 Task: Create new lead using Flow
Action: Mouse moved to (556, 780)
Screenshot: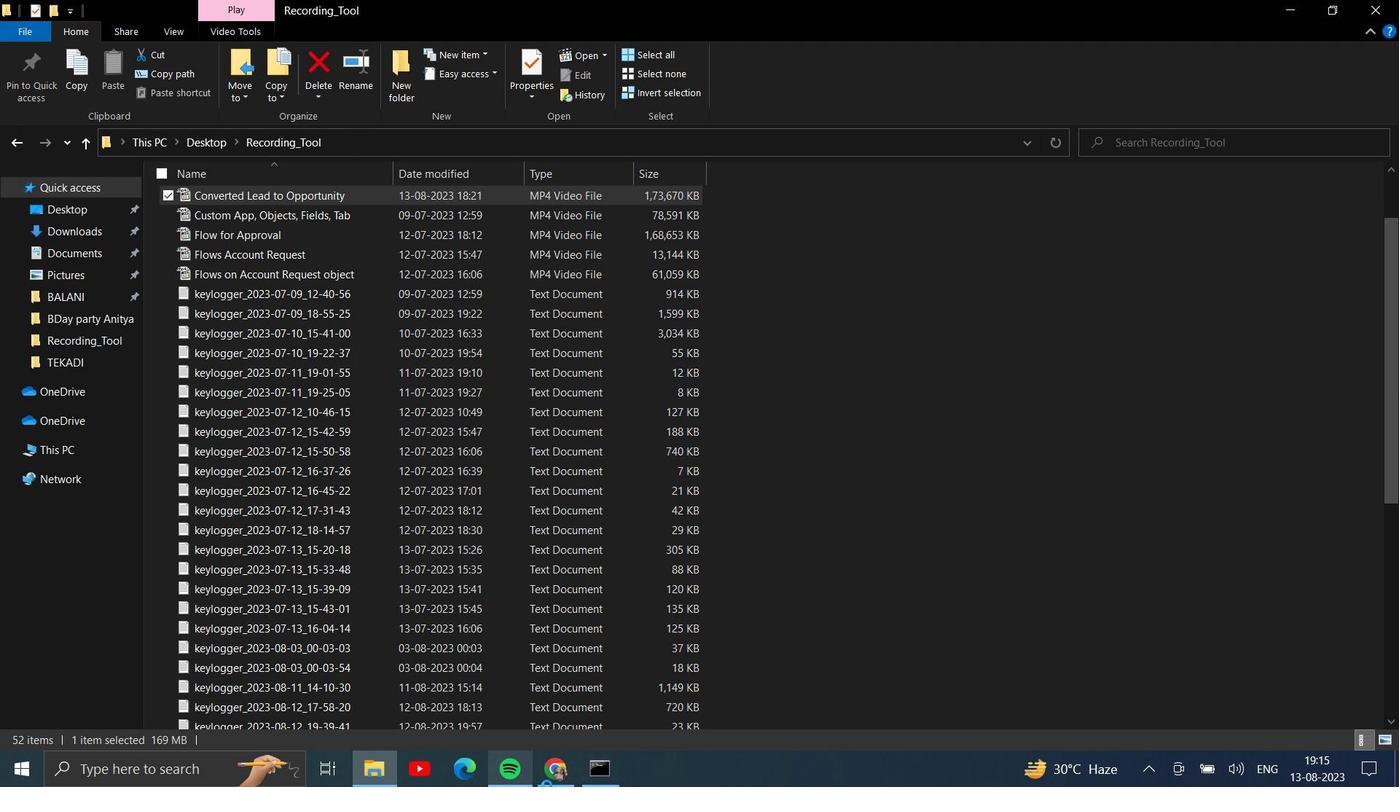 
Action: Mouse pressed left at (556, 780)
Screenshot: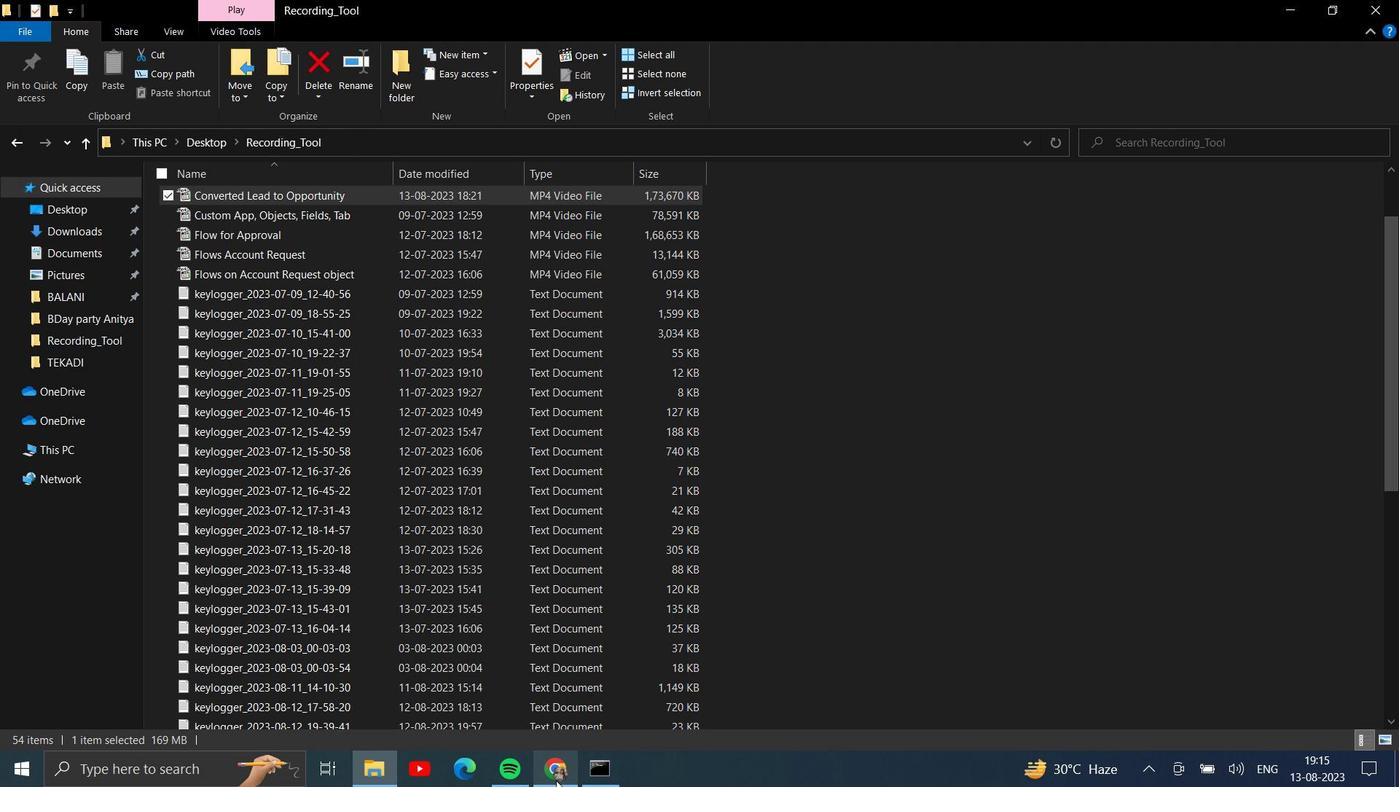 
Action: Mouse moved to (1352, 336)
Screenshot: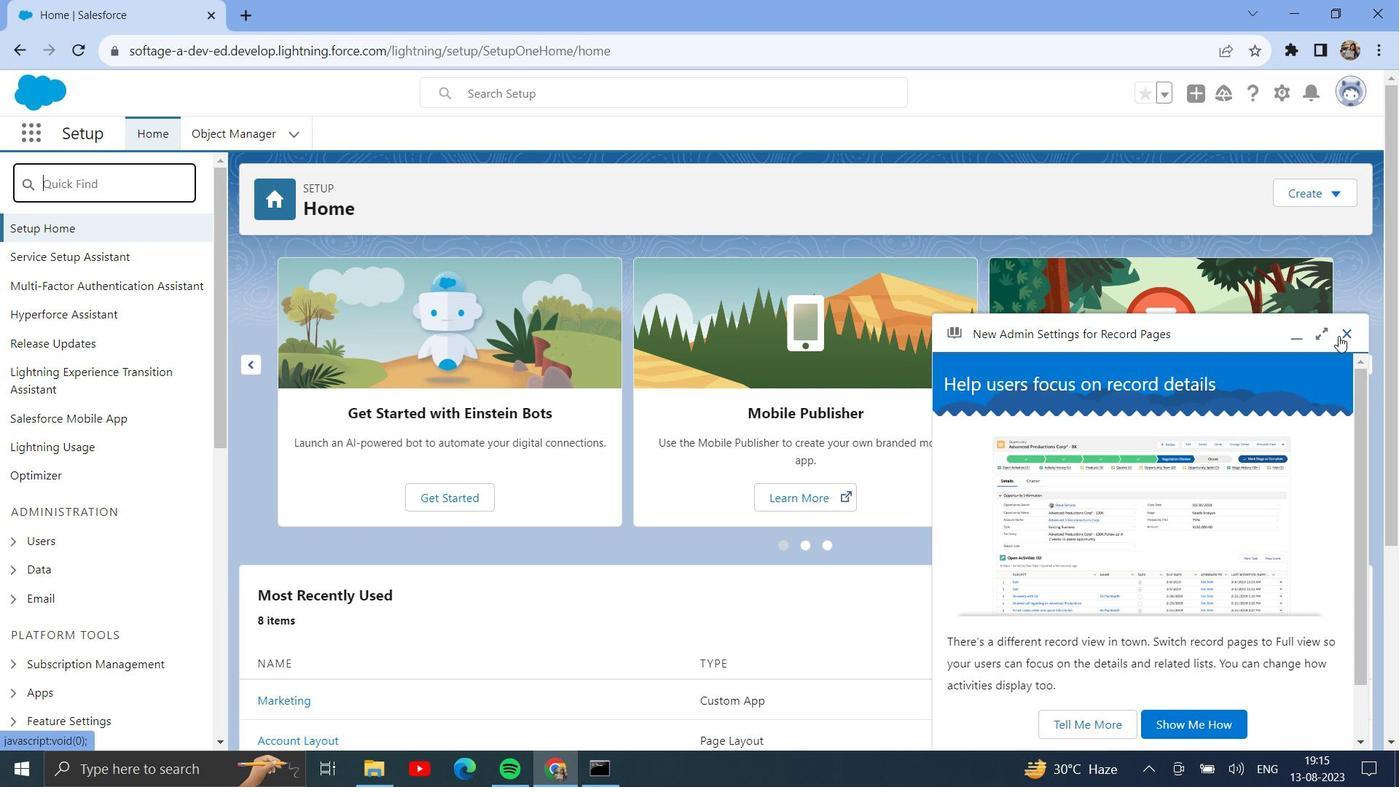 
Action: Mouse pressed left at (1352, 336)
Screenshot: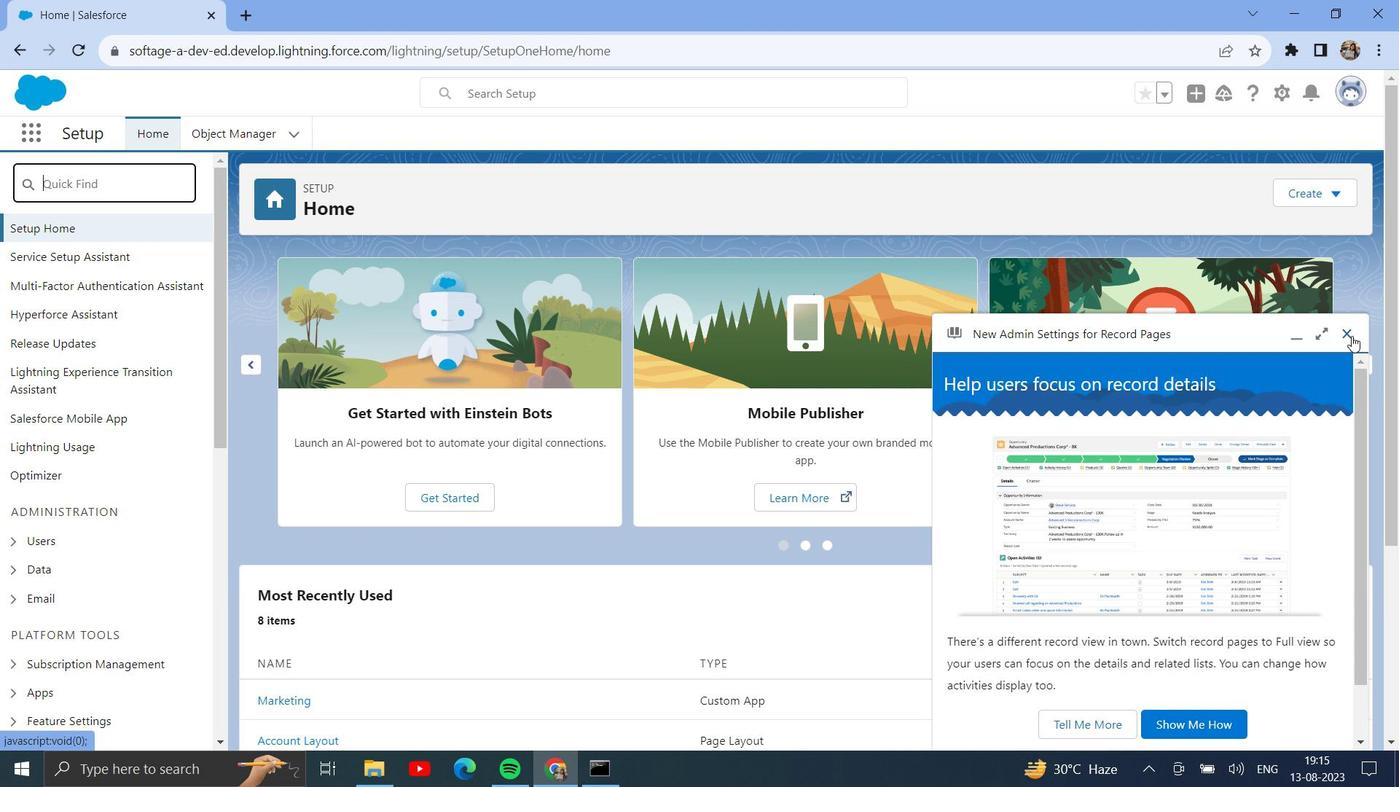 
Action: Mouse moved to (112, 181)
Screenshot: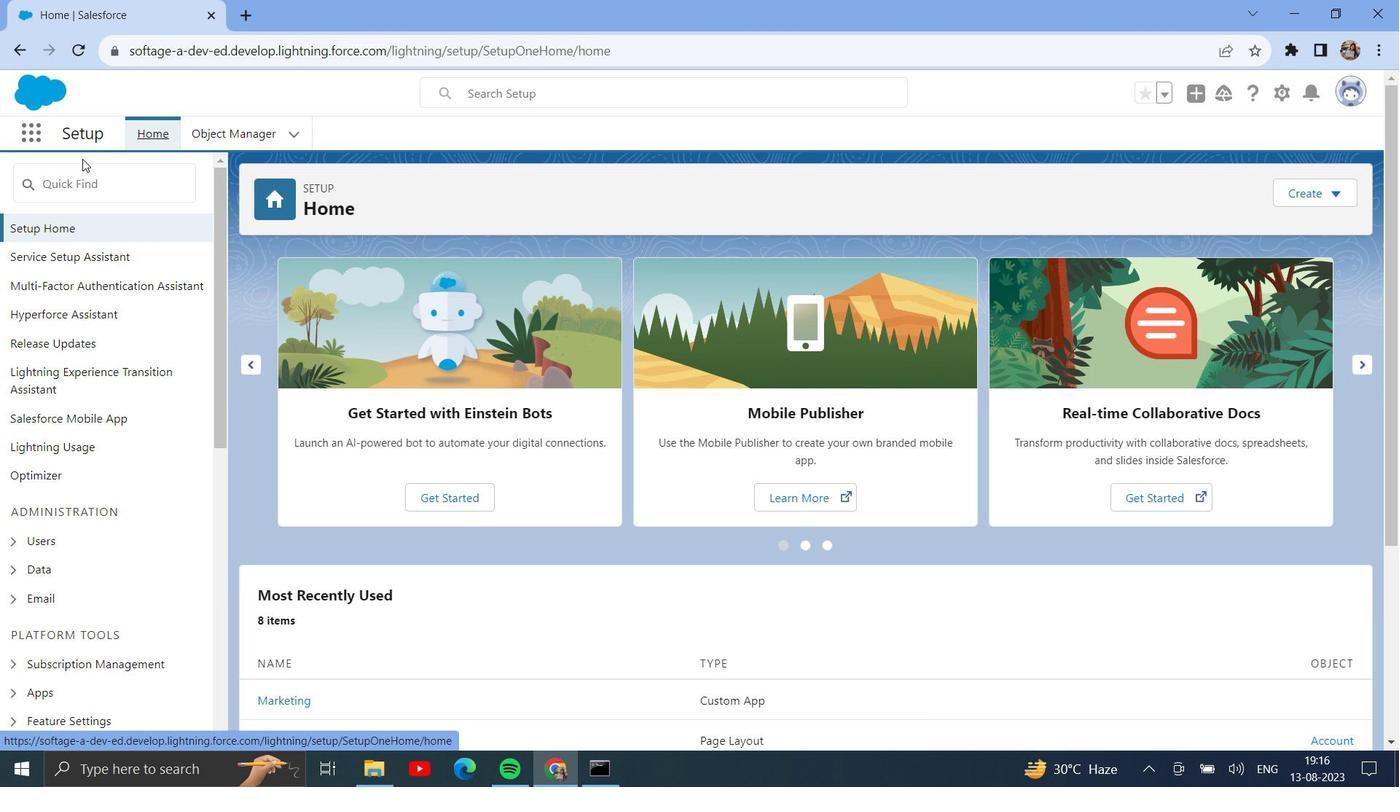 
Action: Mouse pressed left at (112, 181)
Screenshot: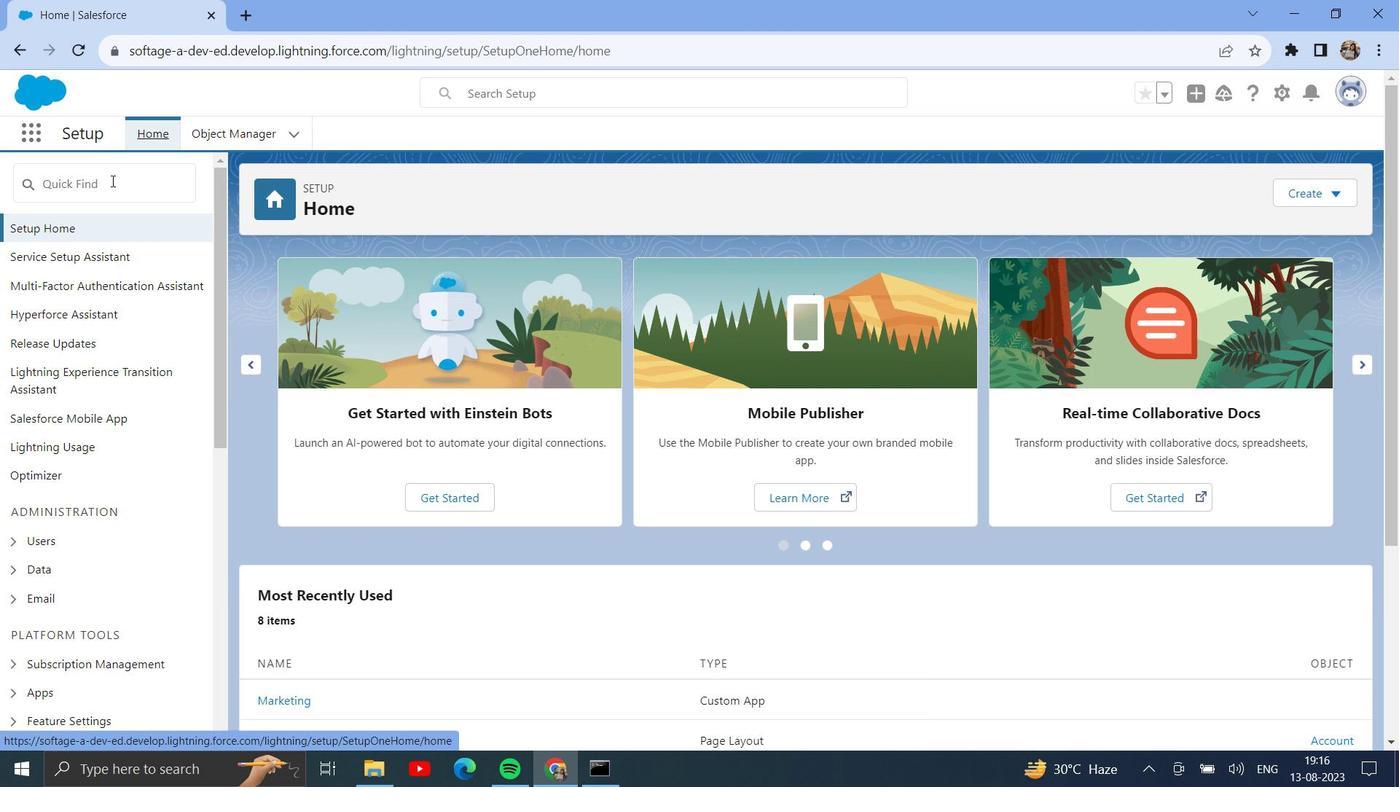 
Action: Mouse moved to (110, 187)
Screenshot: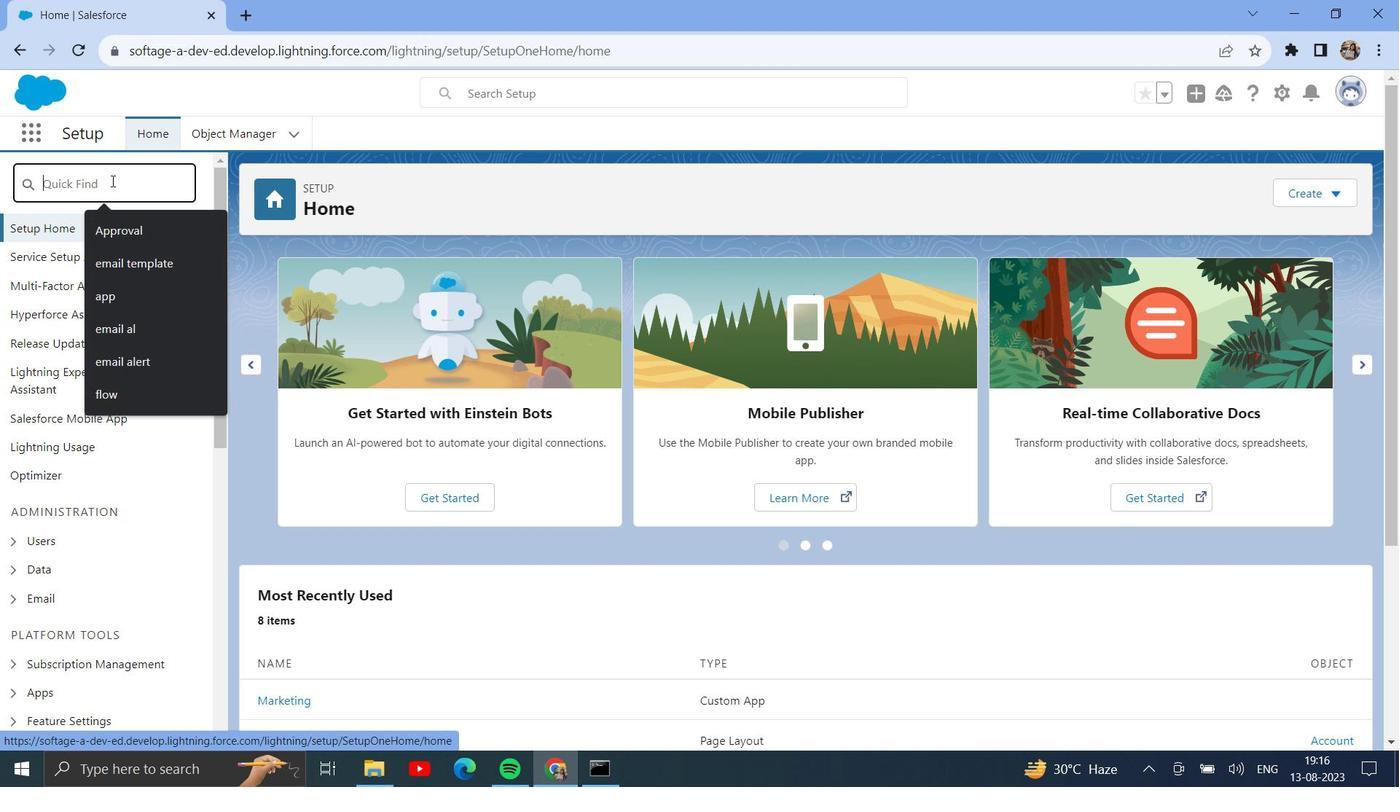 
Action: Key pressed flows
Screenshot: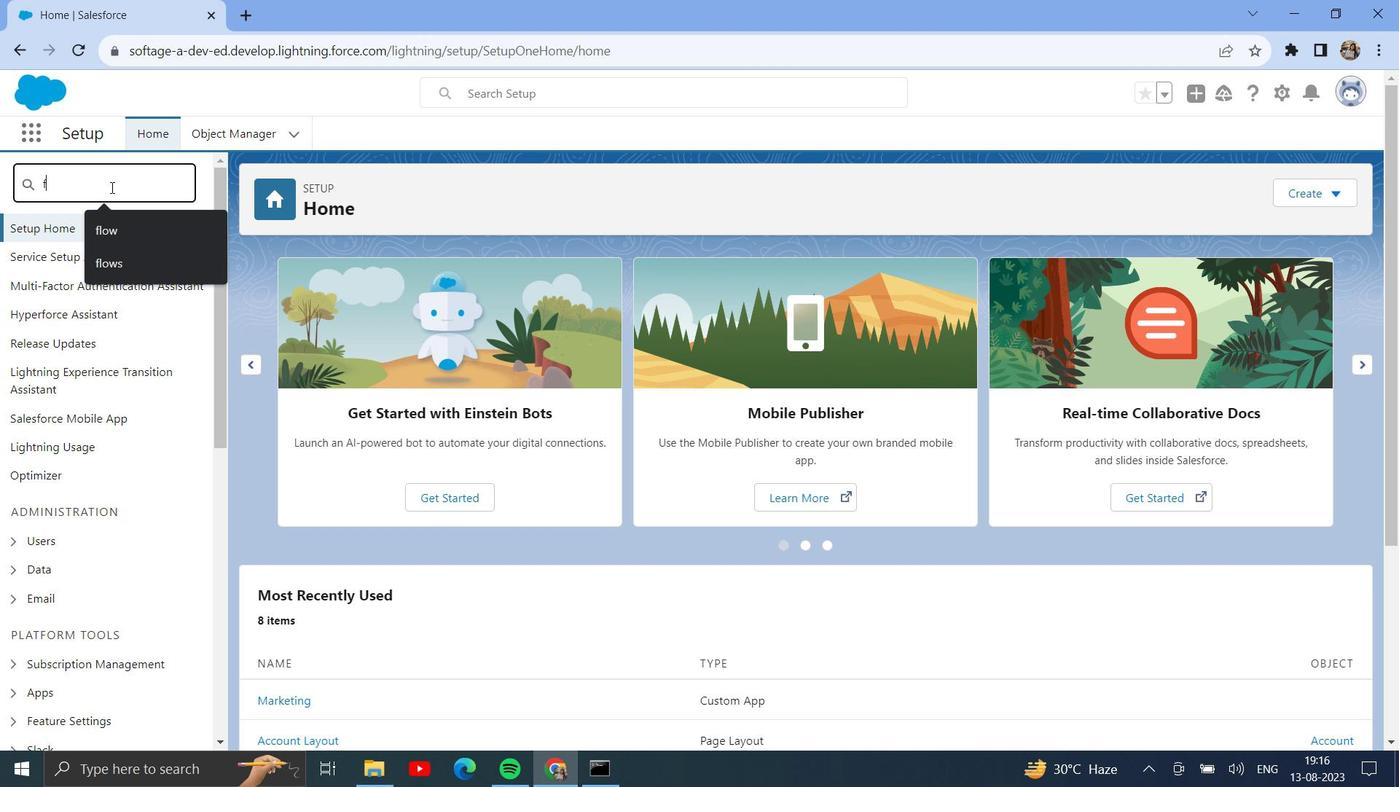 
Action: Mouse moved to (67, 253)
Screenshot: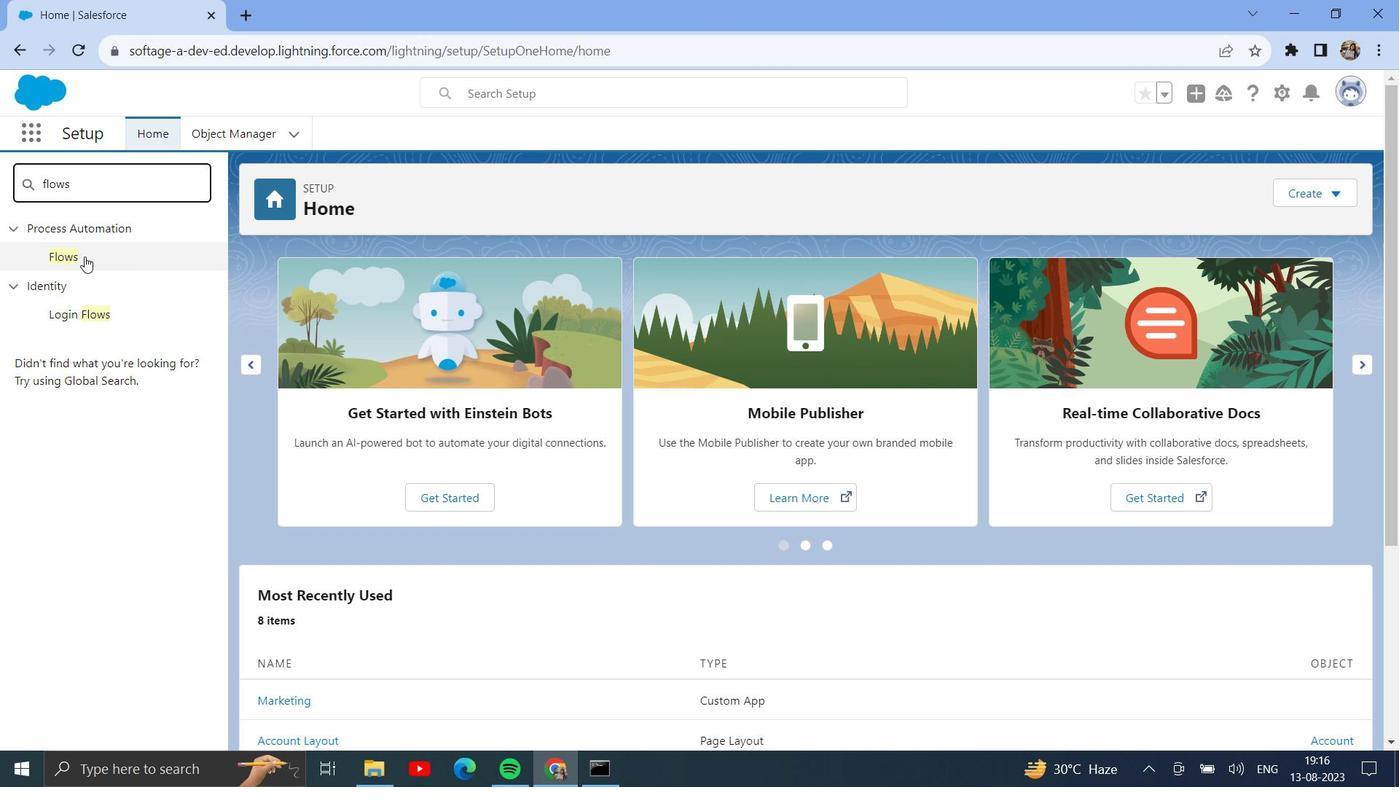 
Action: Mouse pressed left at (67, 253)
Screenshot: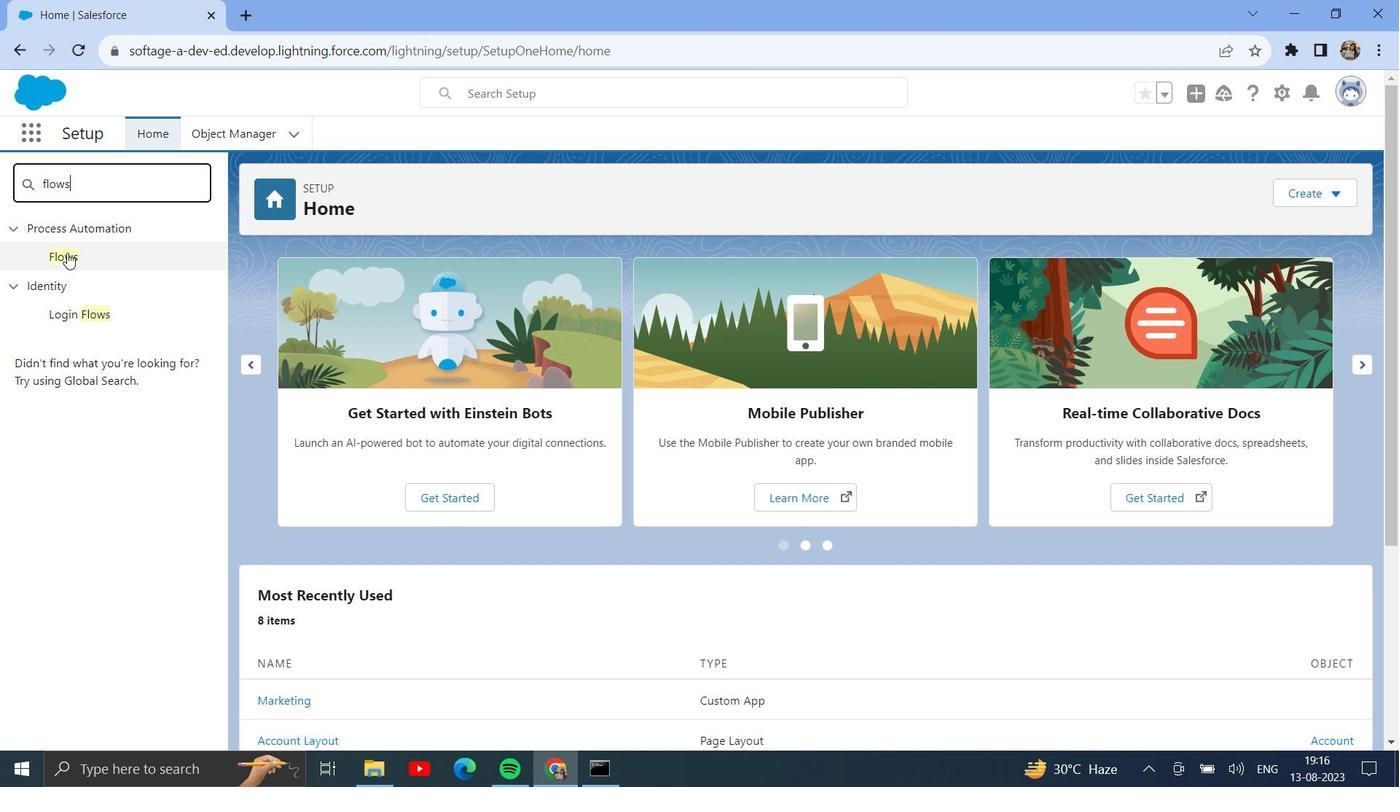 
Action: Mouse moved to (1310, 196)
Screenshot: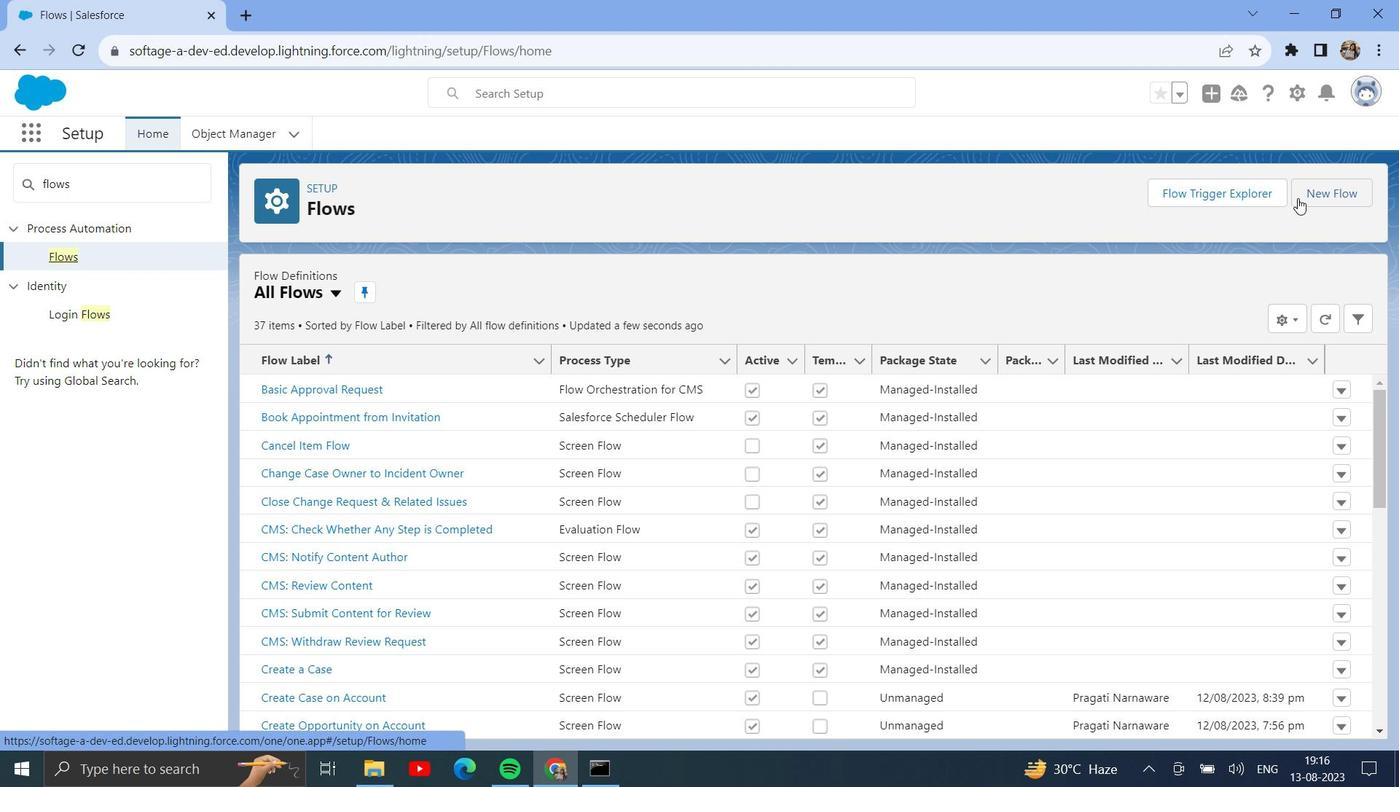 
Action: Mouse pressed left at (1310, 196)
Screenshot: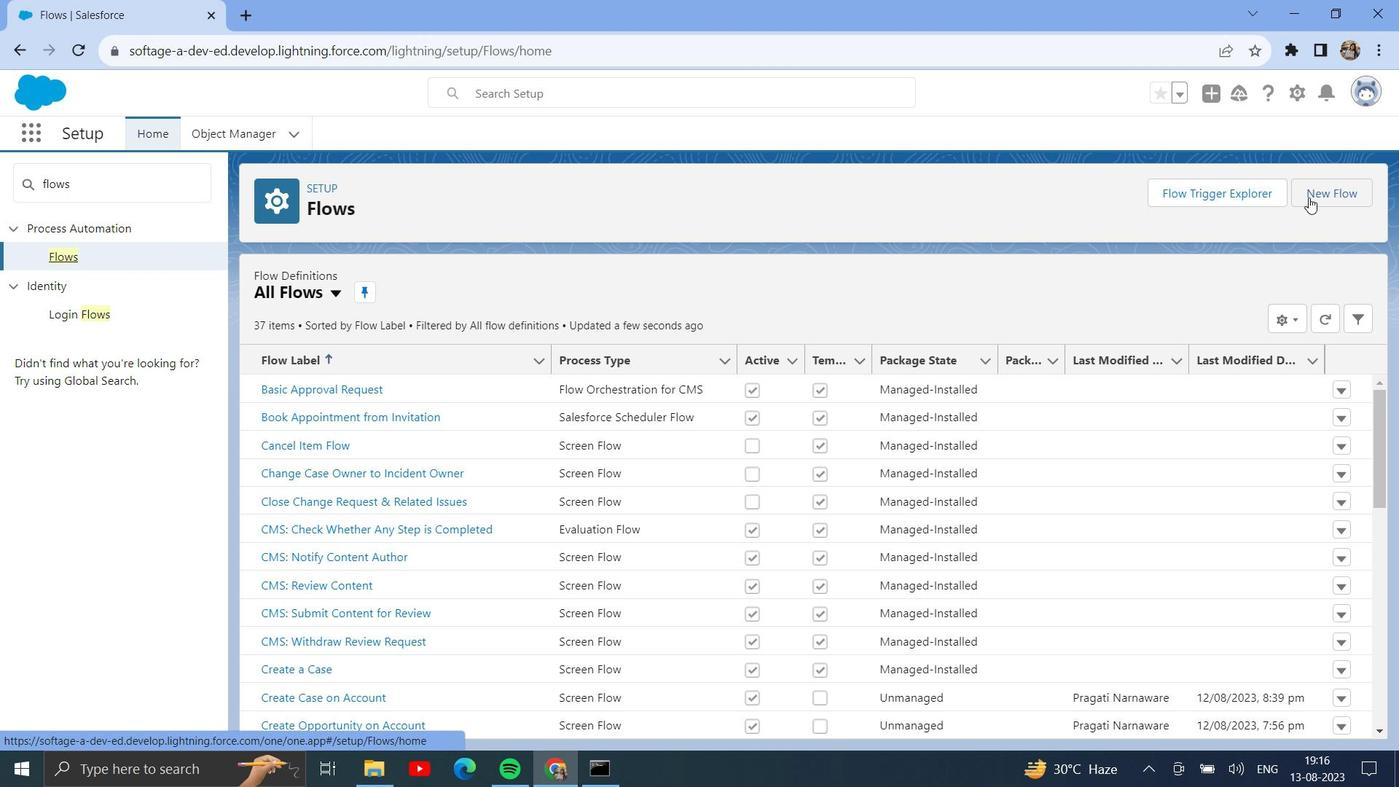 
Action: Mouse moved to (1195, 607)
Screenshot: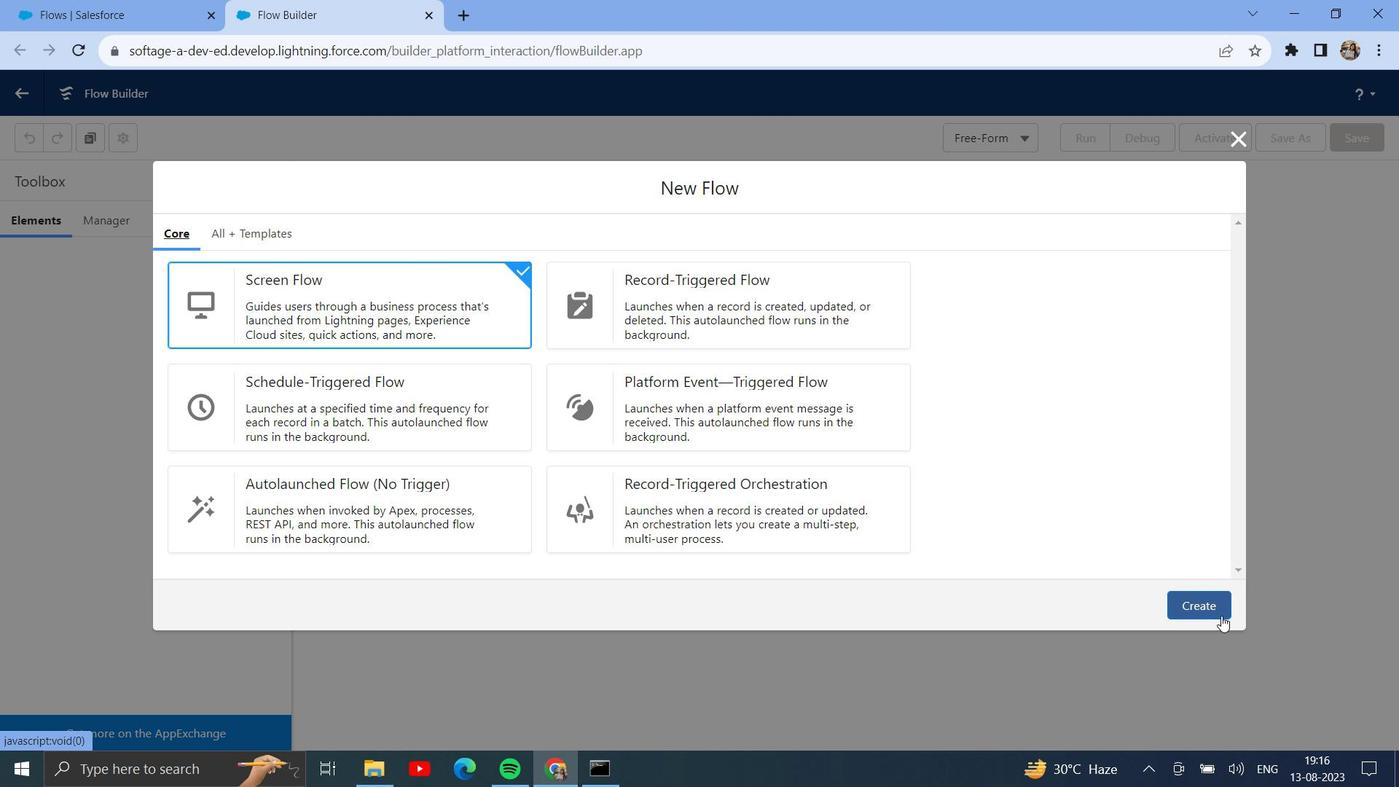 
Action: Mouse pressed left at (1195, 607)
Screenshot: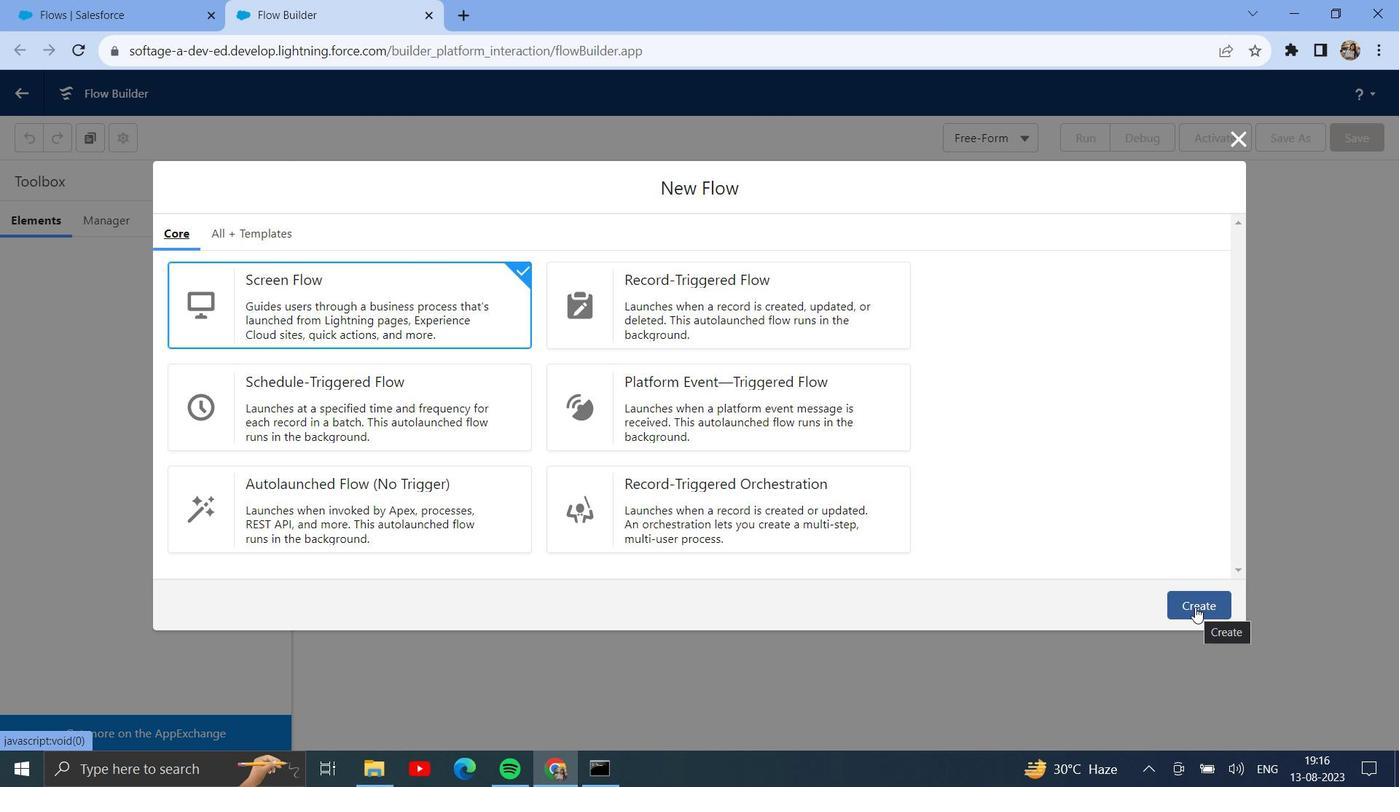 
Action: Mouse moved to (121, 135)
Screenshot: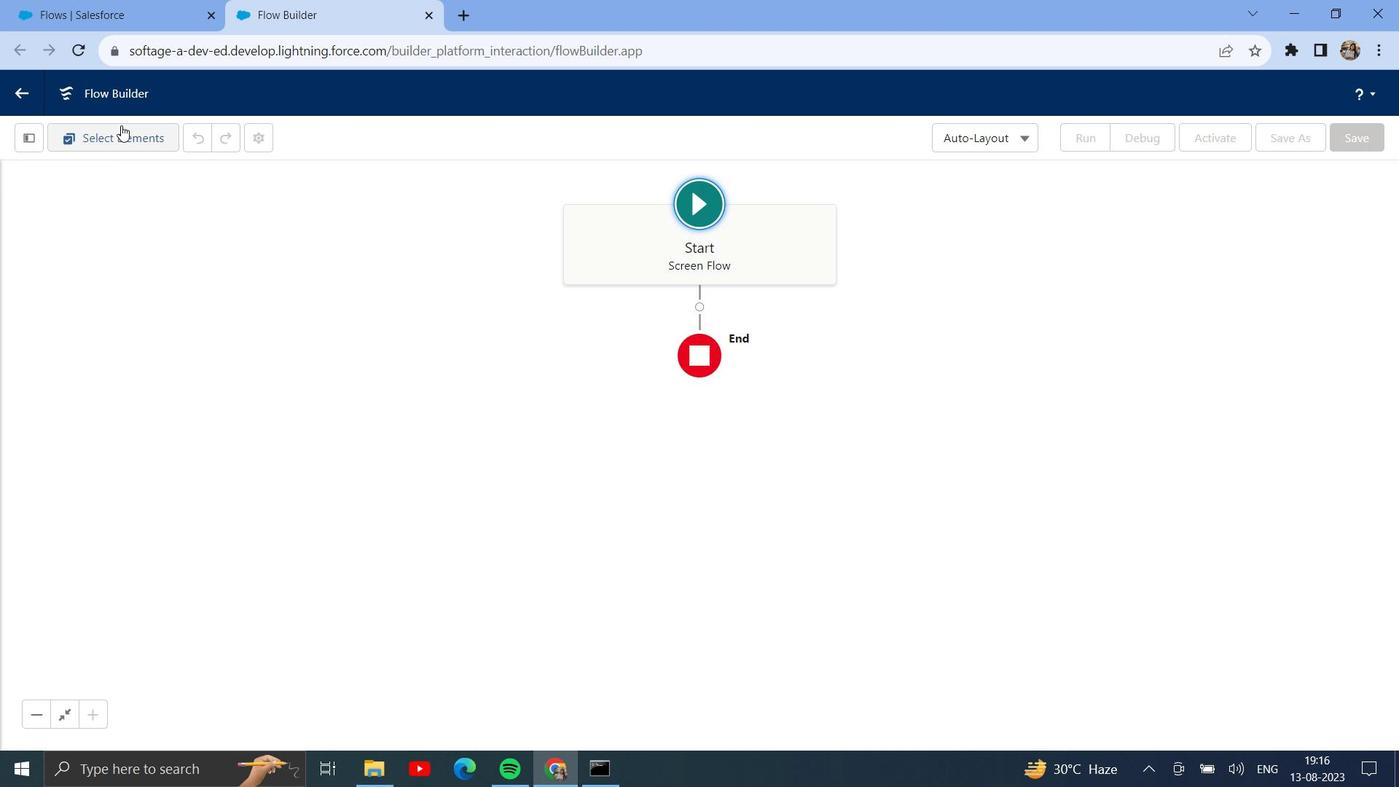 
Action: Mouse pressed left at (121, 135)
Screenshot: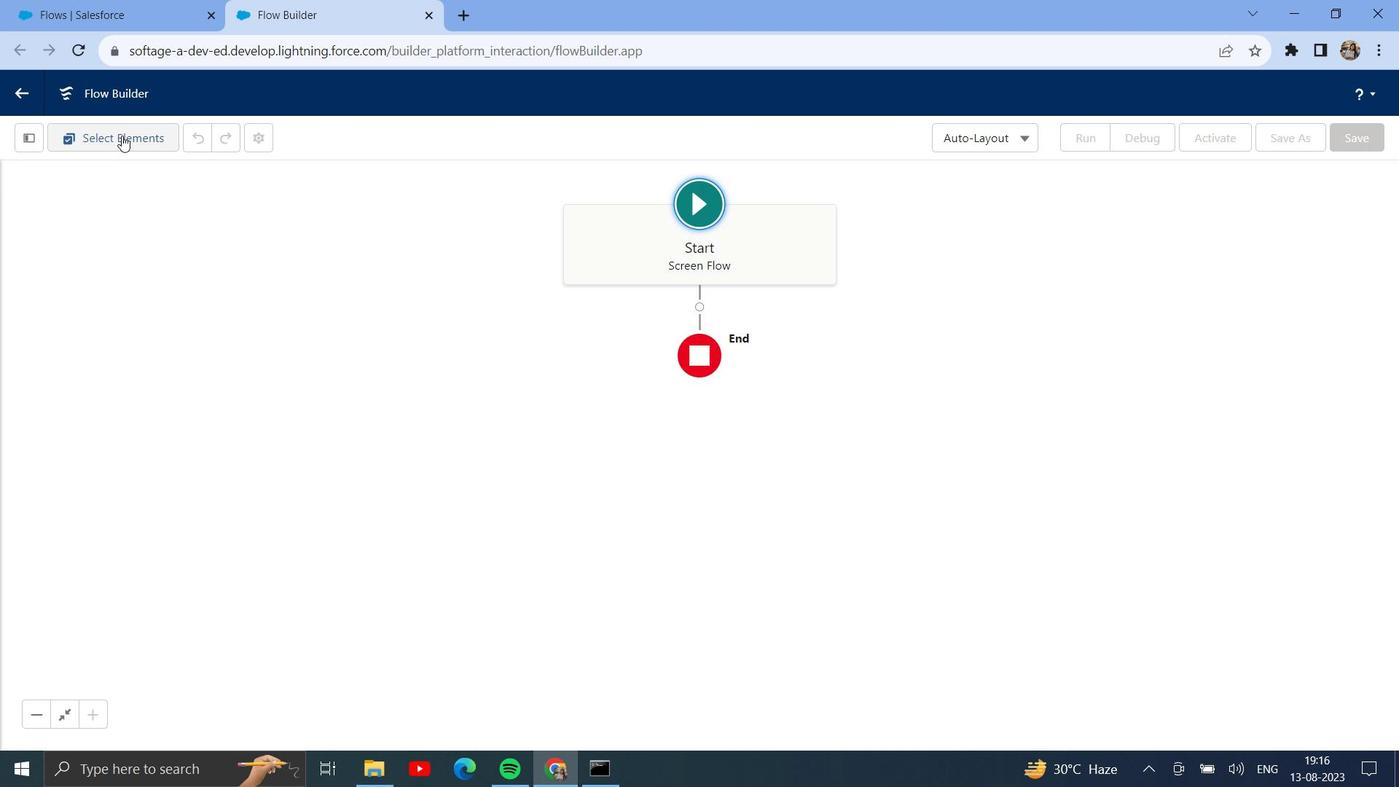 
Action: Mouse pressed left at (121, 135)
Screenshot: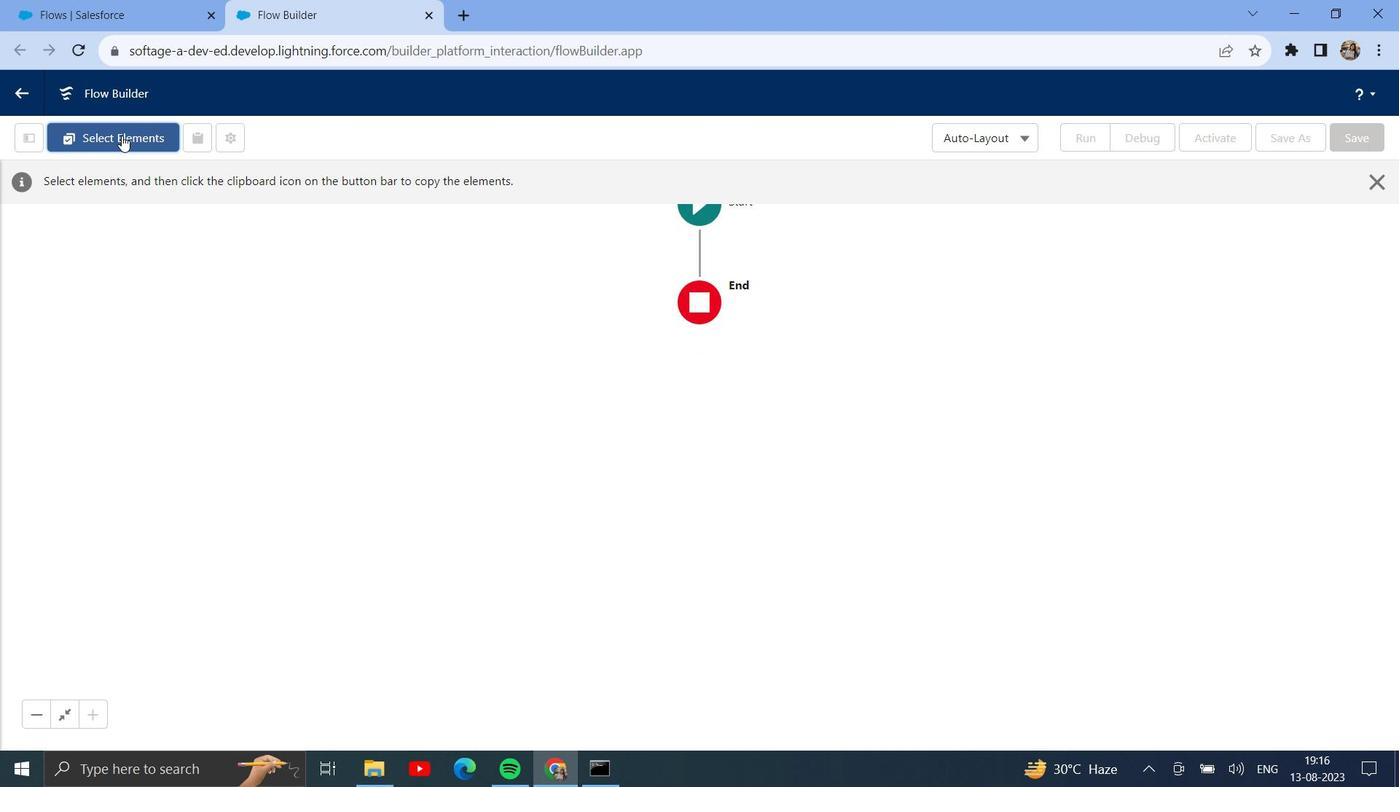 
Action: Mouse moved to (29, 142)
Screenshot: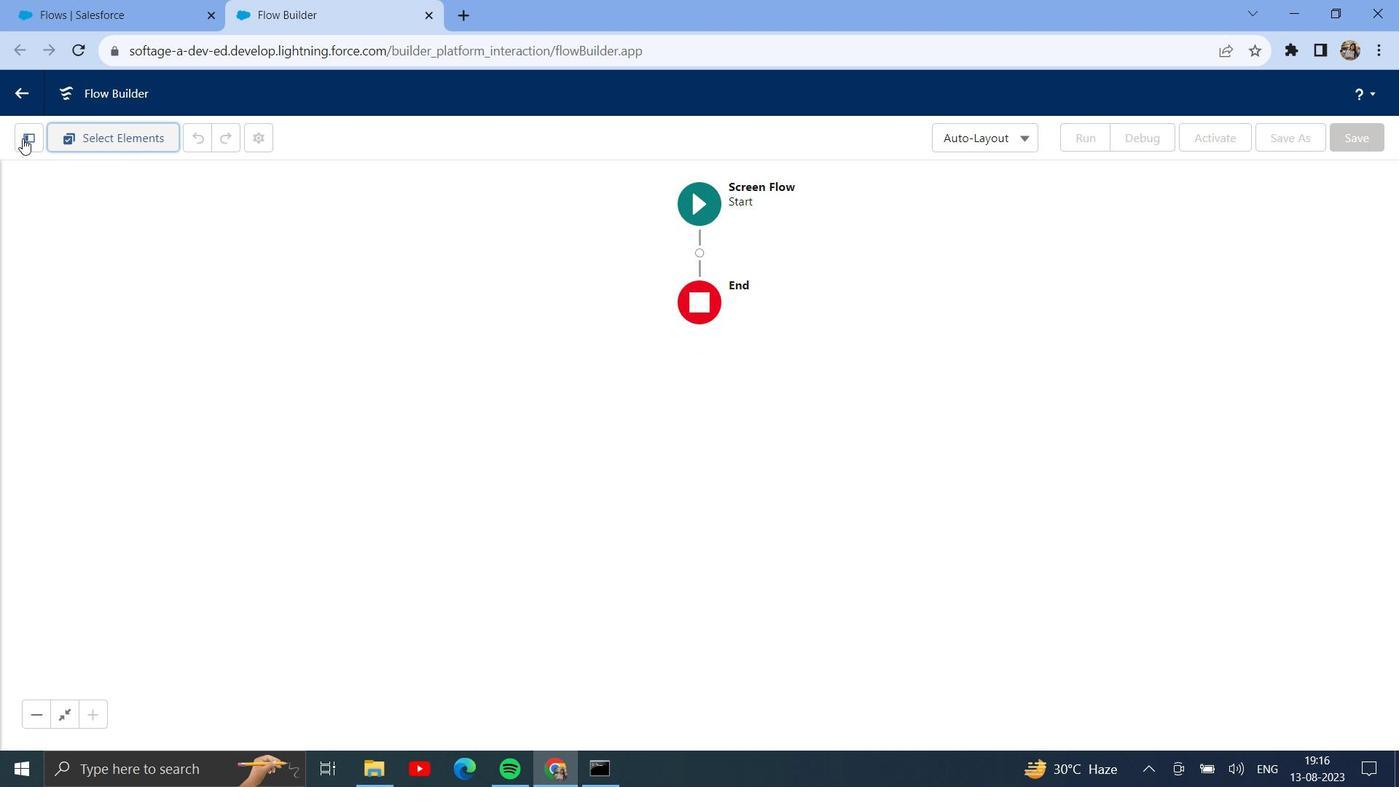 
Action: Mouse pressed left at (29, 142)
Screenshot: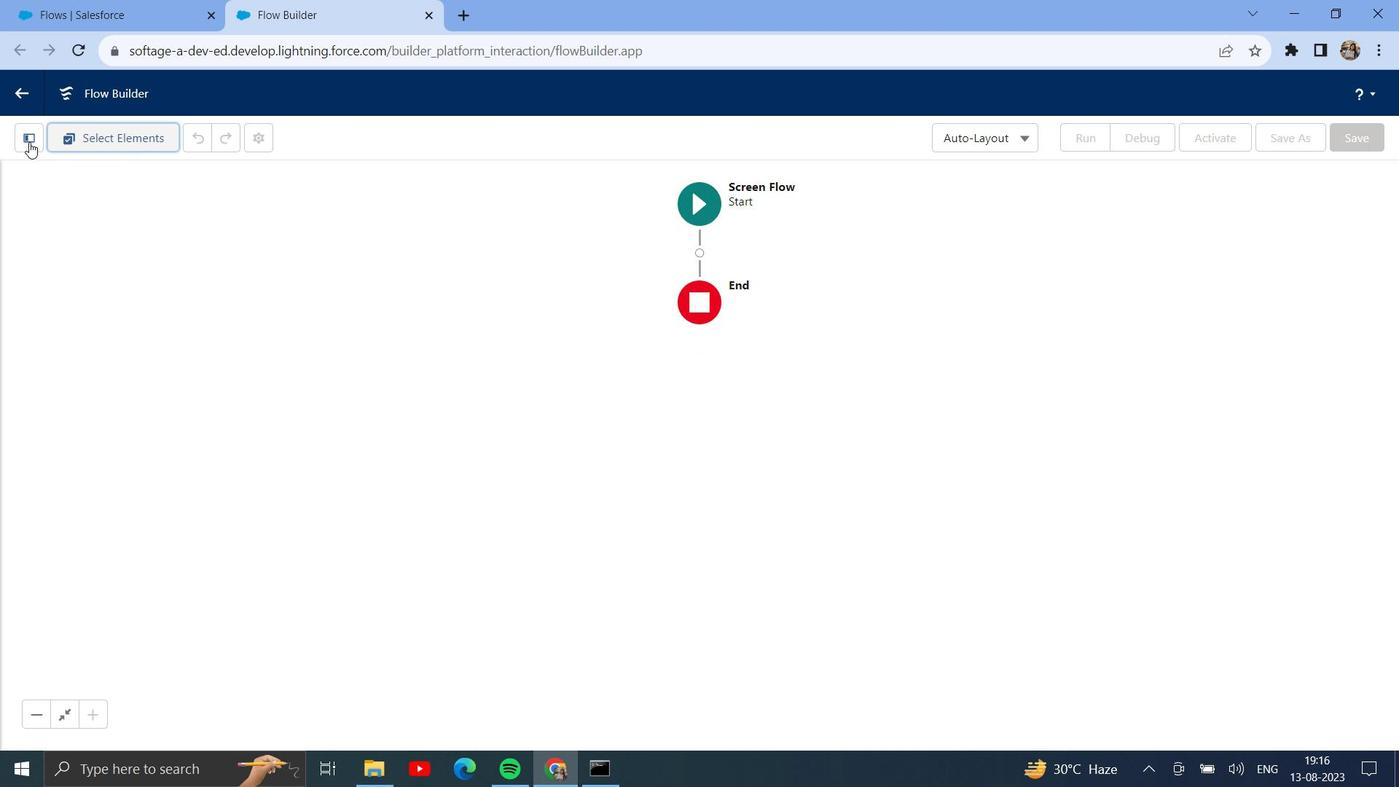 
Action: Mouse moved to (704, 257)
Screenshot: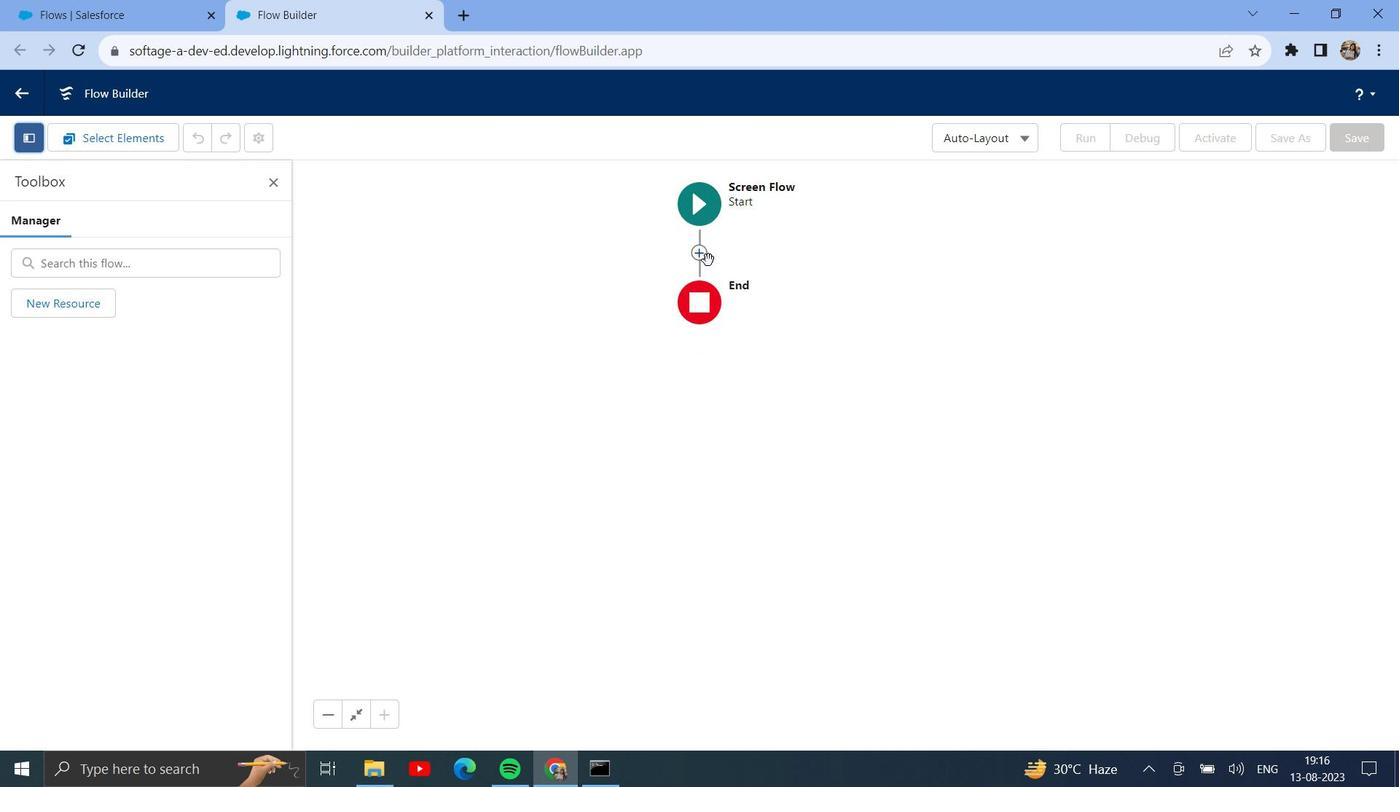 
Action: Mouse pressed left at (704, 257)
Screenshot: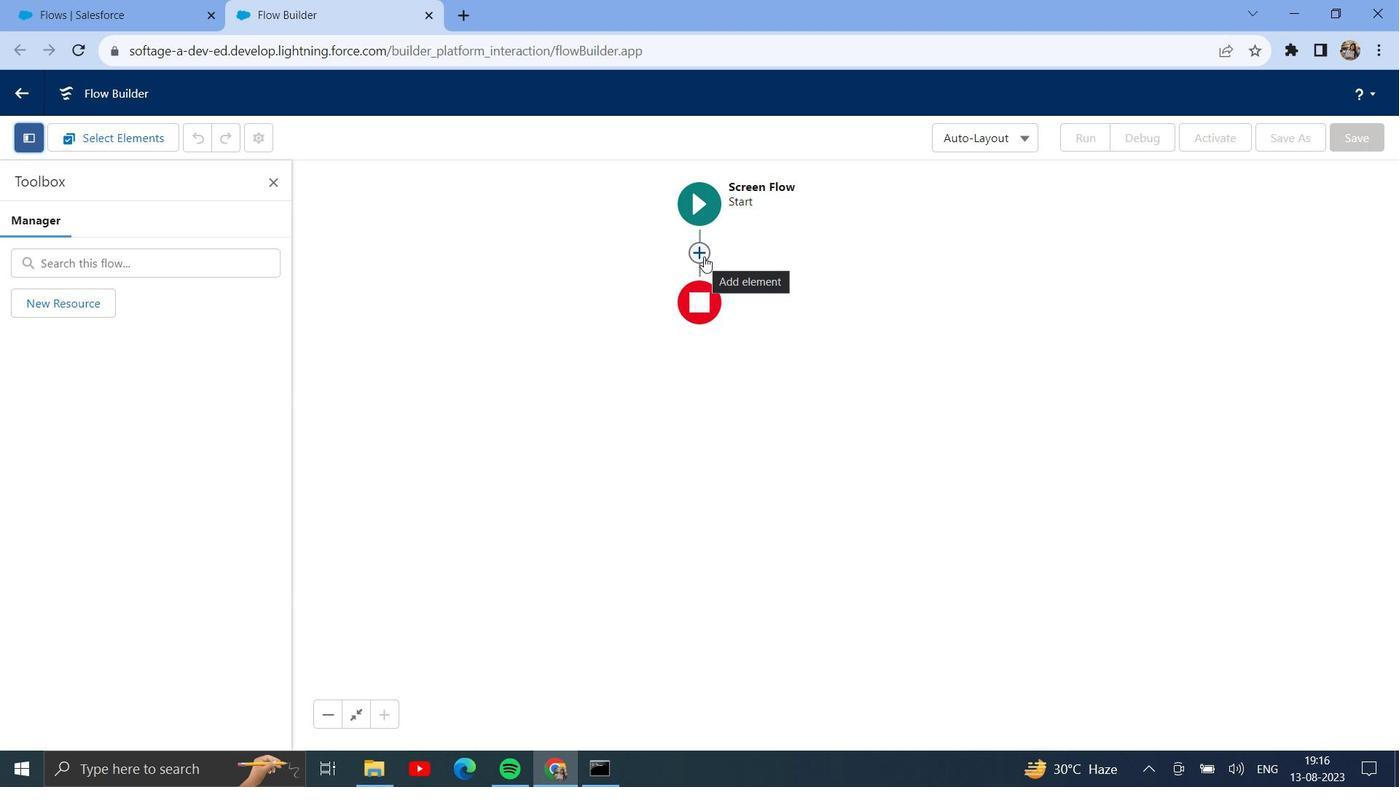 
Action: Mouse moved to (669, 397)
Screenshot: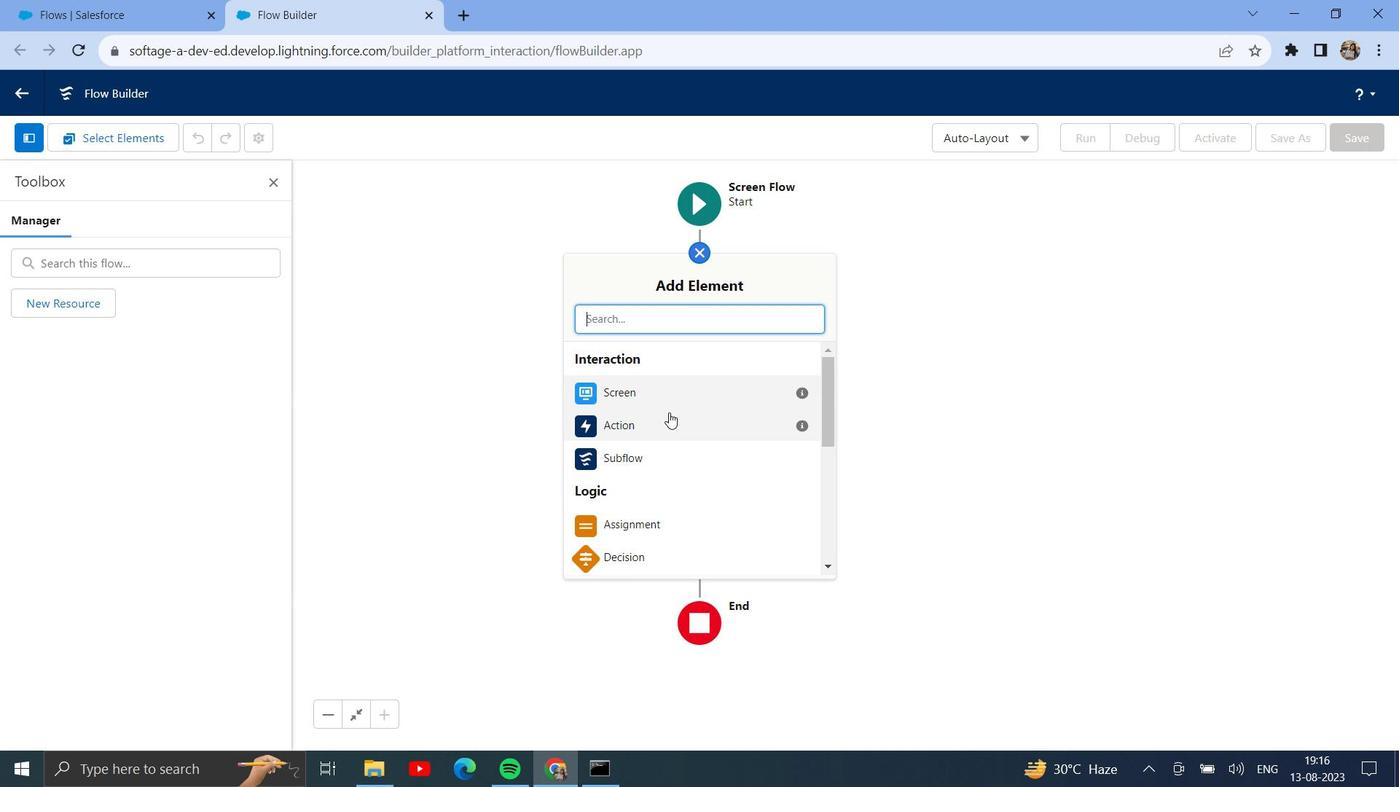 
Action: Mouse pressed left at (669, 397)
Screenshot: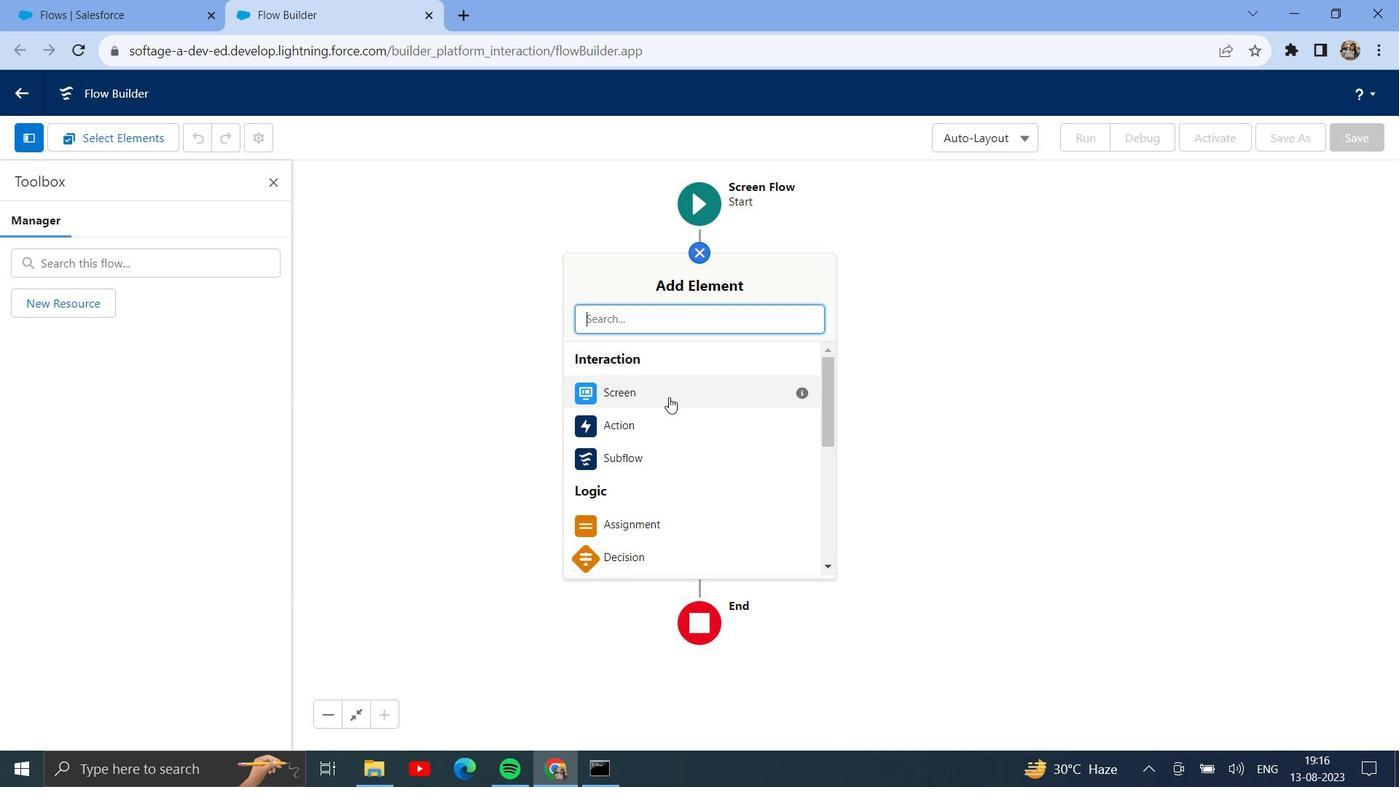 
Action: Mouse moved to (1079, 296)
Screenshot: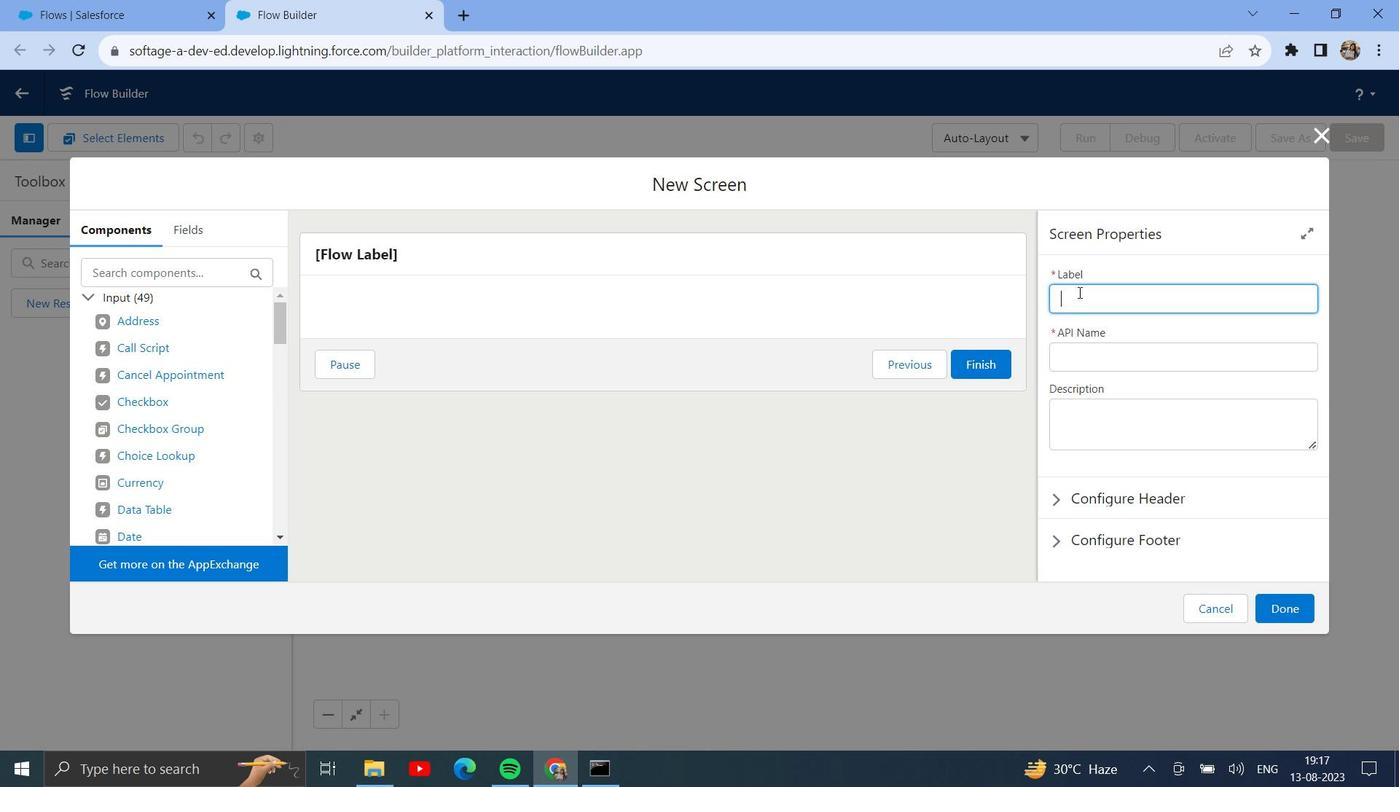 
Action: Mouse pressed left at (1079, 296)
Screenshot: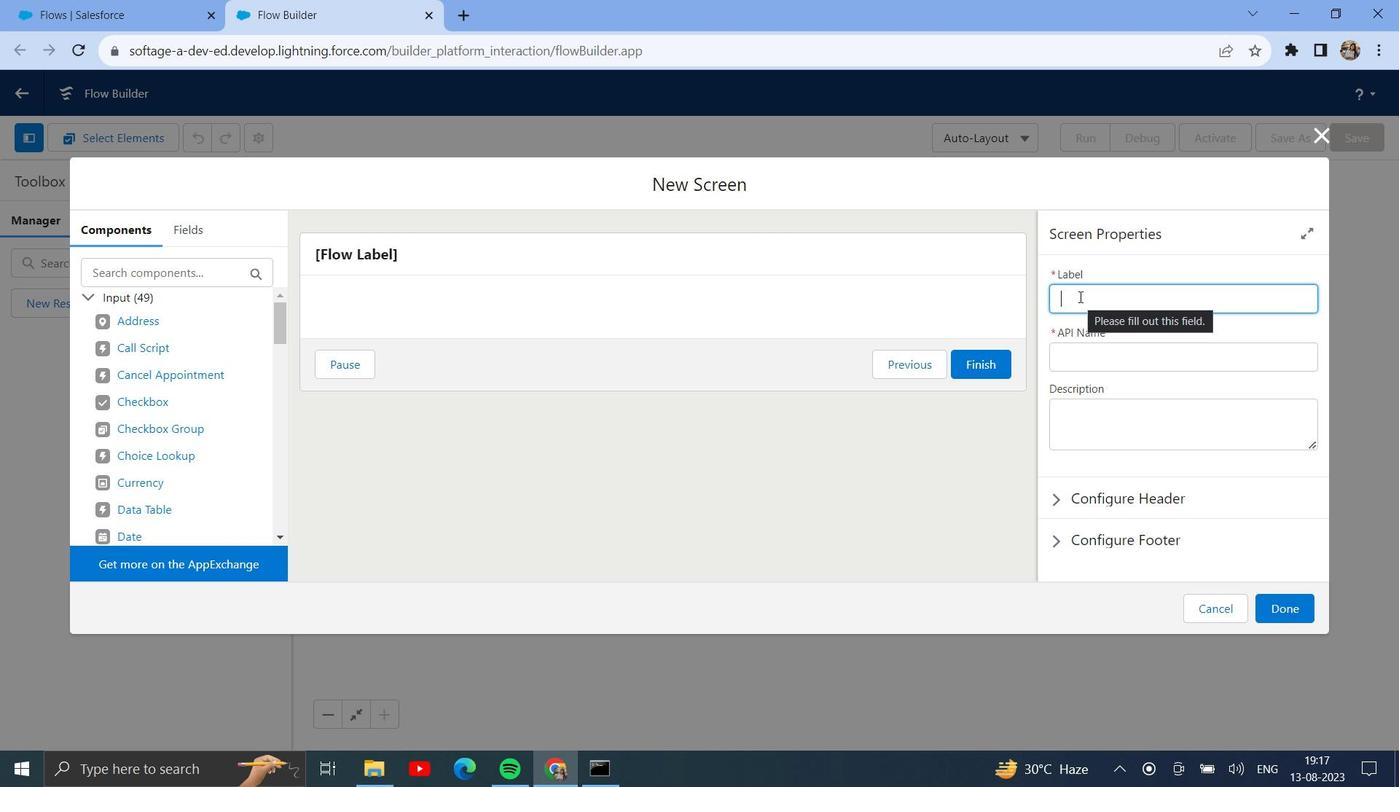 
Action: Key pressed <Key.shift><Key.shift><Key.shift><Key.shift><Key.shift>New<Key.space><Key.shift>Lead
Screenshot: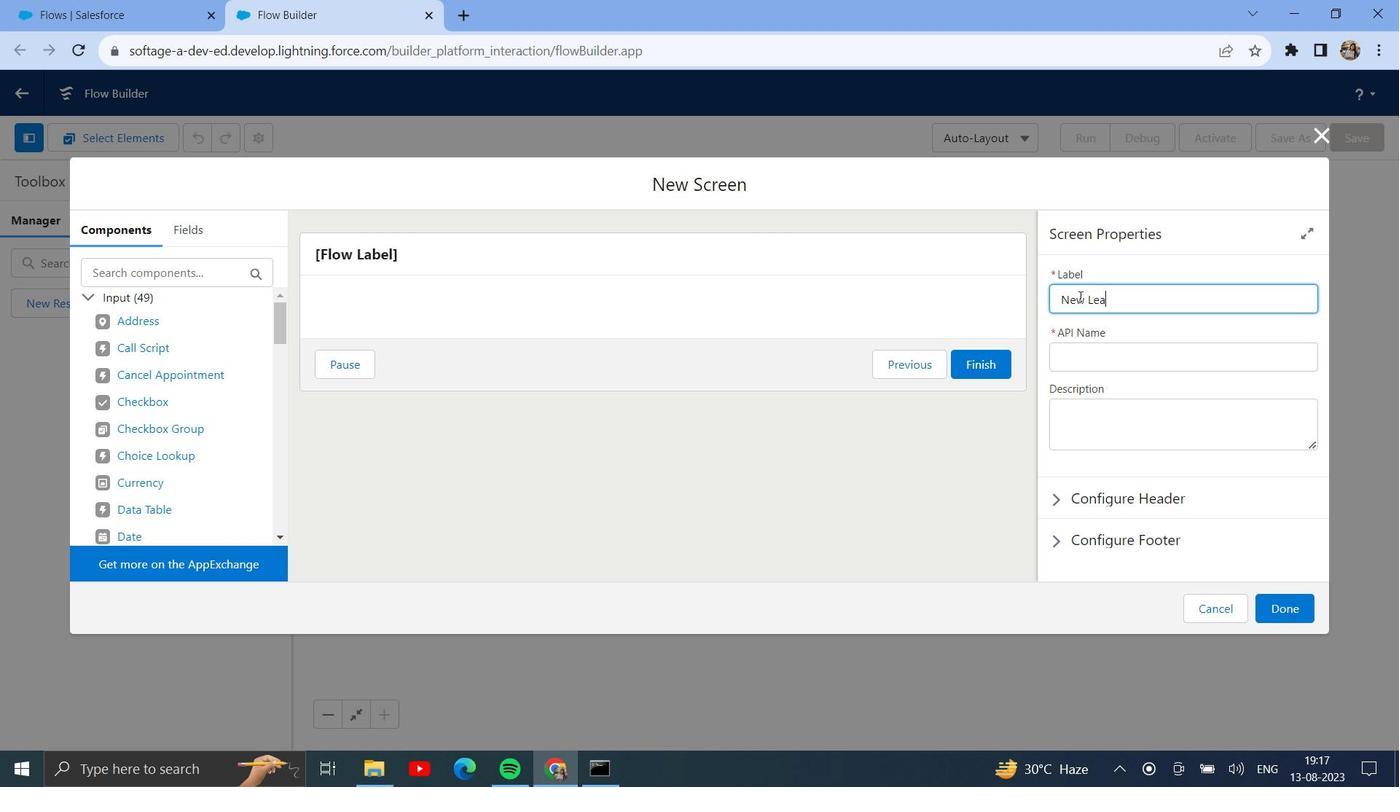 
Action: Mouse moved to (1186, 363)
Screenshot: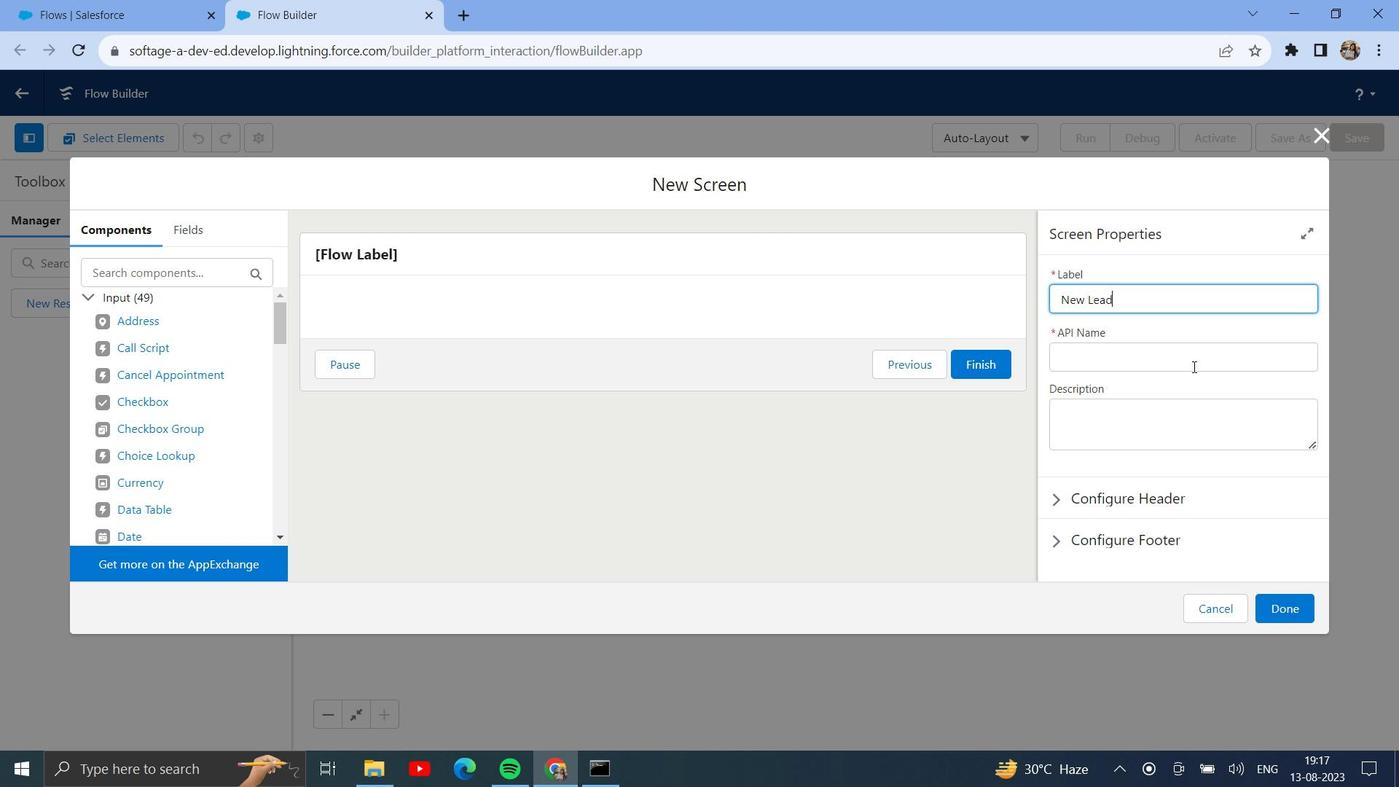 
Action: Mouse pressed left at (1186, 363)
Screenshot: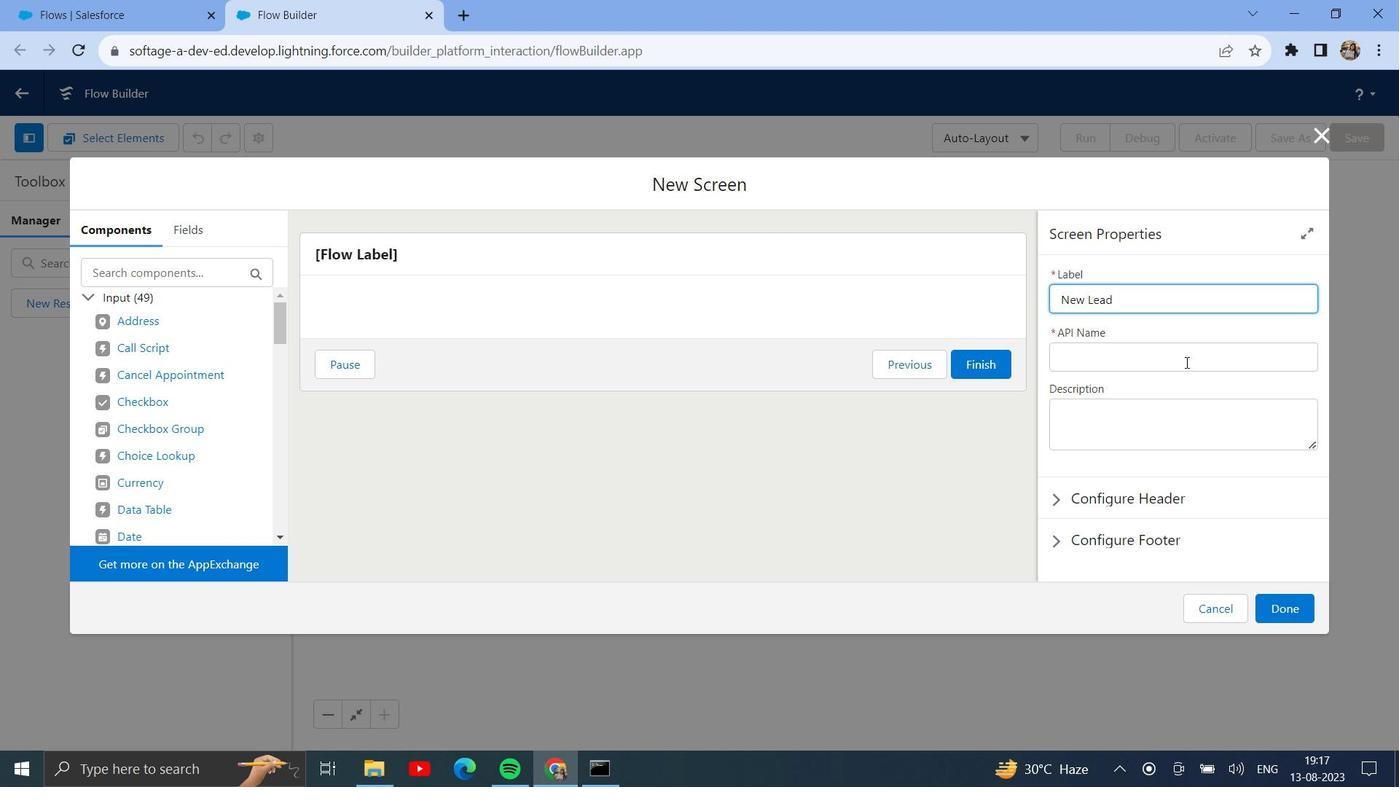 
Action: Mouse moved to (1127, 468)
Screenshot: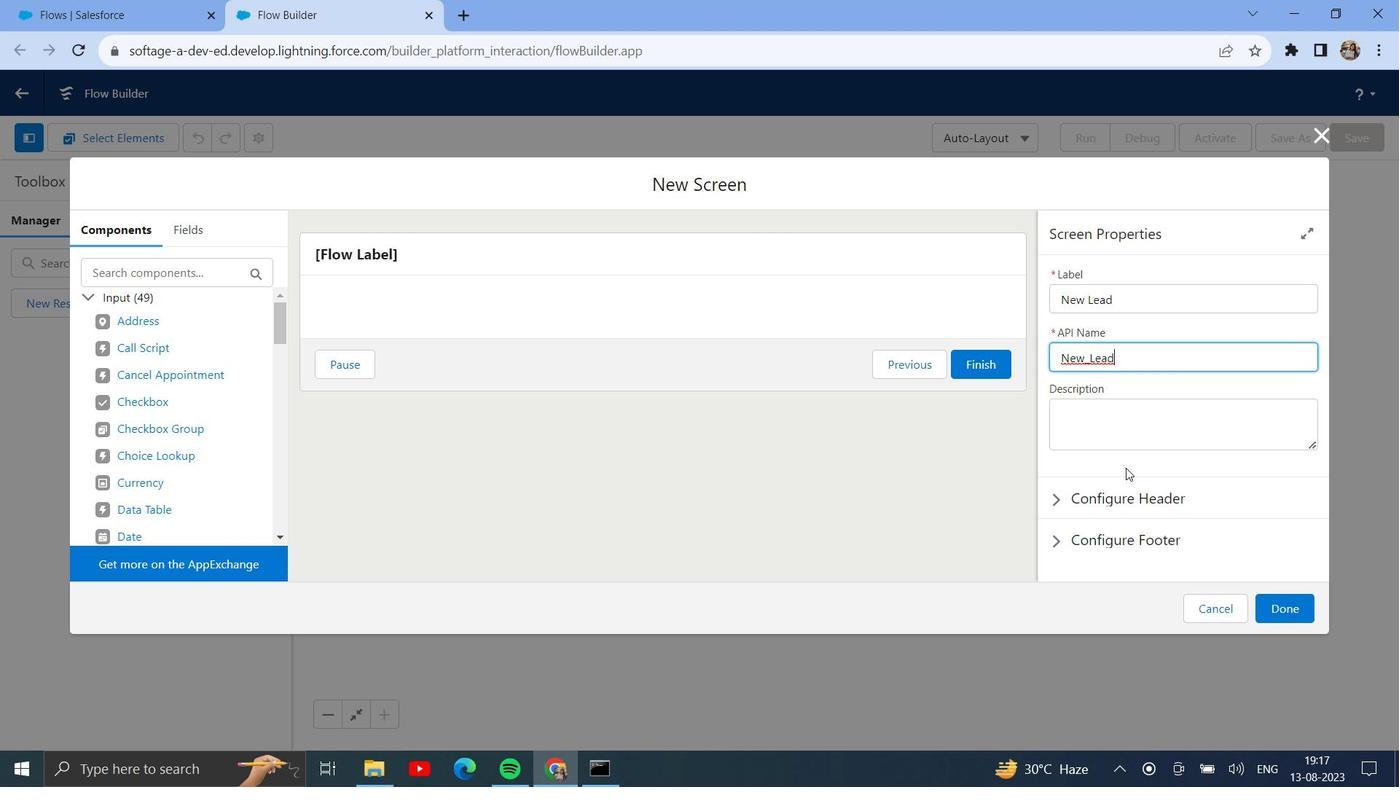 
Action: Mouse scrolled (1127, 467) with delta (0, 0)
Screenshot: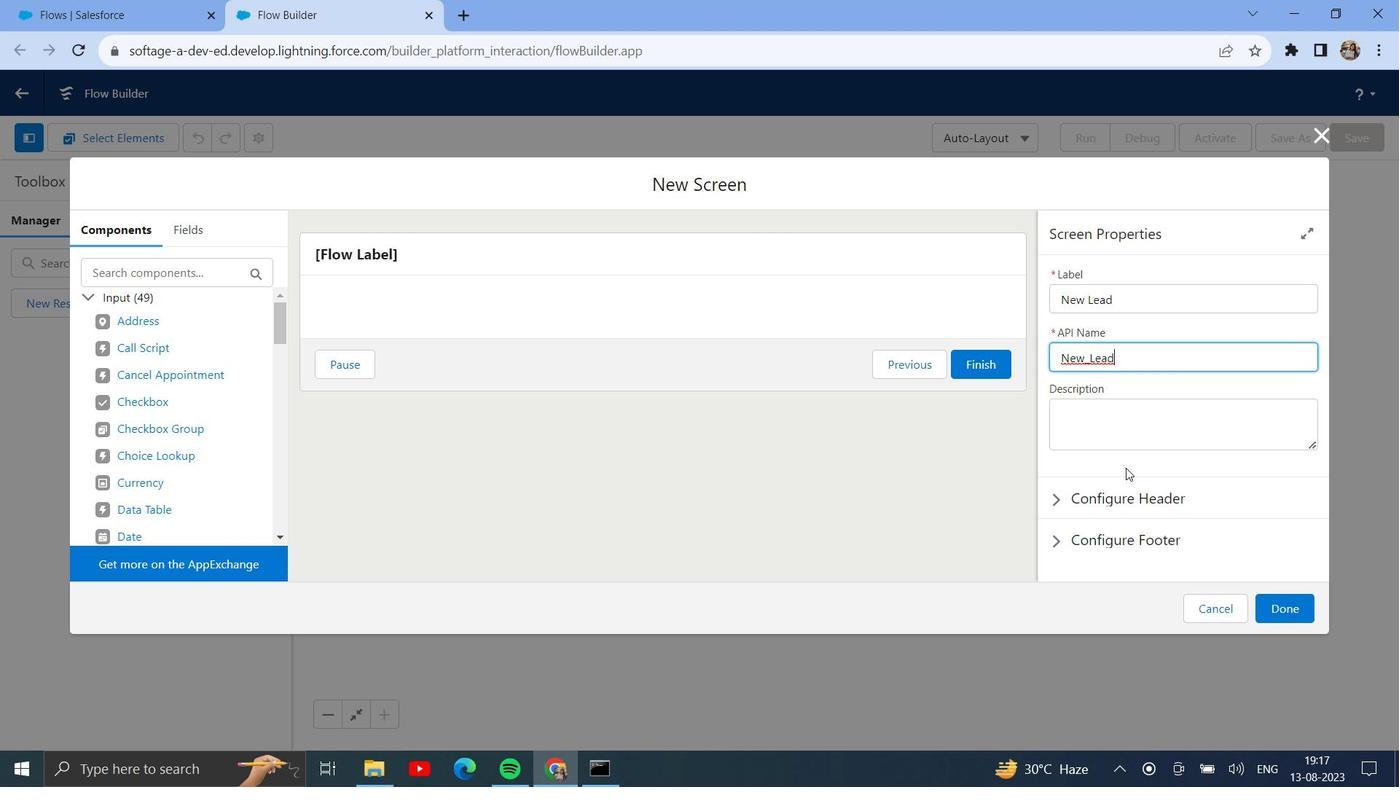
Action: Mouse moved to (1061, 497)
Screenshot: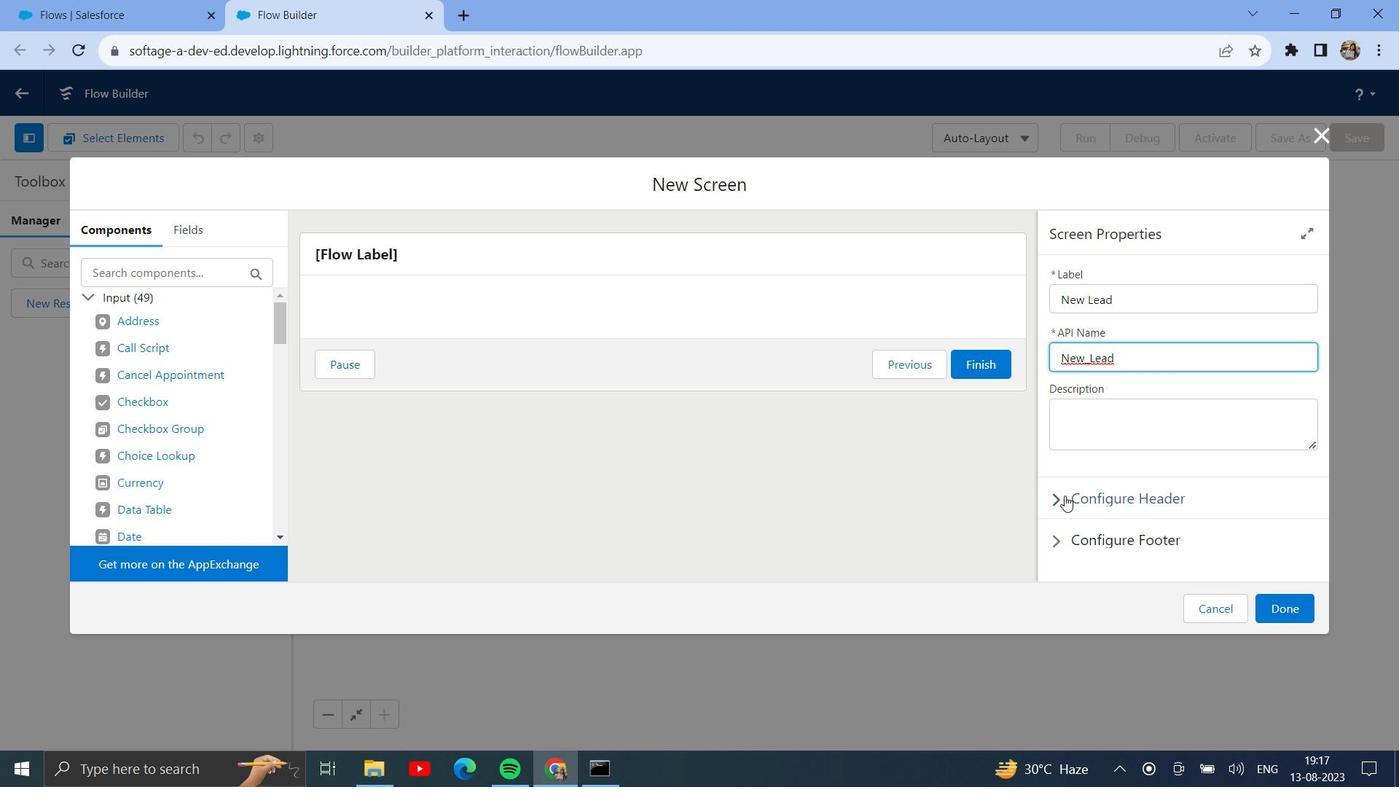 
Action: Mouse pressed left at (1061, 497)
Screenshot: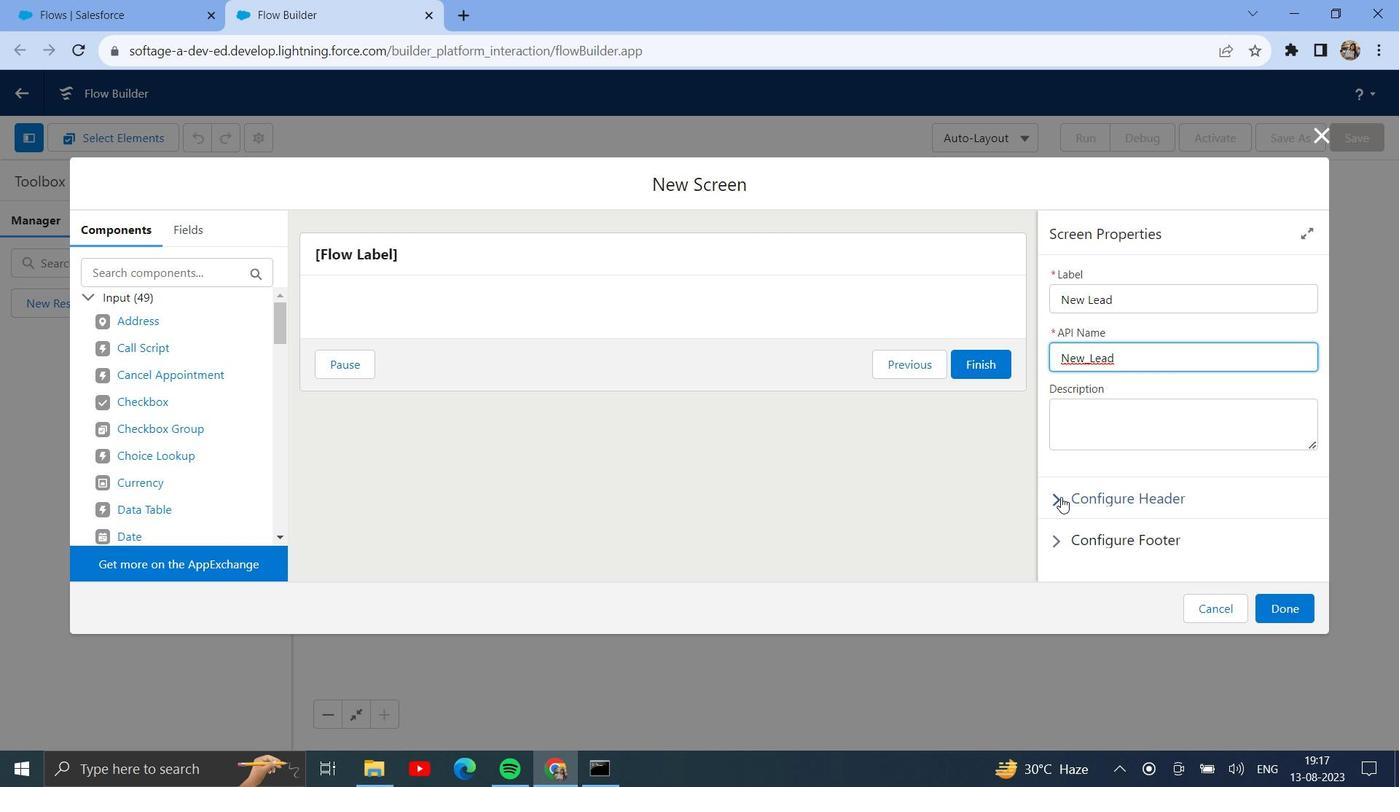 
Action: Mouse moved to (1074, 505)
Screenshot: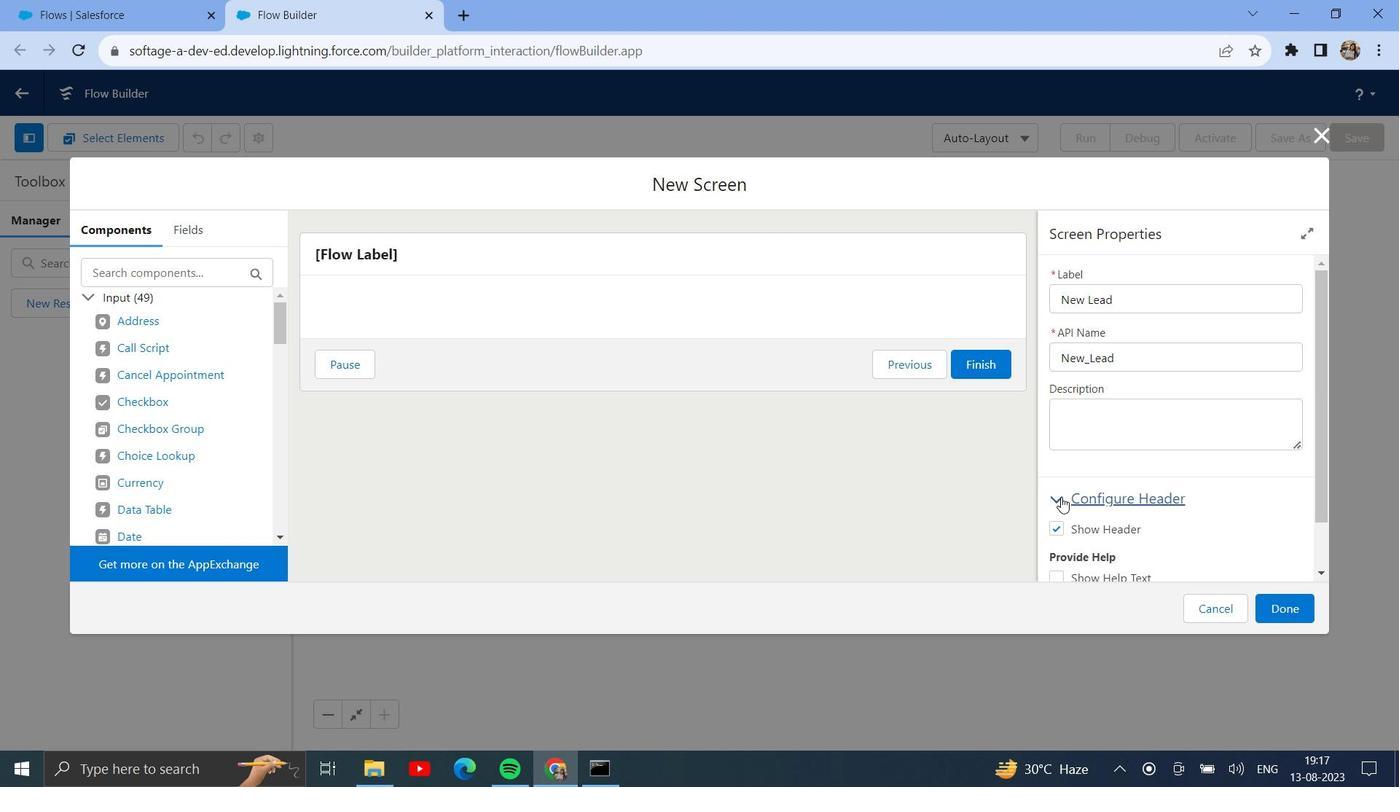 
Action: Mouse scrolled (1074, 505) with delta (0, 0)
Screenshot: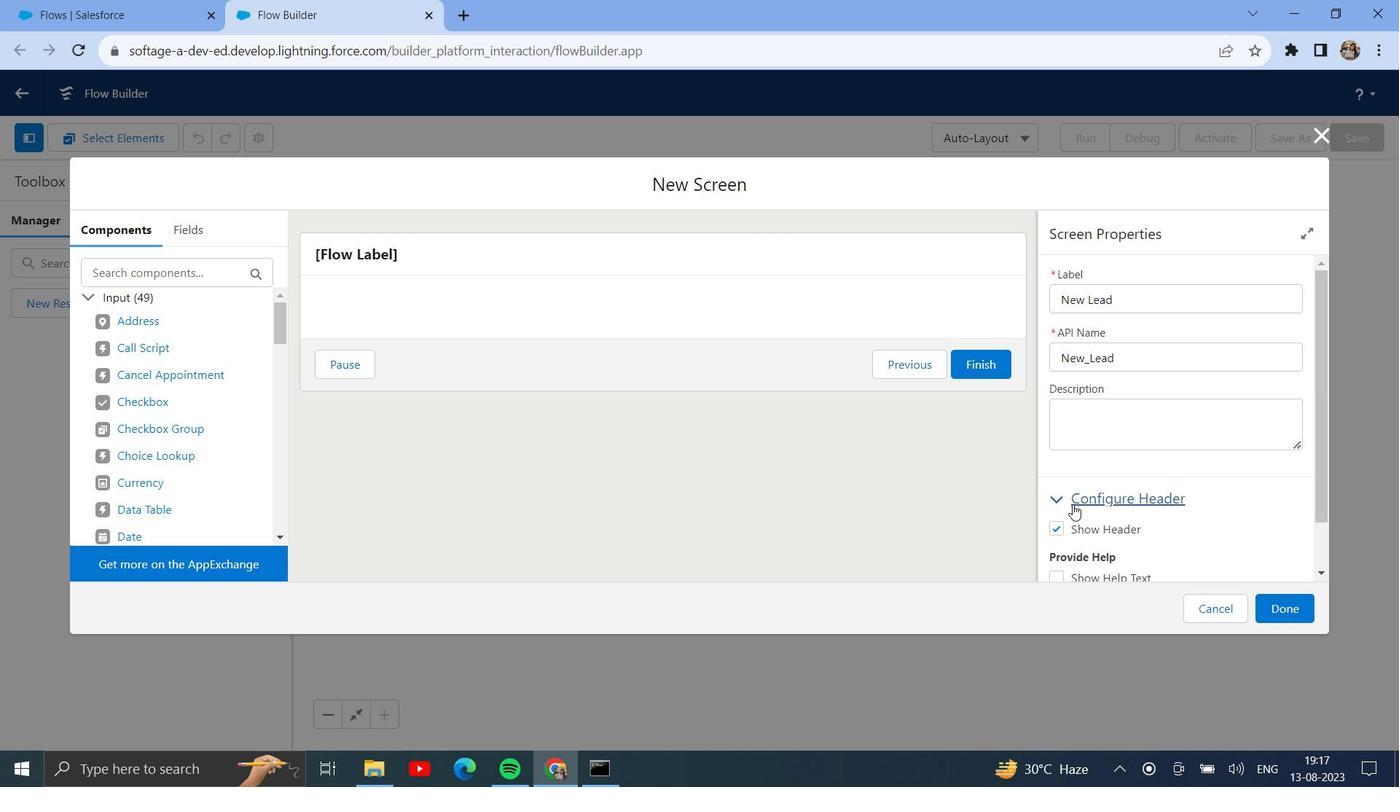 
Action: Mouse scrolled (1074, 505) with delta (0, 0)
Screenshot: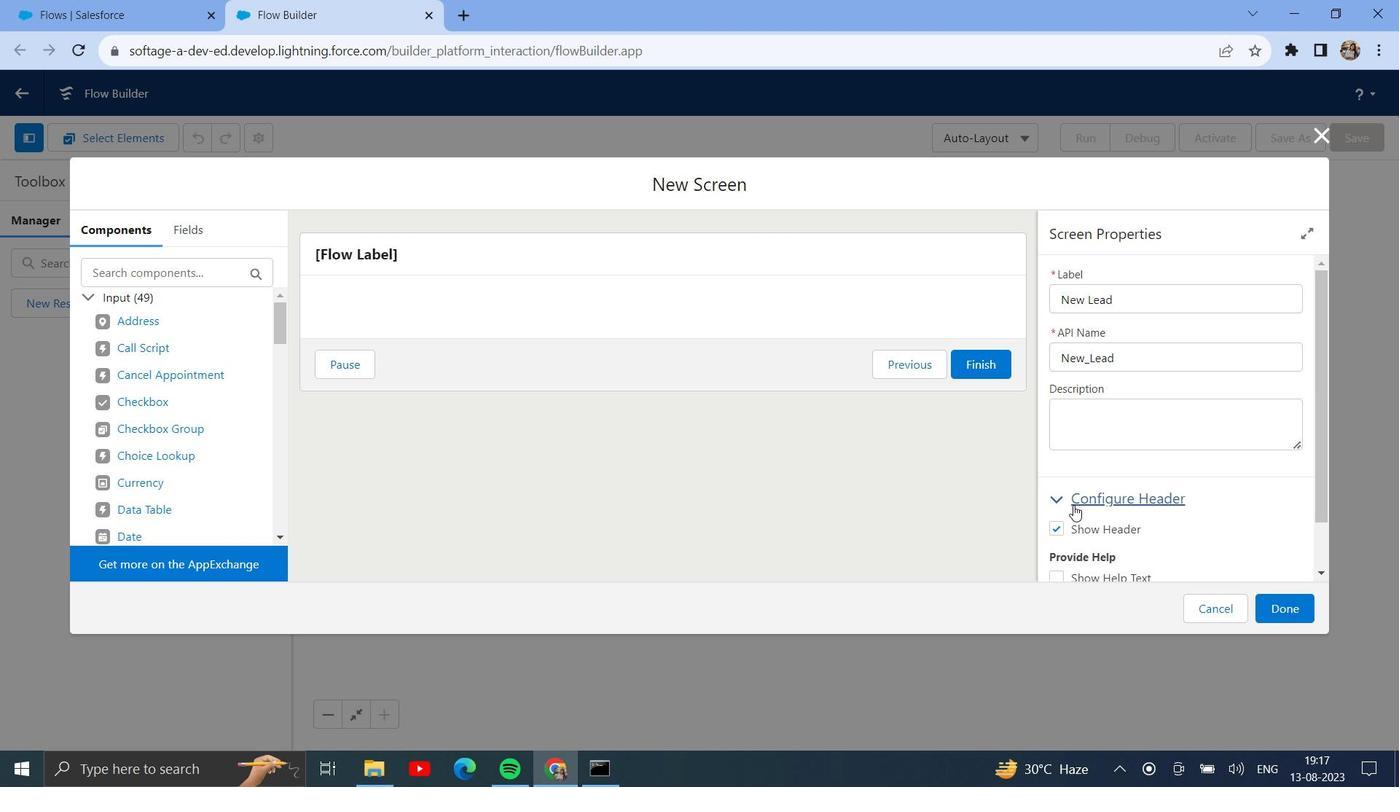 
Action: Mouse scrolled (1074, 505) with delta (0, 0)
Screenshot: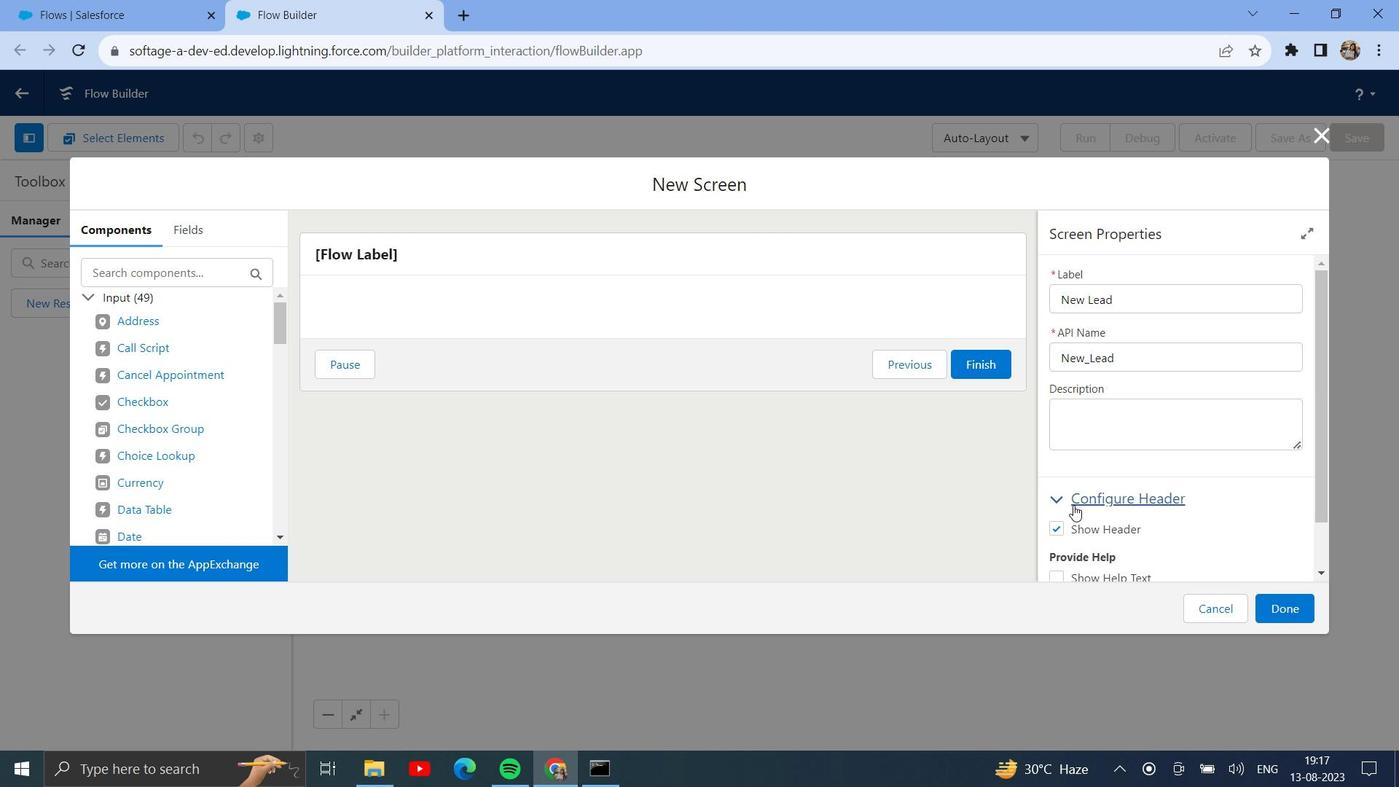 
Action: Mouse moved to (1080, 521)
Screenshot: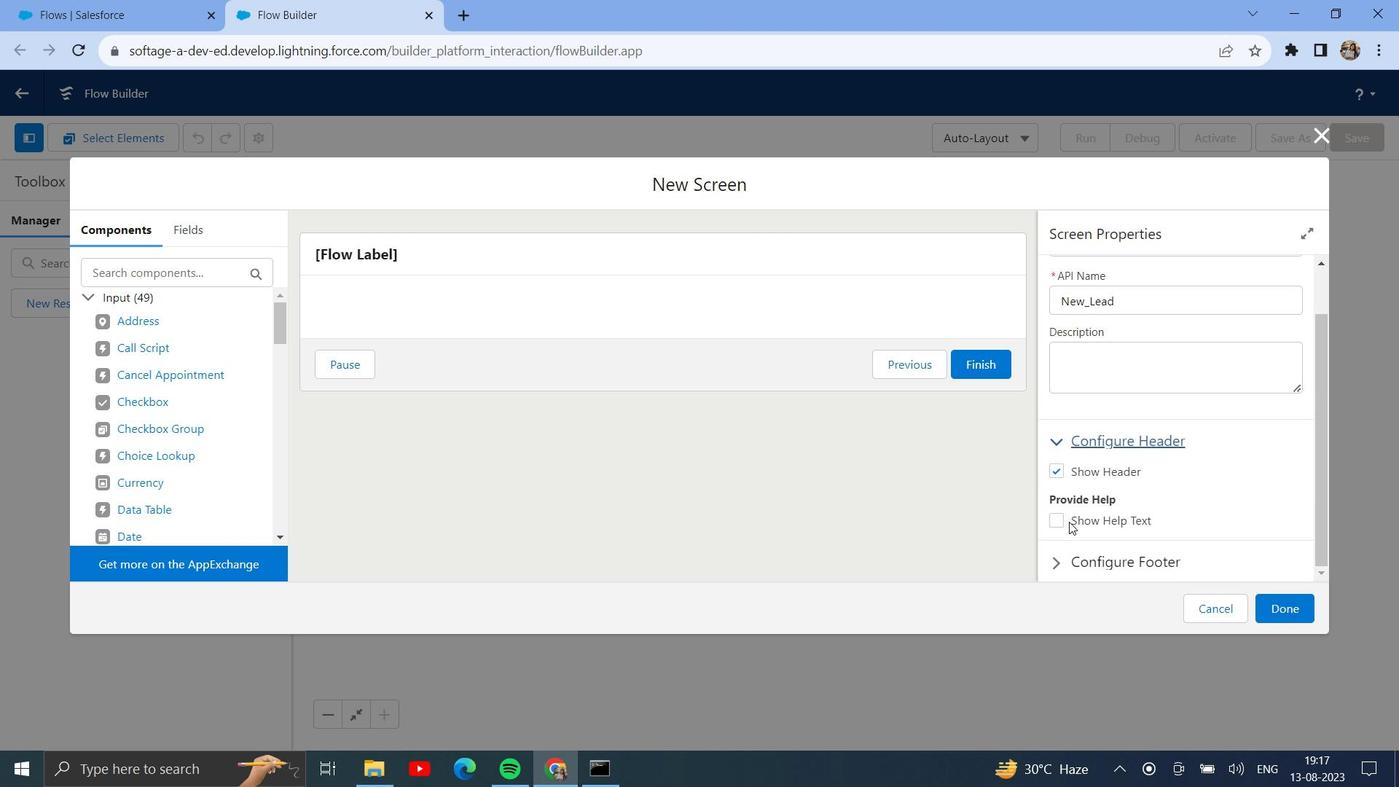 
Action: Mouse scrolled (1080, 521) with delta (0, 0)
Screenshot: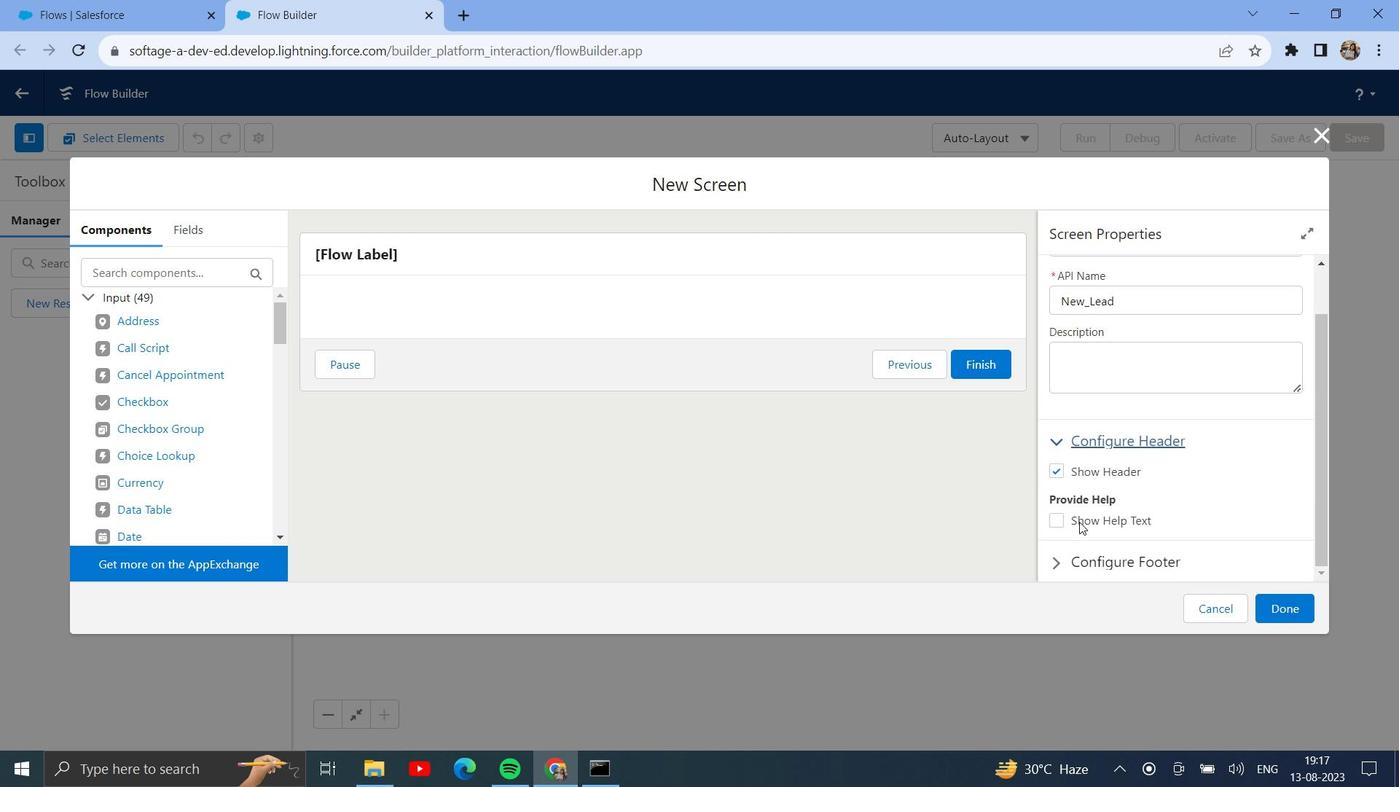 
Action: Mouse moved to (1081, 521)
Screenshot: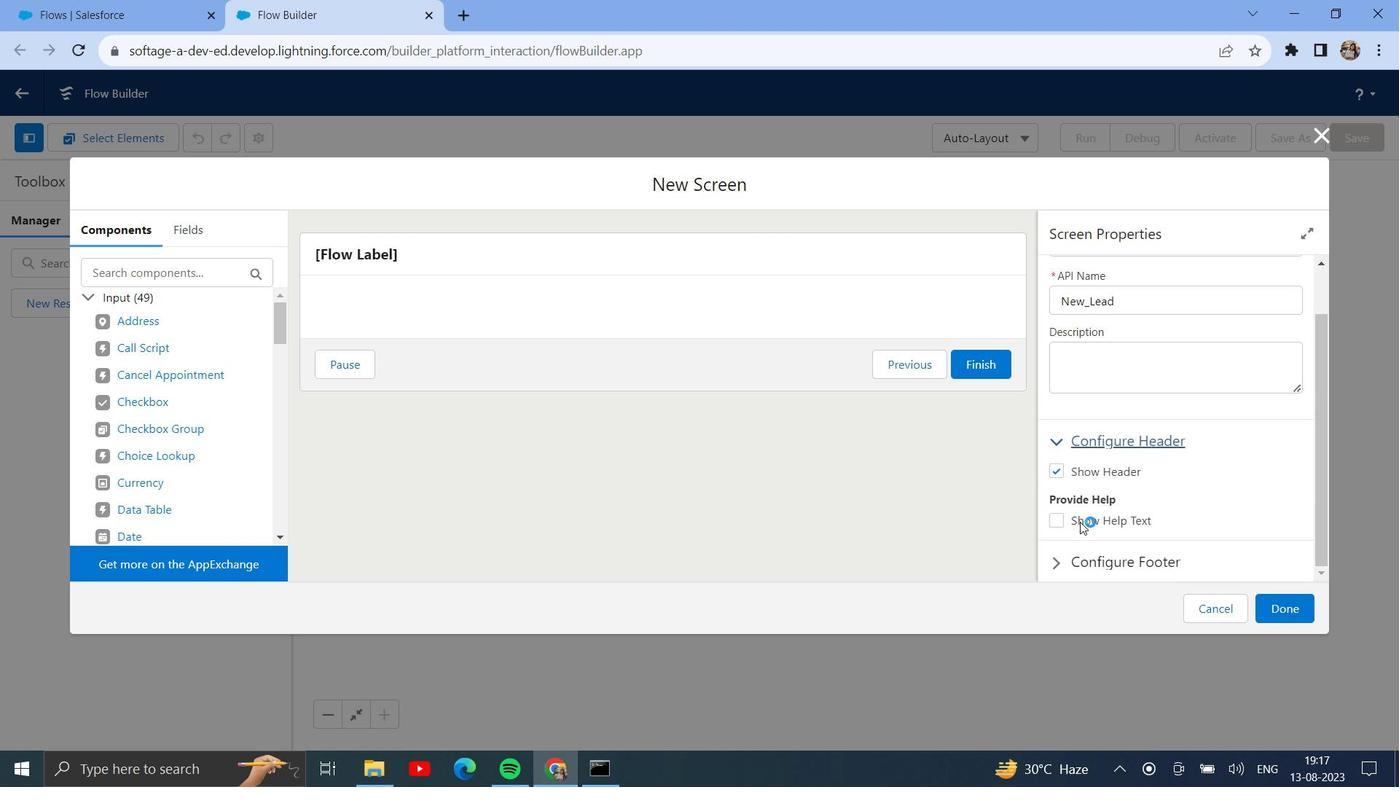 
Action: Mouse scrolled (1081, 521) with delta (0, 0)
Screenshot: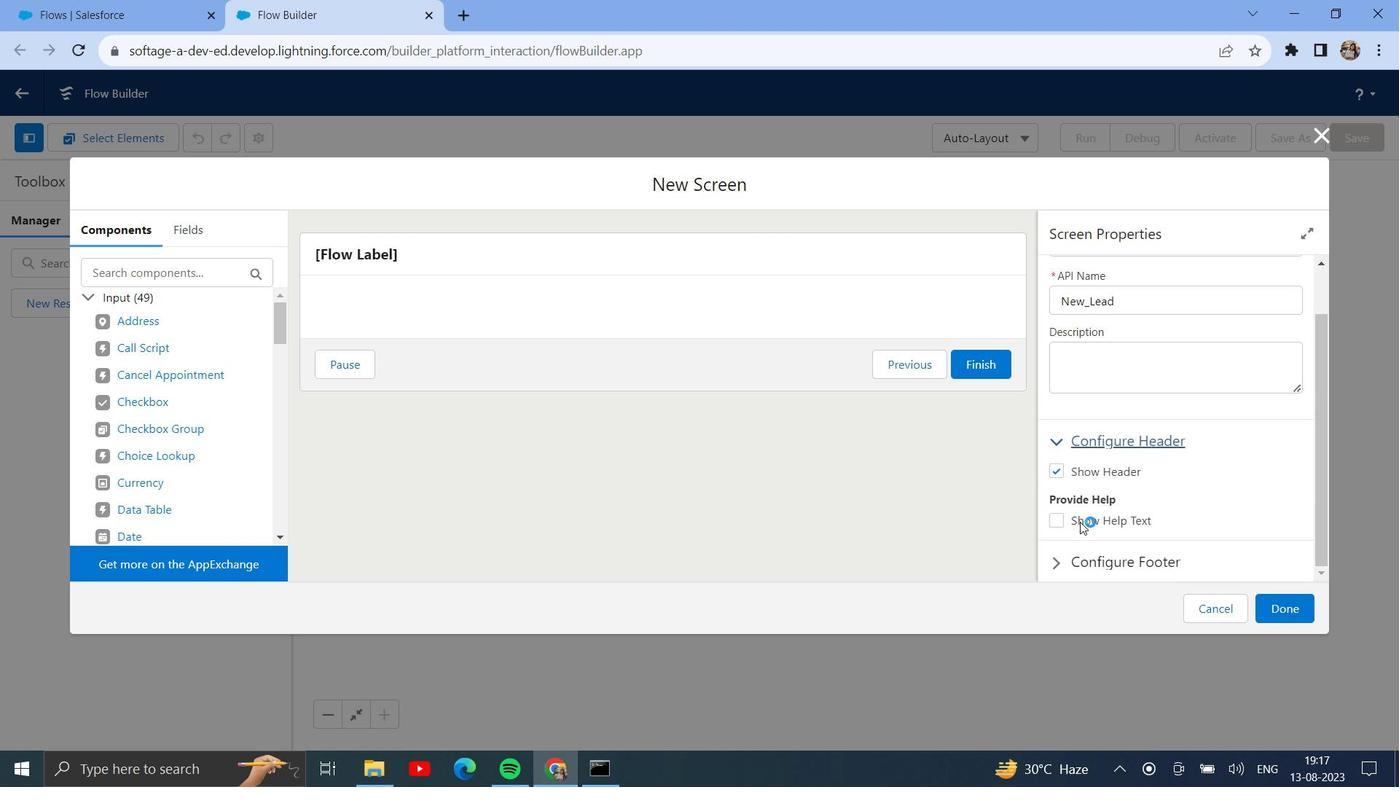 
Action: Mouse moved to (1063, 560)
Screenshot: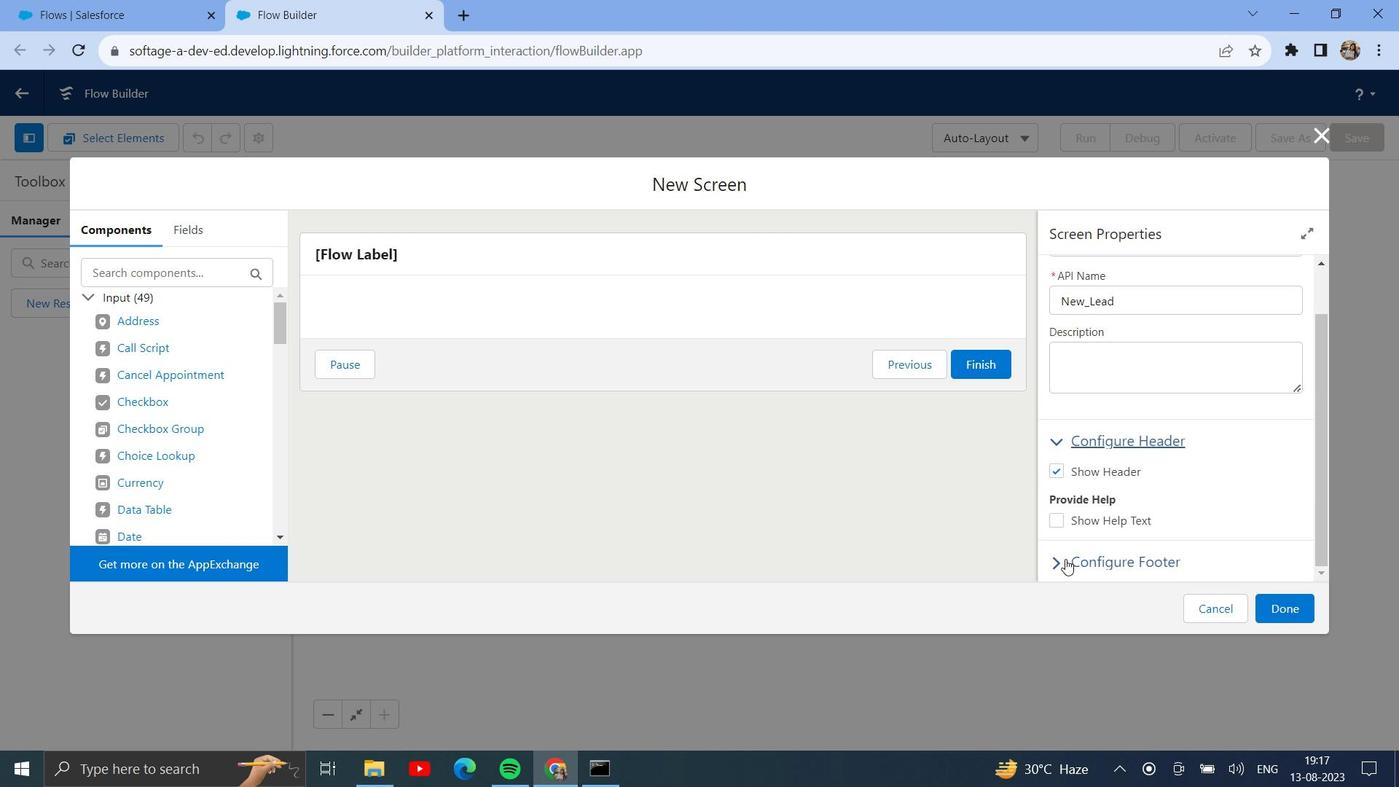 
Action: Mouse pressed left at (1063, 560)
Screenshot: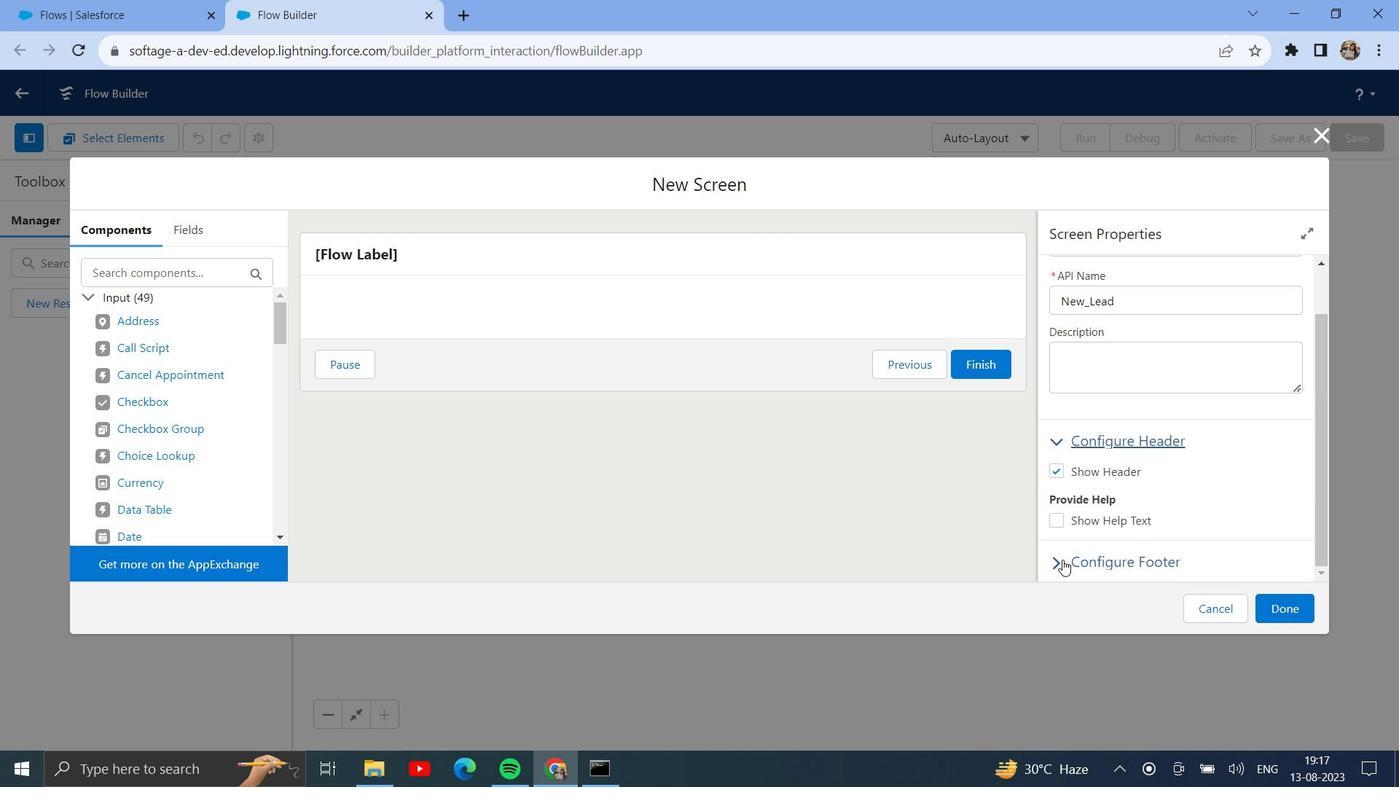 
Action: Mouse moved to (1128, 543)
Screenshot: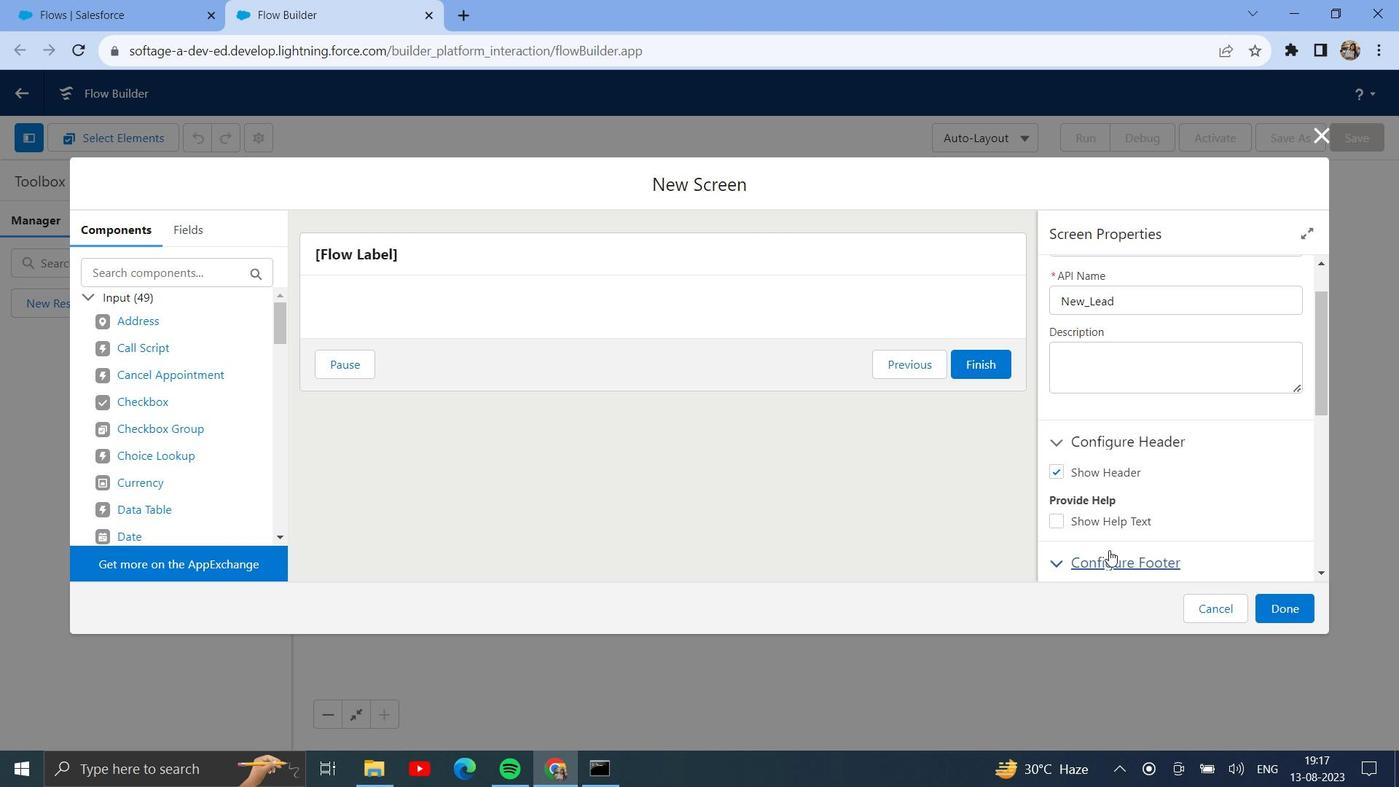 
Action: Mouse scrolled (1128, 543) with delta (0, 0)
Screenshot: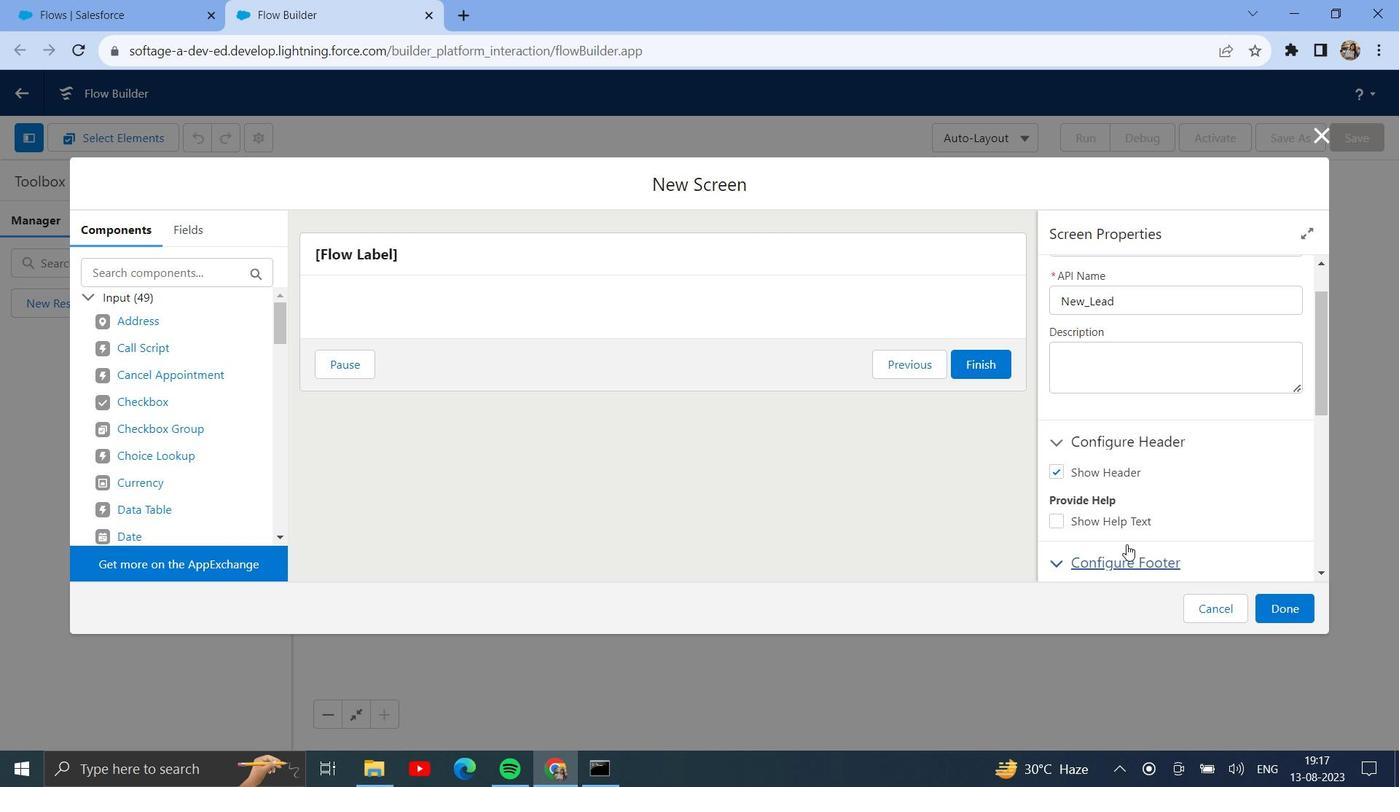 
Action: Mouse scrolled (1128, 543) with delta (0, 0)
Screenshot: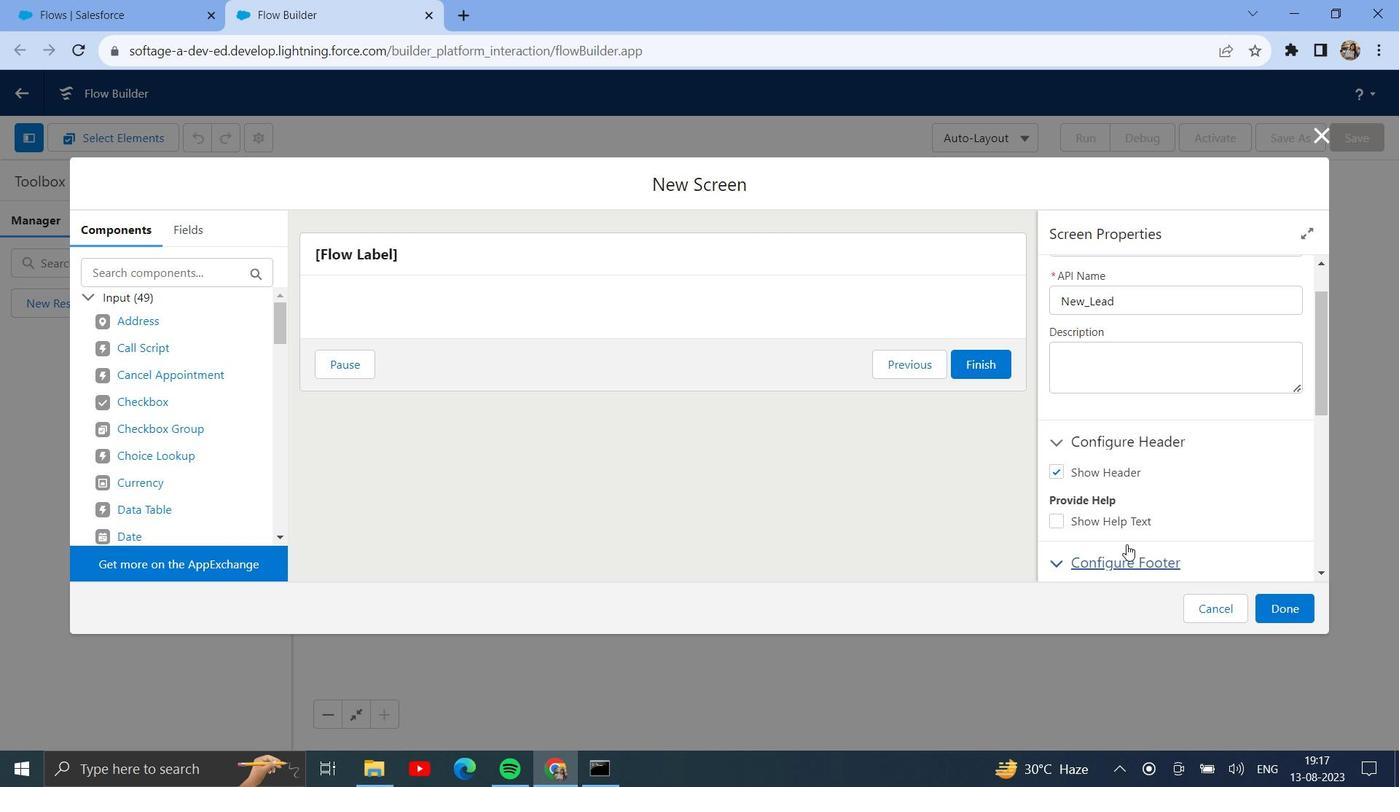 
Action: Mouse scrolled (1128, 543) with delta (0, 0)
Screenshot: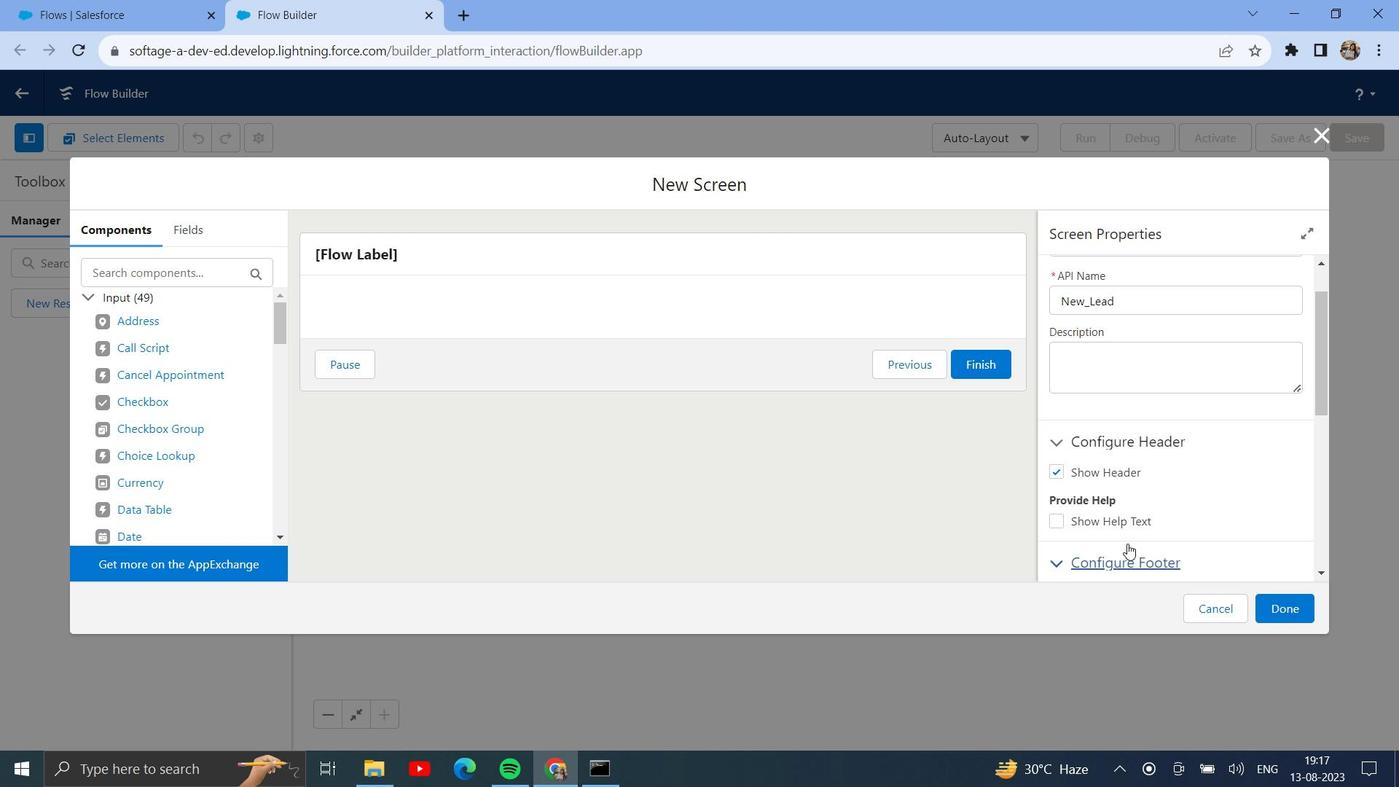 
Action: Mouse scrolled (1128, 543) with delta (0, 0)
Screenshot: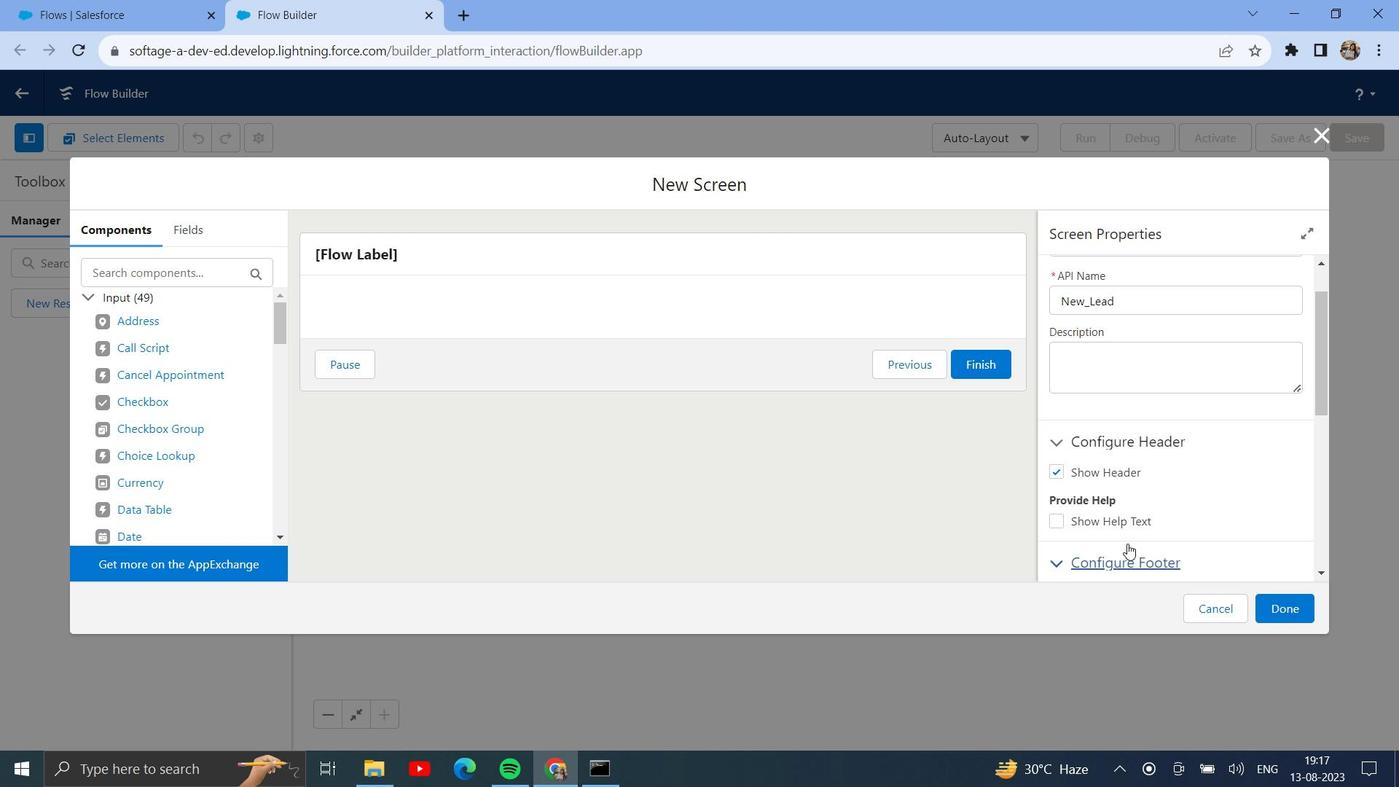 
Action: Mouse moved to (1118, 505)
Screenshot: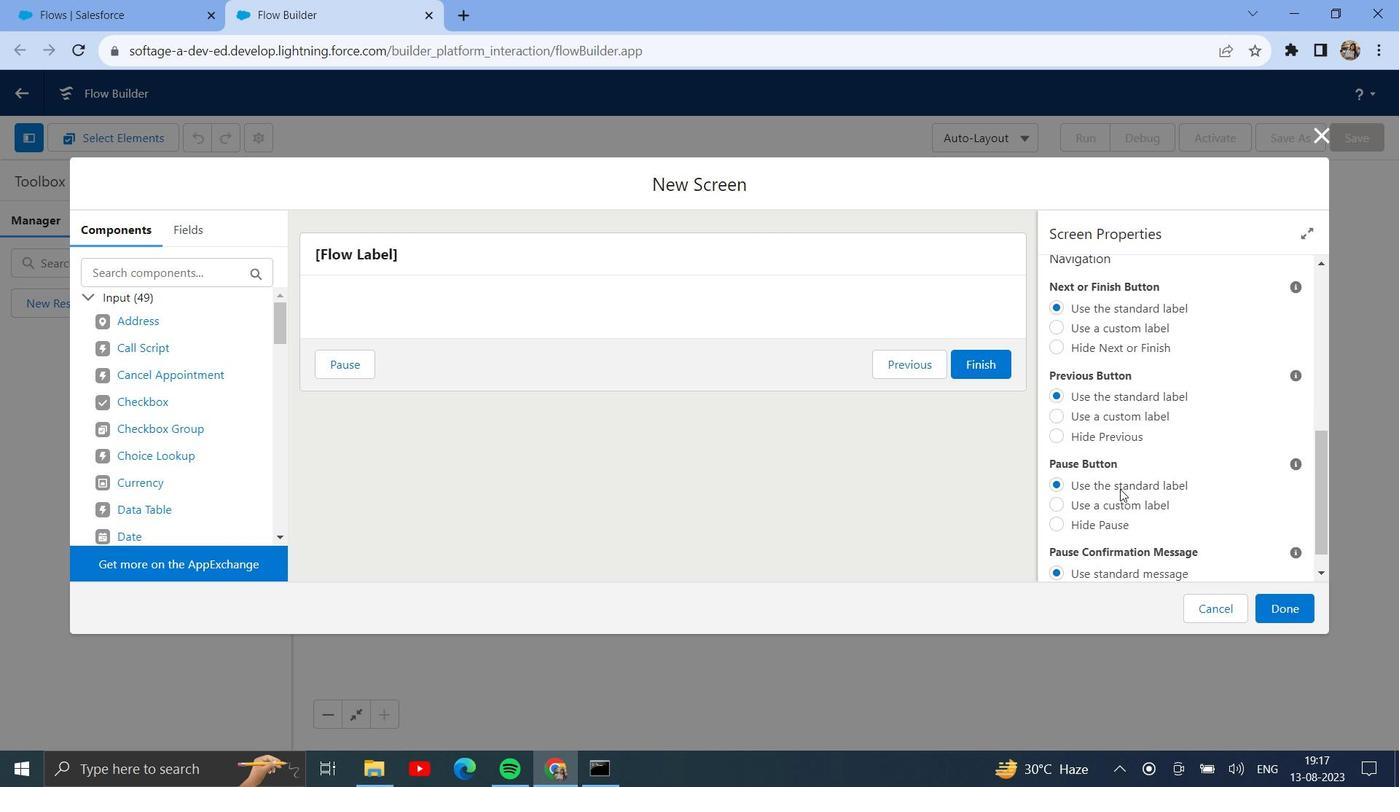 
Action: Mouse scrolled (1118, 506) with delta (0, 0)
Screenshot: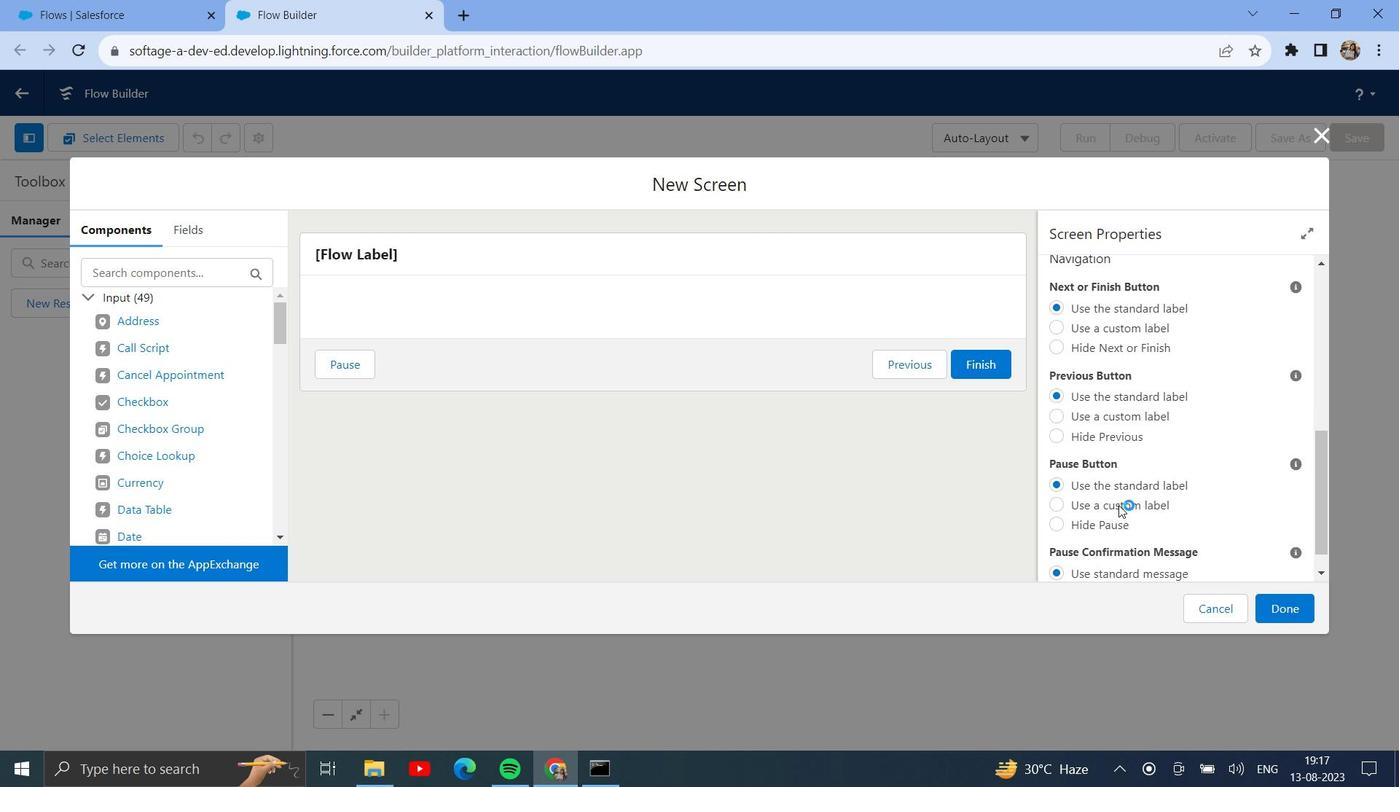 
Action: Mouse scrolled (1118, 505) with delta (0, 0)
Screenshot: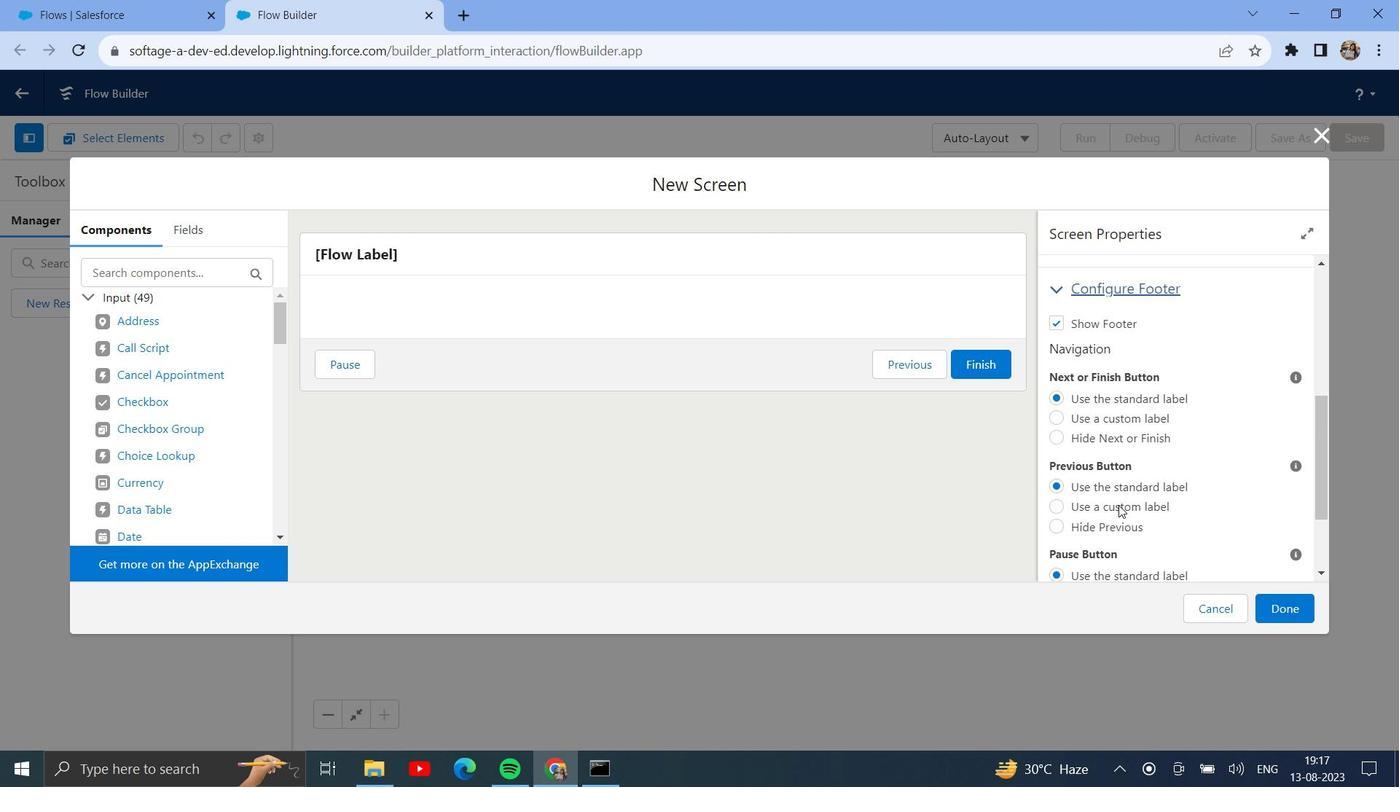
Action: Mouse scrolled (1118, 506) with delta (0, 0)
Screenshot: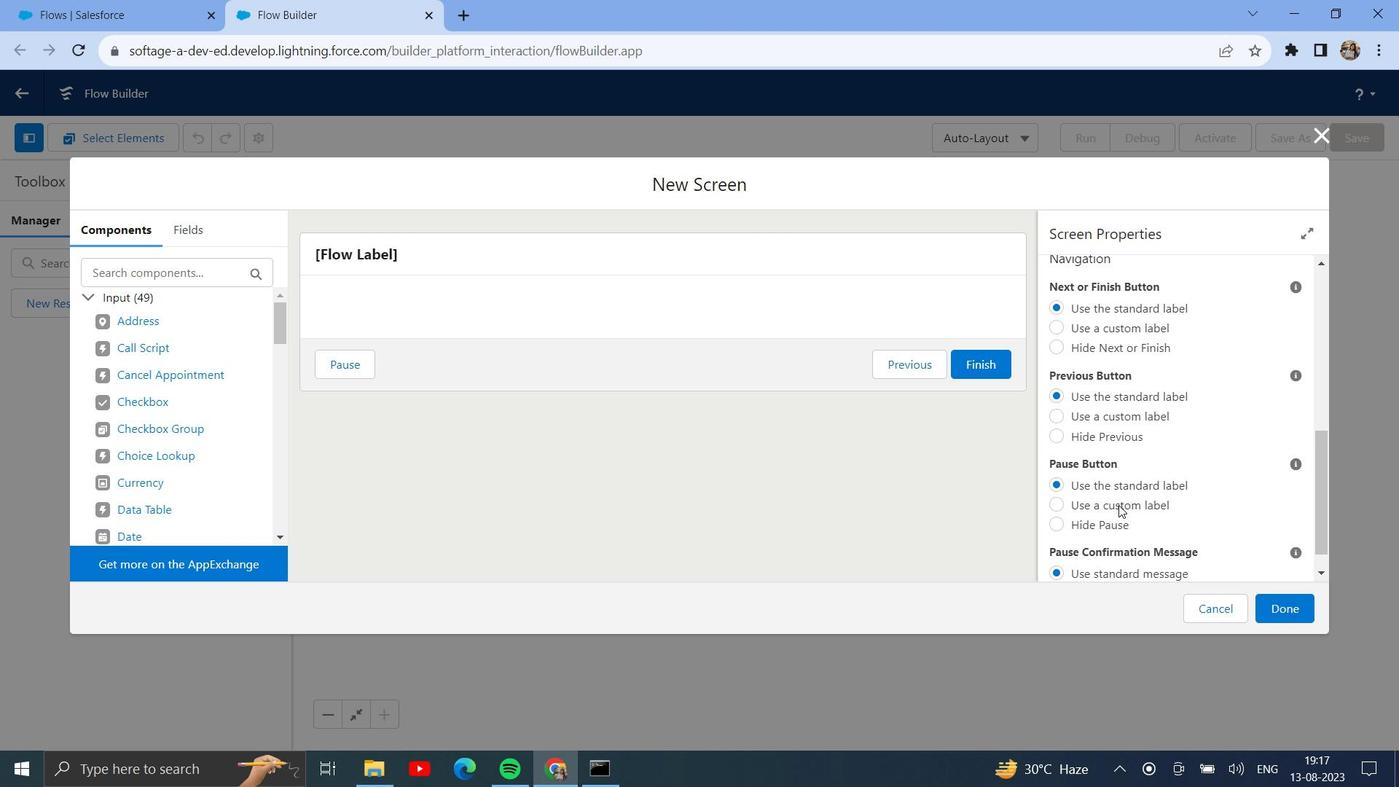 
Action: Mouse scrolled (1118, 506) with delta (0, 0)
Screenshot: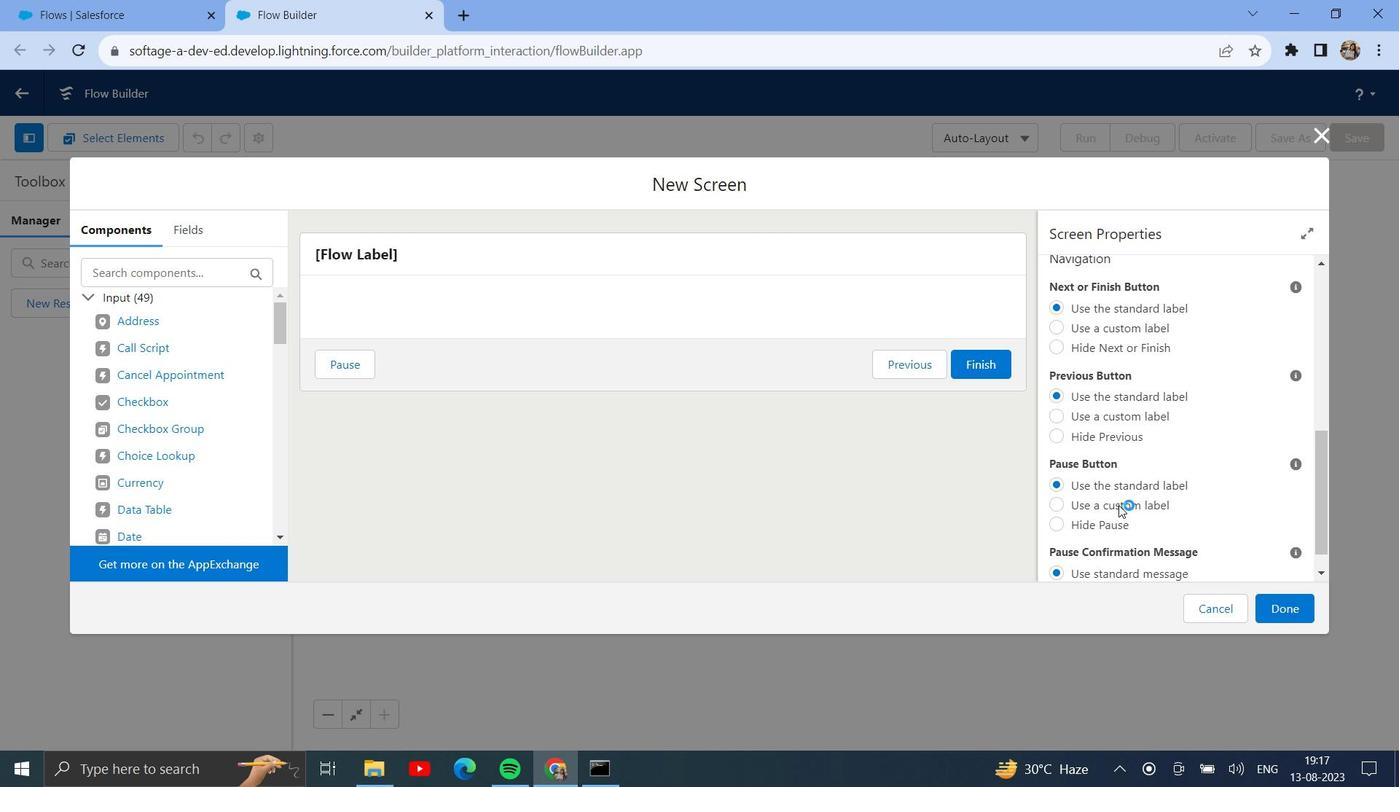 
Action: Mouse moved to (1102, 419)
Screenshot: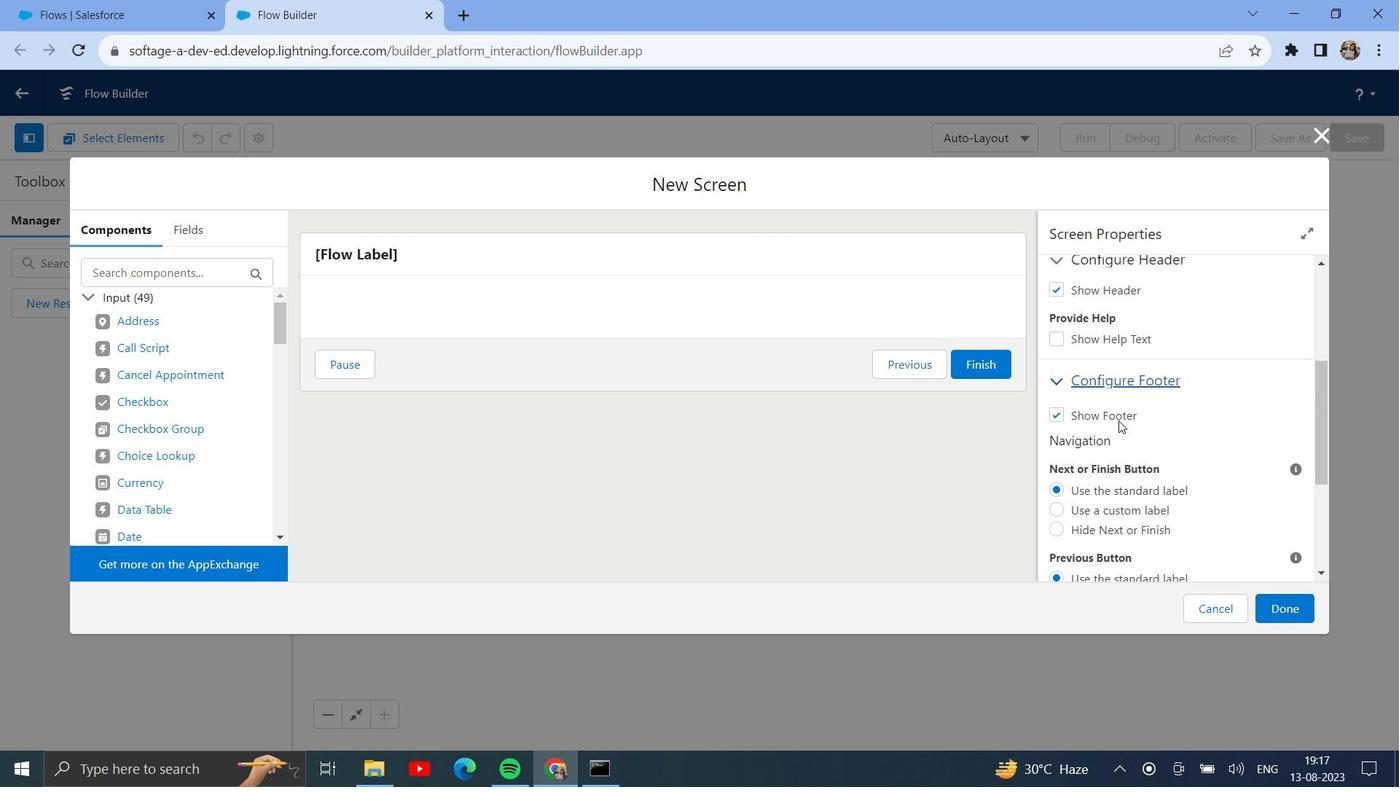 
Action: Mouse scrolled (1102, 419) with delta (0, 0)
Screenshot: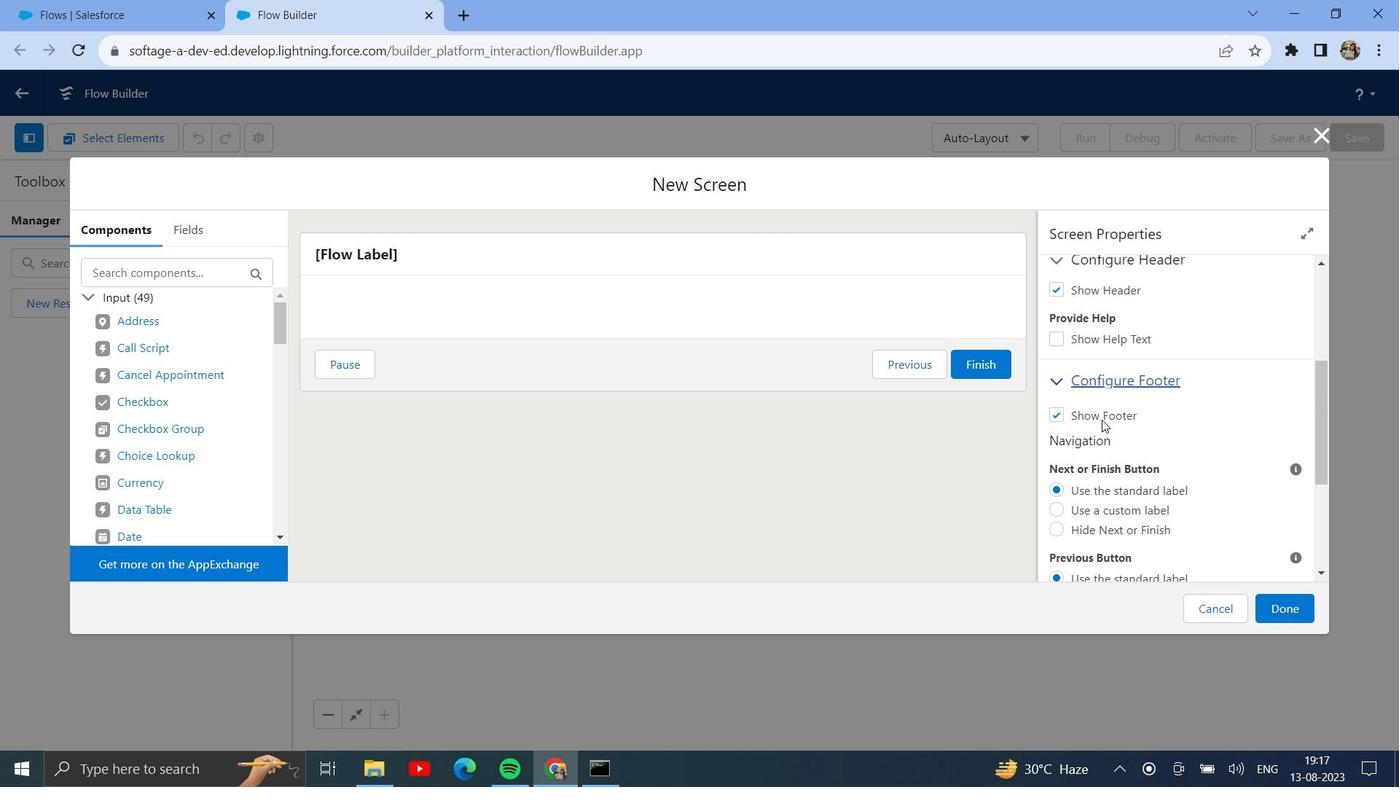 
Action: Mouse scrolled (1102, 419) with delta (0, 0)
Screenshot: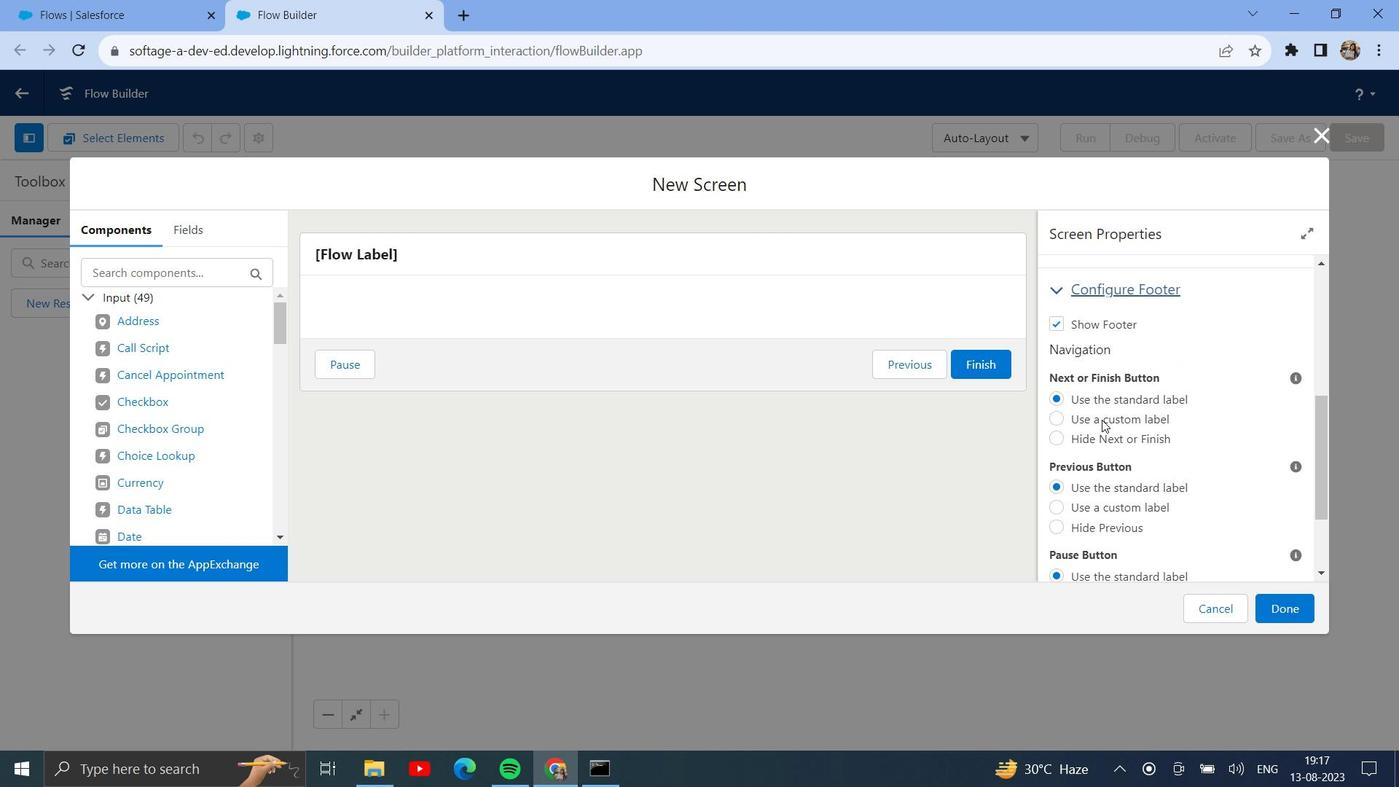 
Action: Mouse moved to (1100, 384)
Screenshot: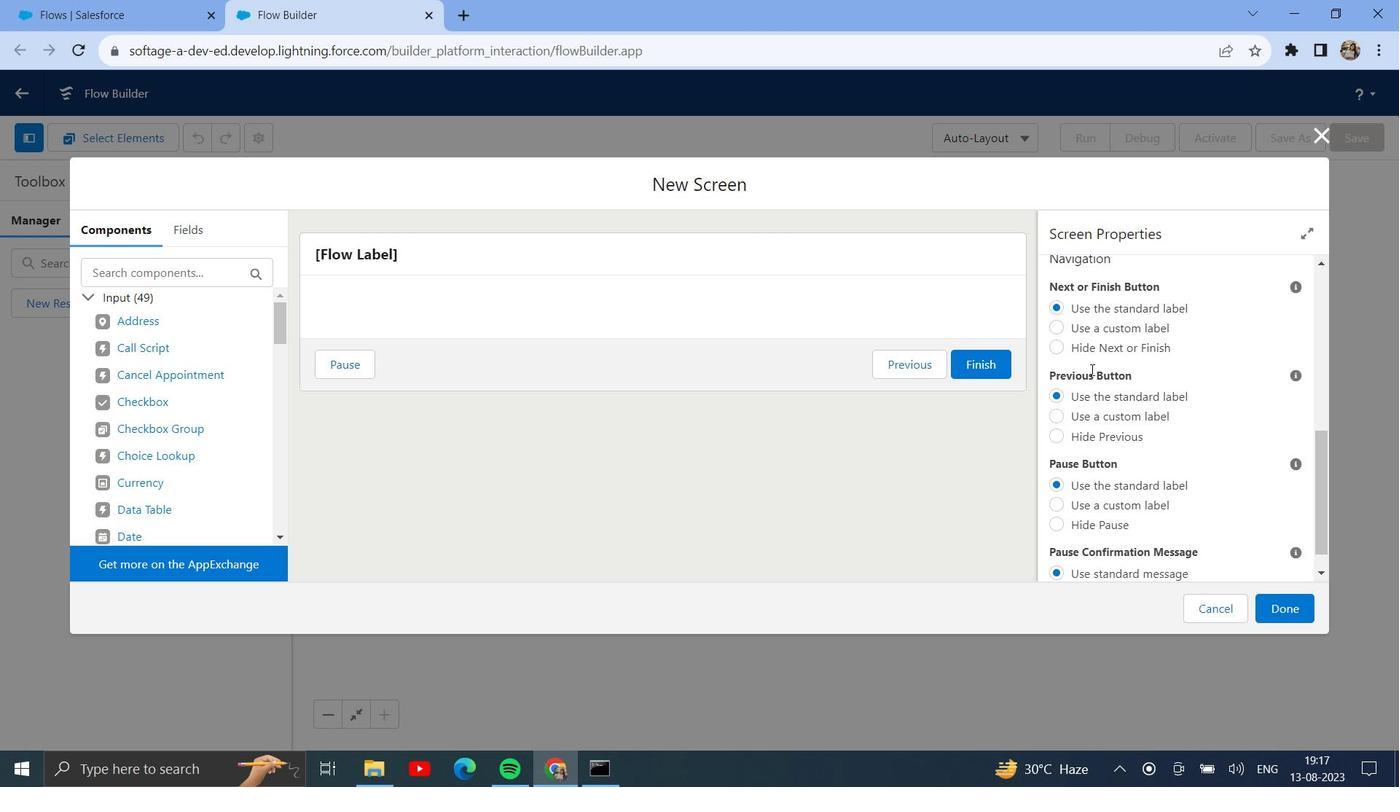 
Action: Mouse scrolled (1100, 383) with delta (0, 0)
Screenshot: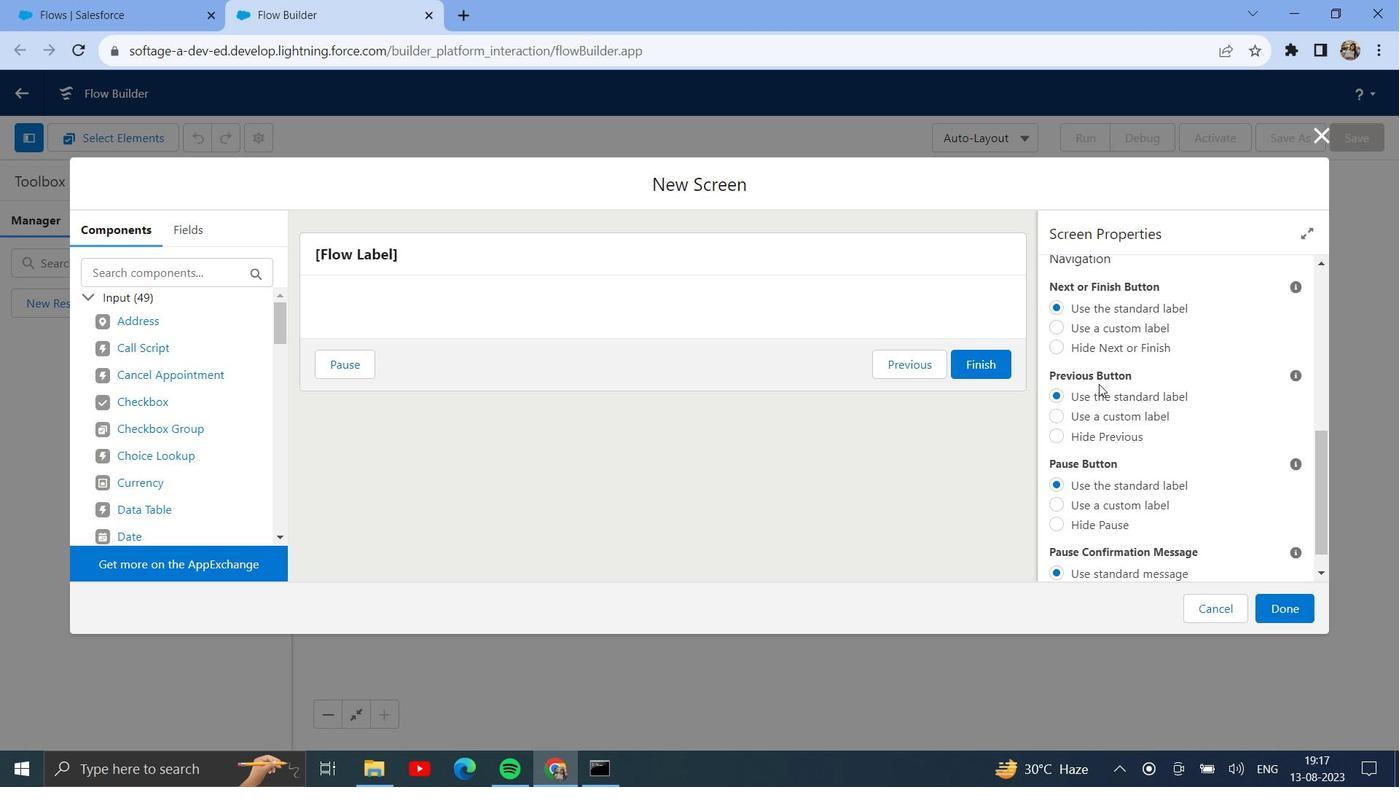 
Action: Mouse moved to (1119, 424)
Screenshot: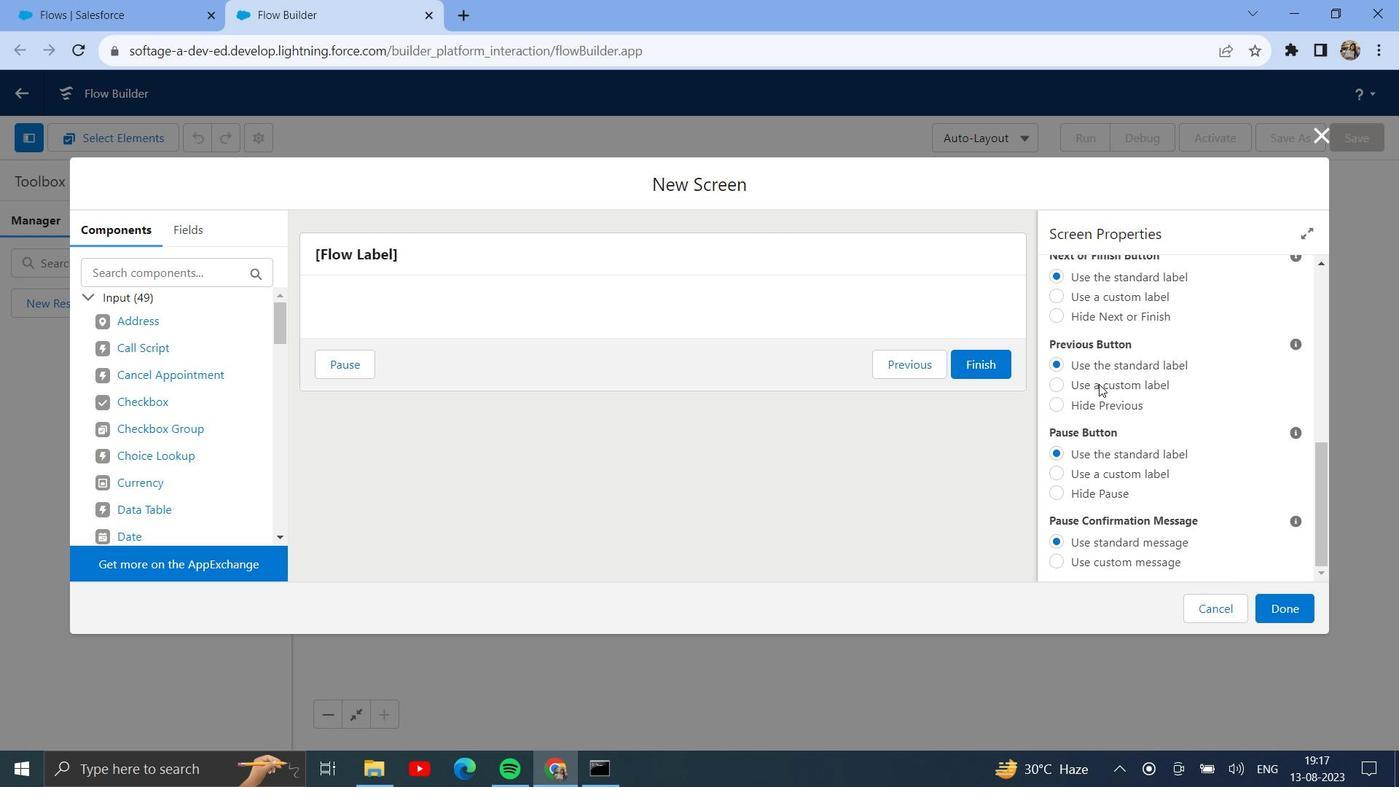 
Action: Mouse scrolled (1119, 424) with delta (0, 0)
Screenshot: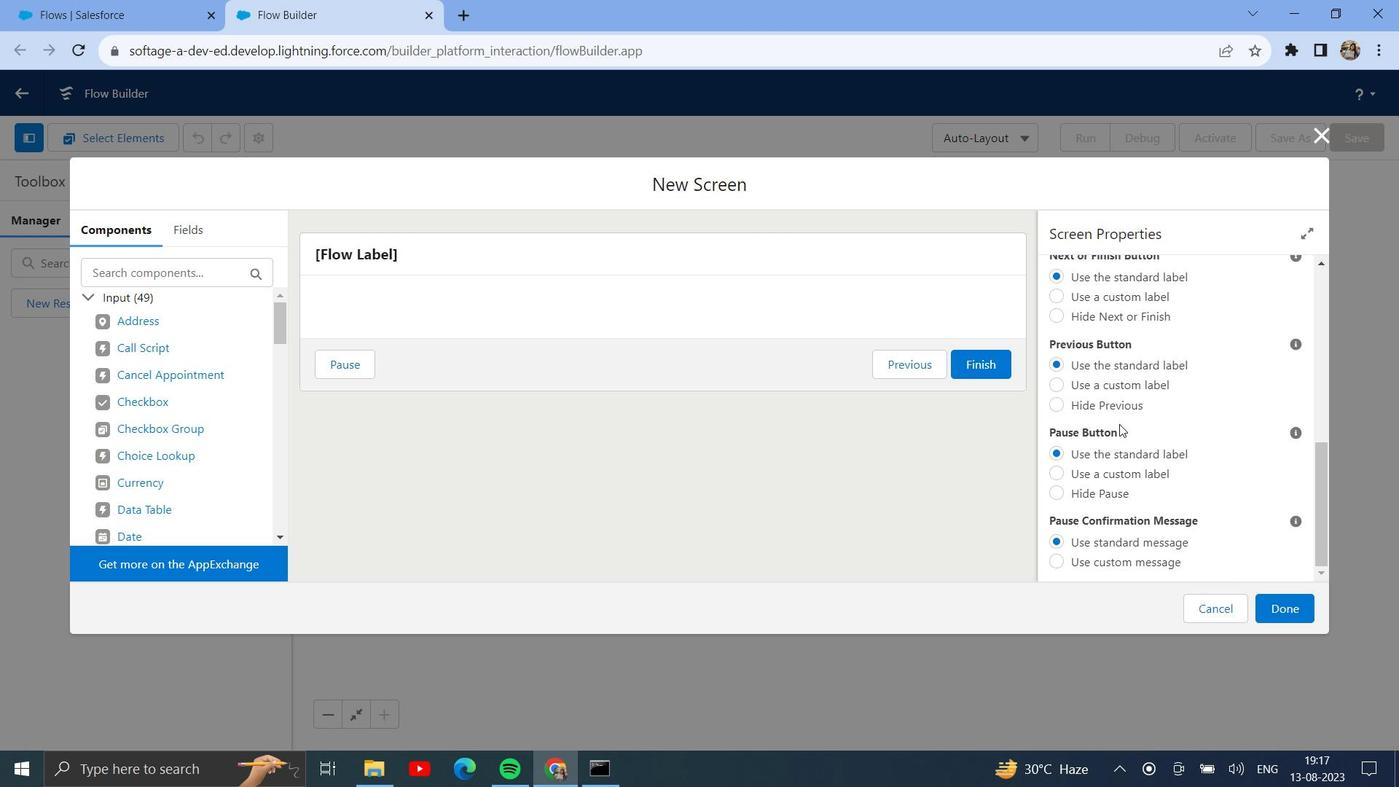 
Action: Mouse moved to (206, 462)
Screenshot: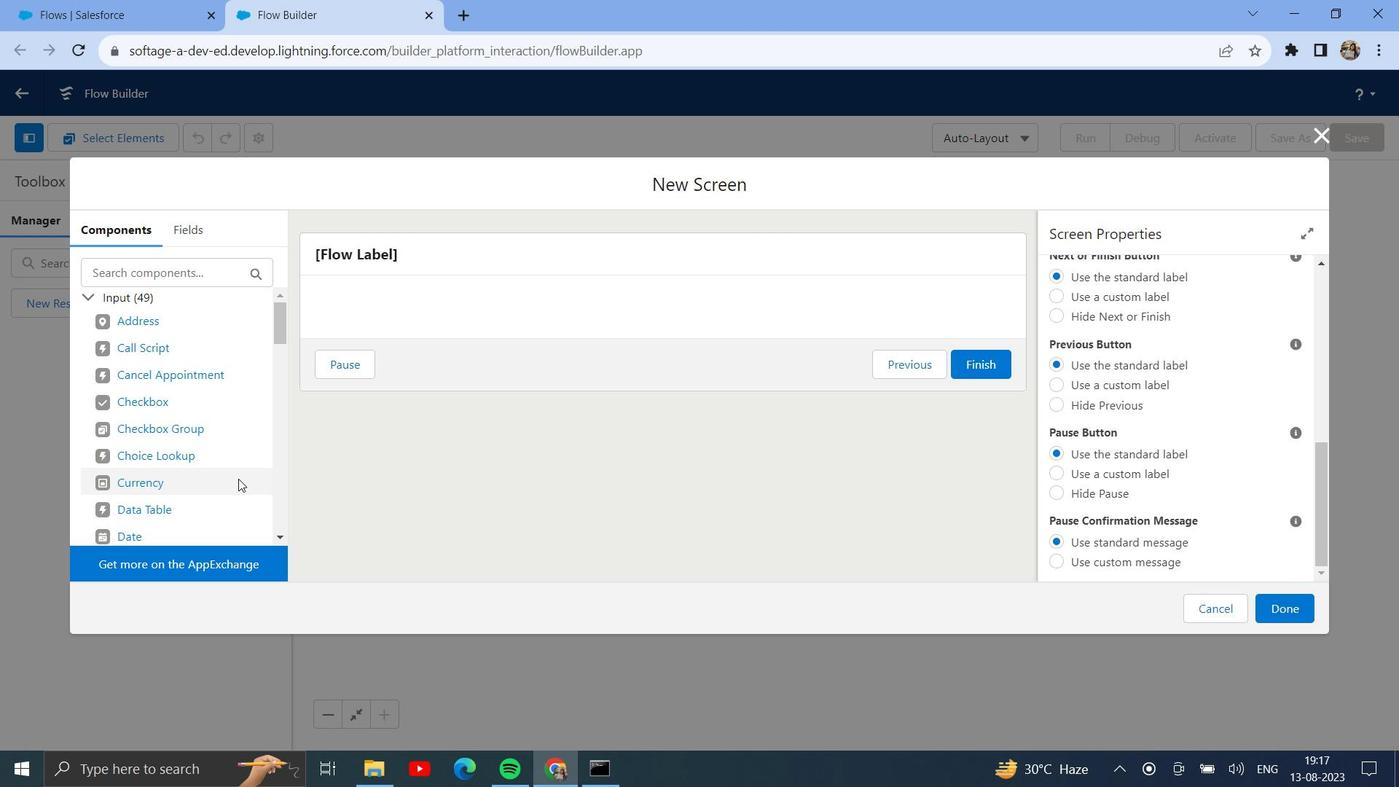 
Action: Mouse scrolled (206, 462) with delta (0, 0)
Screenshot: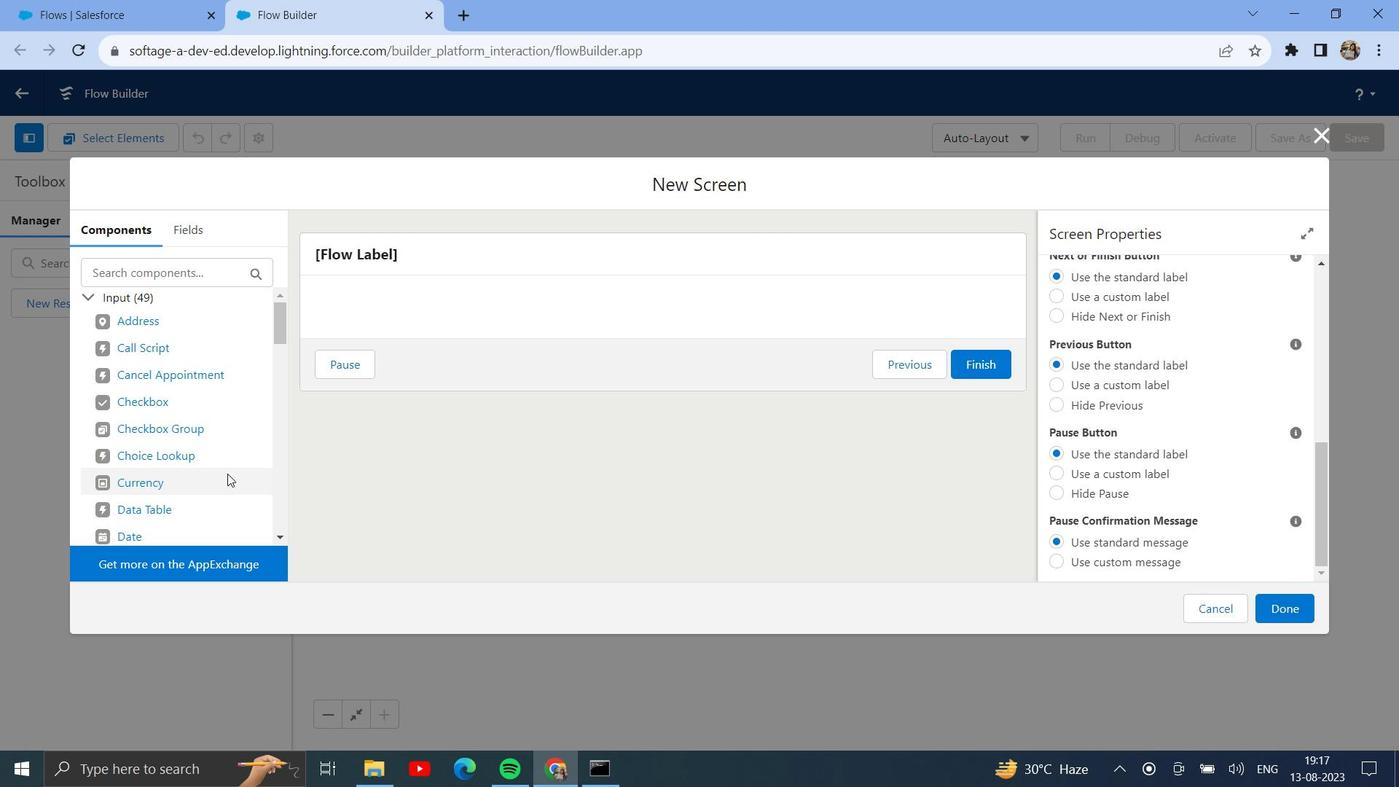 
Action: Mouse scrolled (206, 462) with delta (0, 0)
Screenshot: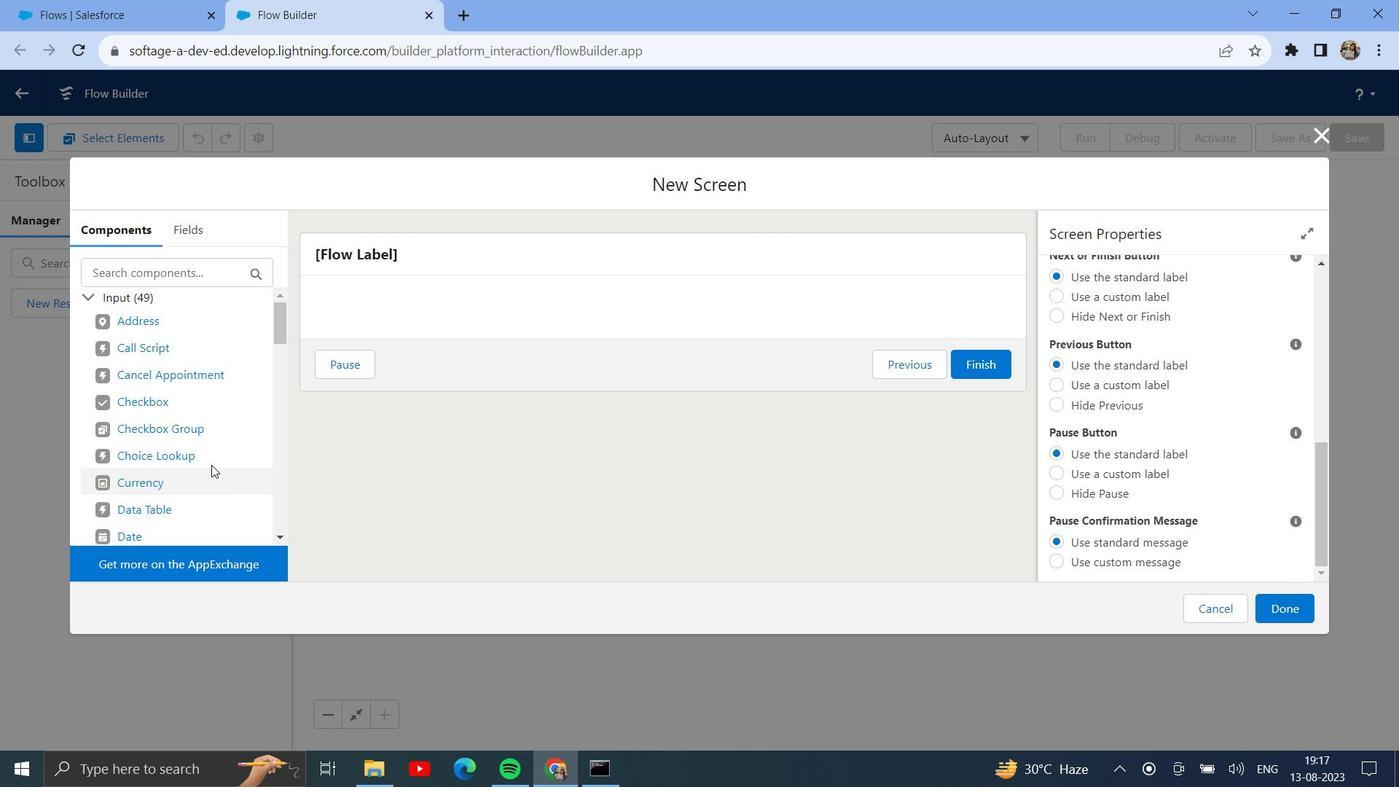 
Action: Mouse moved to (153, 438)
Screenshot: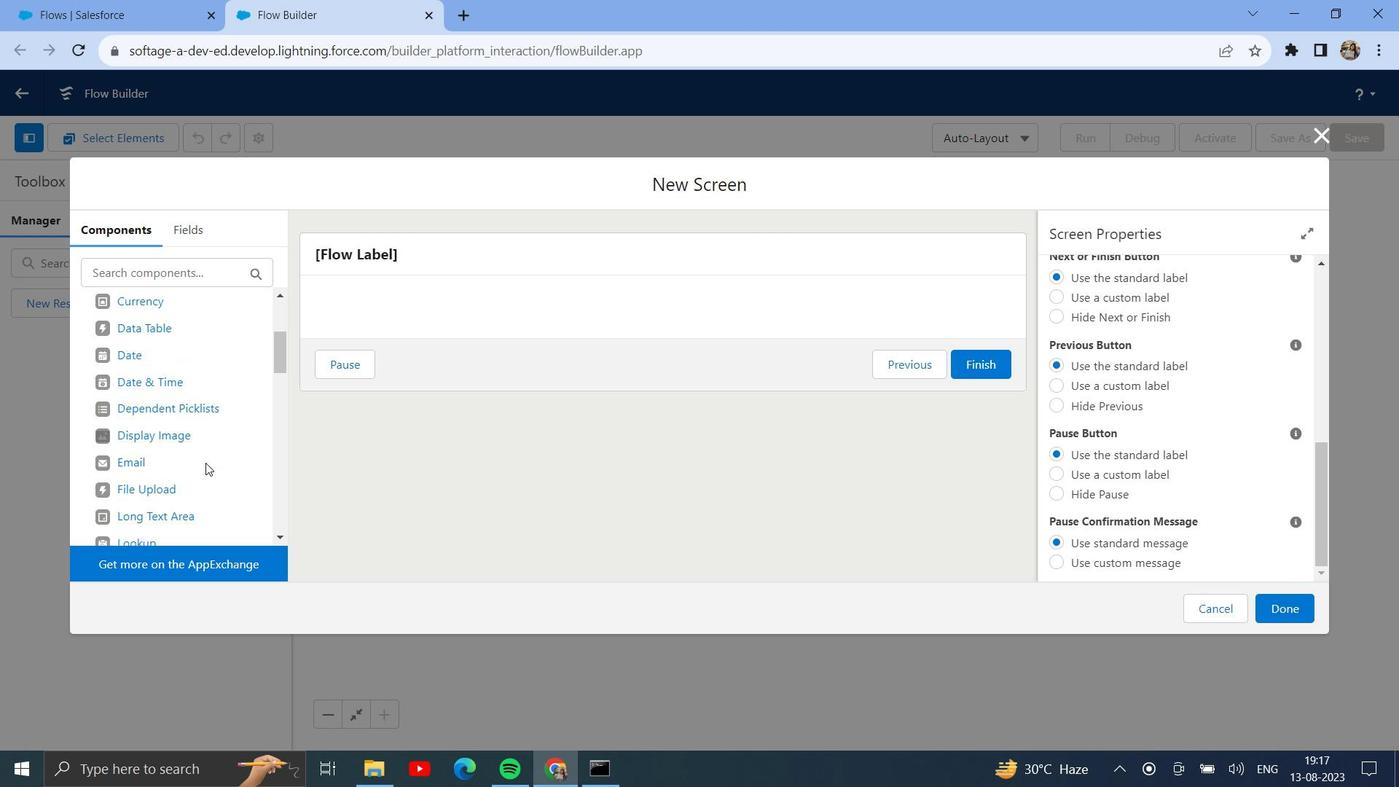 
Action: Mouse scrolled (153, 437) with delta (0, 0)
Screenshot: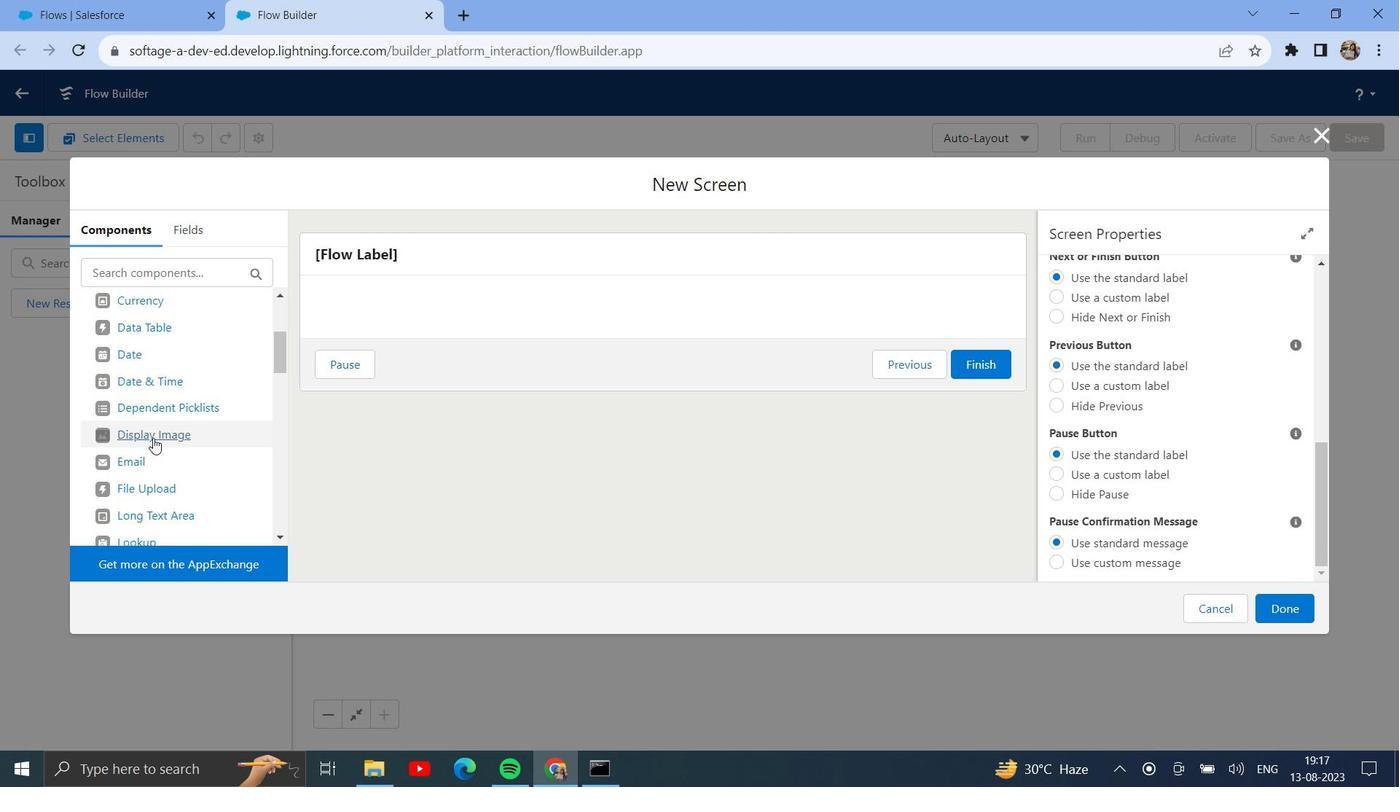 
Action: Mouse moved to (164, 473)
Screenshot: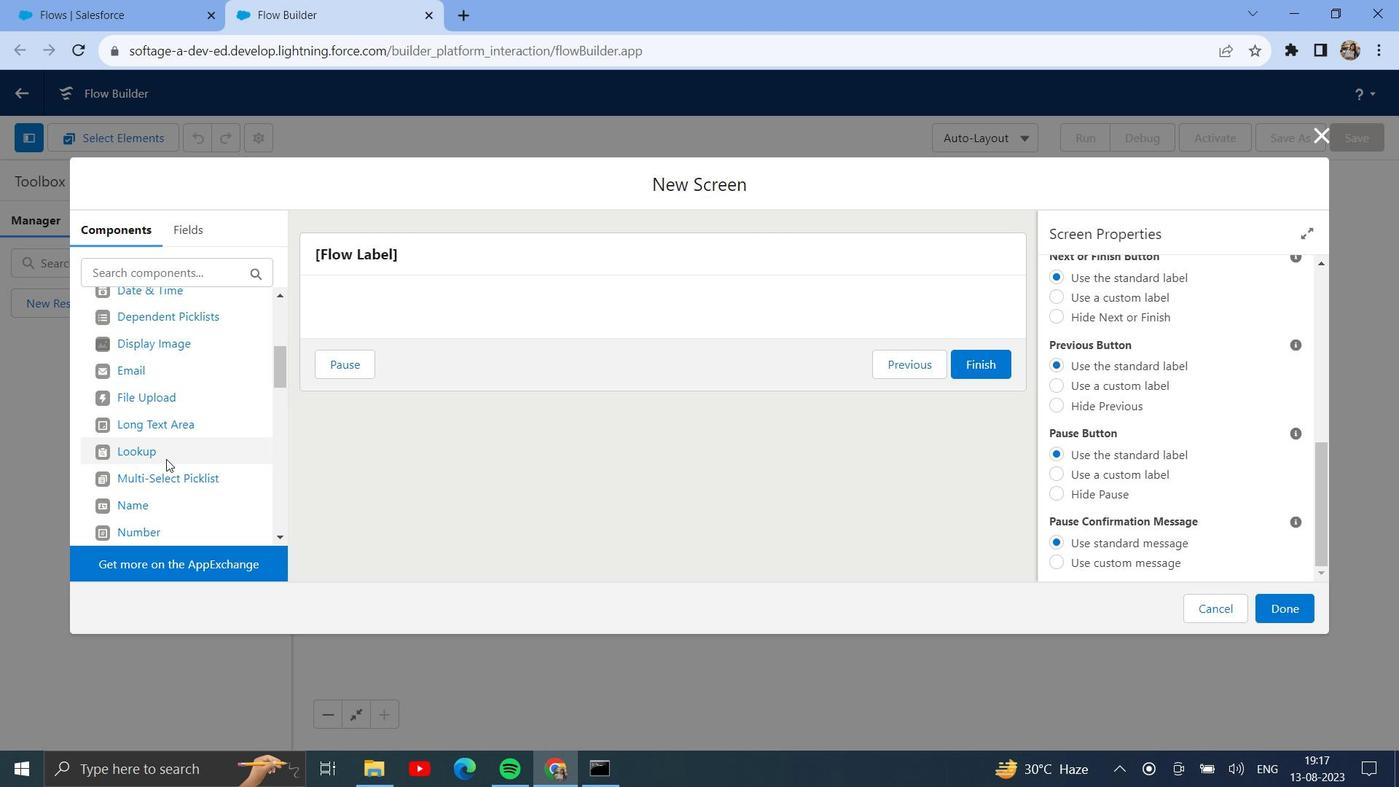 
Action: Mouse scrolled (164, 473) with delta (0, 0)
Screenshot: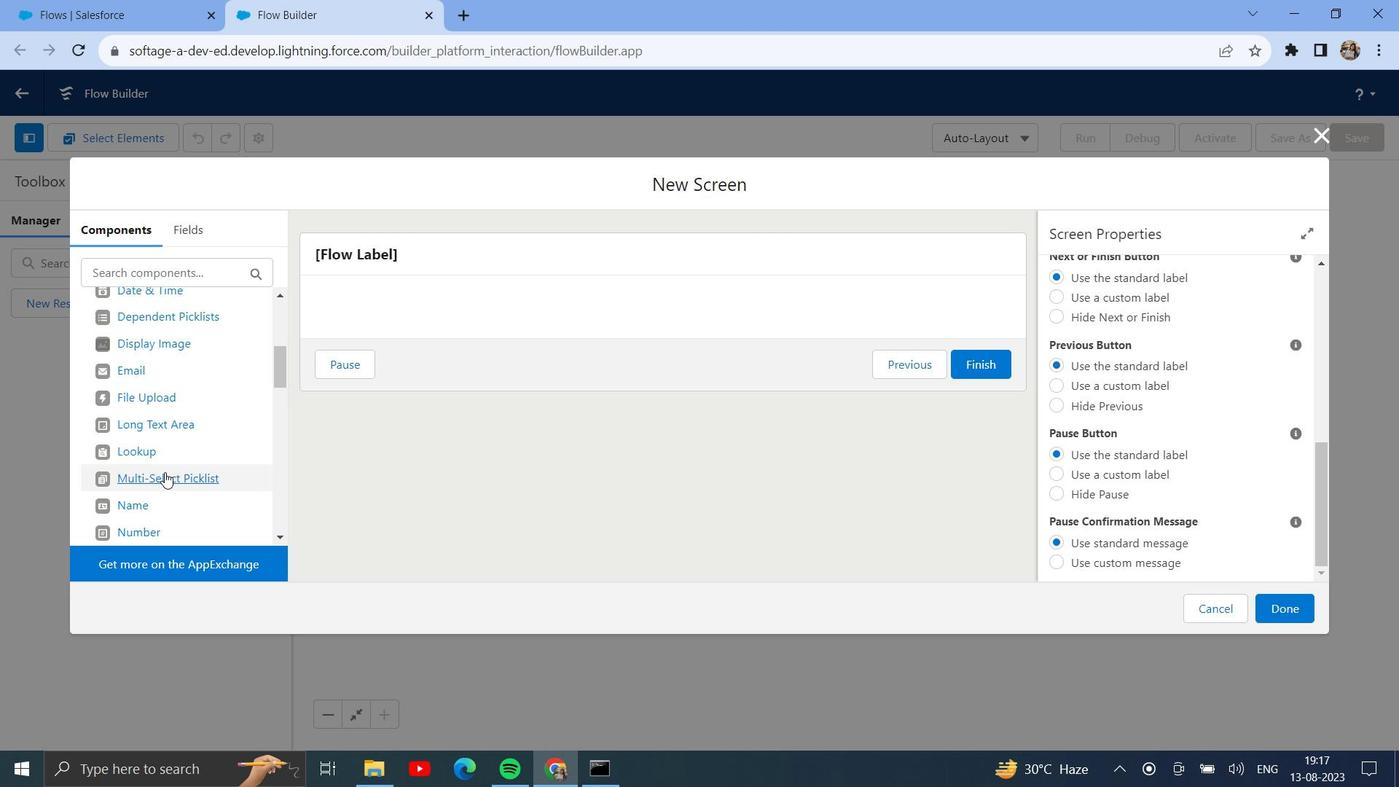 
Action: Mouse scrolled (164, 473) with delta (0, 0)
Screenshot: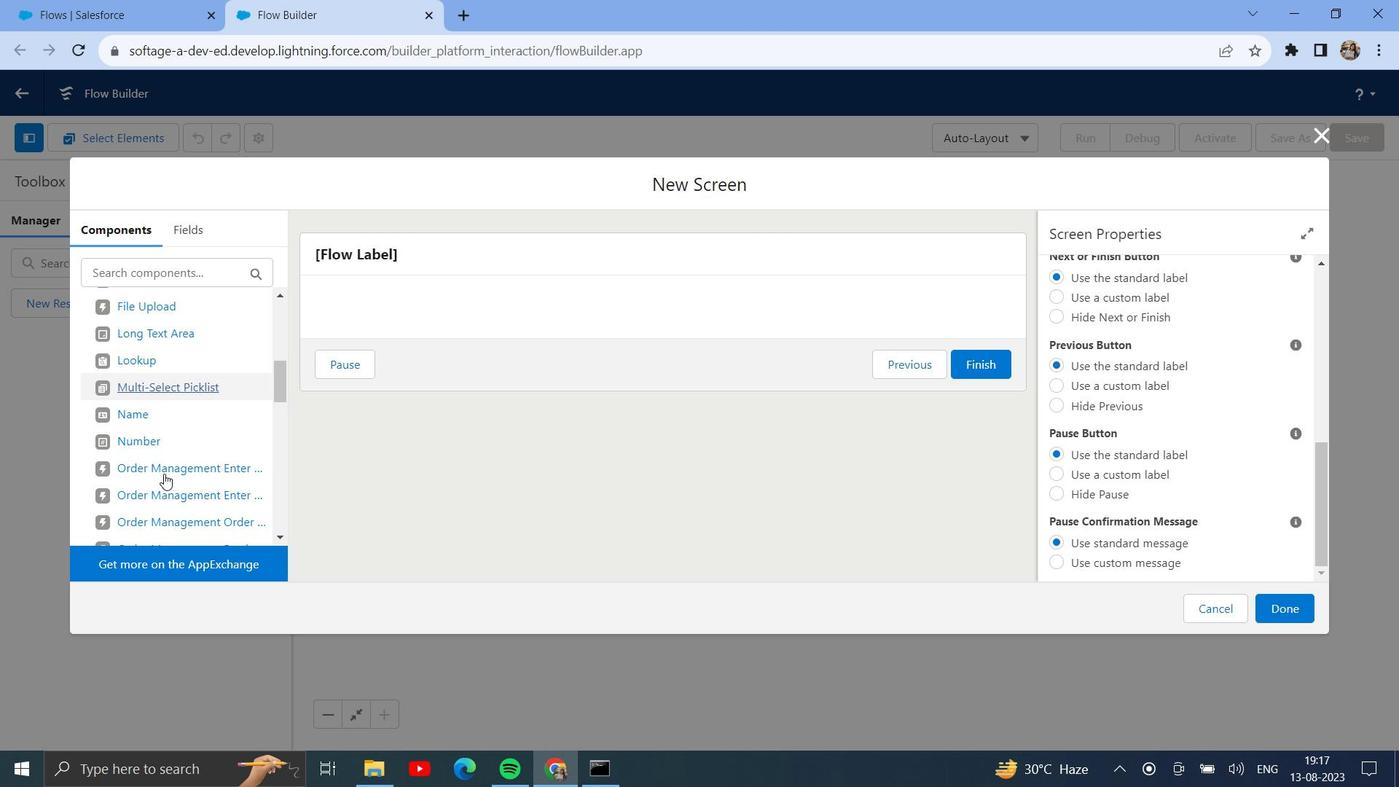 
Action: Mouse moved to (166, 473)
Screenshot: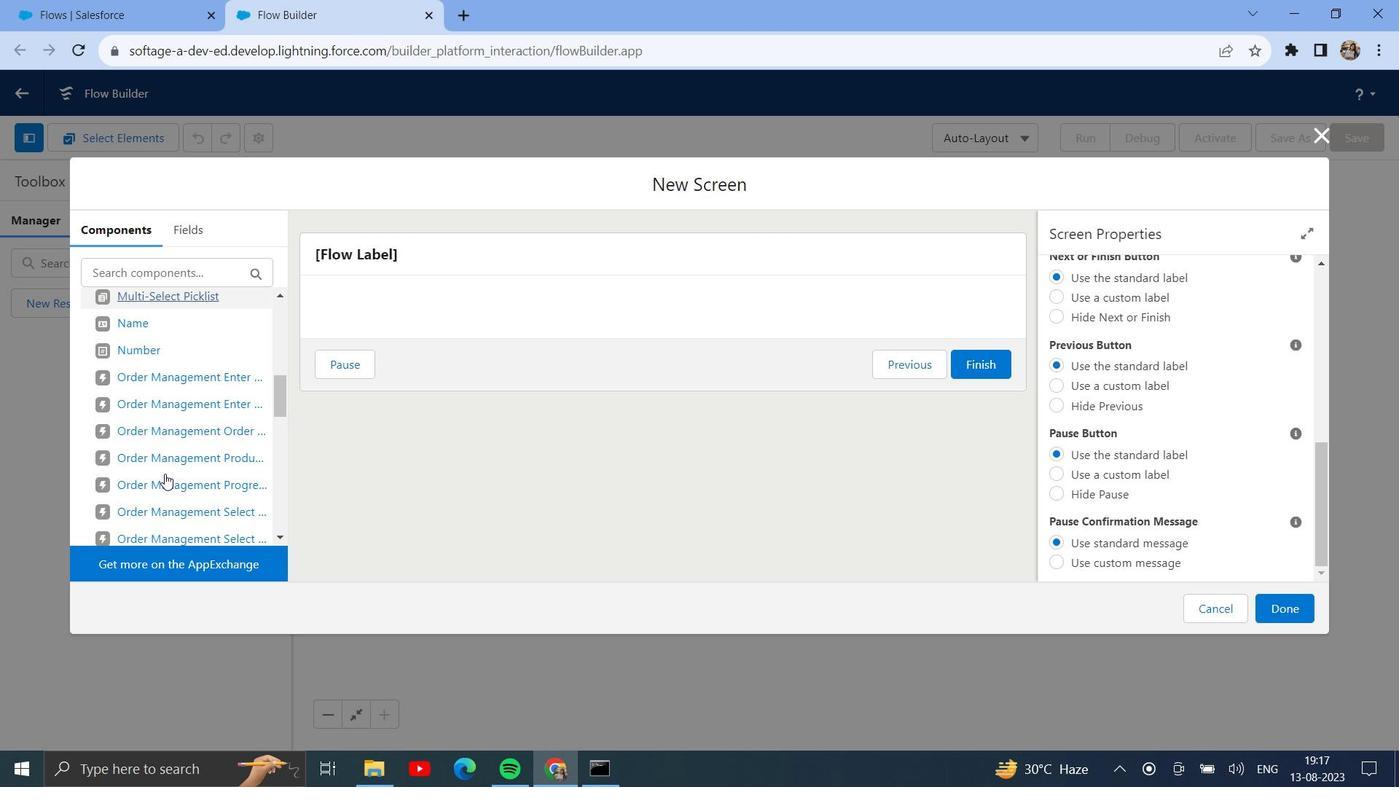 
Action: Mouse scrolled (166, 473) with delta (0, 0)
Screenshot: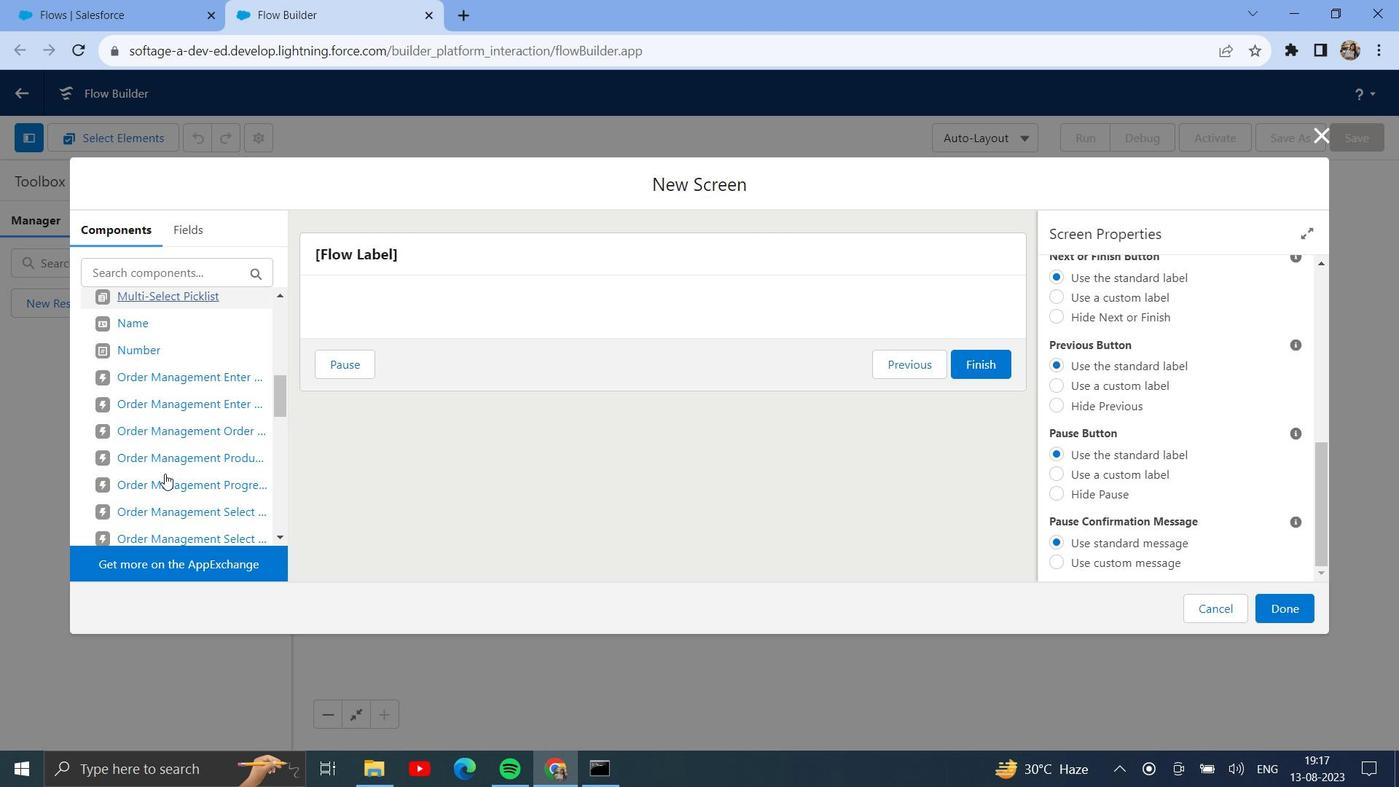 
Action: Mouse scrolled (166, 473) with delta (0, 0)
Screenshot: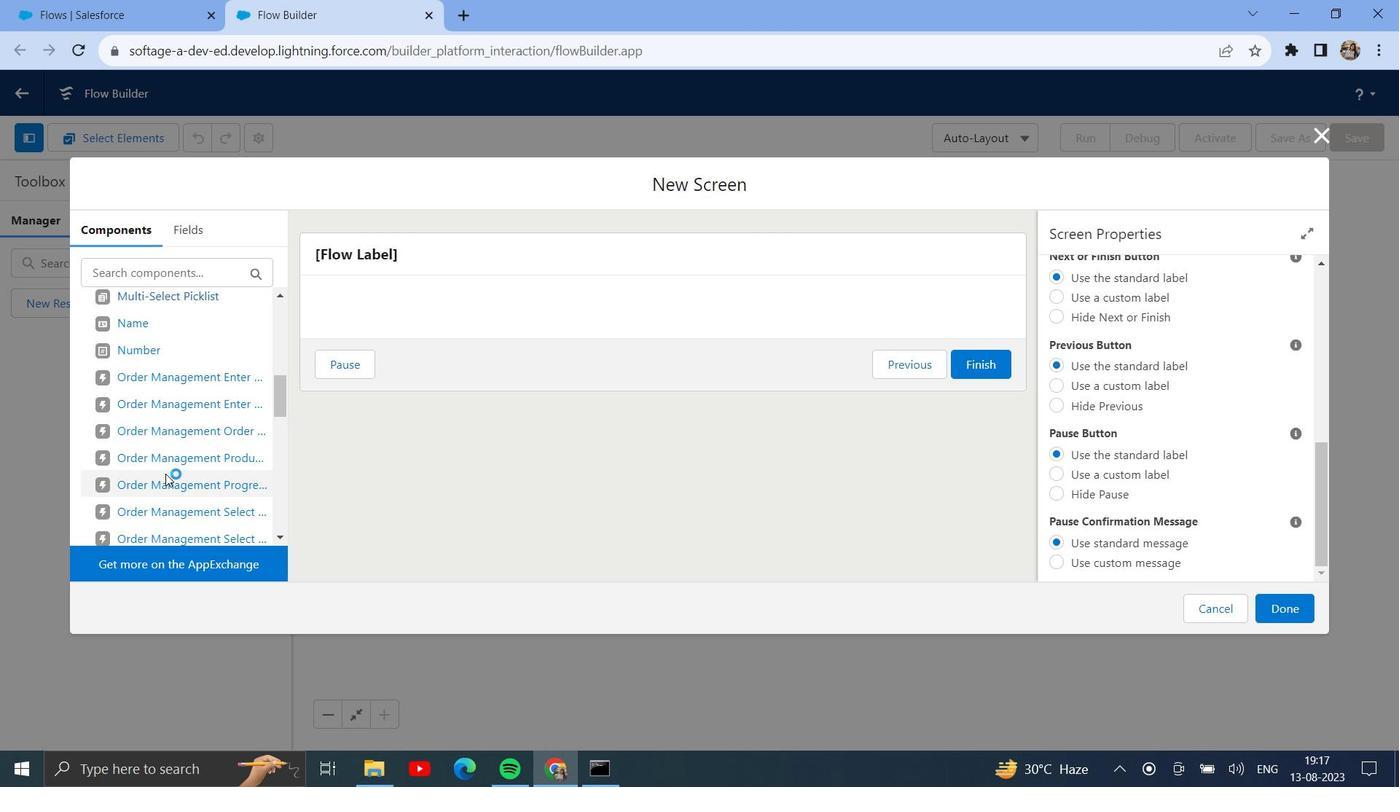 
Action: Mouse moved to (184, 465)
Screenshot: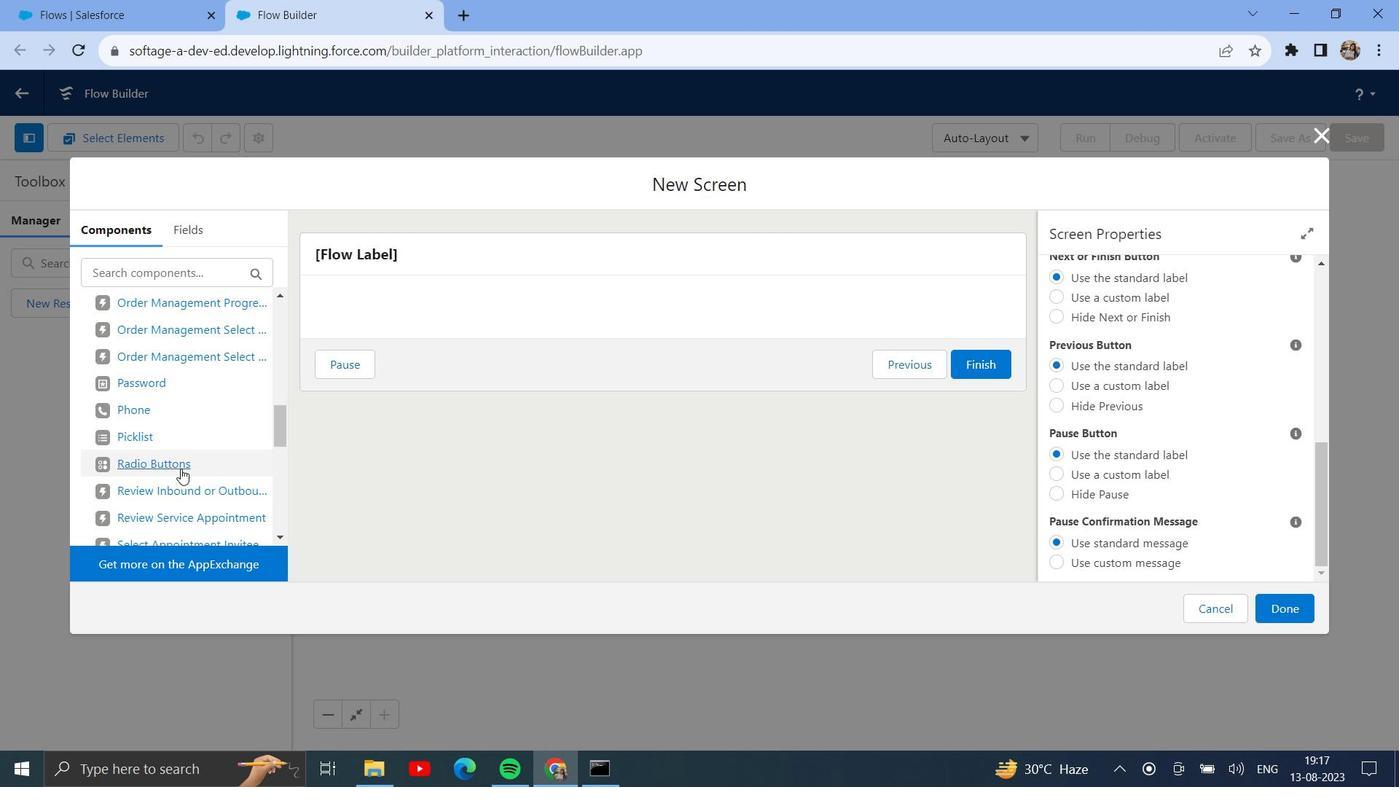 
Action: Mouse scrolled (184, 465) with delta (0, 0)
Screenshot: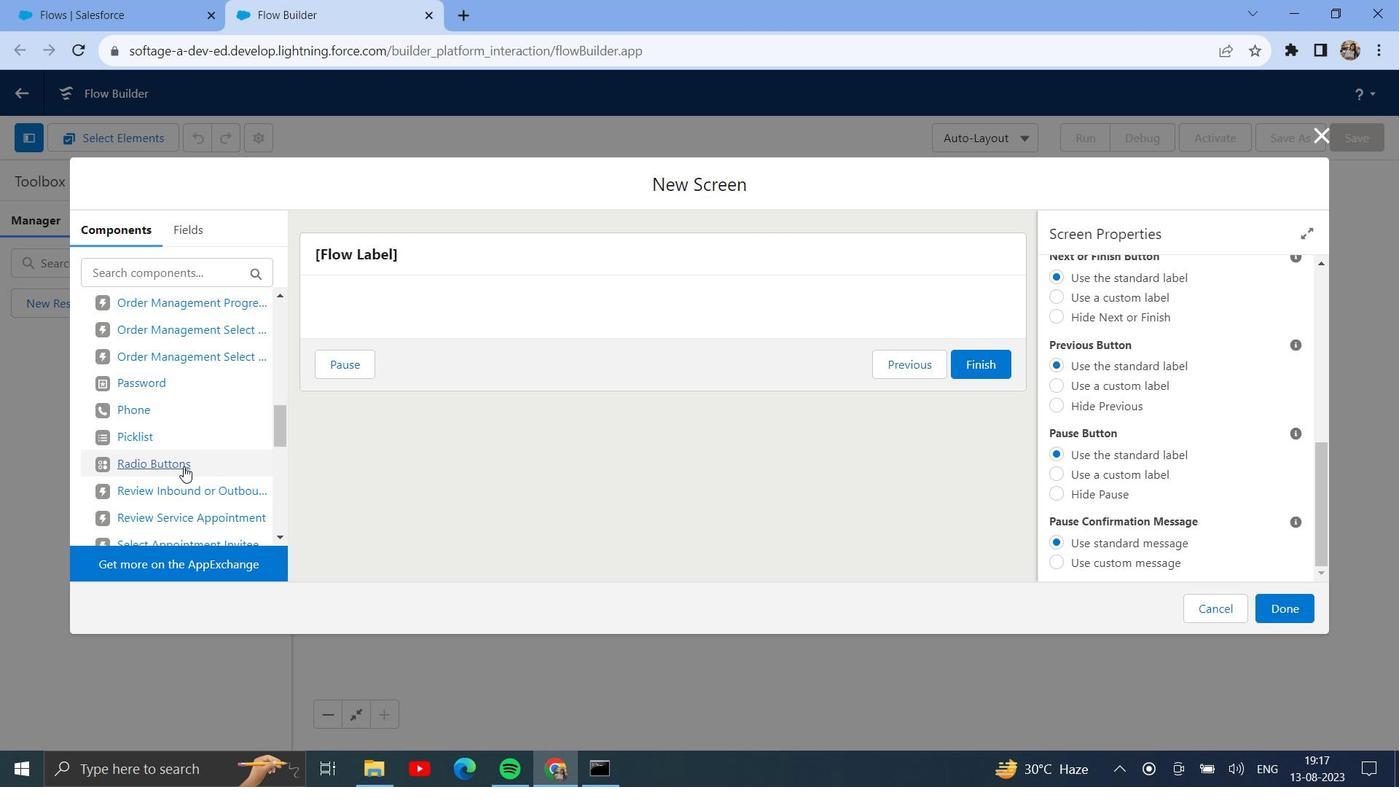 
Action: Mouse scrolled (184, 465) with delta (0, 0)
Screenshot: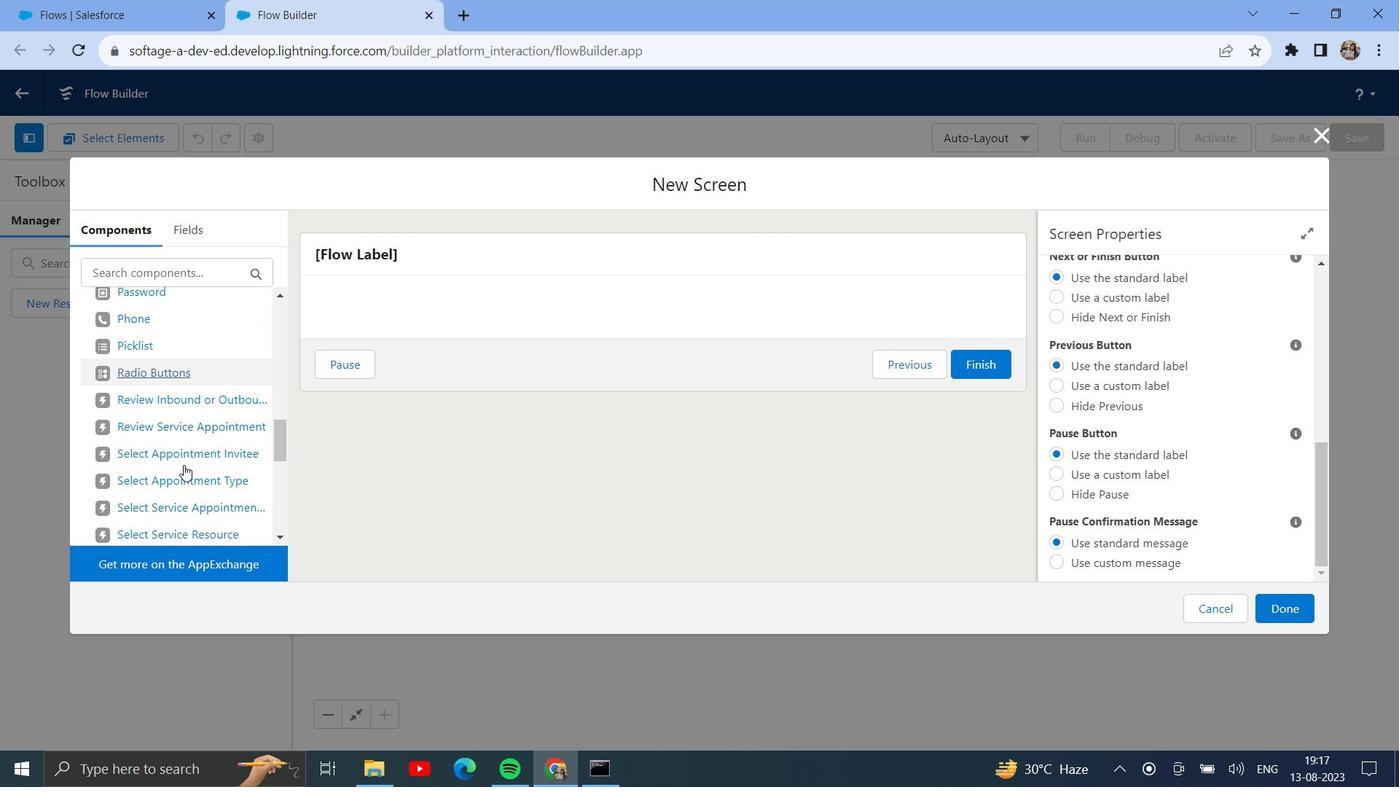 
Action: Mouse scrolled (184, 465) with delta (0, 0)
Screenshot: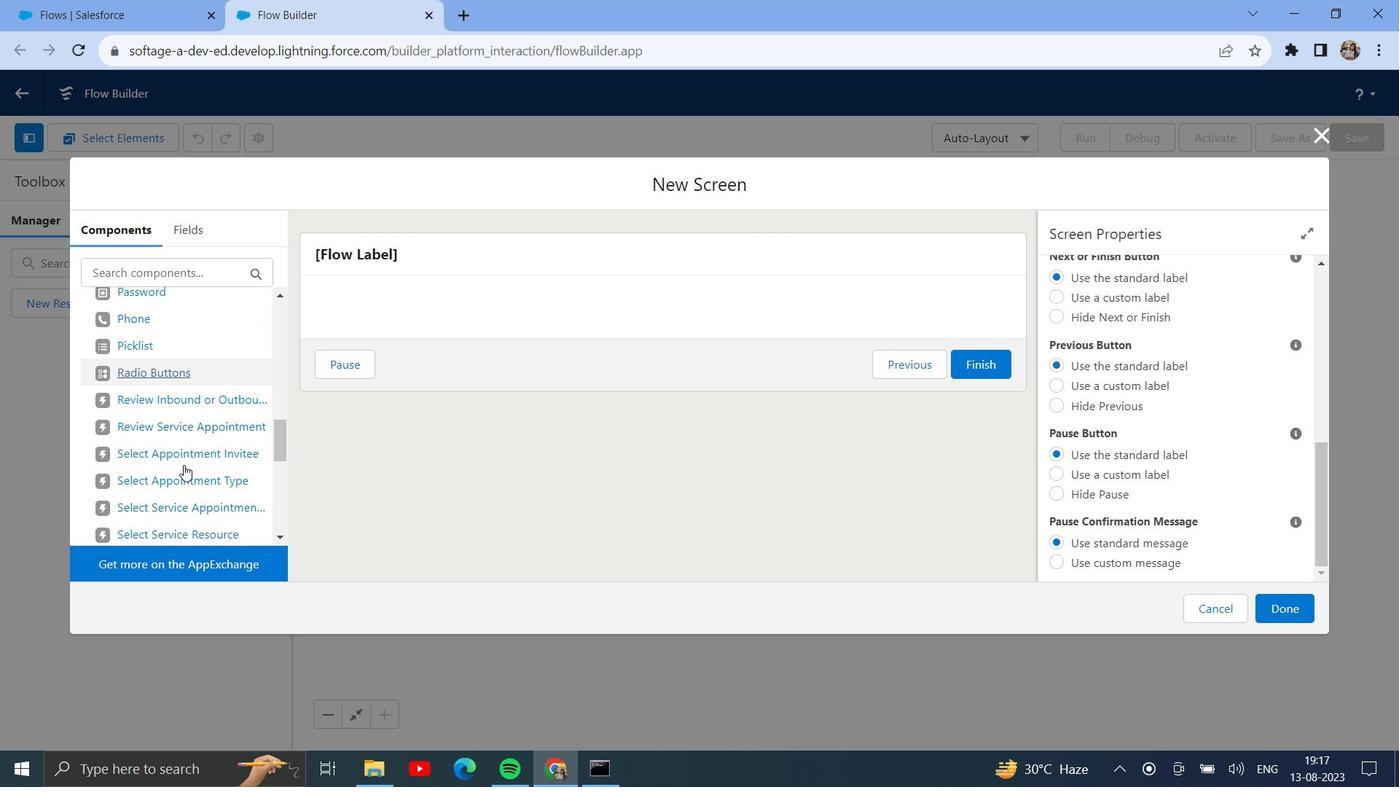 
Action: Mouse scrolled (184, 465) with delta (0, 0)
Screenshot: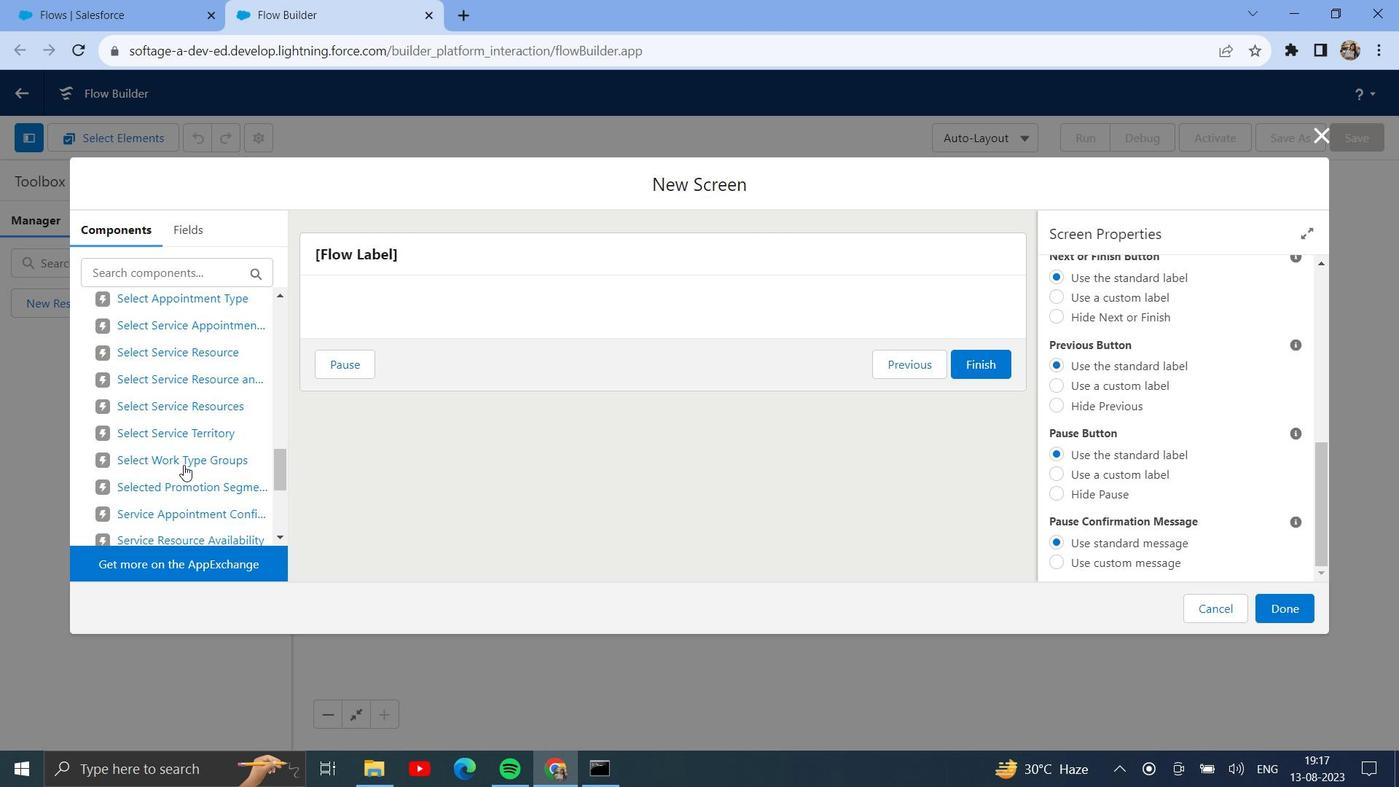
Action: Mouse scrolled (184, 465) with delta (0, 0)
Screenshot: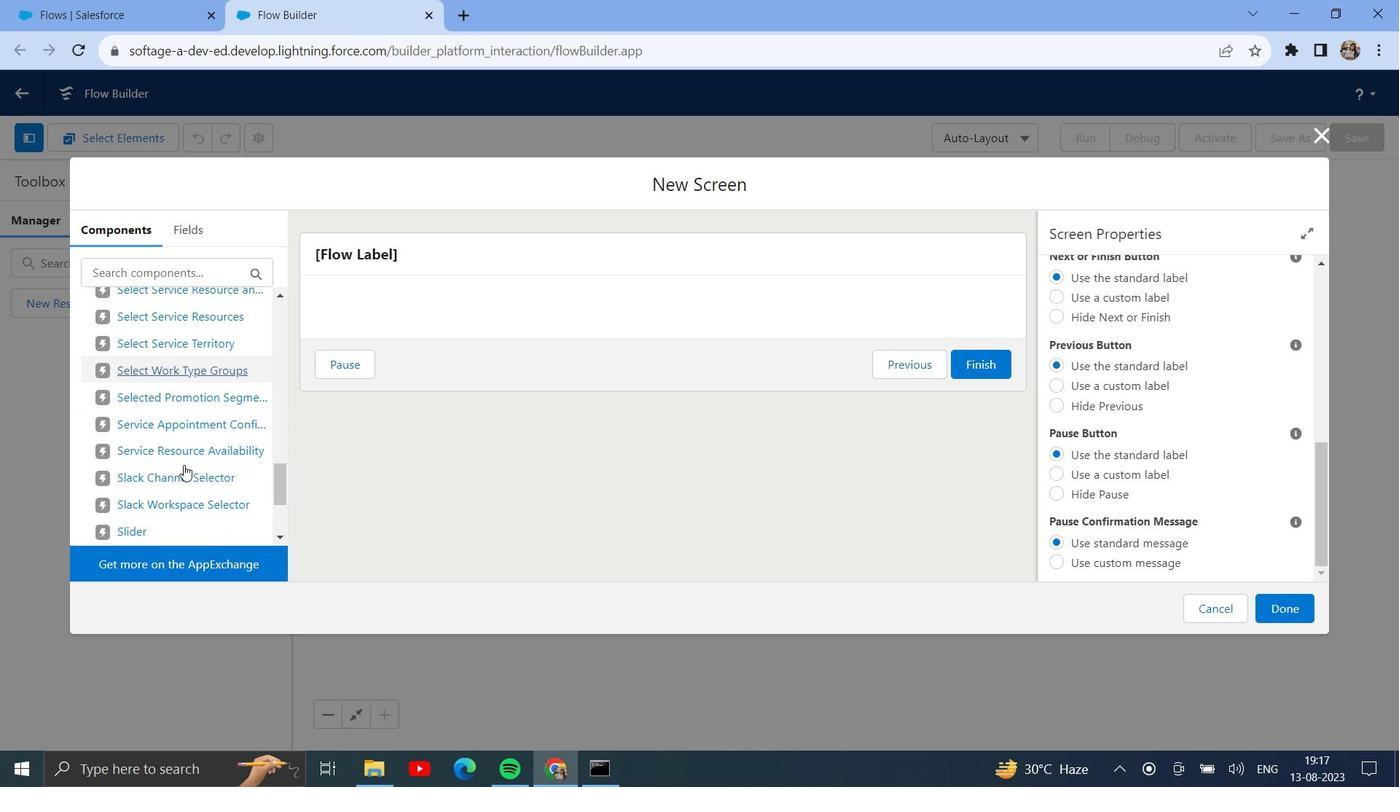 
Action: Mouse moved to (185, 464)
Screenshot: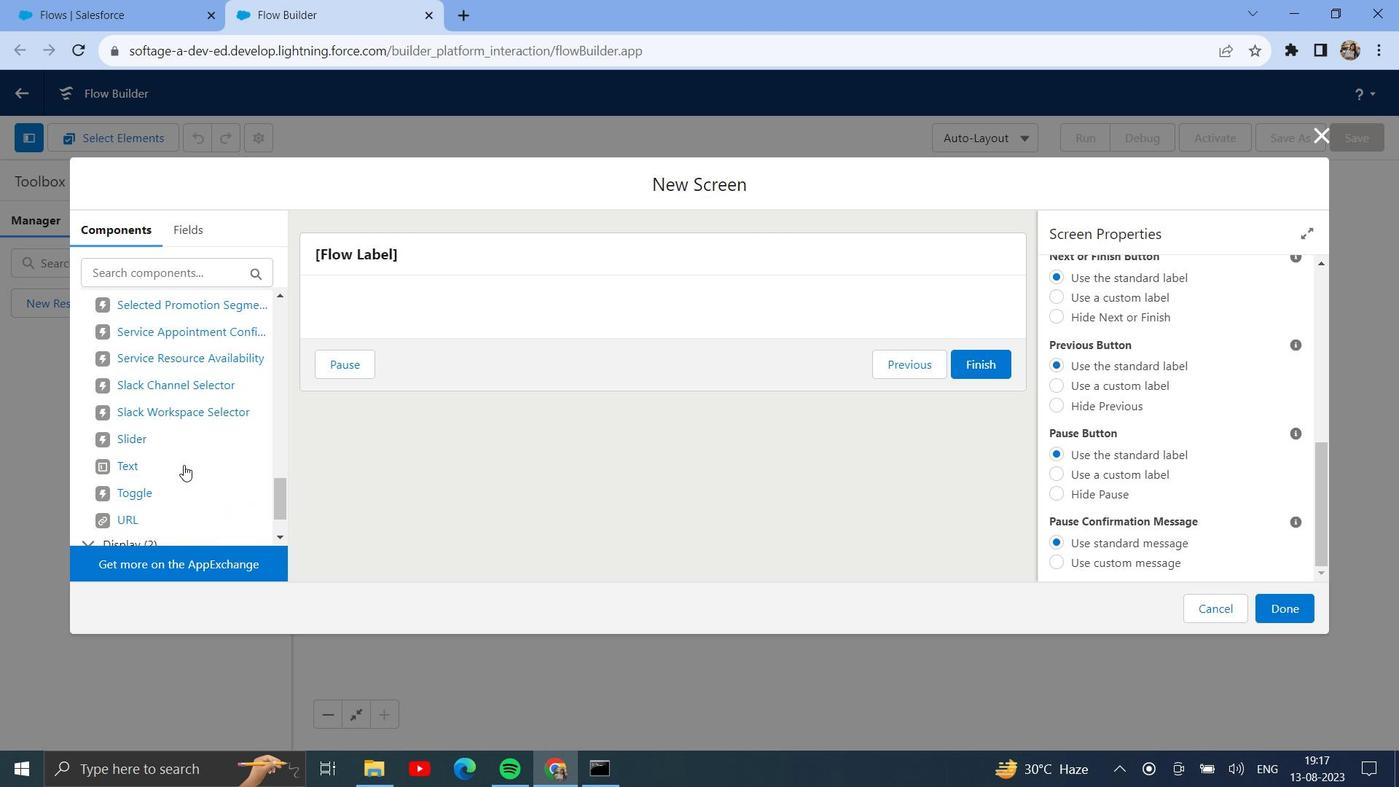 
Action: Mouse scrolled (185, 463) with delta (0, 0)
Screenshot: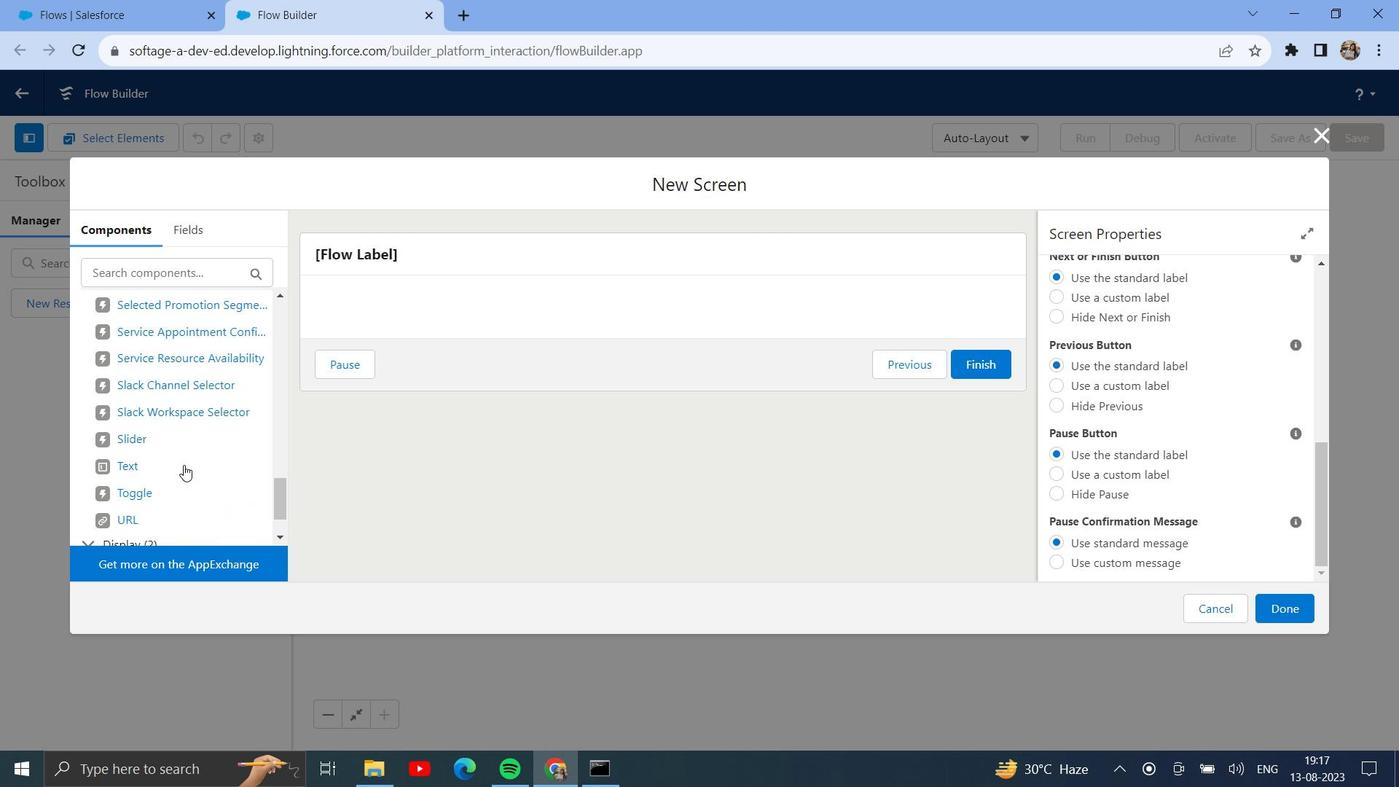 
Action: Mouse scrolled (185, 463) with delta (0, 0)
Screenshot: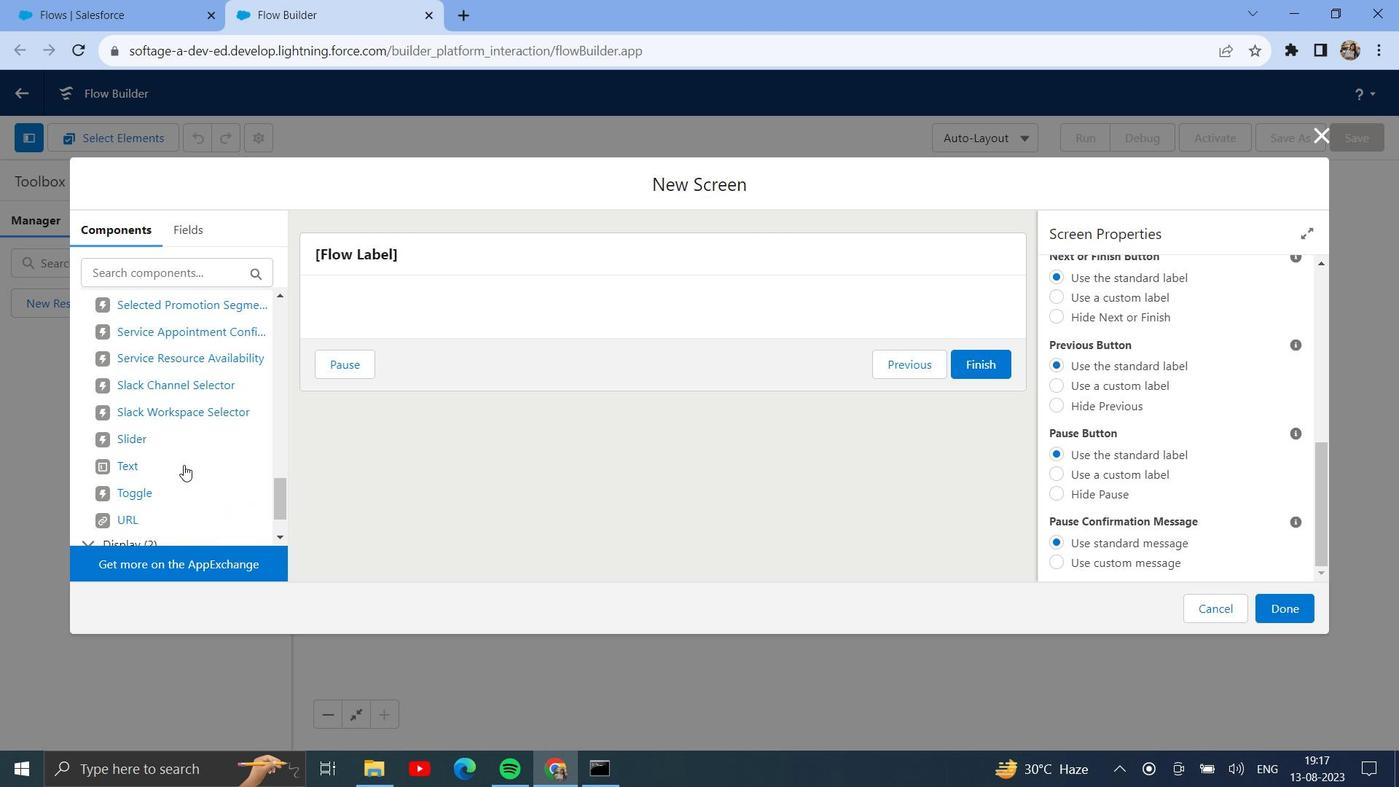 
Action: Mouse moved to (174, 399)
Screenshot: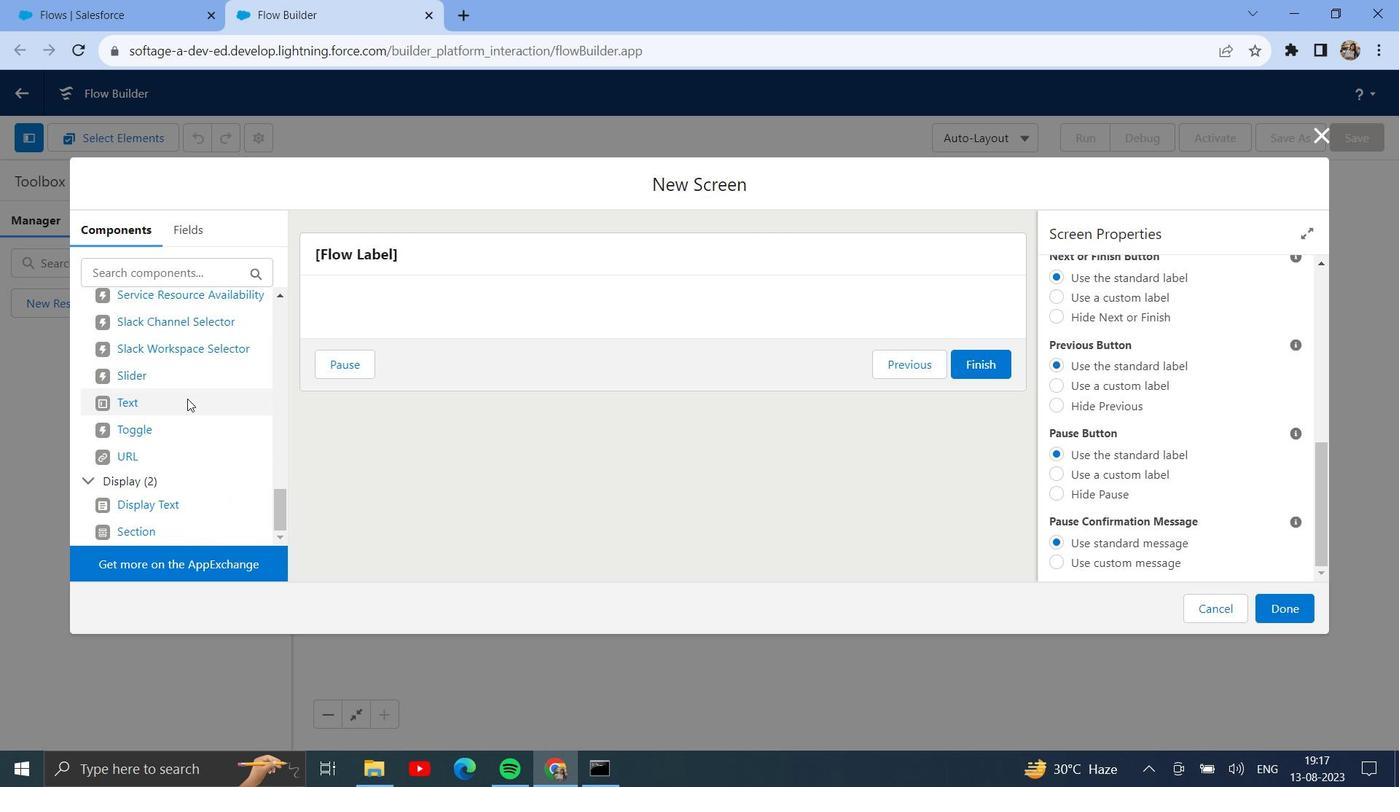 
Action: Mouse pressed left at (174, 399)
Screenshot: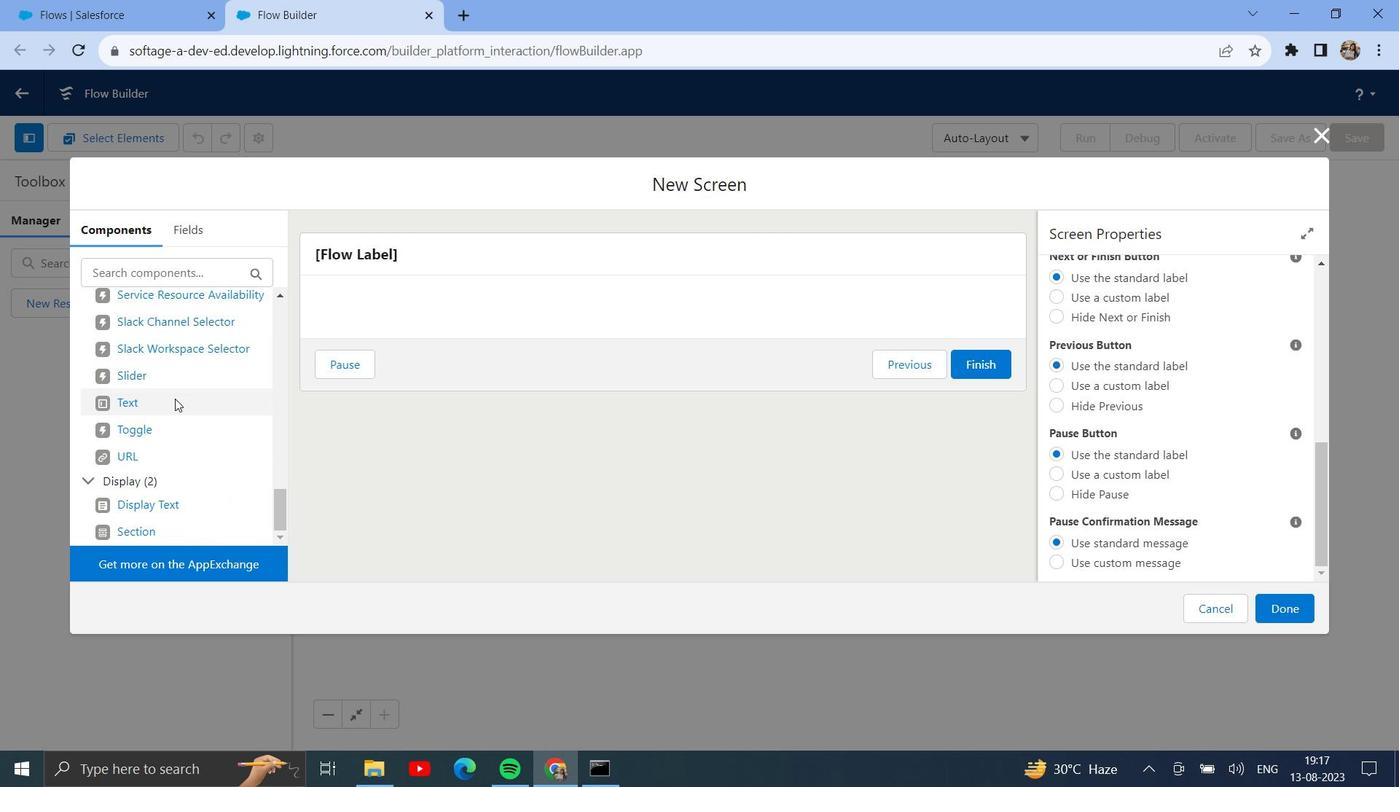 
Action: Mouse moved to (97, 400)
Screenshot: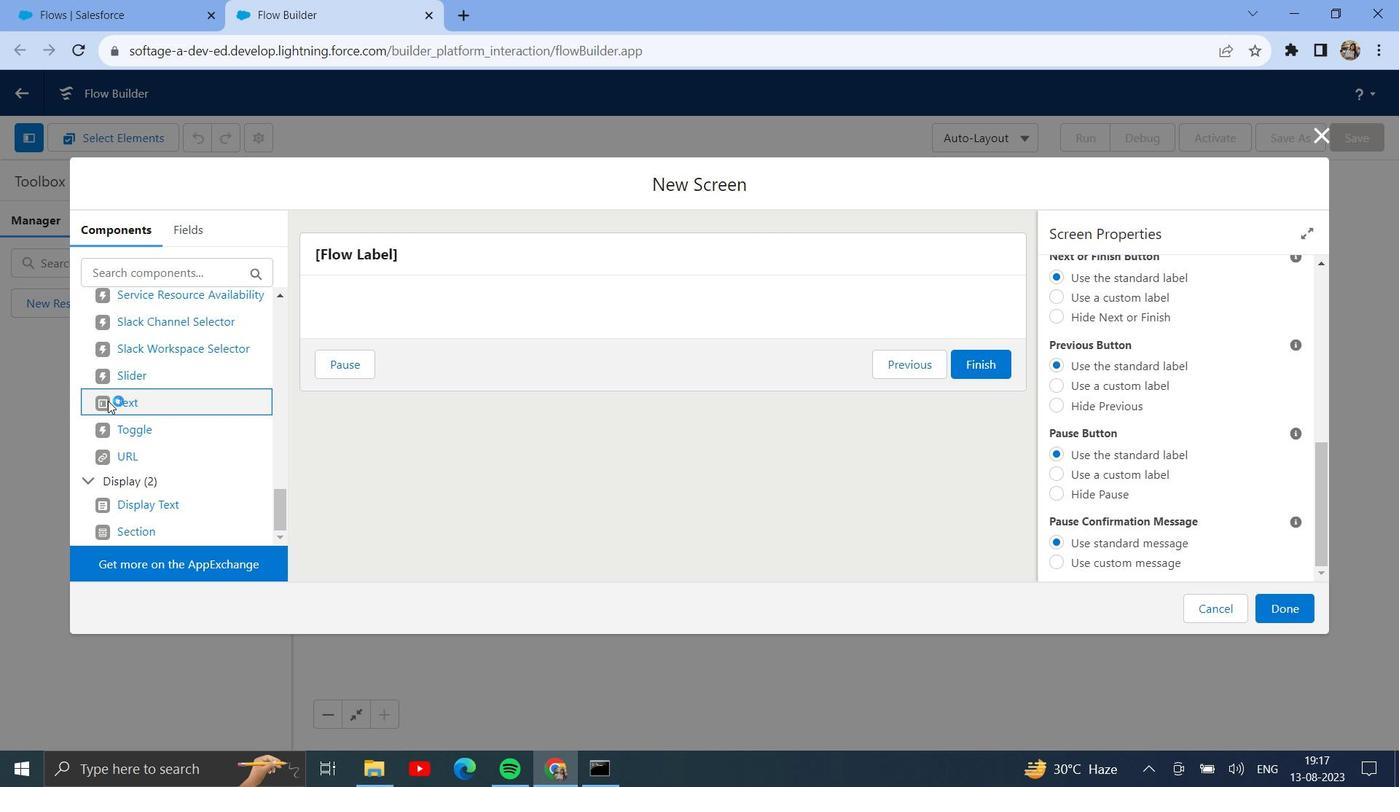 
Action: Mouse pressed left at (97, 400)
Screenshot: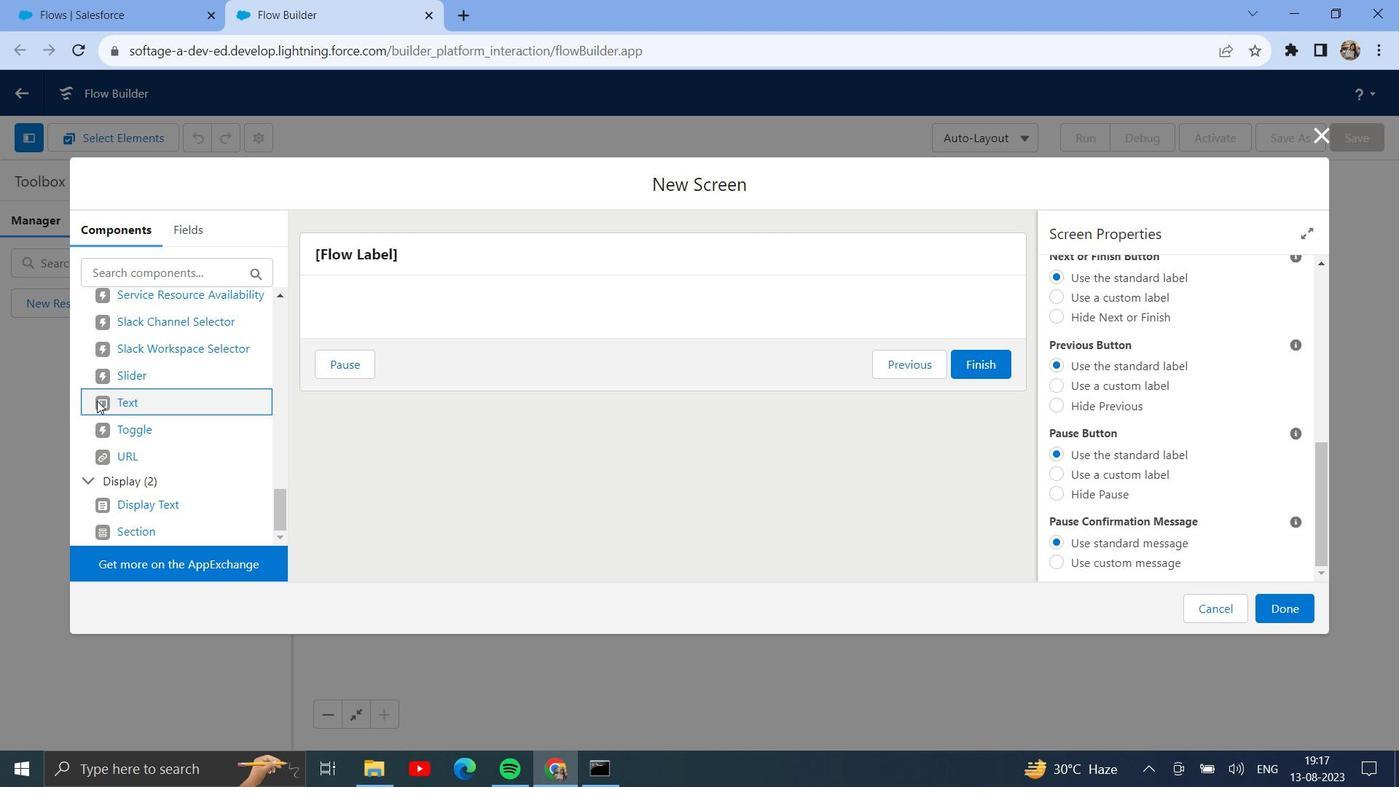 
Action: Mouse moved to (89, 401)
Screenshot: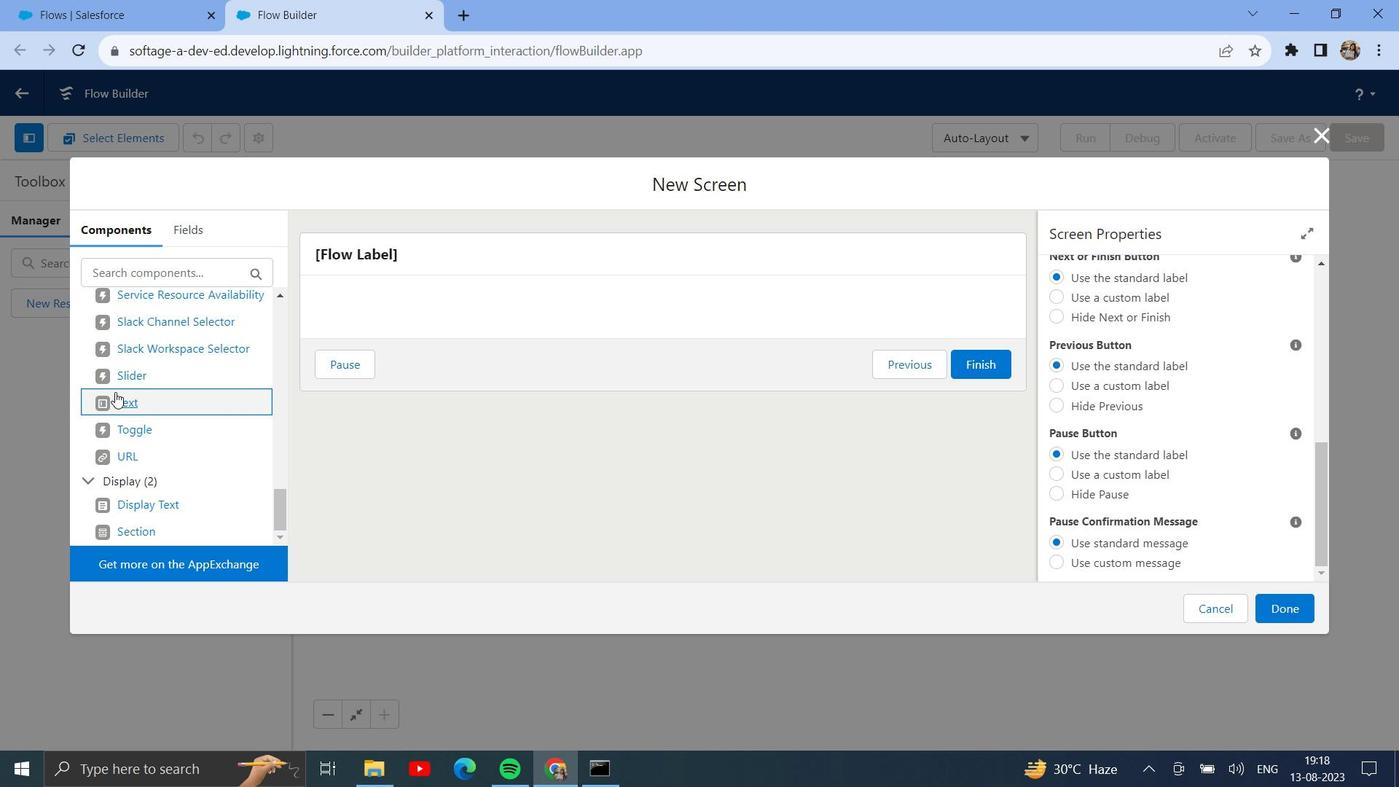 
Action: Mouse pressed left at (89, 401)
Screenshot: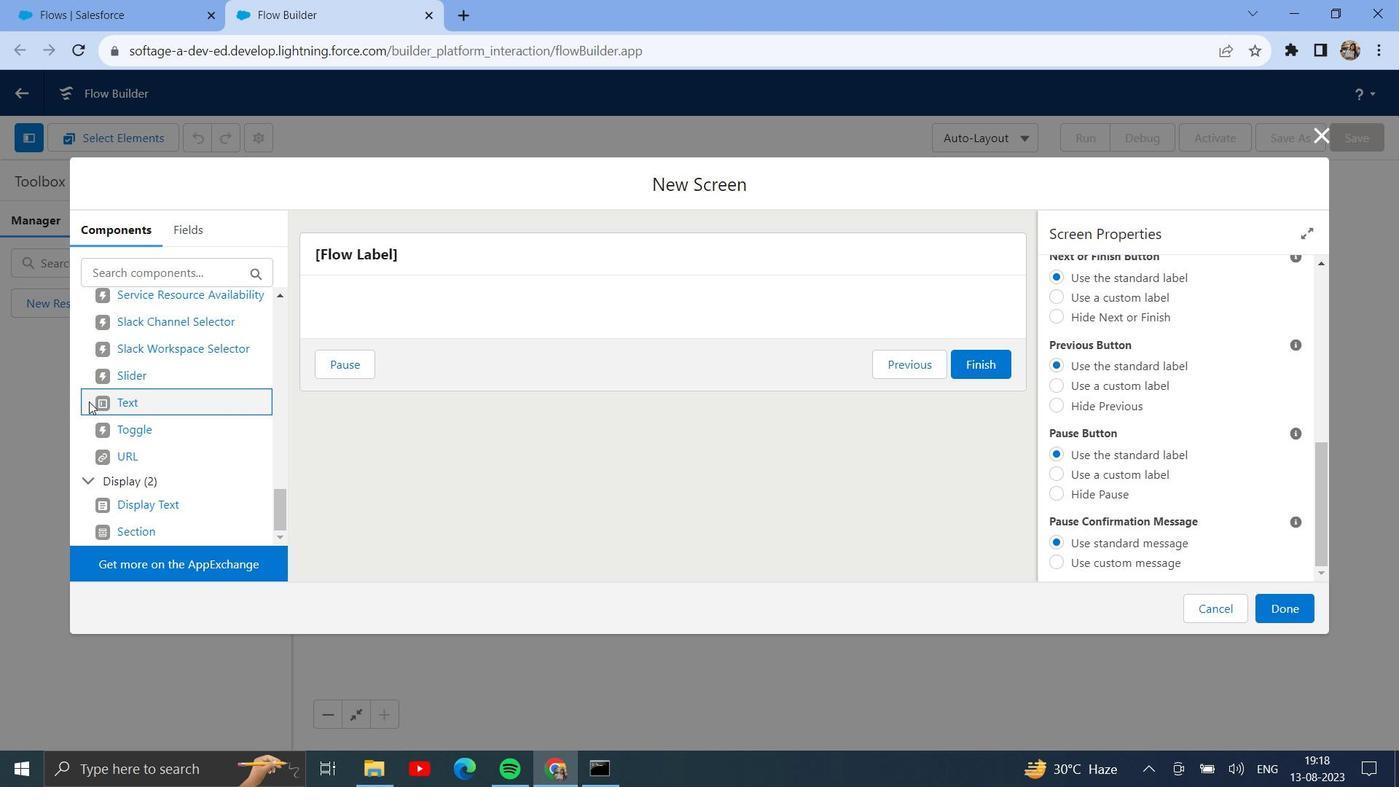 
Action: Mouse moved to (1100, 287)
Screenshot: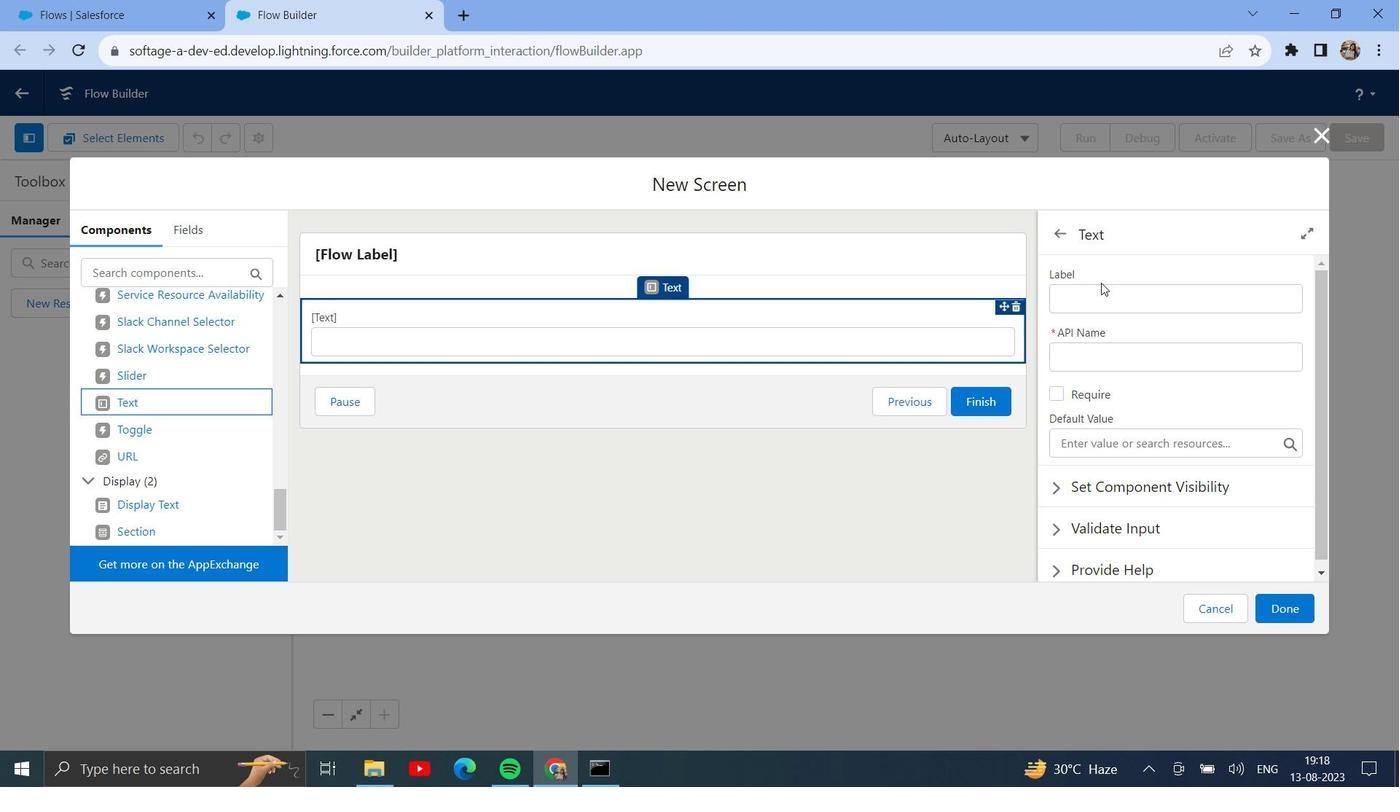 
Action: Mouse pressed left at (1100, 287)
Screenshot: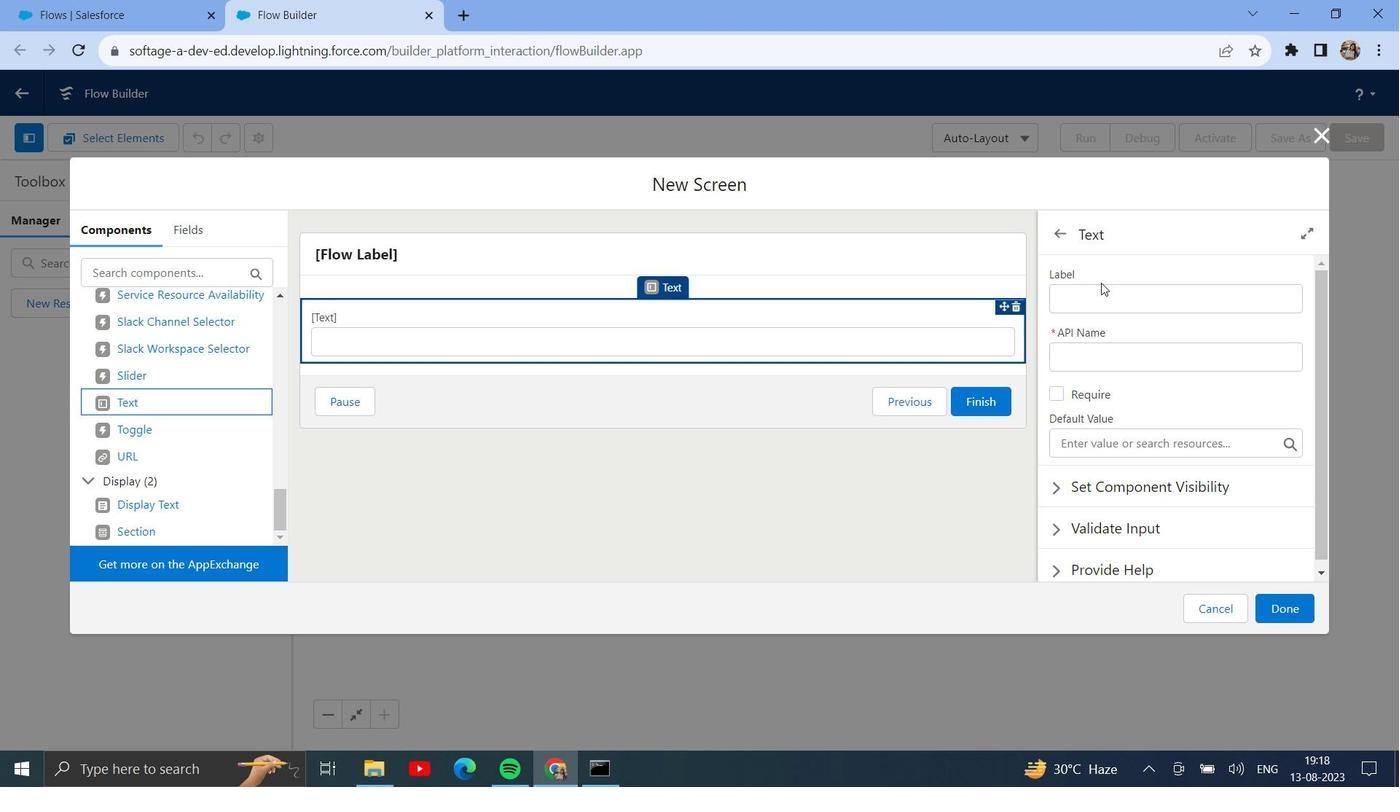
Action: Key pressed <Key.shift>First<Key.space><Key.shift>Name
Screenshot: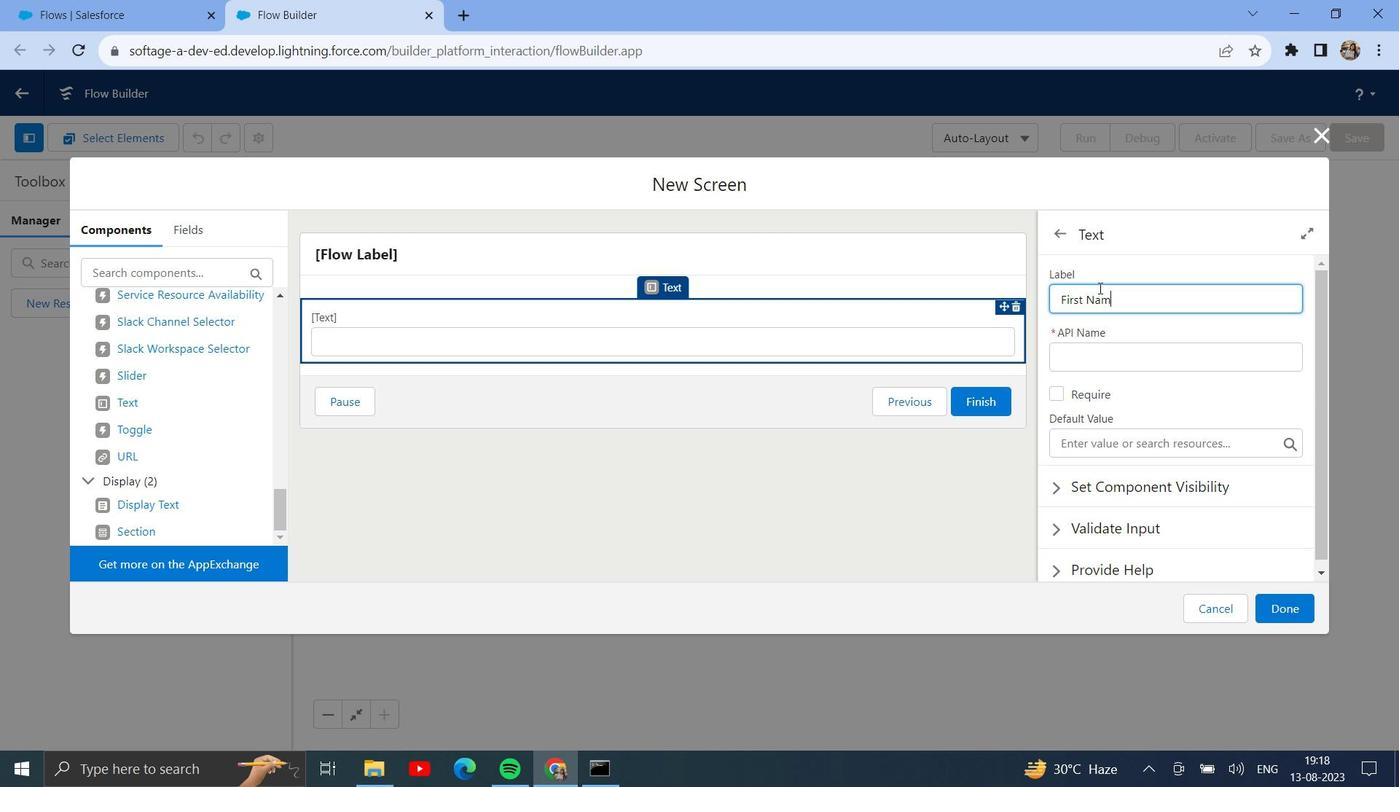 
Action: Mouse moved to (1140, 361)
Screenshot: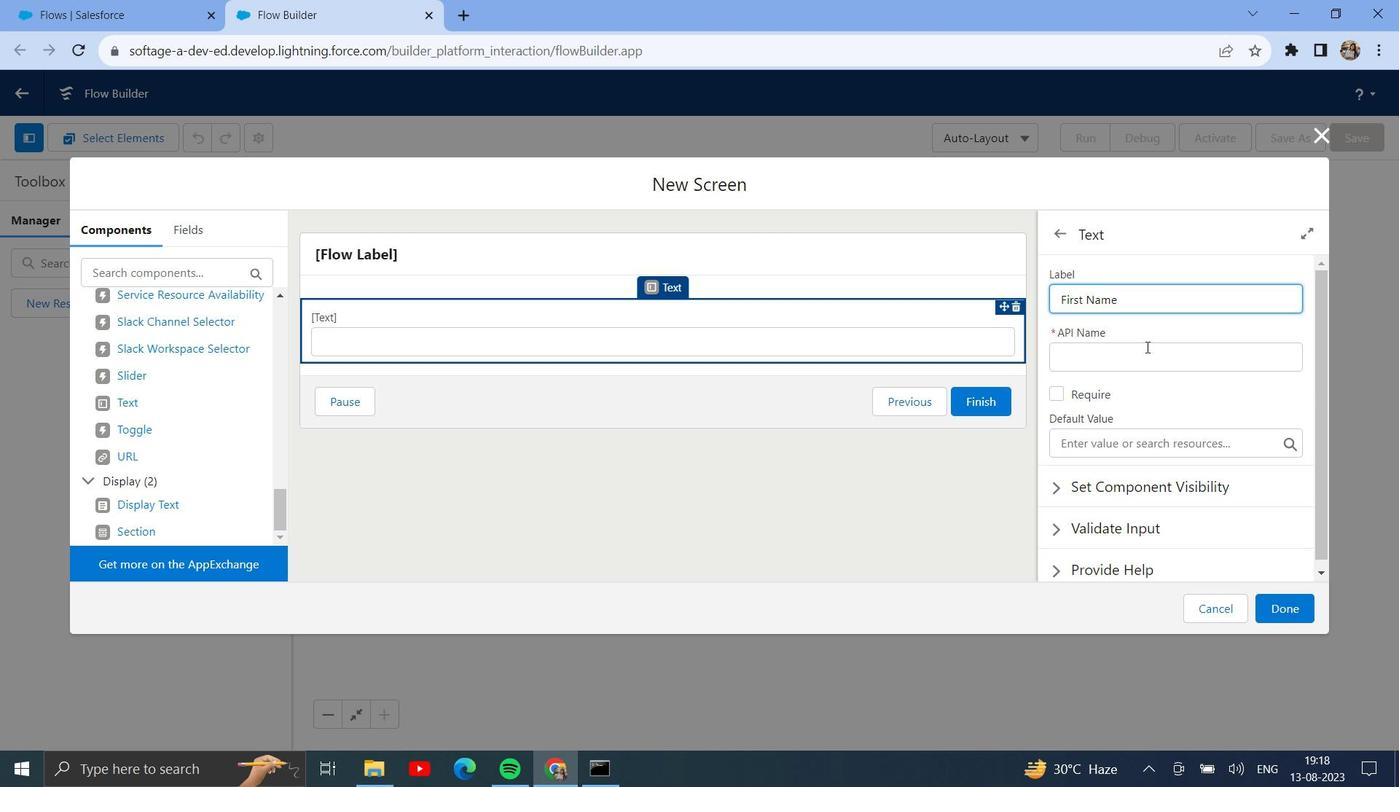 
Action: Mouse pressed left at (1140, 361)
Screenshot: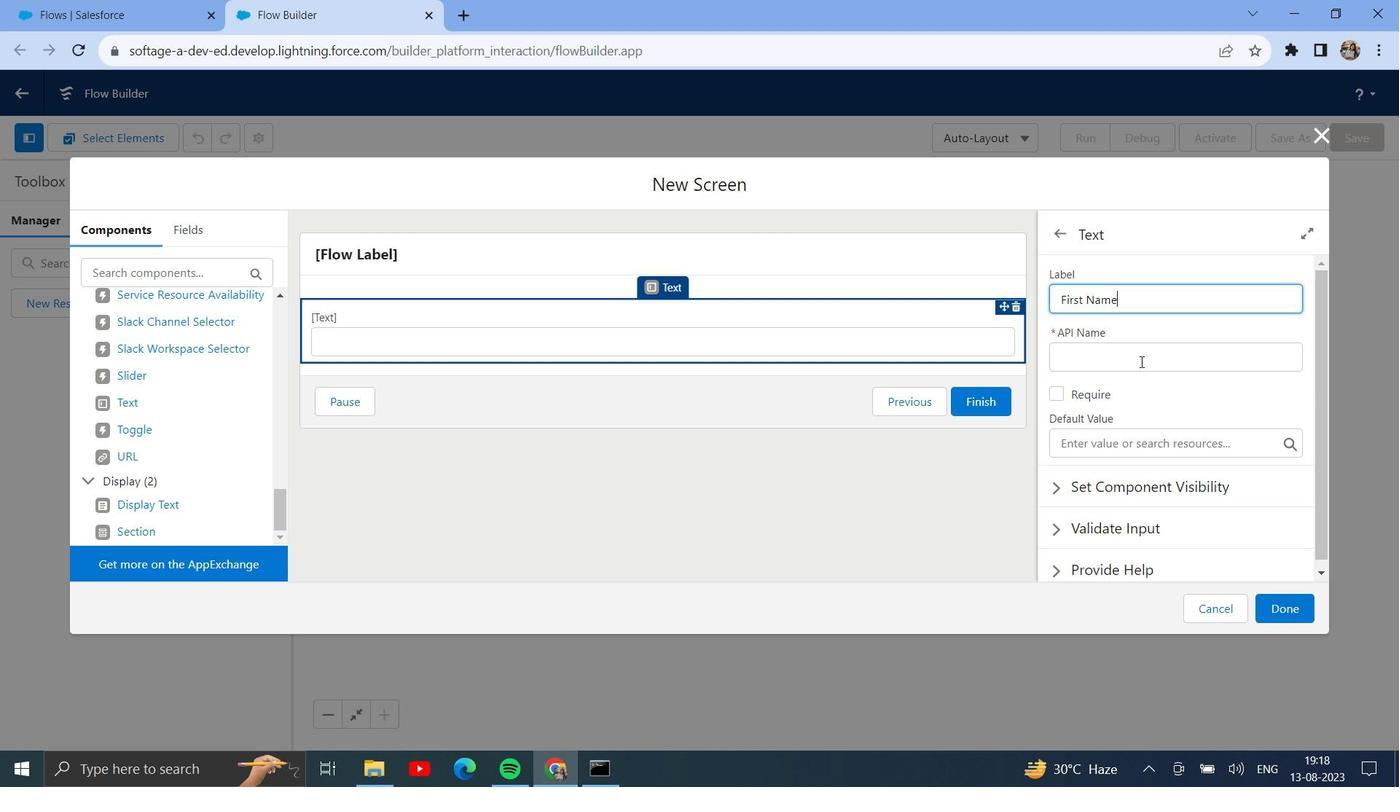 
Action: Mouse moved to (1051, 401)
Screenshot: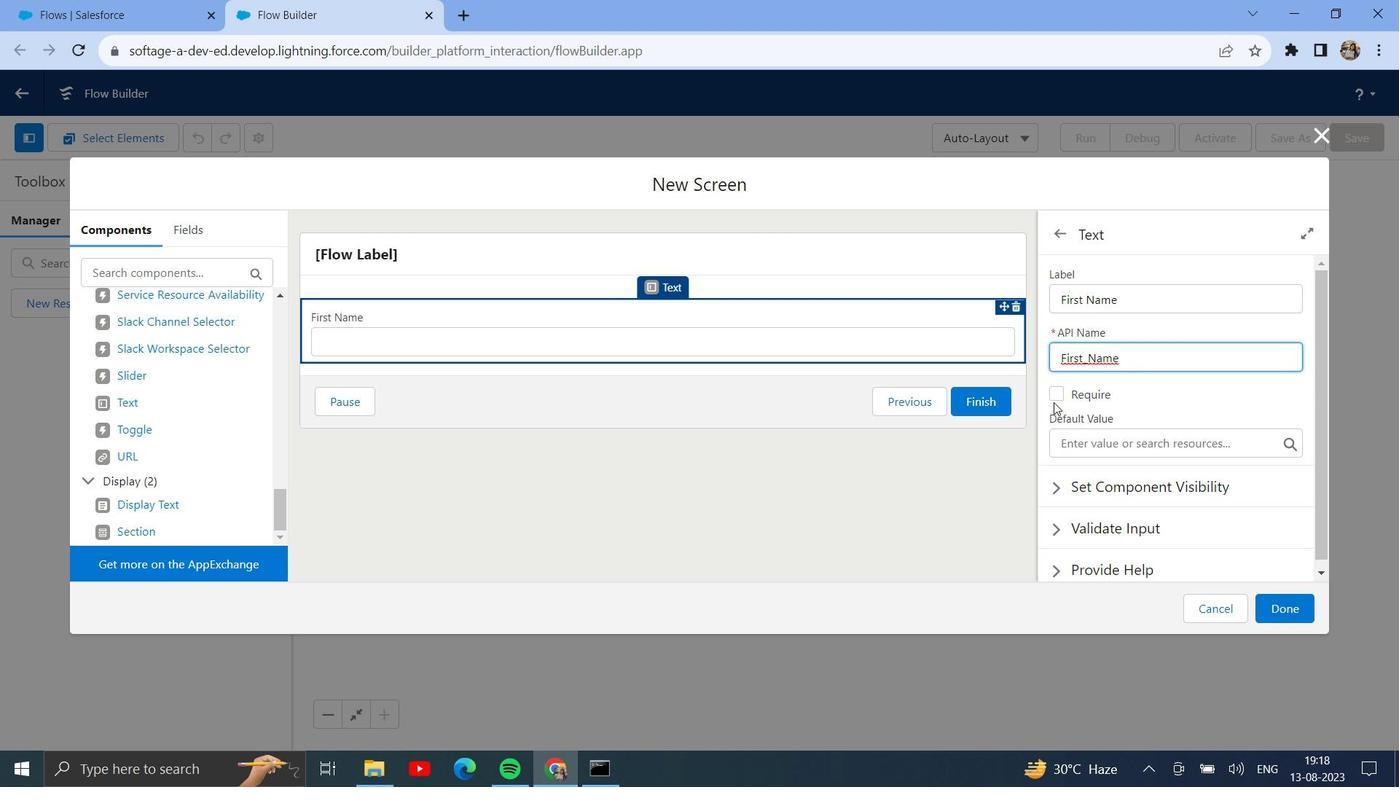 
Action: Mouse pressed left at (1051, 401)
Screenshot: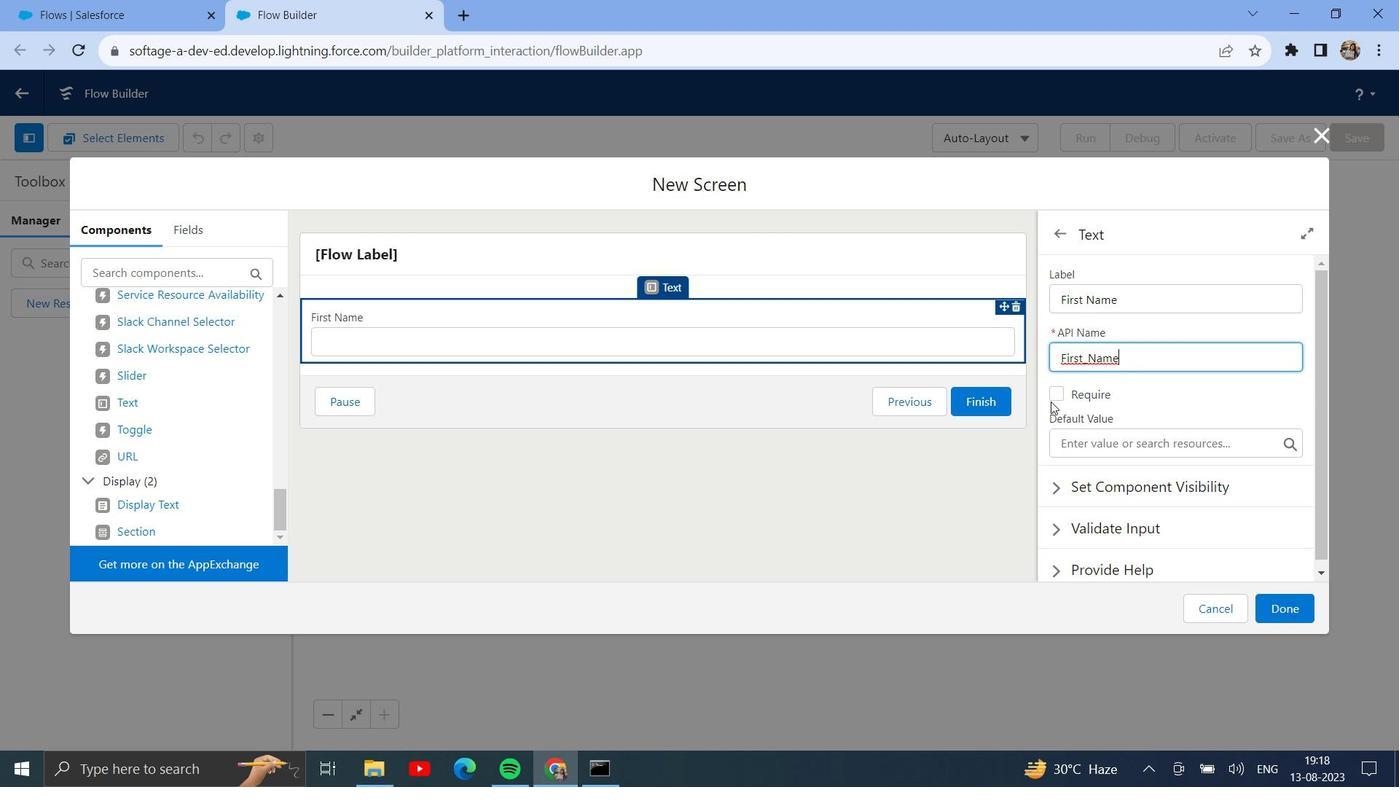 
Action: Mouse moved to (1062, 395)
Screenshot: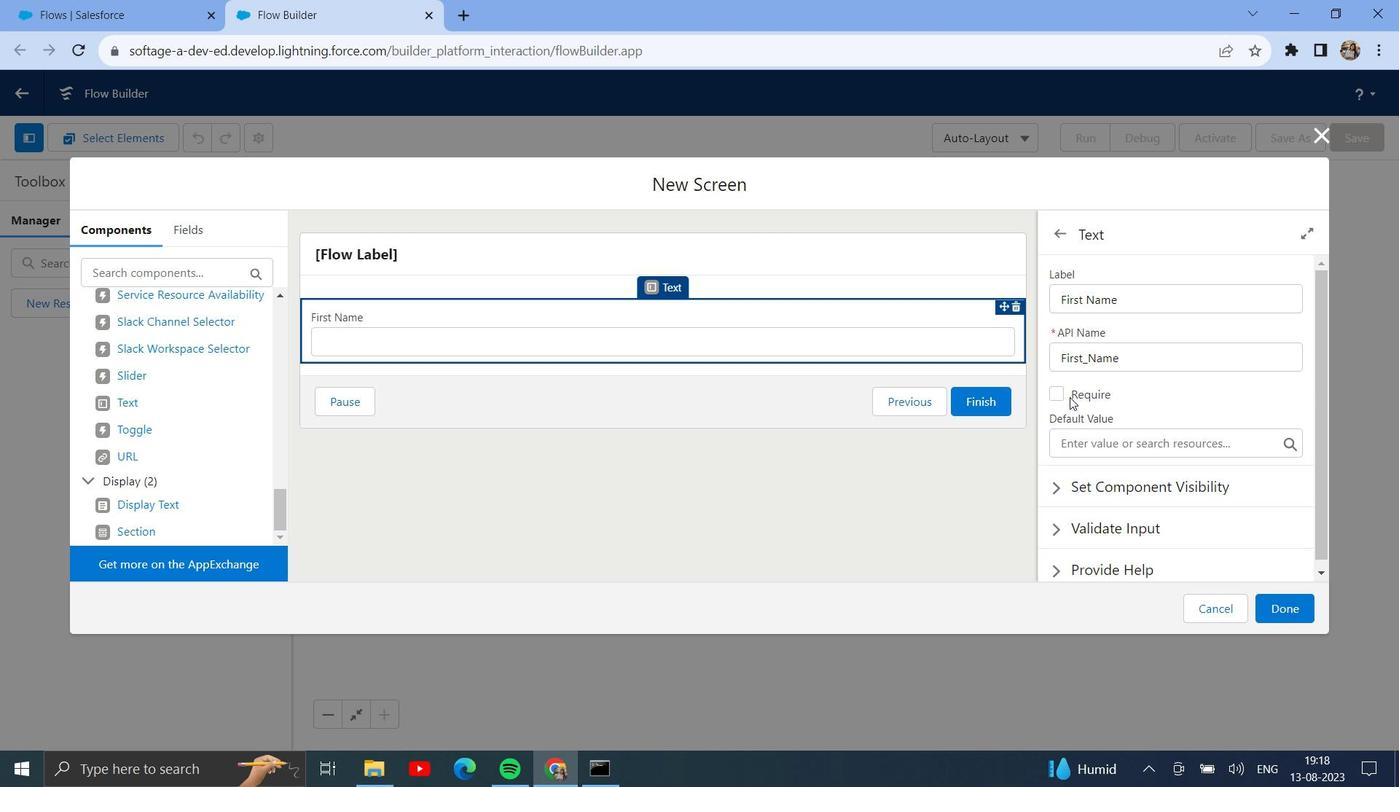 
Action: Mouse pressed left at (1062, 395)
Screenshot: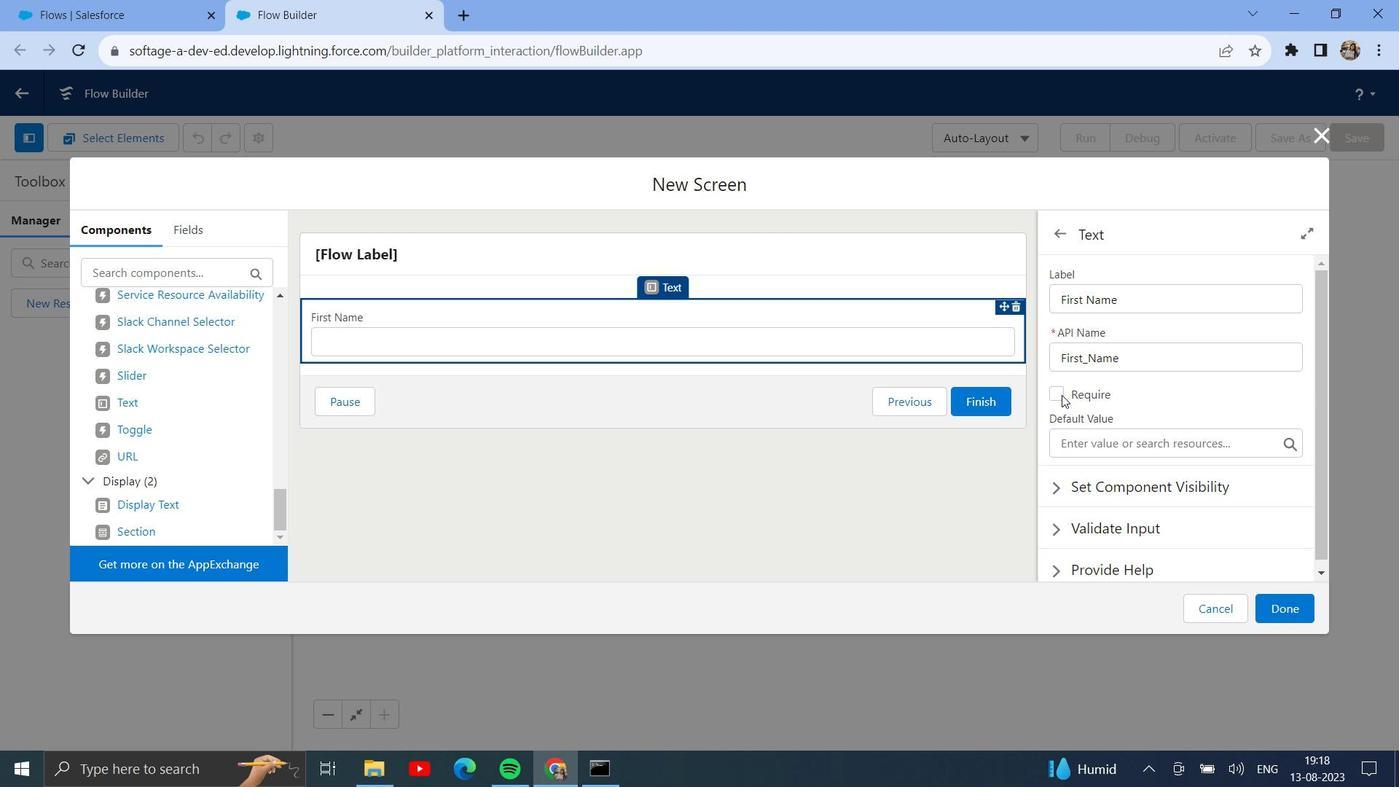 
Action: Mouse moved to (1271, 605)
Screenshot: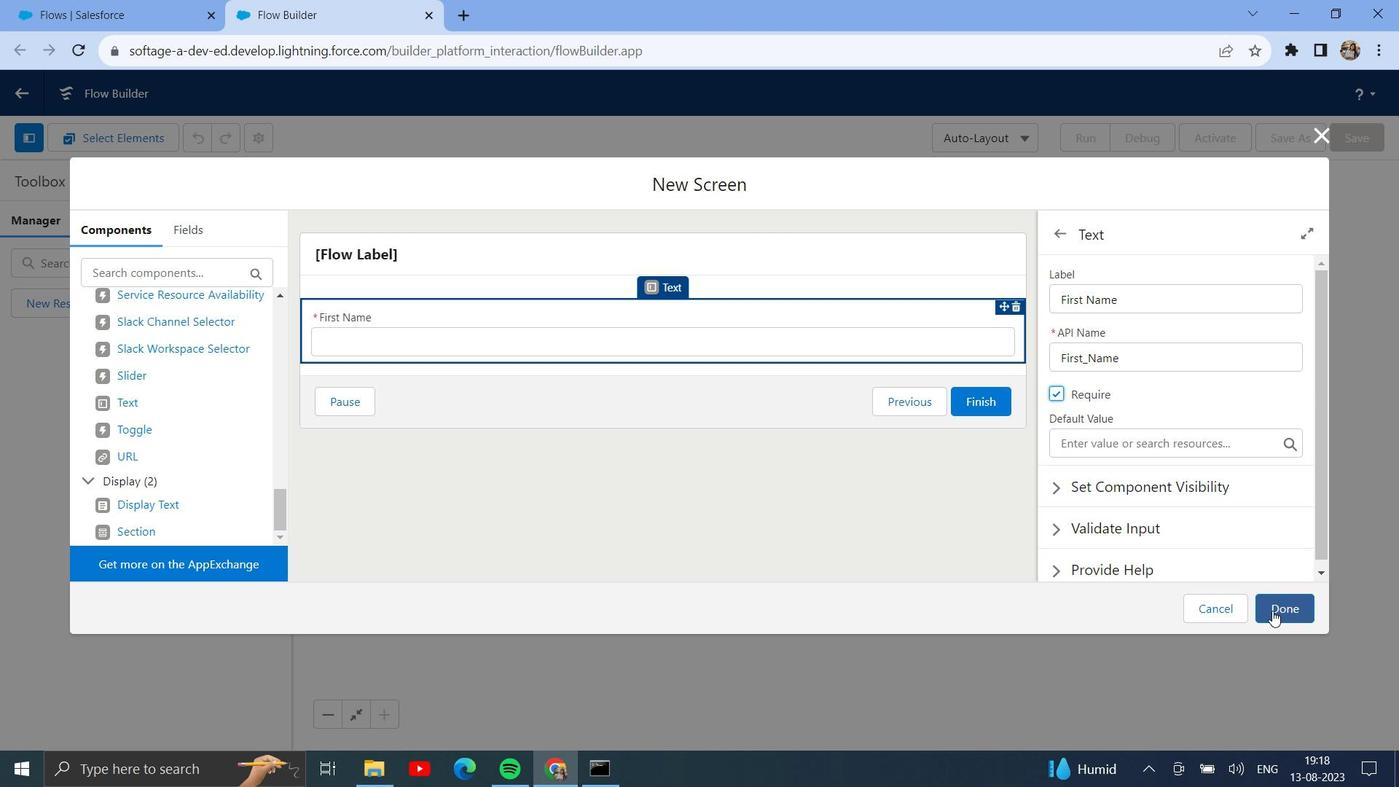 
Action: Mouse pressed left at (1271, 605)
Screenshot: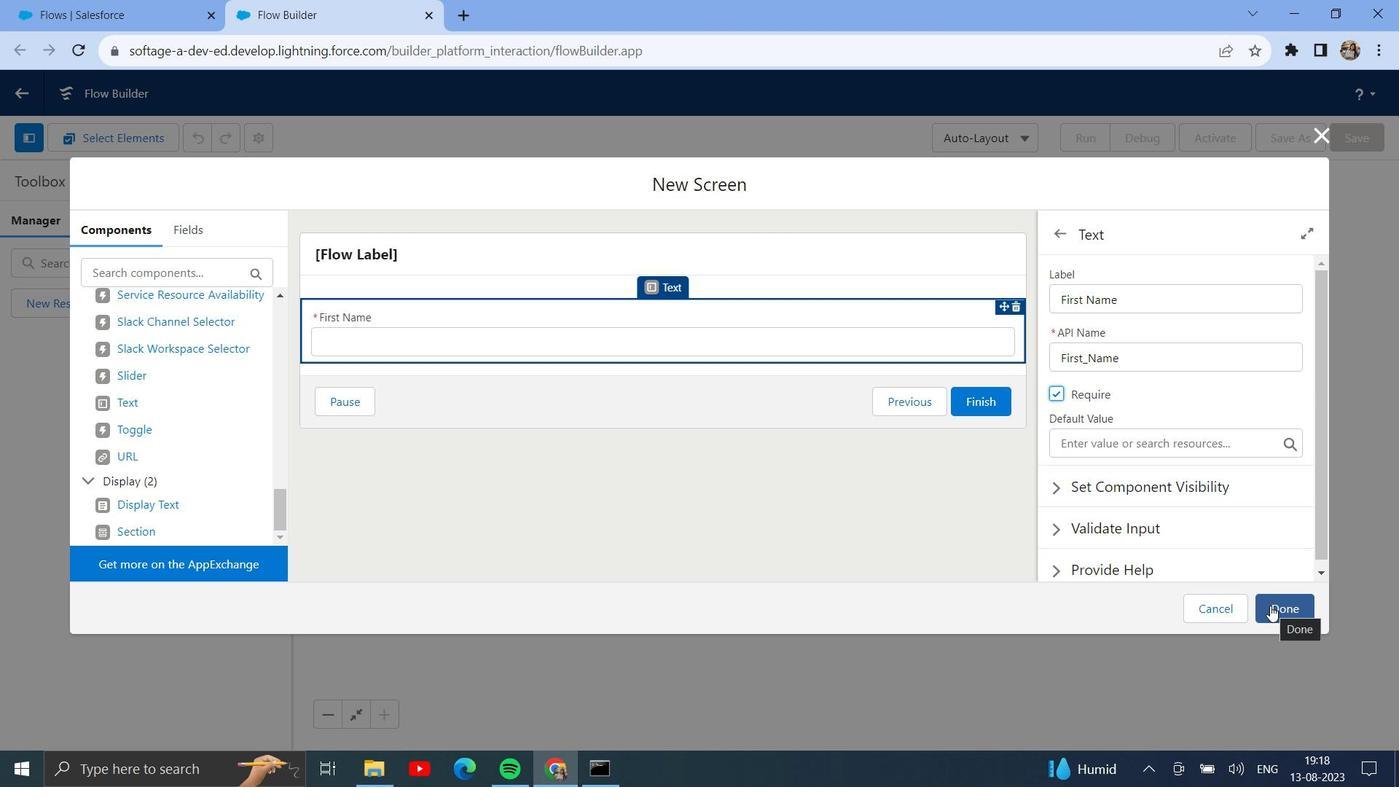 
Action: Mouse moved to (704, 311)
Screenshot: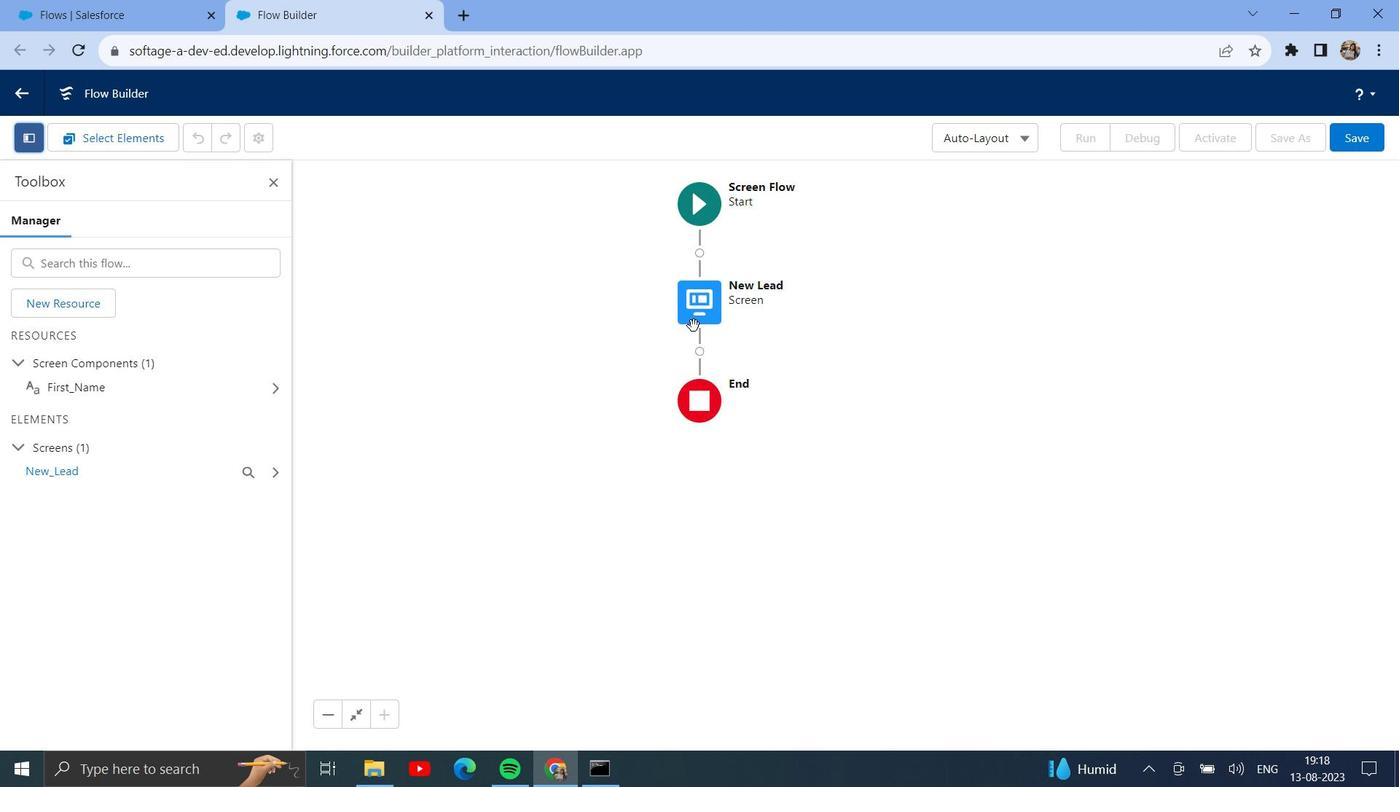 
Action: Mouse pressed left at (704, 311)
Screenshot: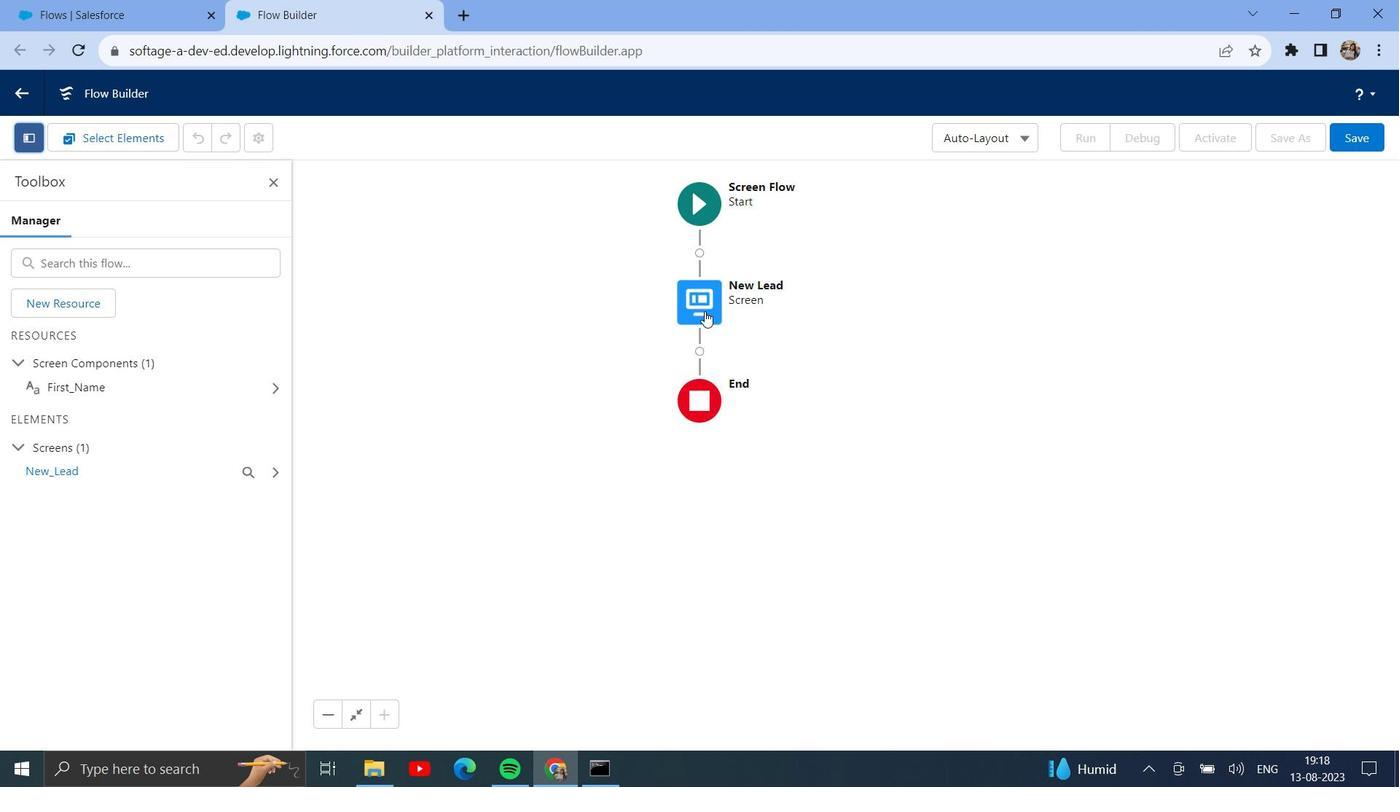 
Action: Mouse moved to (687, 478)
Screenshot: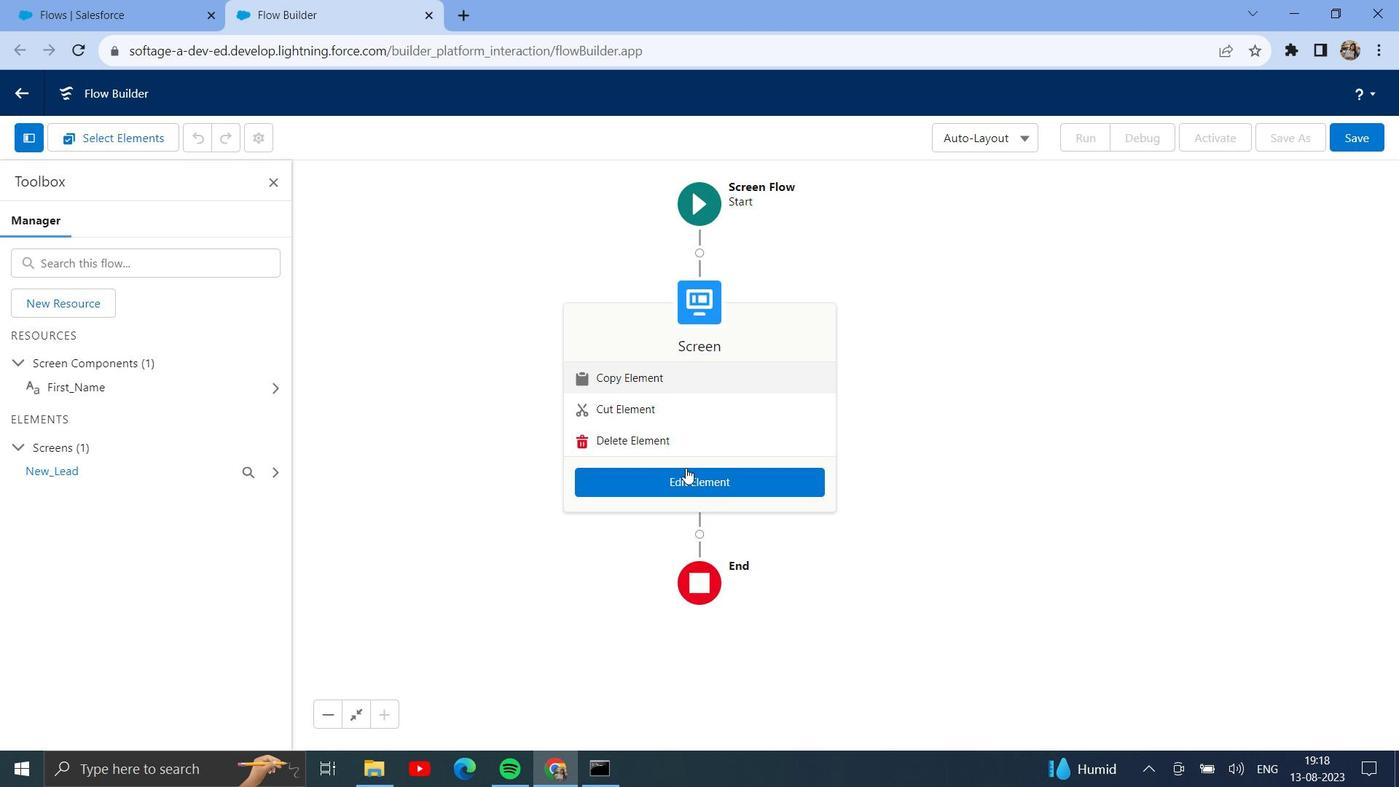 
Action: Mouse pressed left at (687, 478)
Screenshot: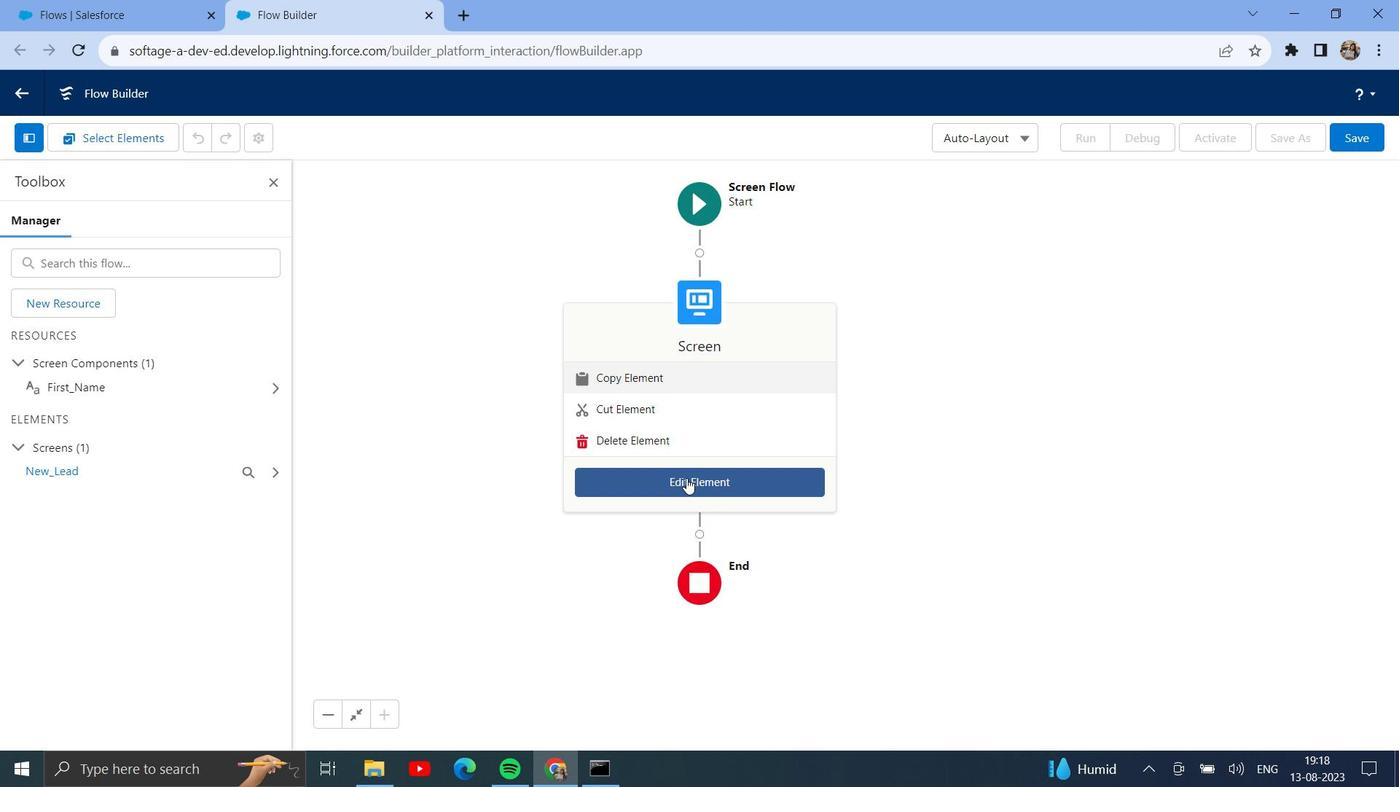 
Action: Mouse moved to (199, 518)
Screenshot: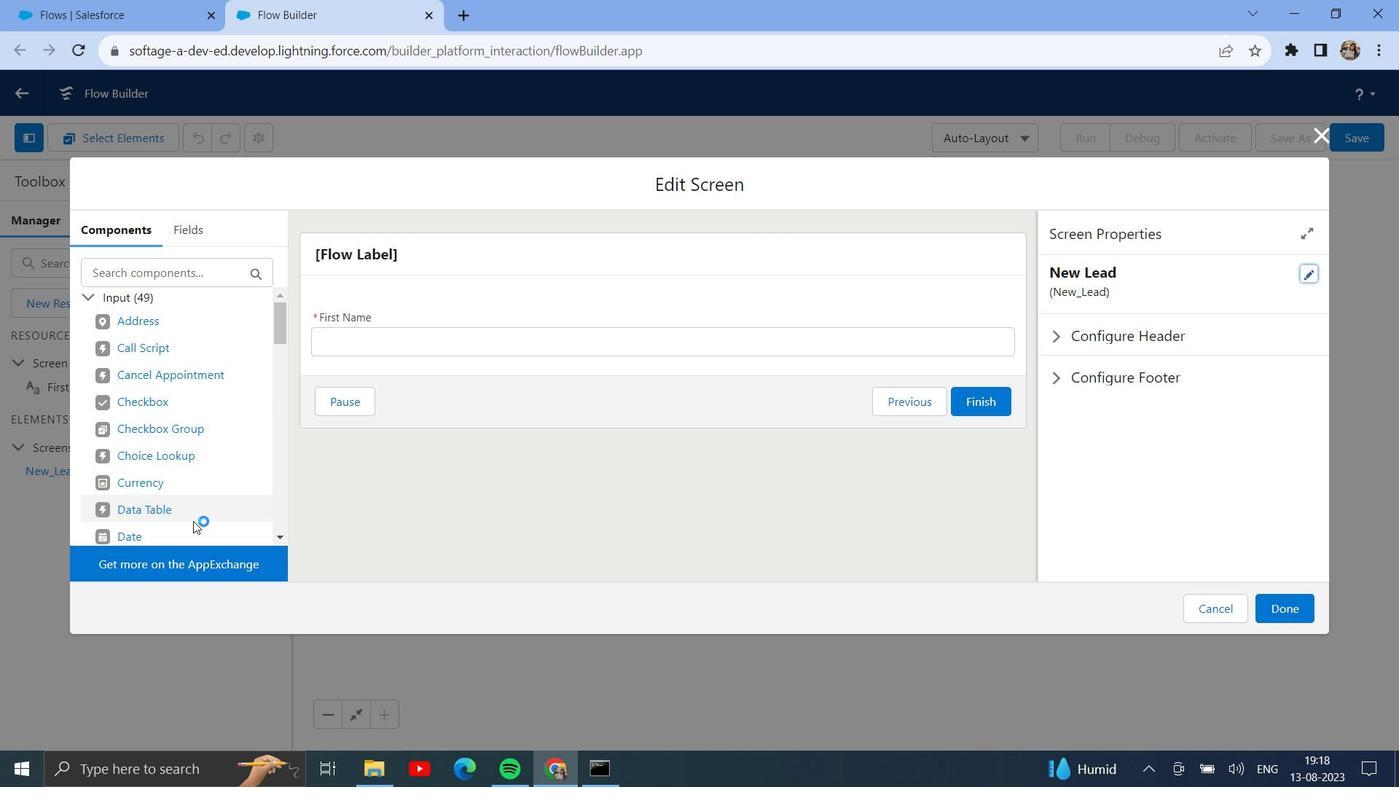 
Action: Mouse scrolled (199, 517) with delta (0, 0)
Screenshot: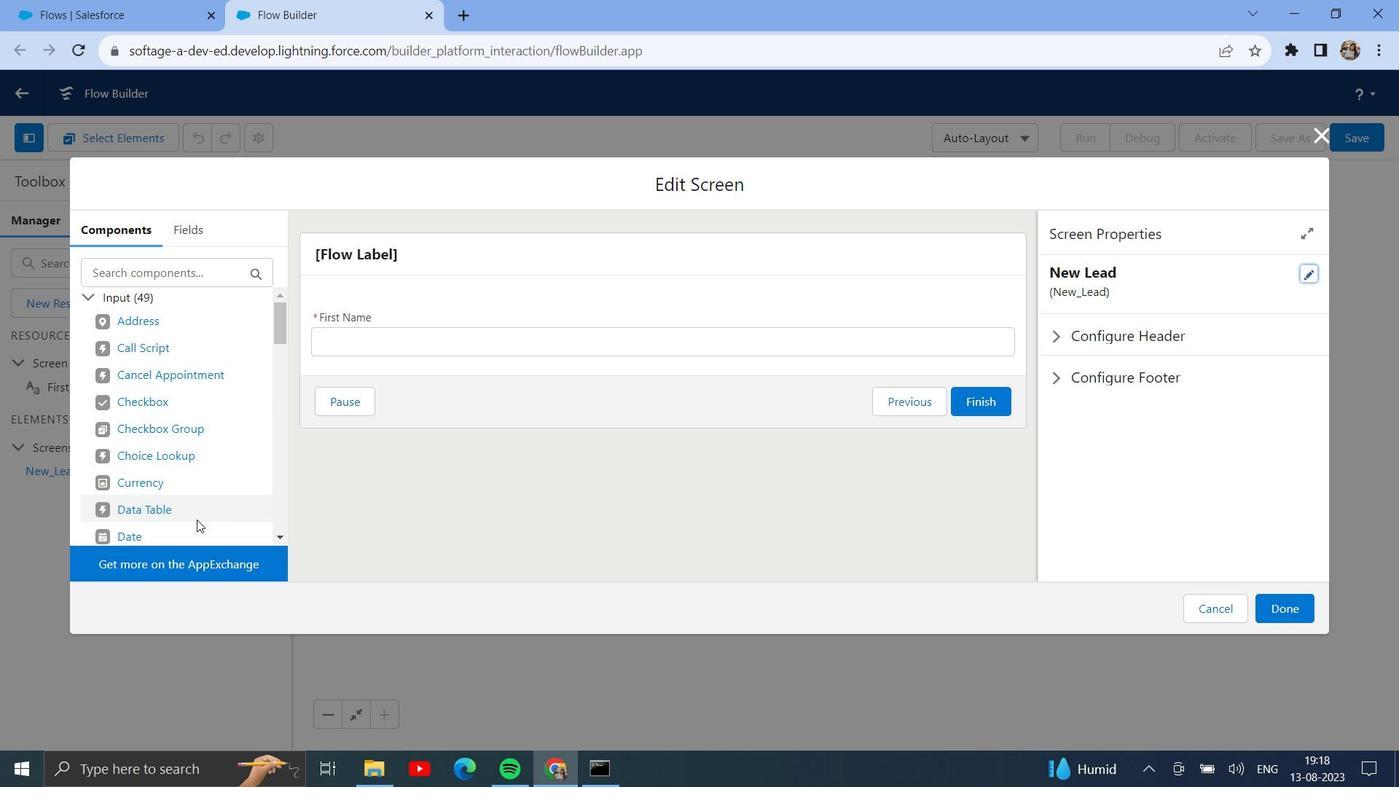 
Action: Mouse scrolled (199, 517) with delta (0, 0)
Screenshot: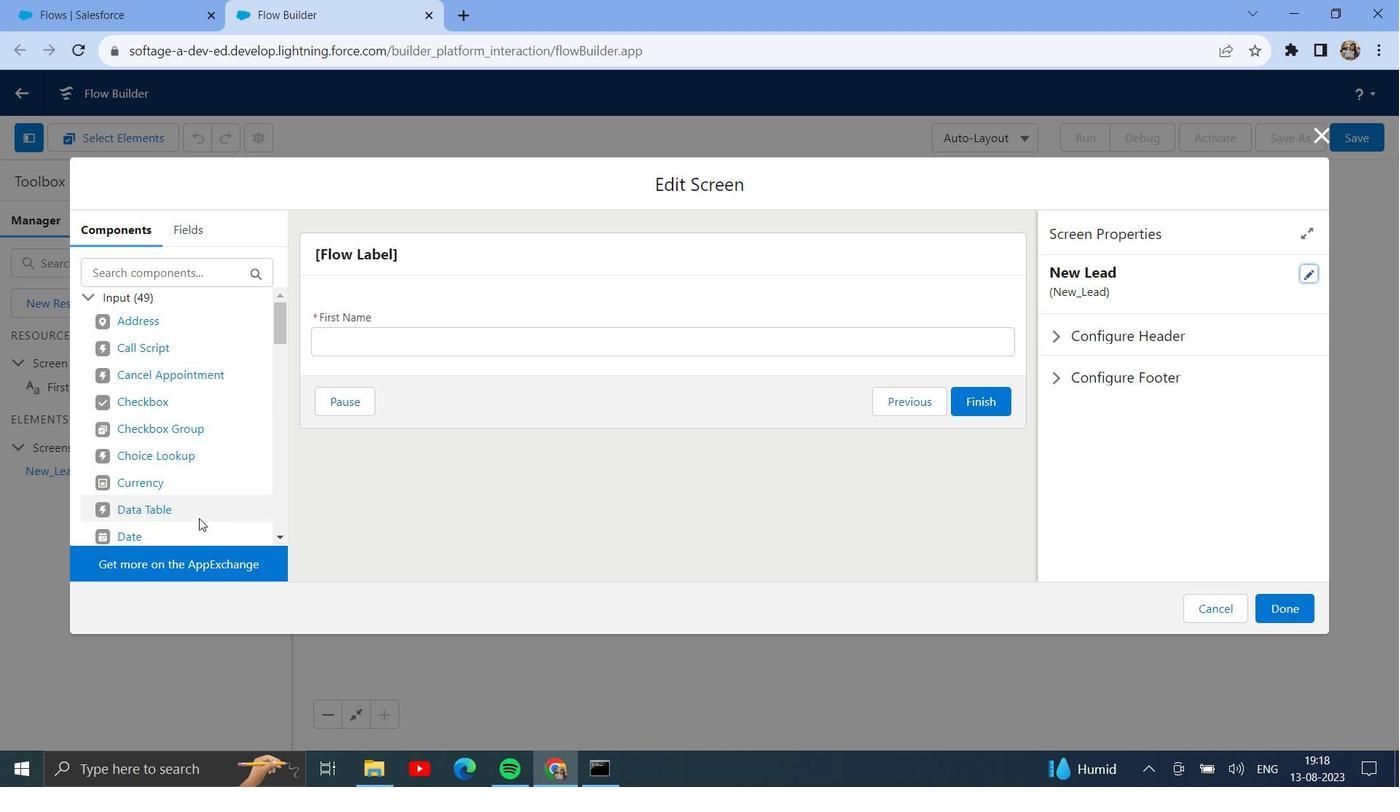 
Action: Mouse scrolled (199, 517) with delta (0, 0)
Screenshot: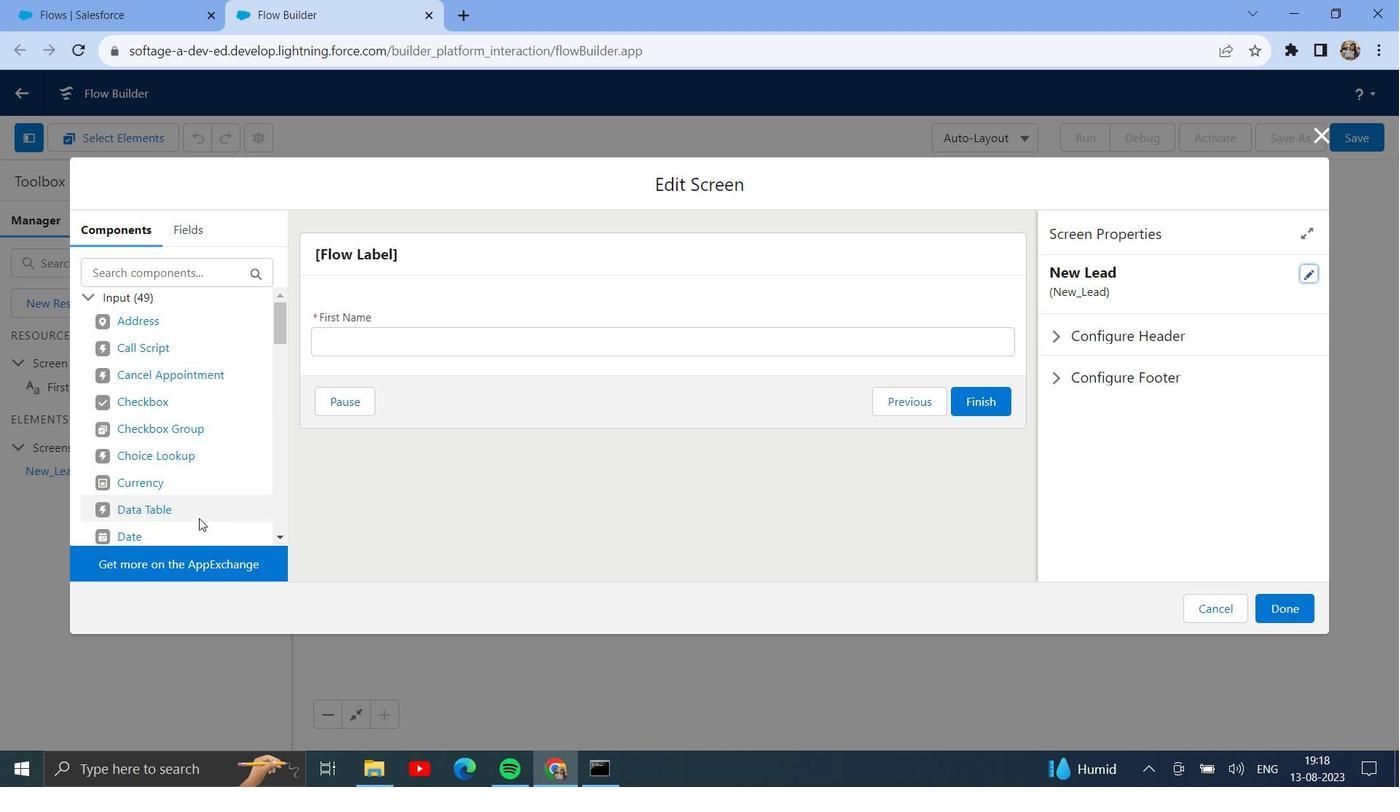 
Action: Mouse moved to (204, 509)
Screenshot: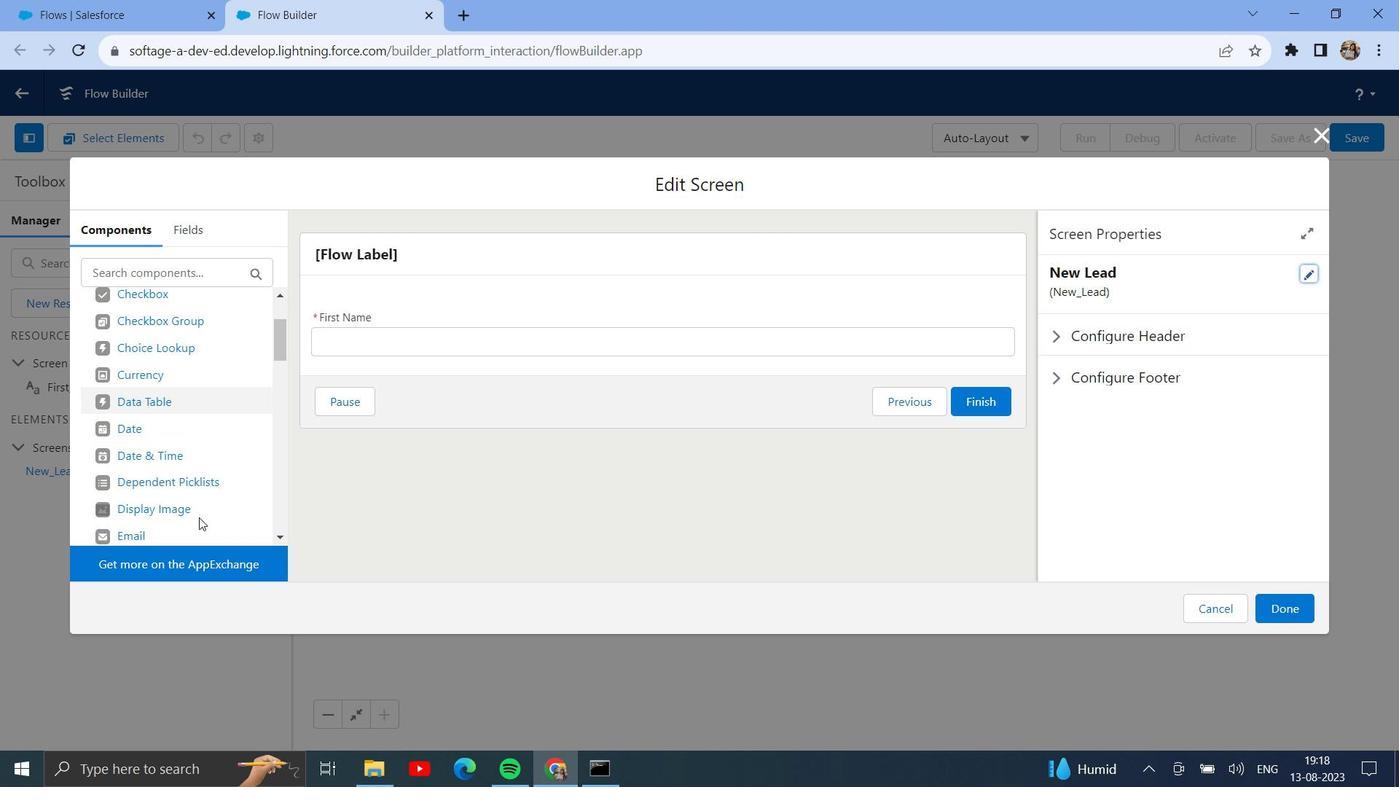 
Action: Mouse scrolled (204, 508) with delta (0, 0)
Screenshot: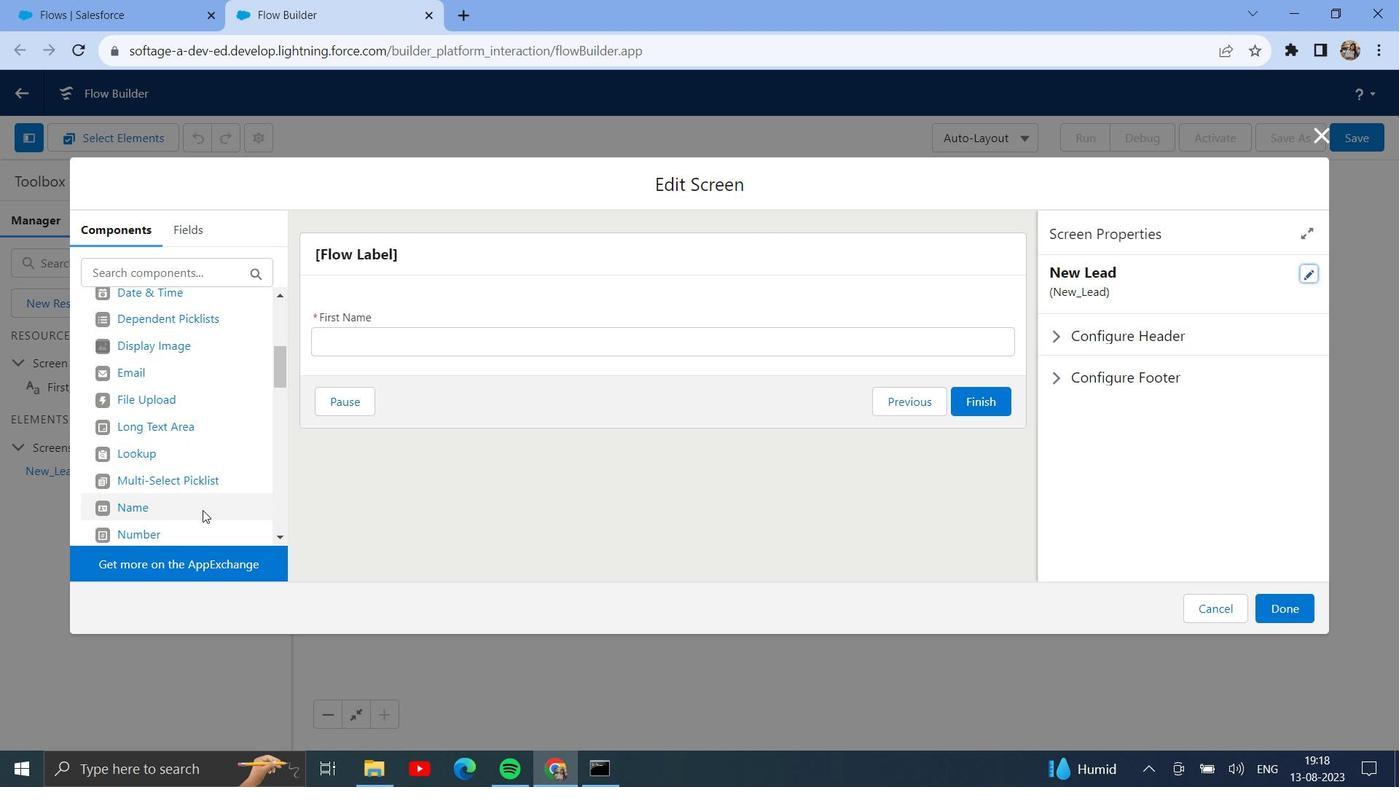 
Action: Mouse scrolled (204, 508) with delta (0, 0)
Screenshot: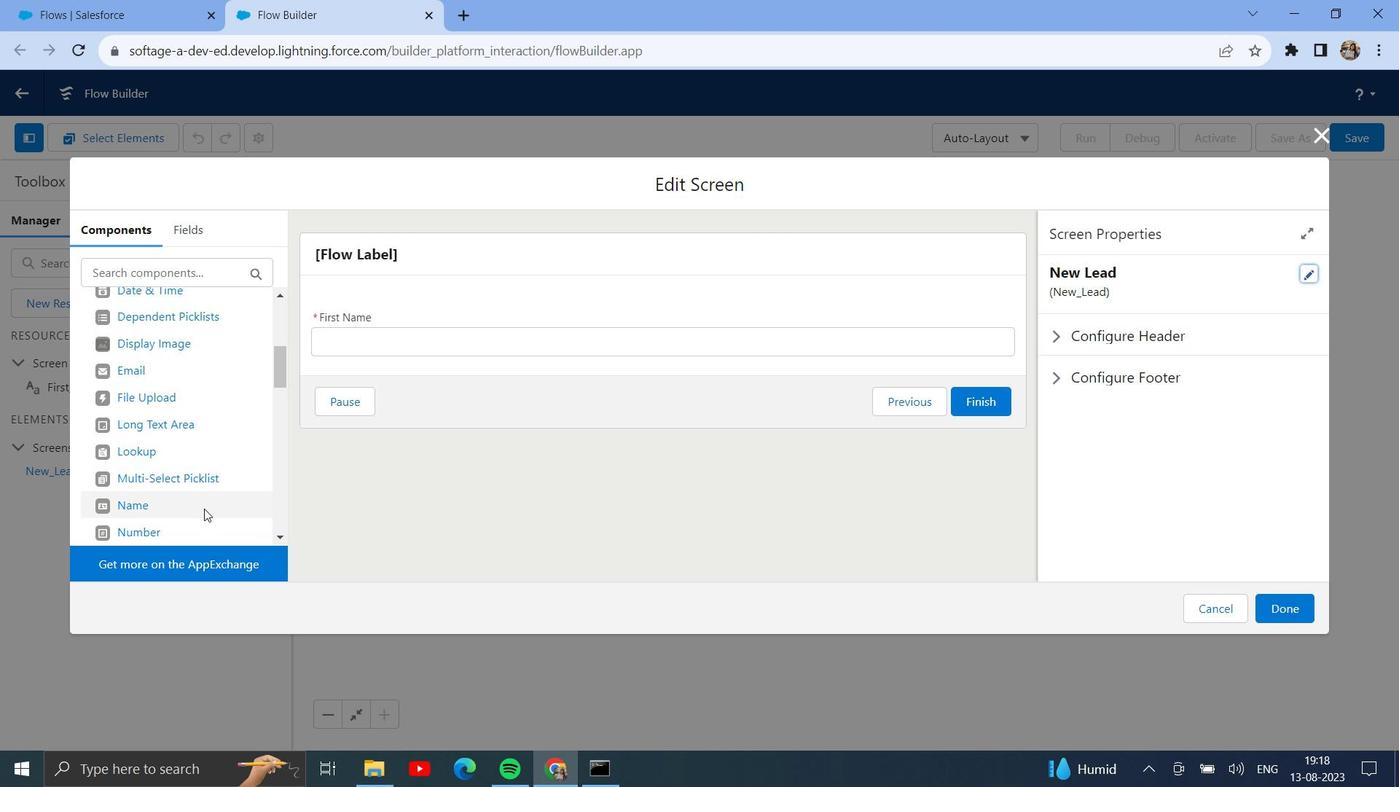 
Action: Mouse moved to (212, 496)
Screenshot: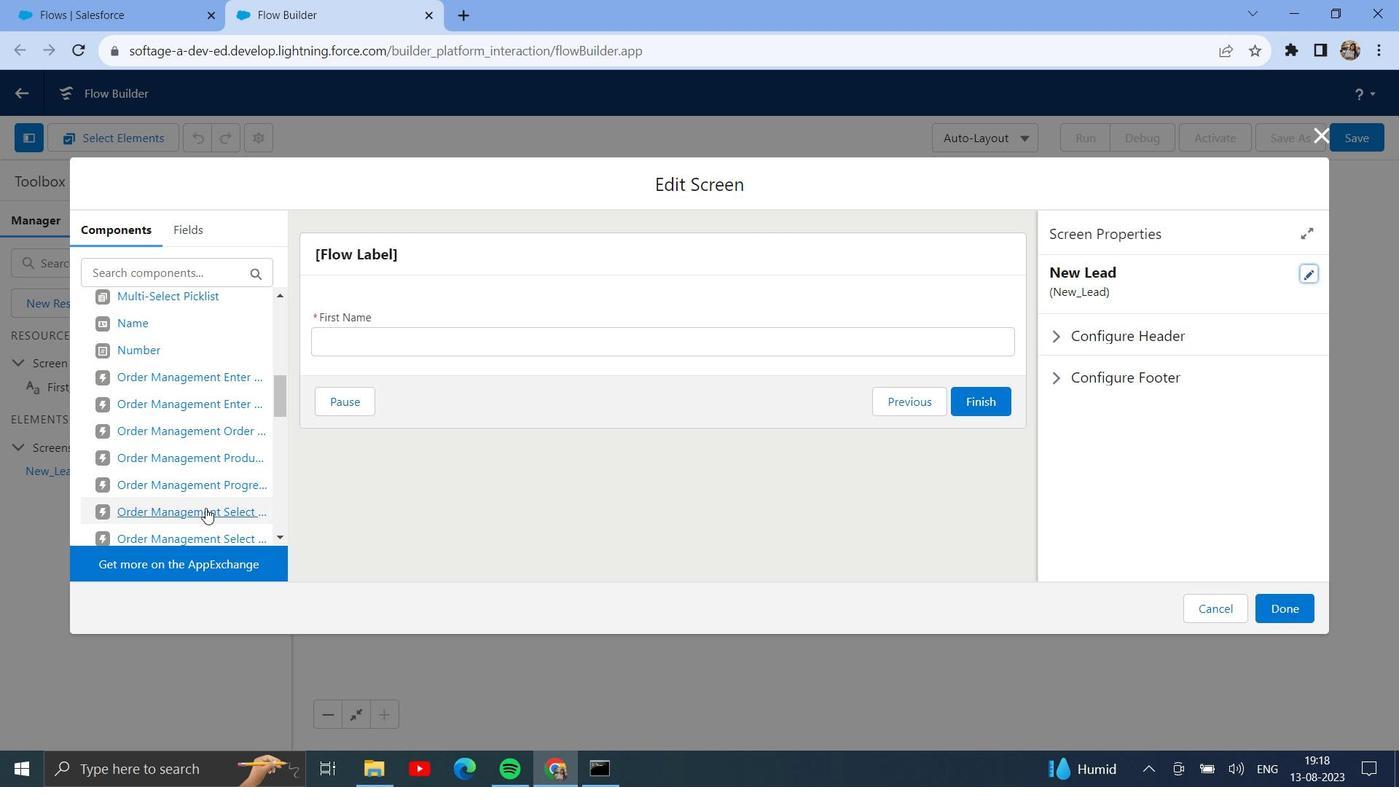 
Action: Mouse scrolled (212, 495) with delta (0, 0)
Screenshot: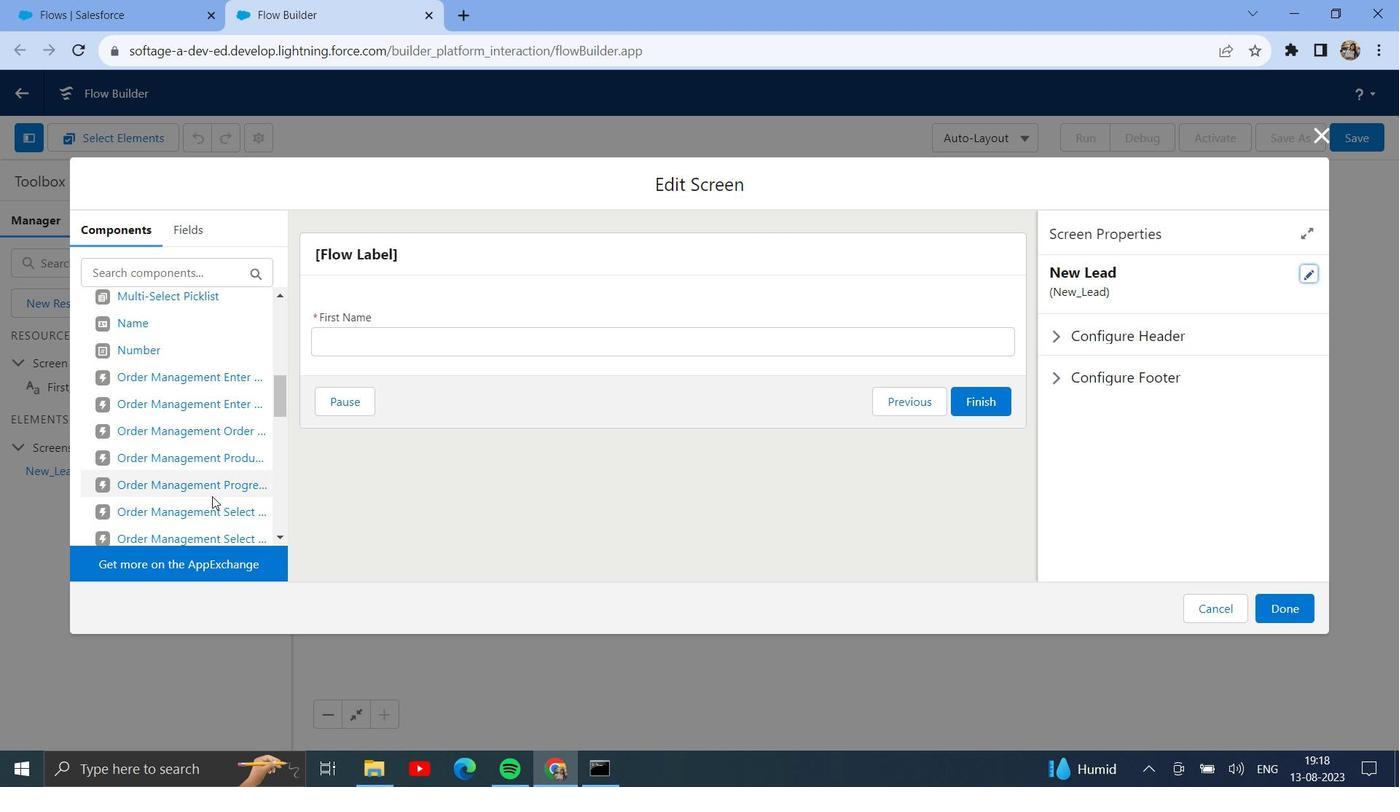
Action: Mouse scrolled (212, 495) with delta (0, 0)
Screenshot: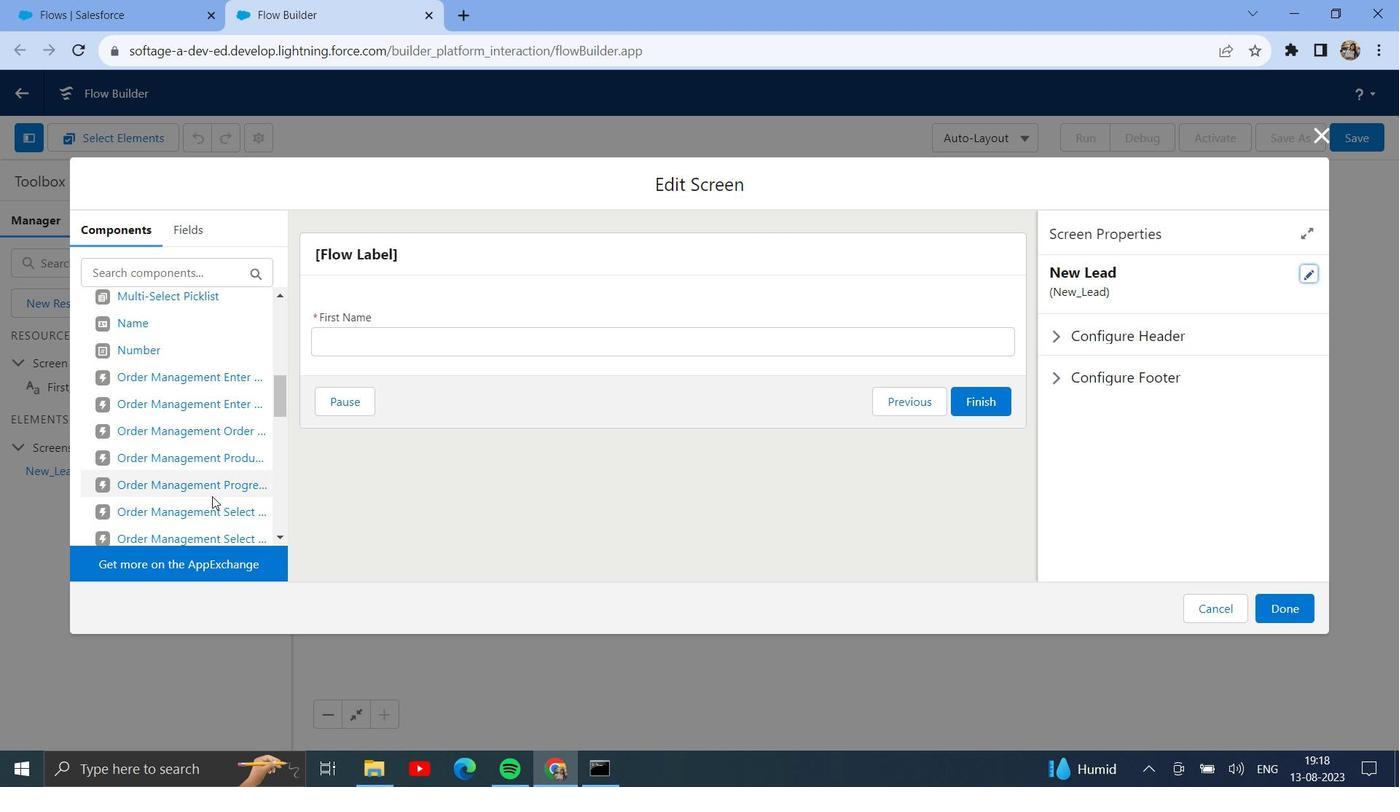 
Action: Mouse scrolled (212, 495) with delta (0, 0)
Screenshot: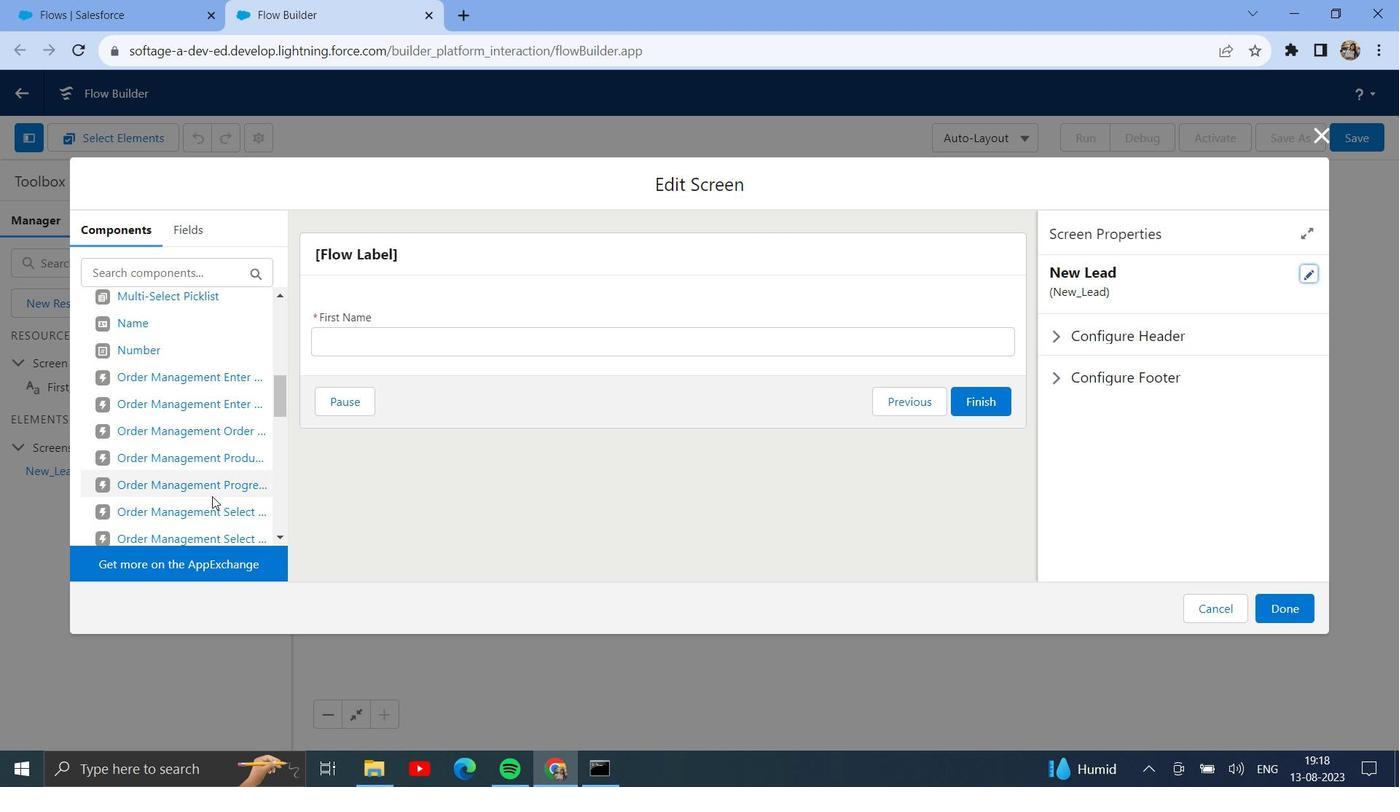 
Action: Mouse scrolled (212, 495) with delta (0, 0)
Screenshot: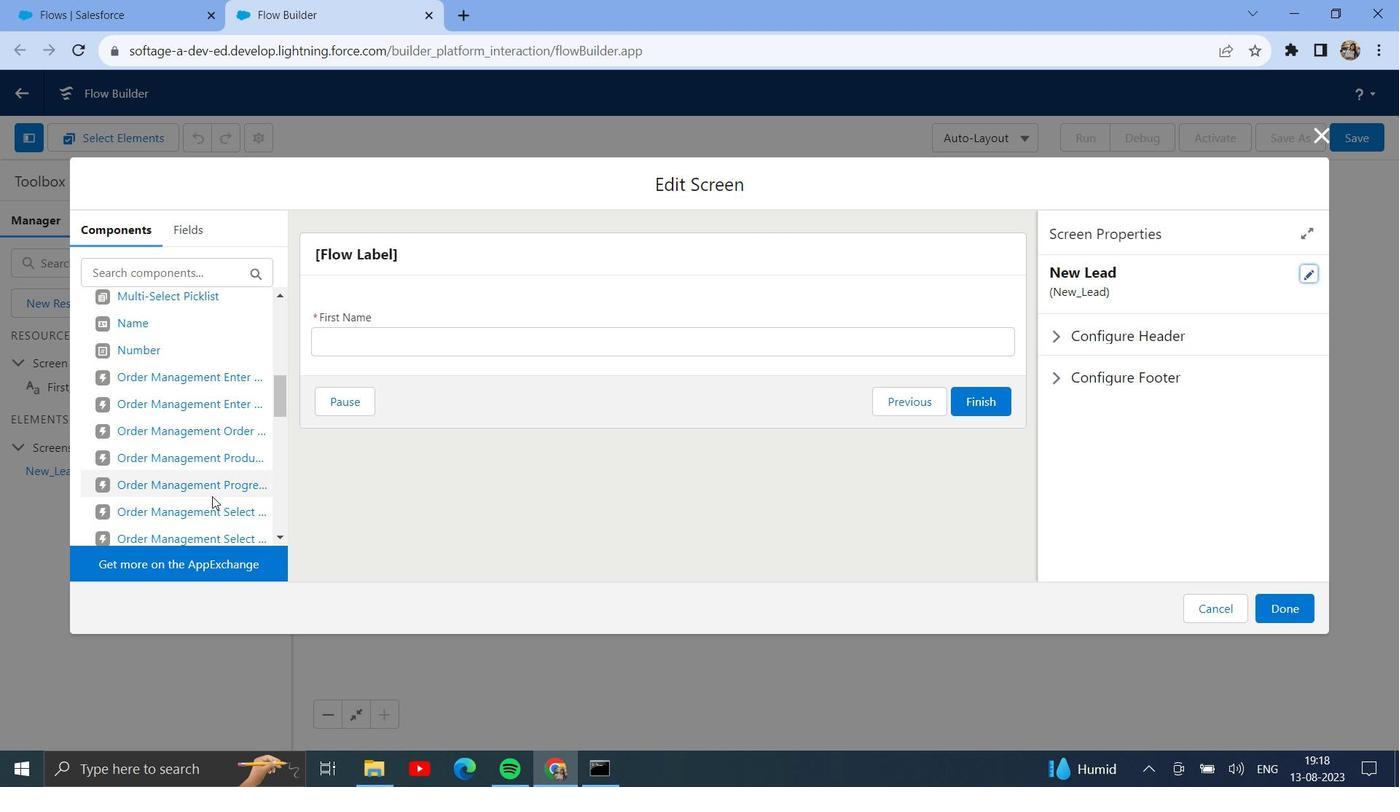 
Action: Mouse scrolled (212, 495) with delta (0, 0)
Screenshot: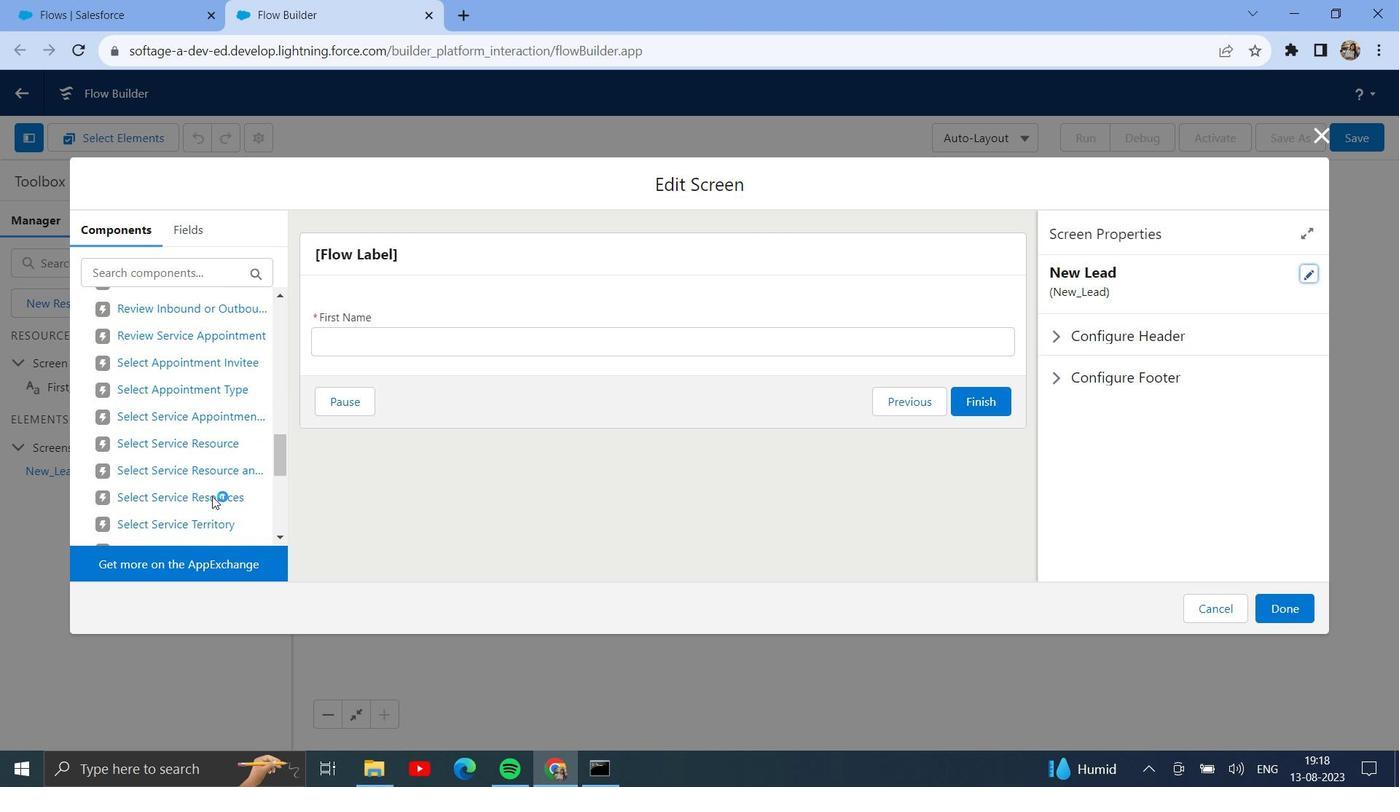 
Action: Mouse scrolled (212, 495) with delta (0, 0)
Screenshot: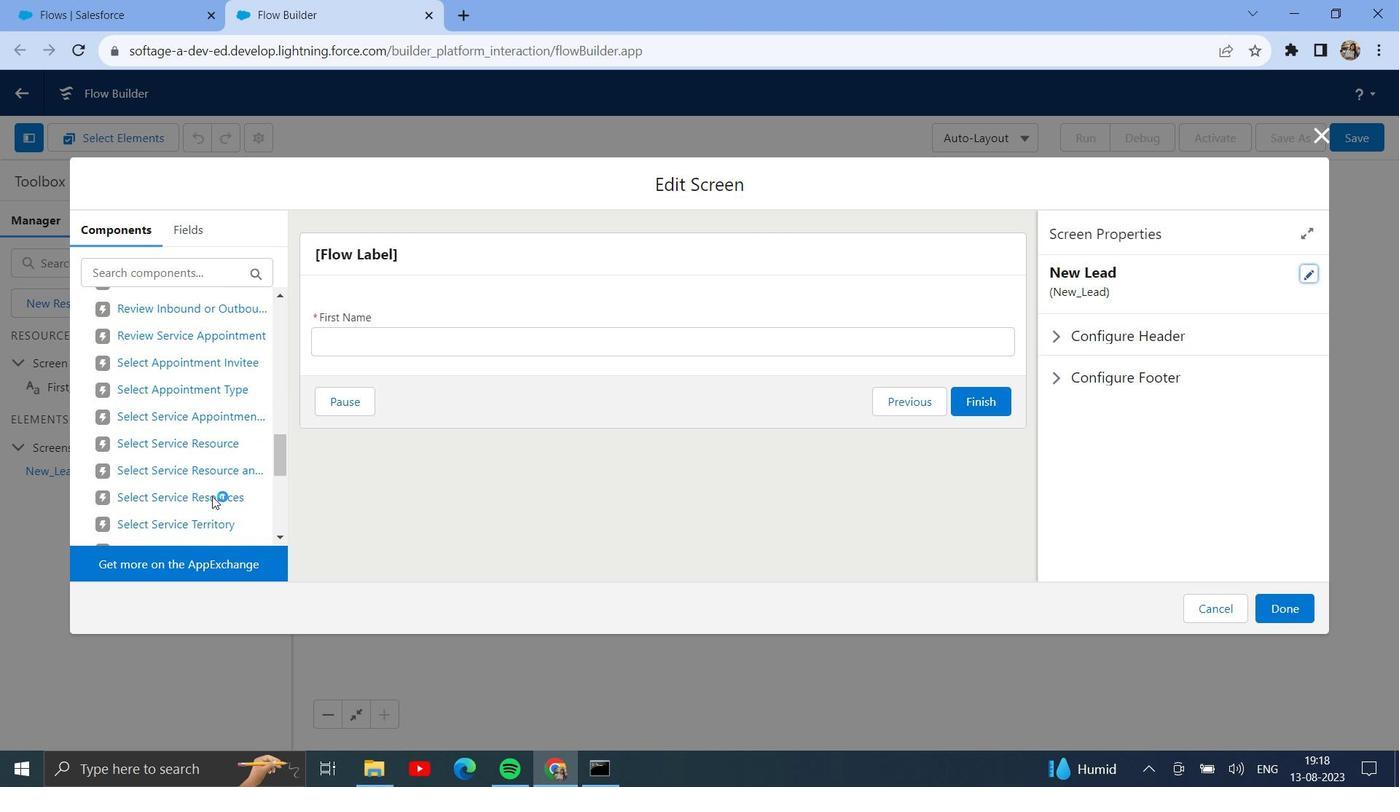 
Action: Mouse scrolled (212, 495) with delta (0, 0)
Screenshot: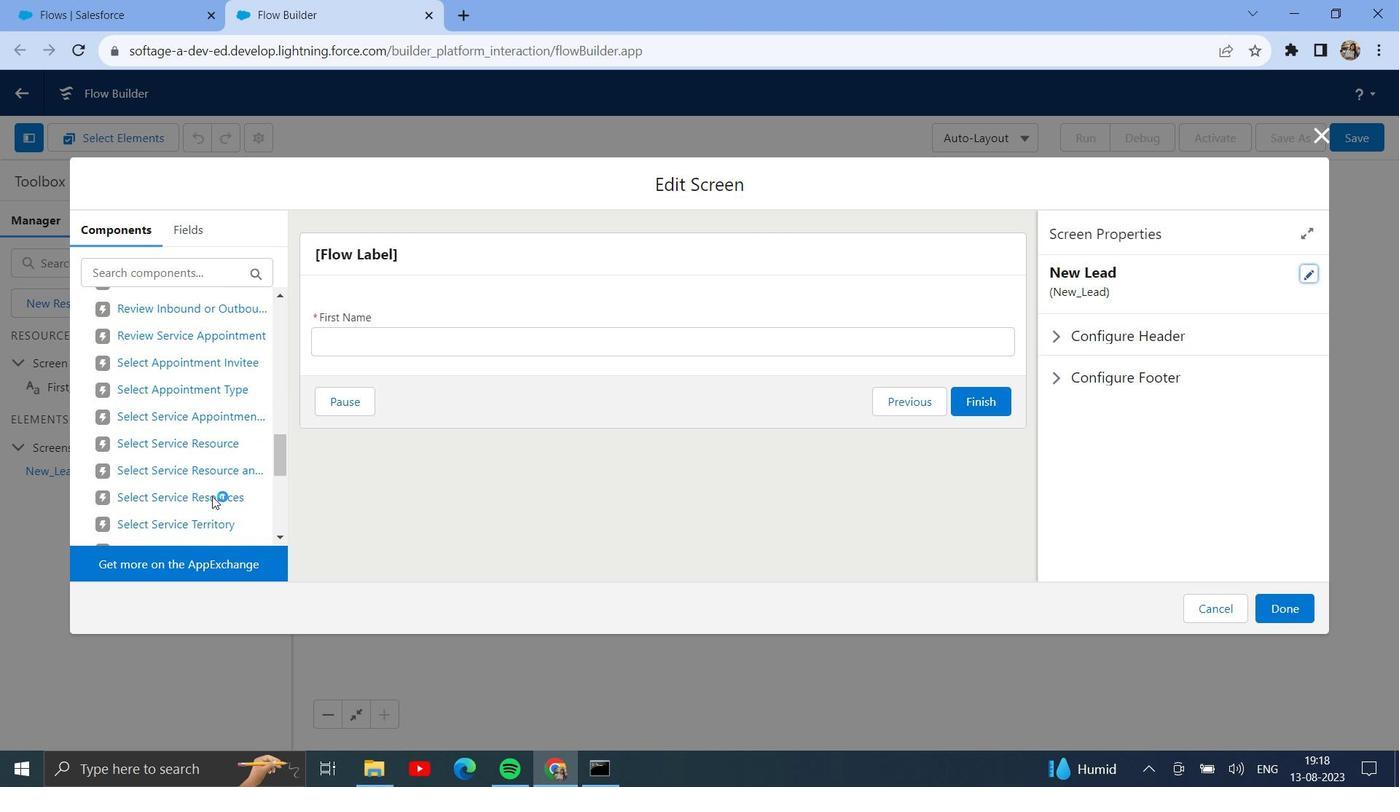 
Action: Mouse scrolled (212, 495) with delta (0, 0)
Screenshot: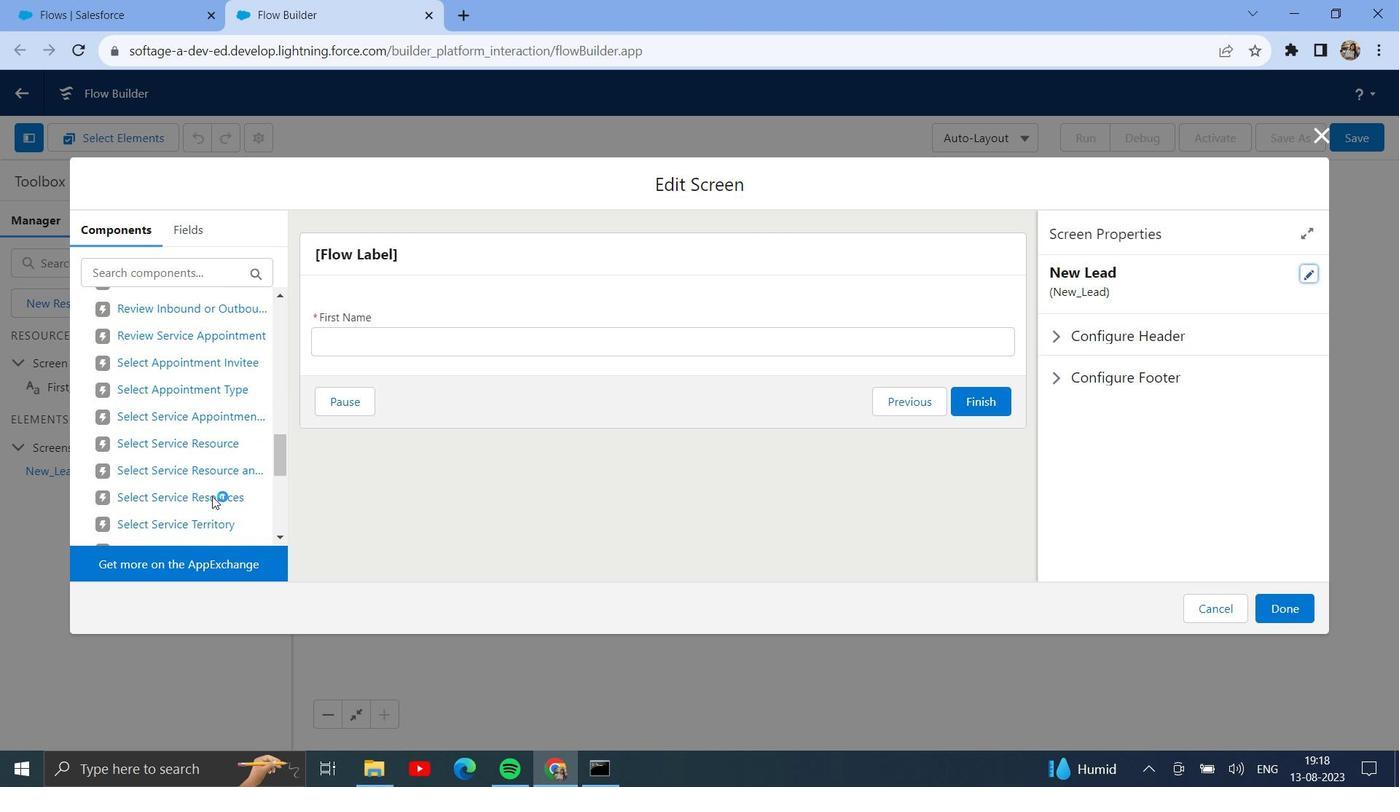 
Action: Mouse scrolled (212, 495) with delta (0, 0)
Screenshot: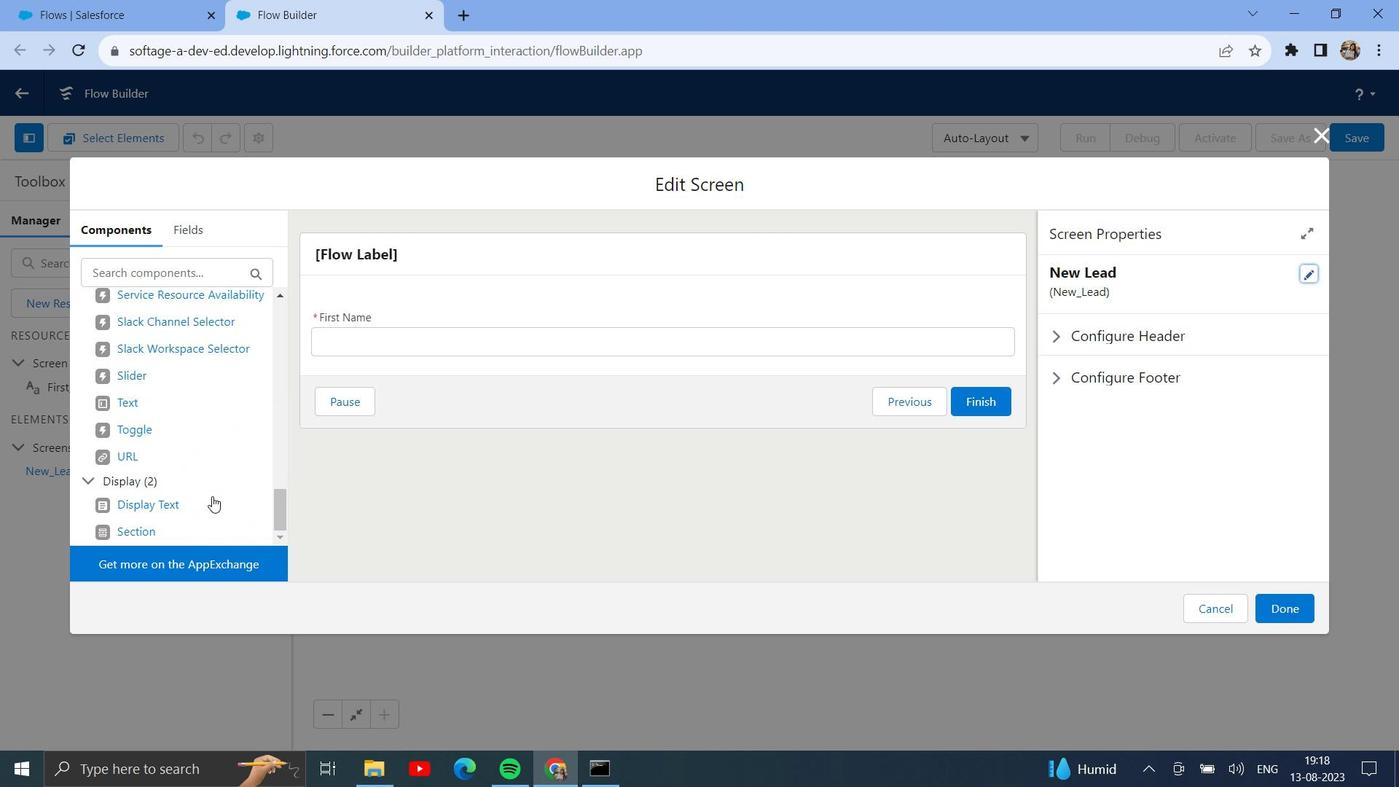 
Action: Mouse scrolled (212, 495) with delta (0, 0)
Screenshot: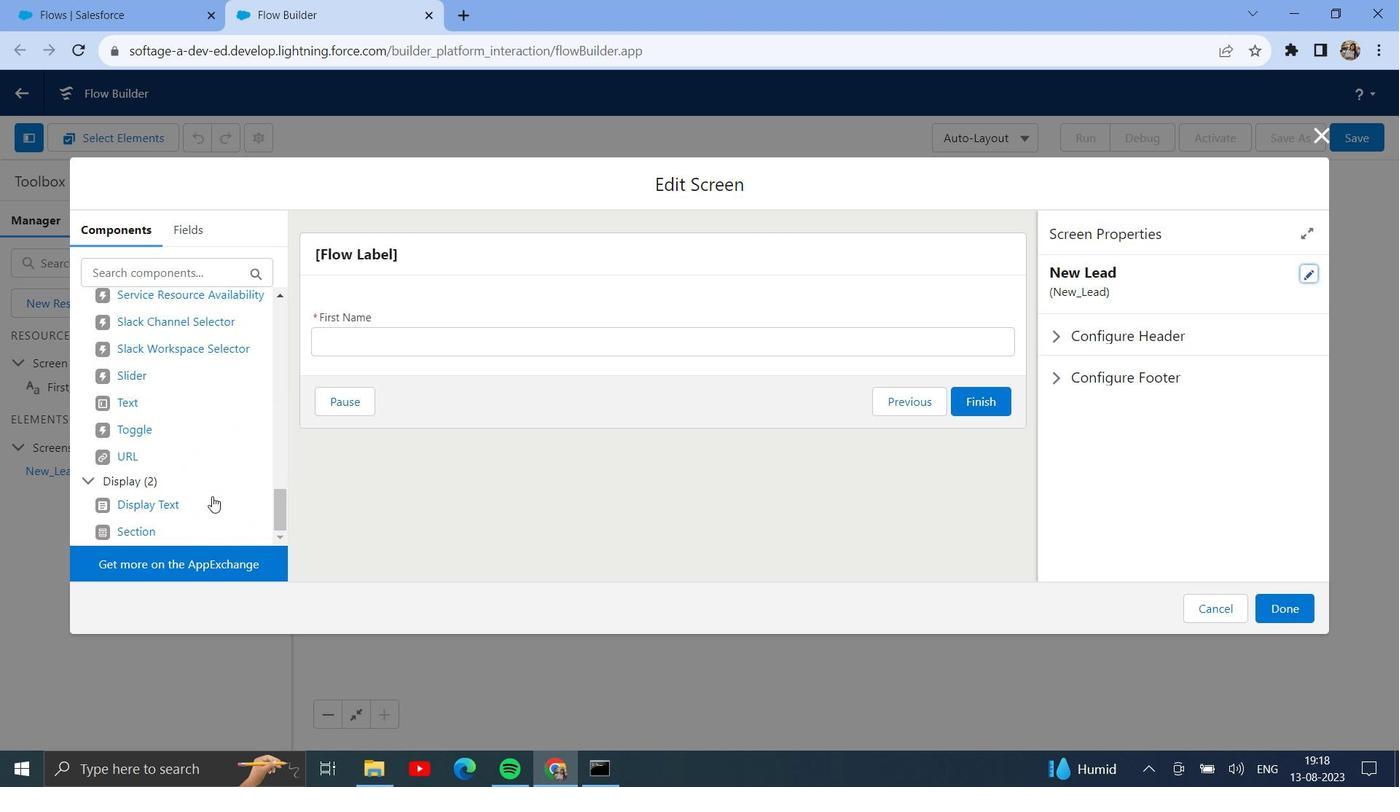 
Action: Mouse moved to (166, 407)
Screenshot: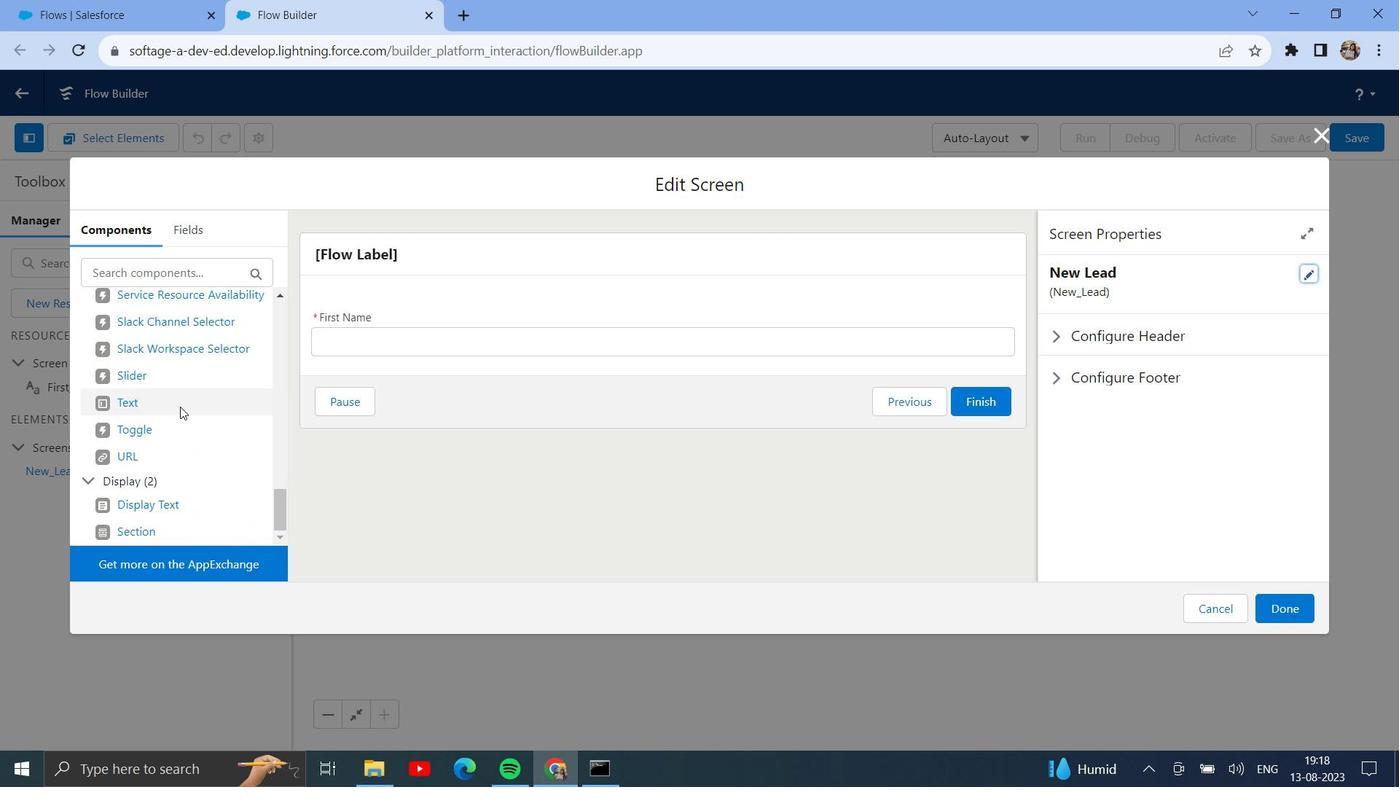 
Action: Mouse pressed left at (166, 407)
Screenshot: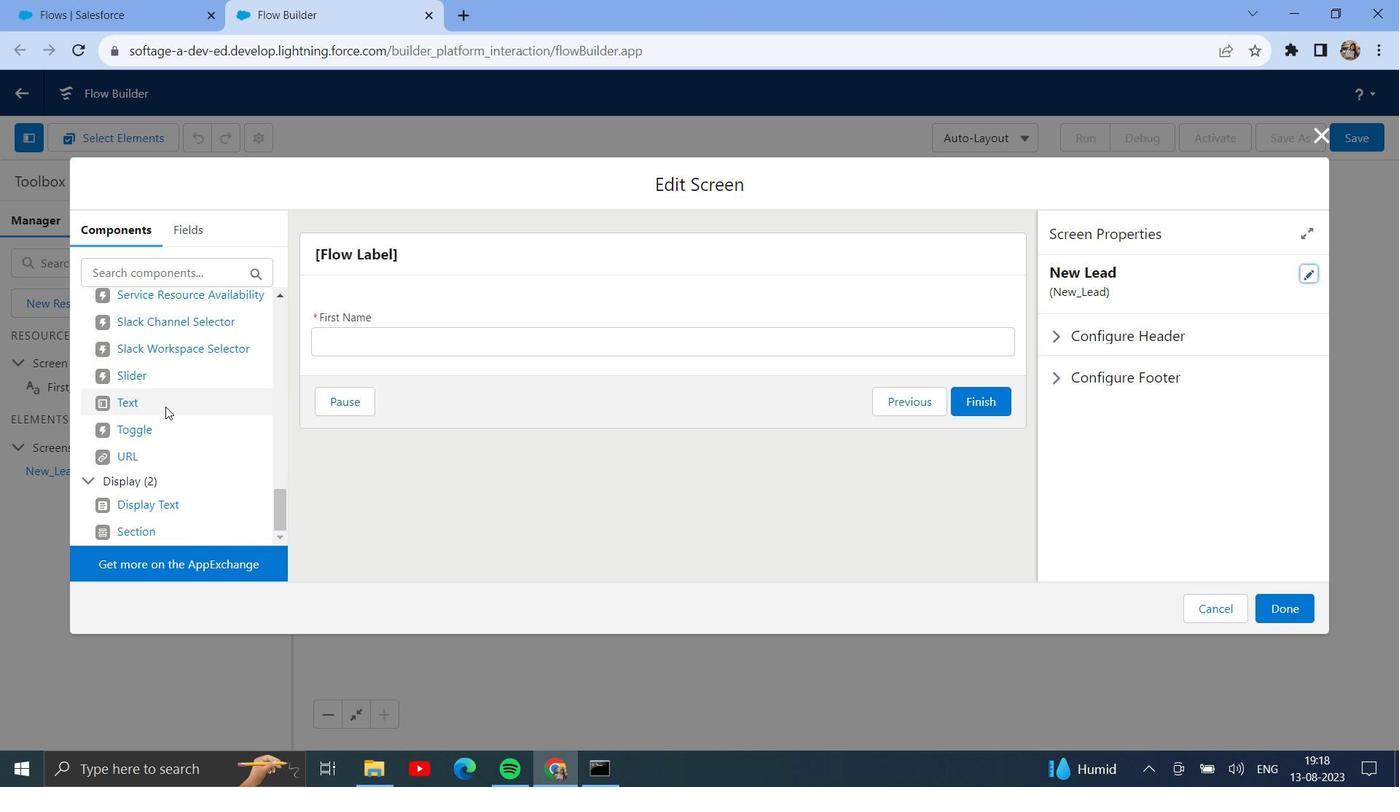 
Action: Mouse moved to (99, 401)
Screenshot: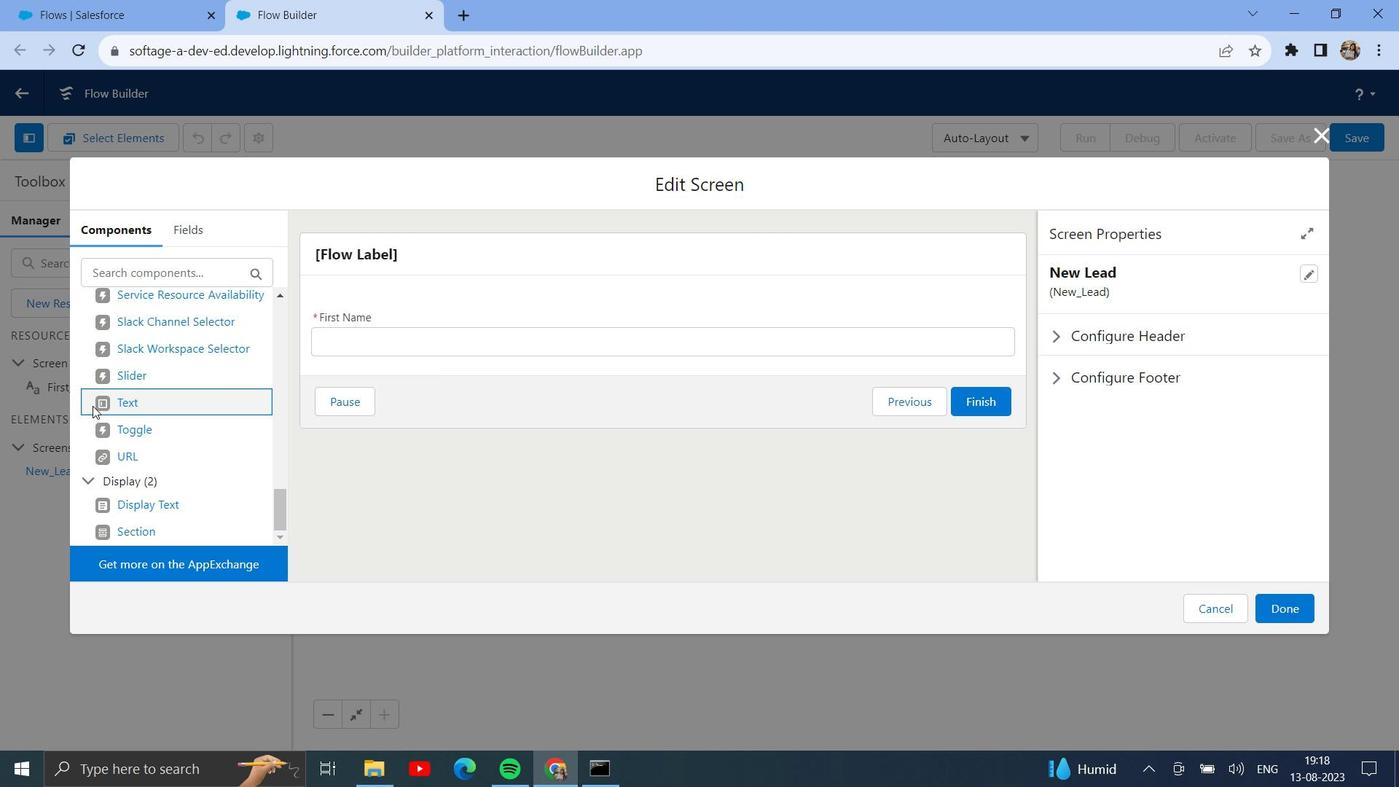 
Action: Mouse pressed left at (99, 401)
Screenshot: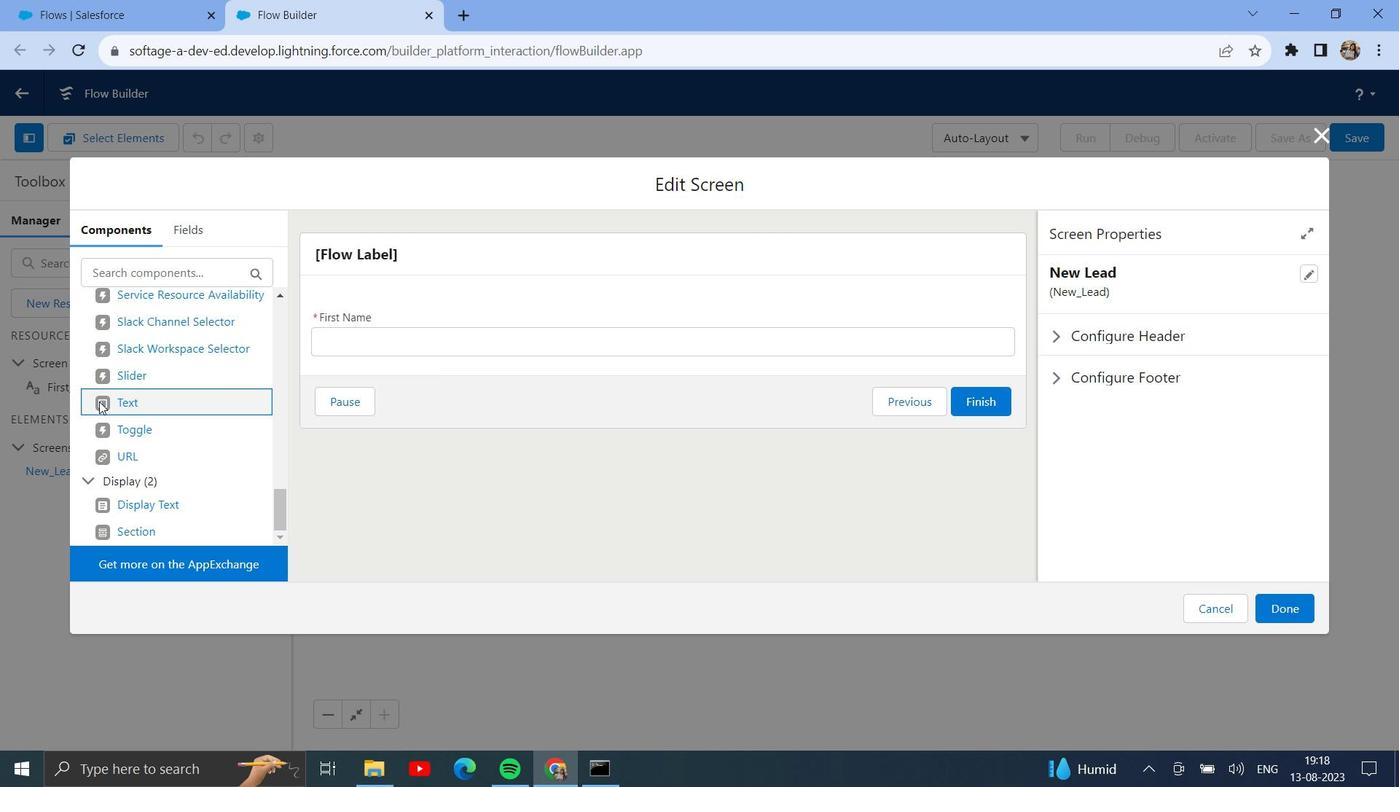 
Action: Mouse moved to (145, 403)
Screenshot: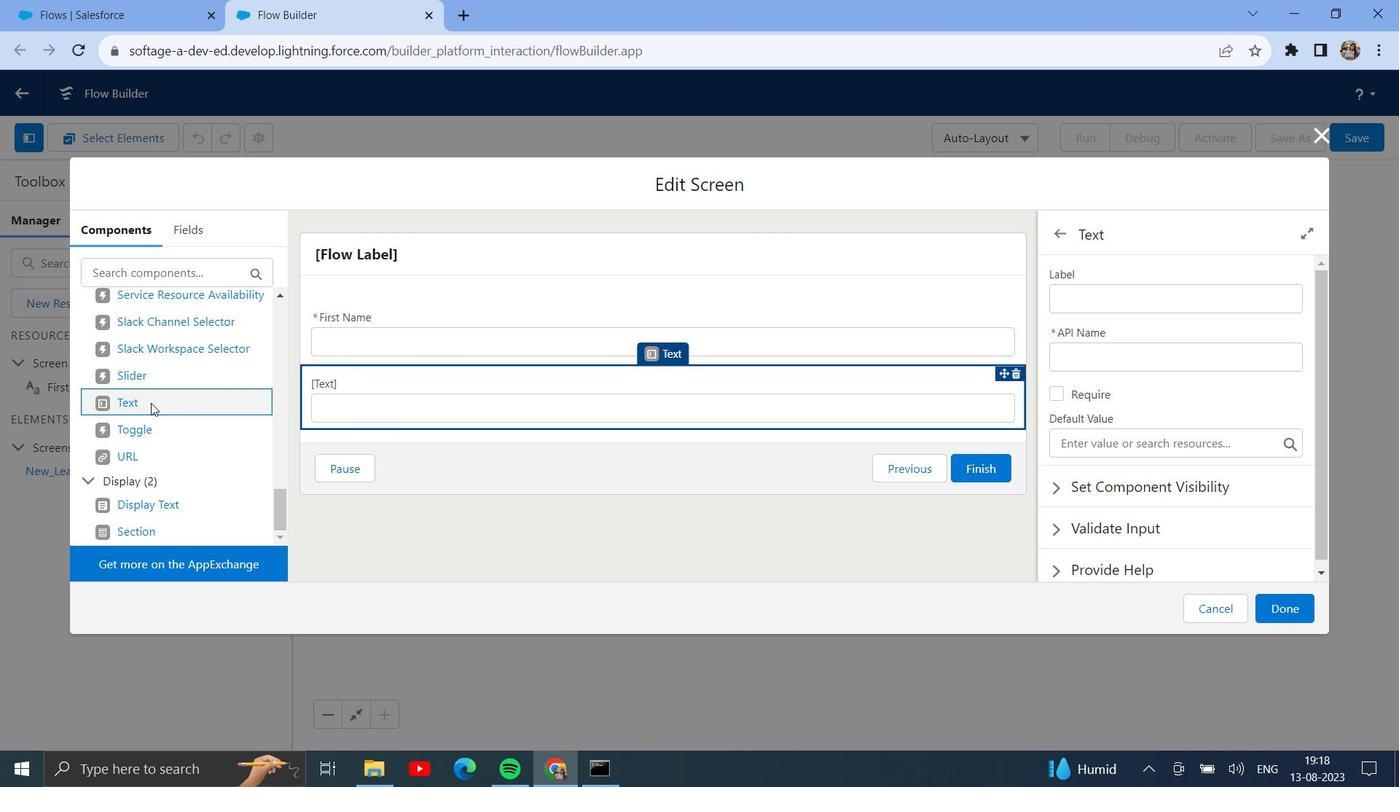 
Action: Mouse pressed left at (145, 403)
Screenshot: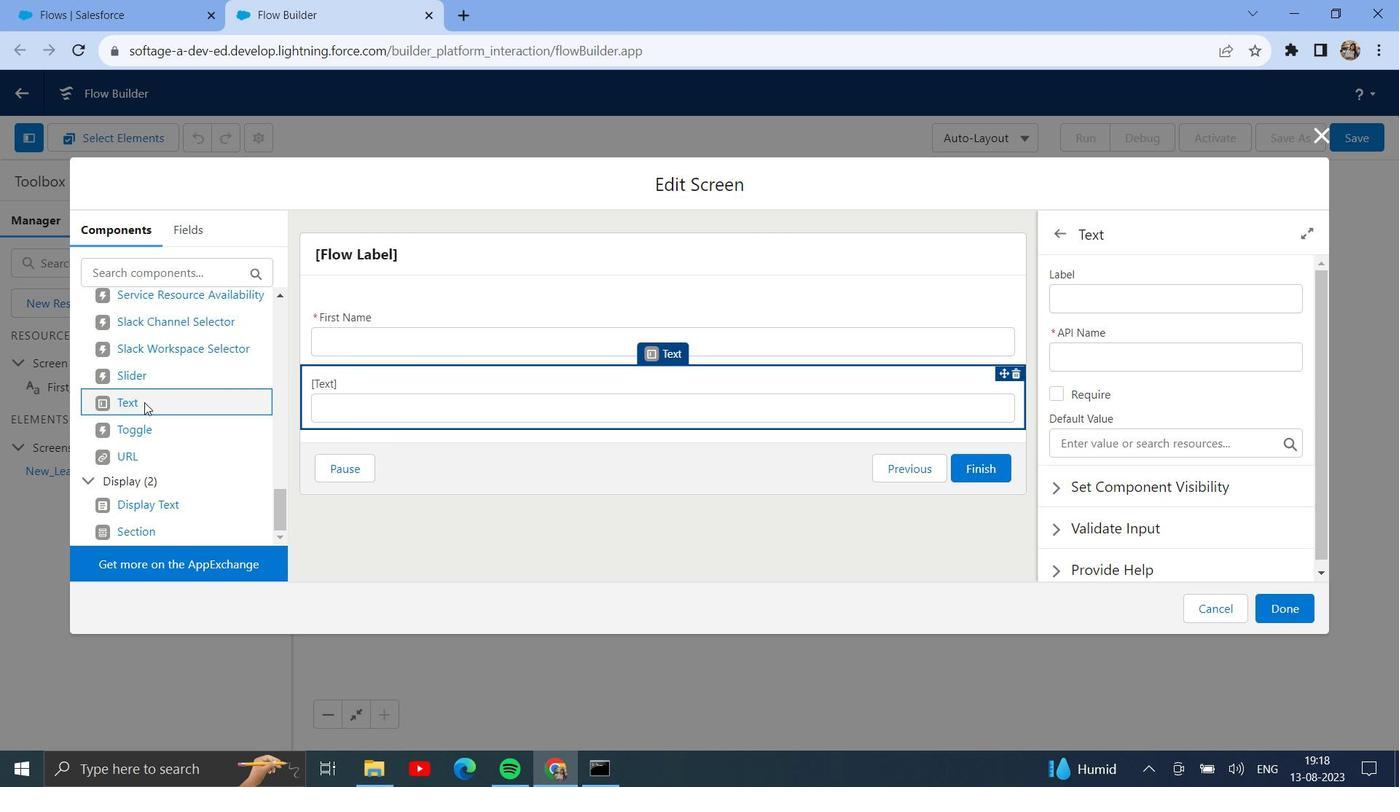 
Action: Mouse moved to (141, 447)
Screenshot: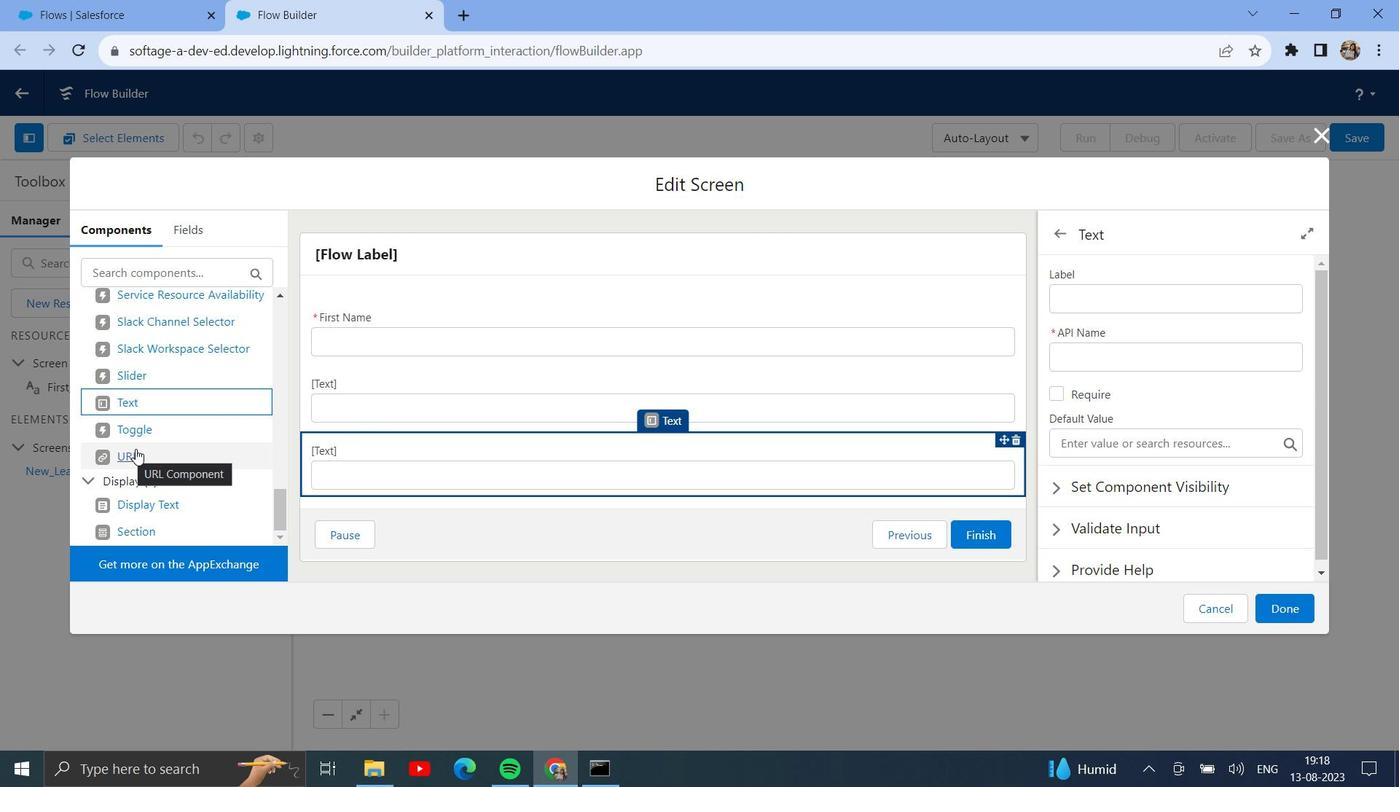 
Action: Mouse scrolled (141, 448) with delta (0, 0)
Screenshot: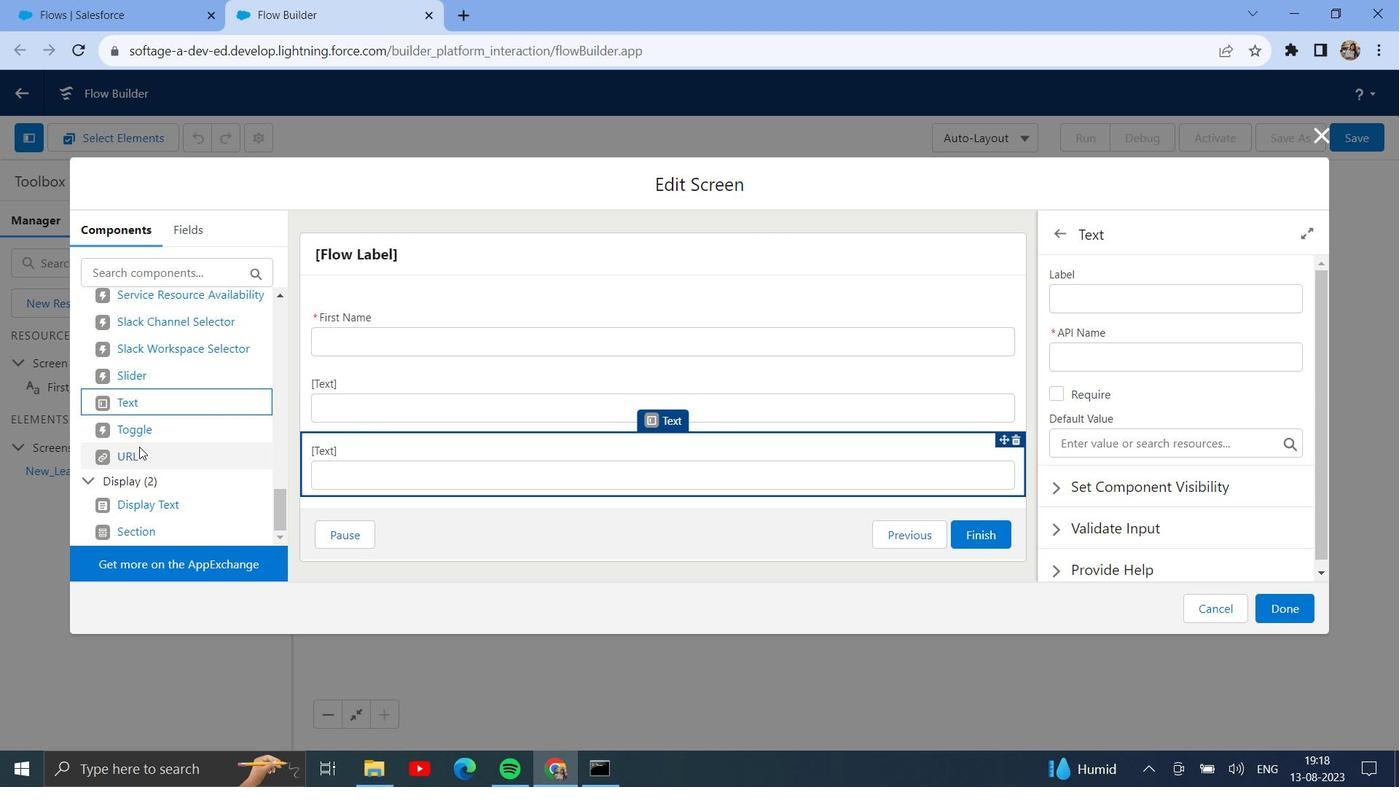 
Action: Mouse moved to (155, 448)
Screenshot: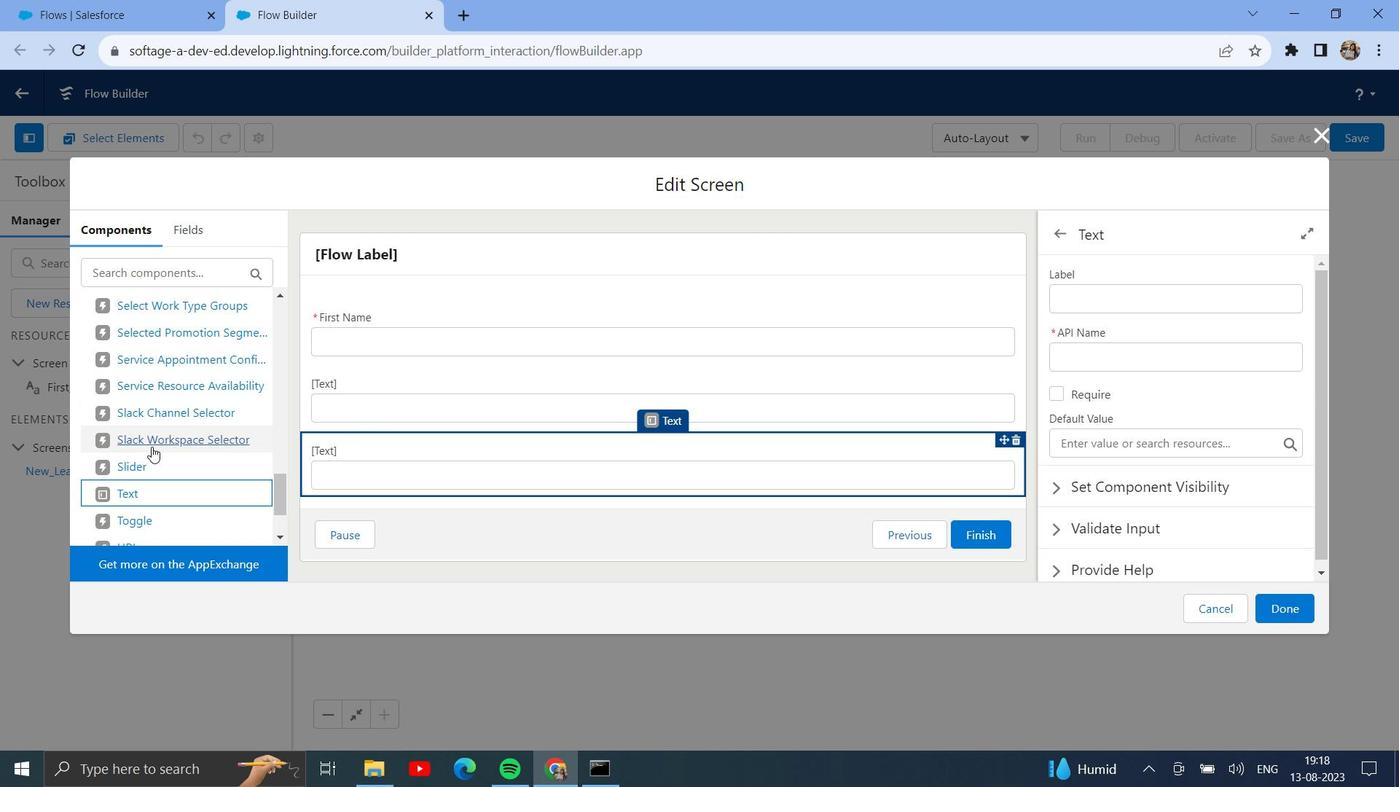 
Action: Mouse scrolled (155, 449) with delta (0, 0)
Screenshot: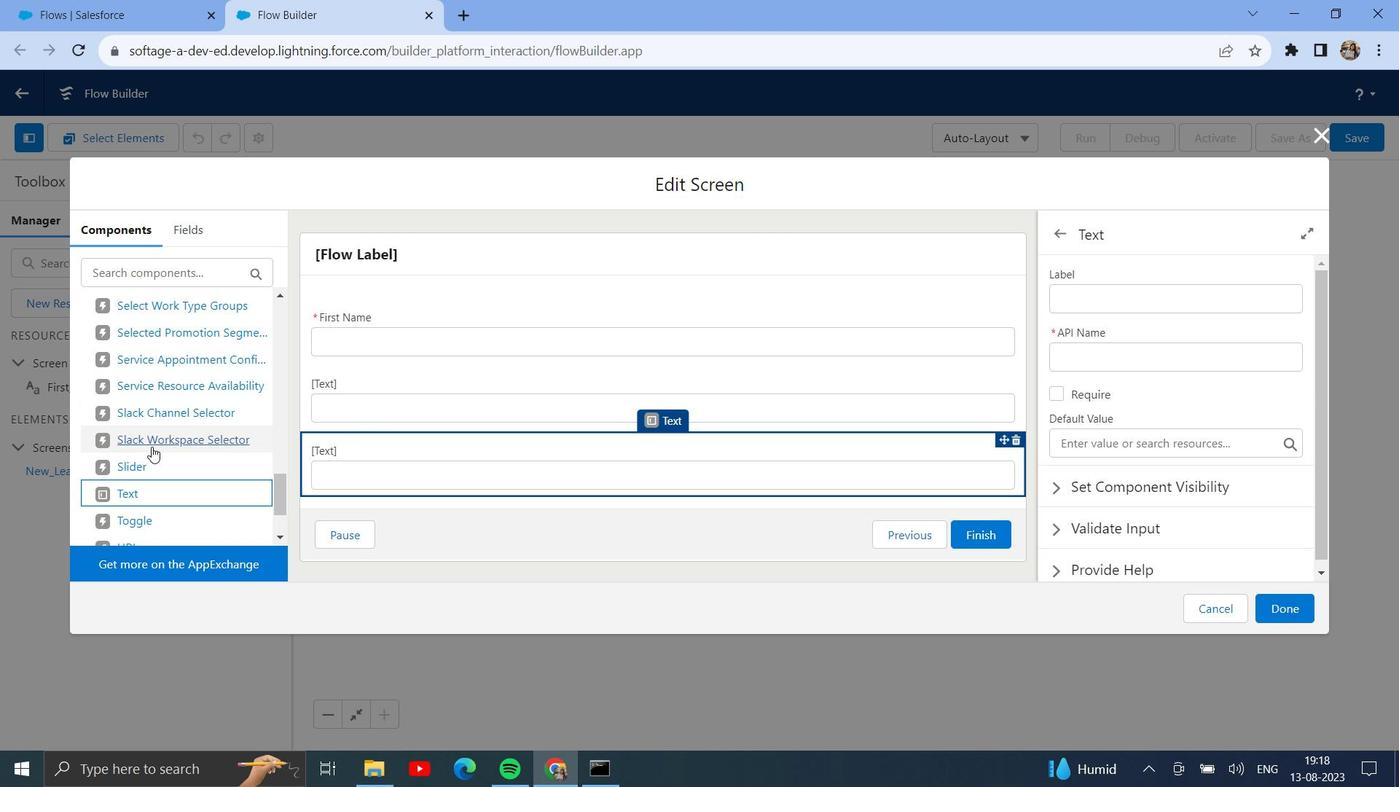 
Action: Mouse scrolled (155, 449) with delta (0, 0)
Screenshot: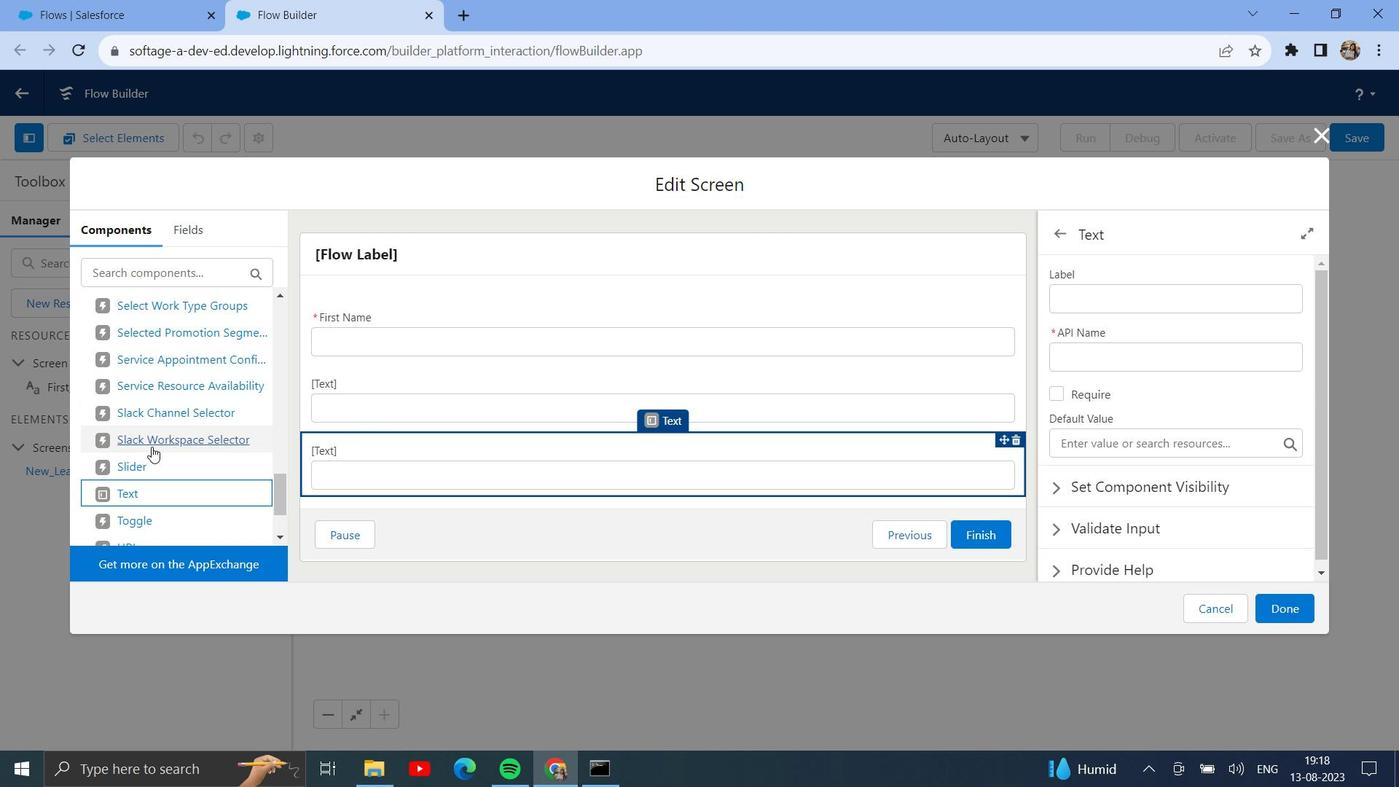 
Action: Mouse scrolled (155, 449) with delta (0, 0)
Screenshot: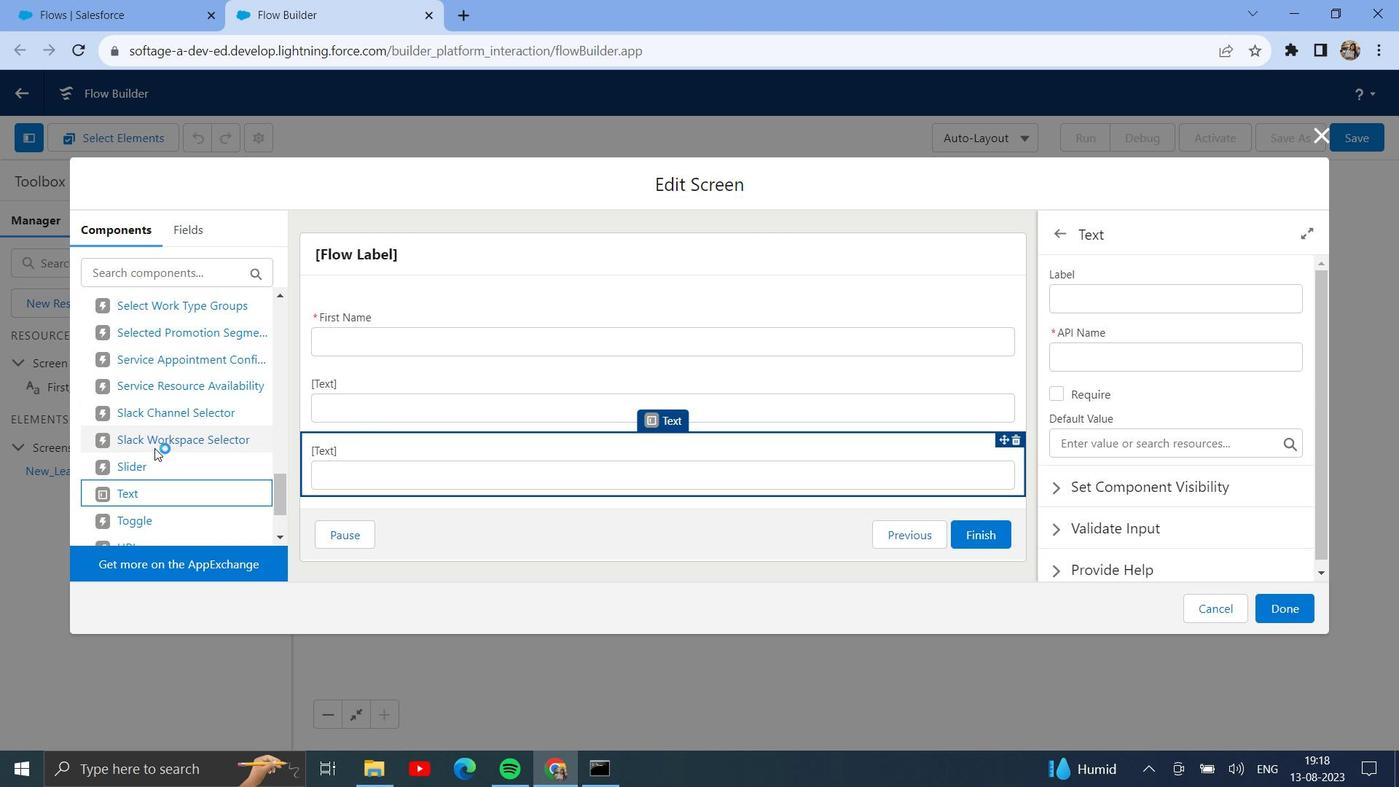 
Action: Mouse scrolled (155, 449) with delta (0, 0)
Screenshot: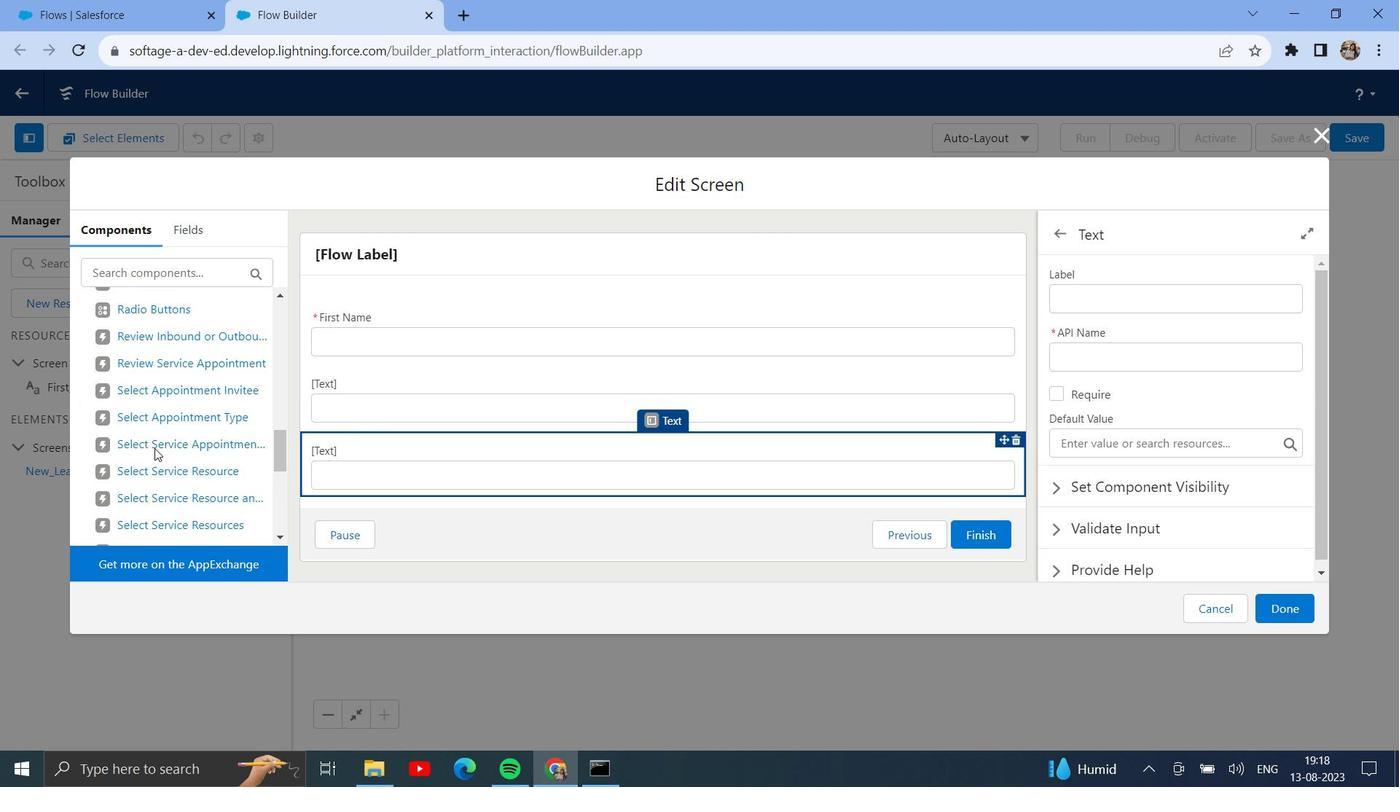 
Action: Mouse scrolled (155, 449) with delta (0, 0)
Screenshot: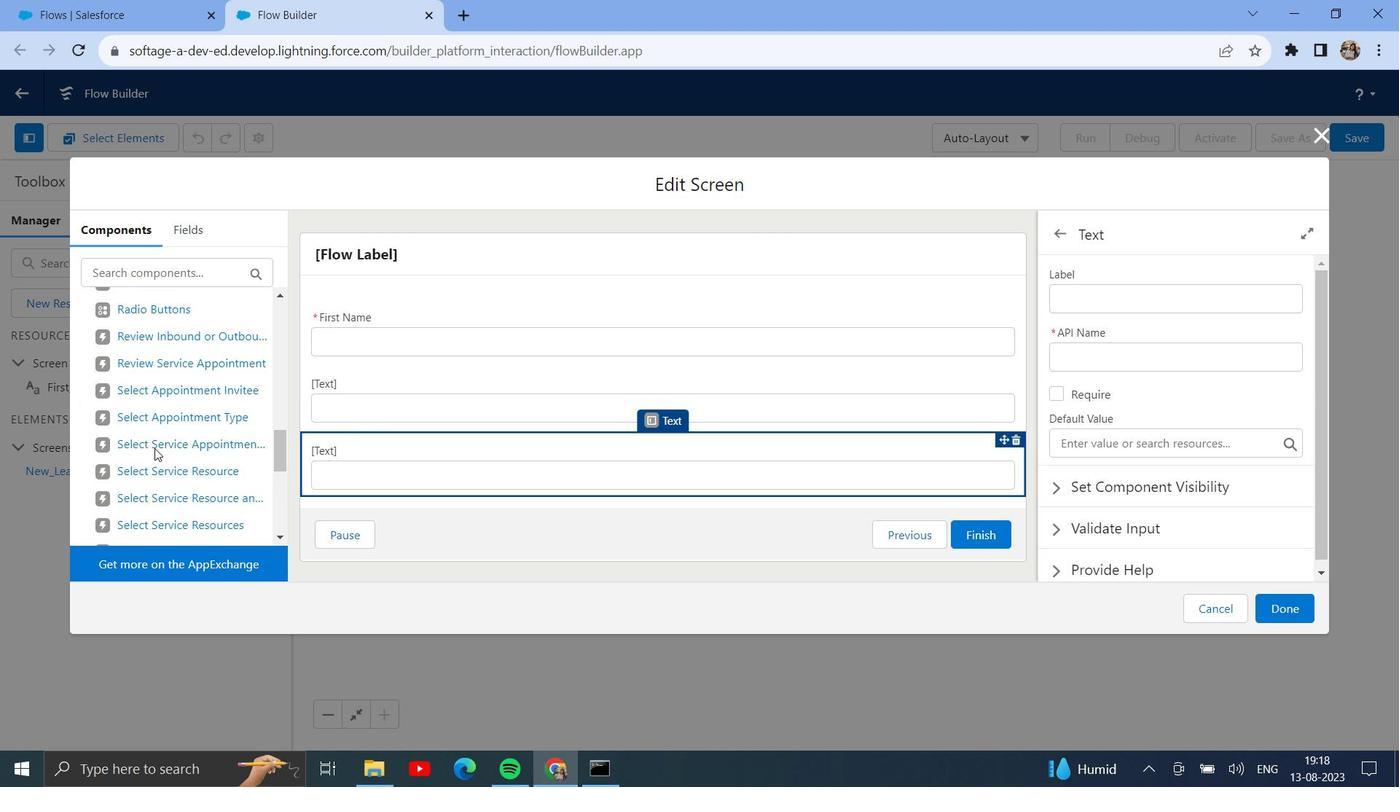 
Action: Mouse scrolled (155, 449) with delta (0, 0)
Screenshot: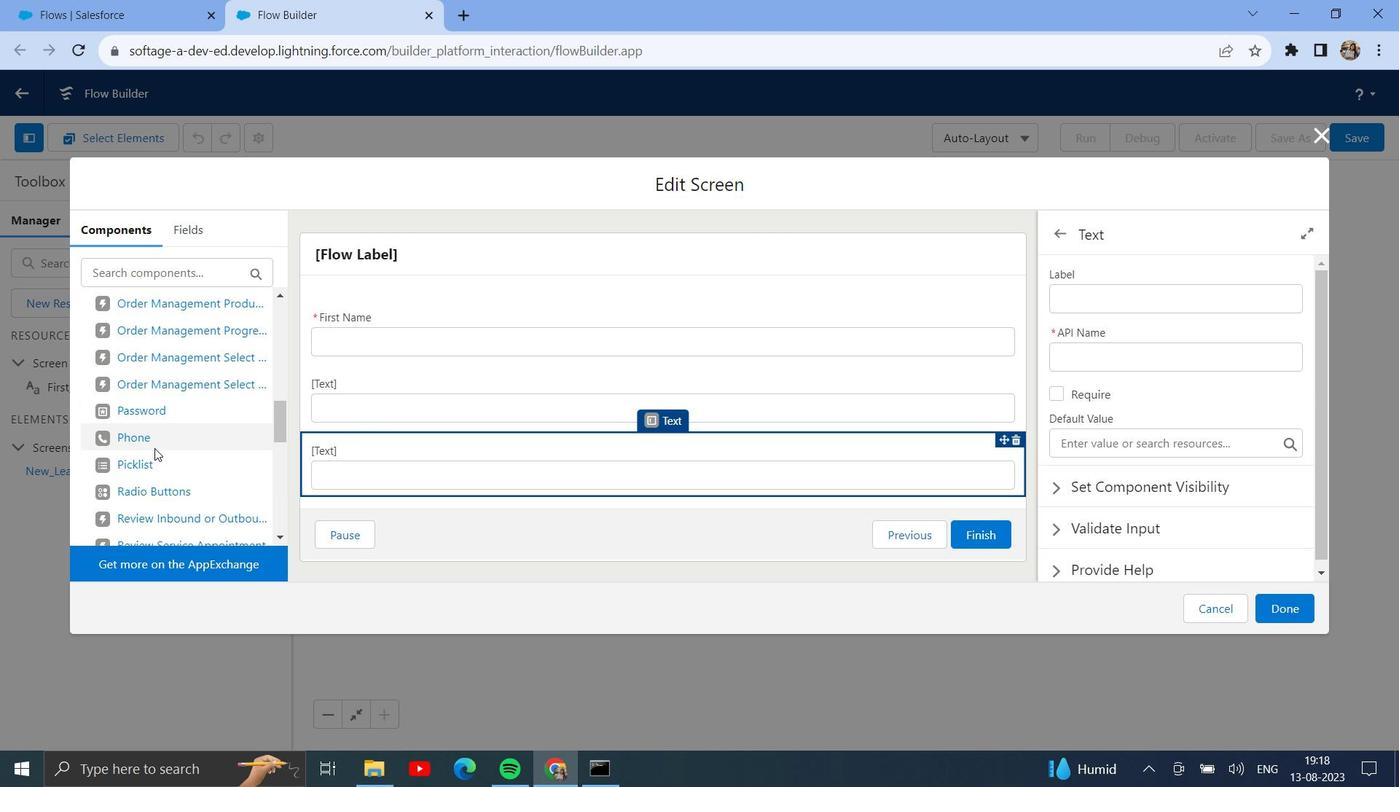 
Action: Mouse scrolled (155, 447) with delta (0, 0)
Screenshot: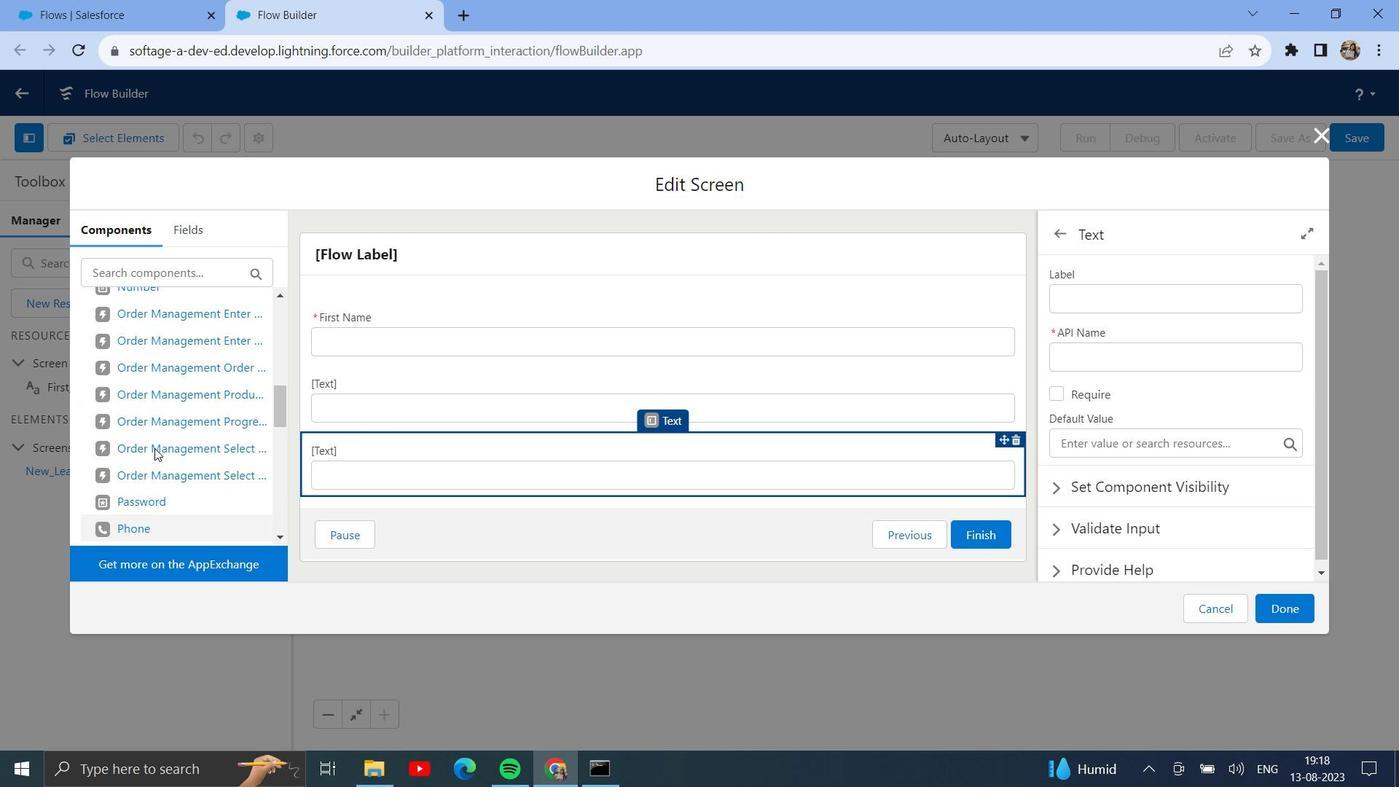 
Action: Mouse moved to (150, 448)
Screenshot: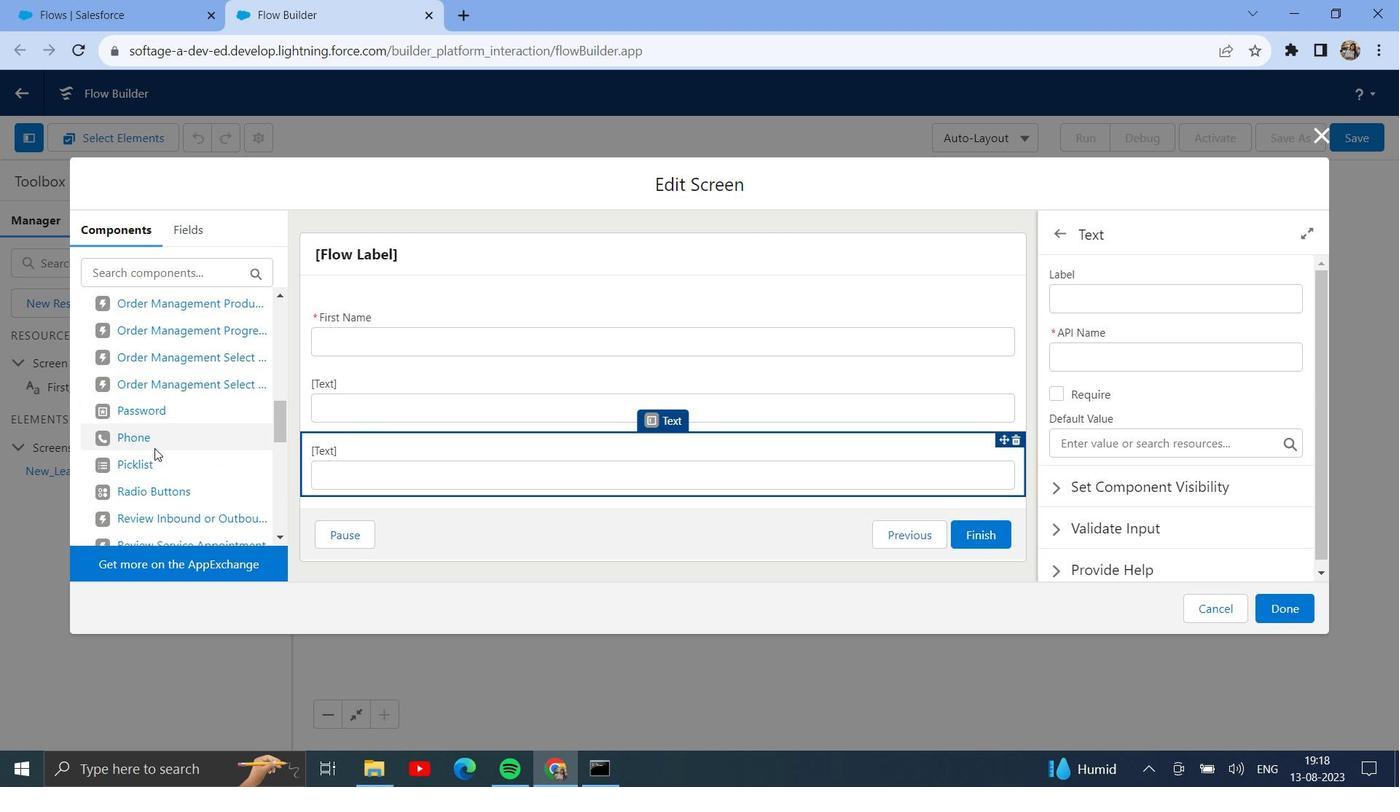 
Action: Mouse pressed left at (150, 448)
Screenshot: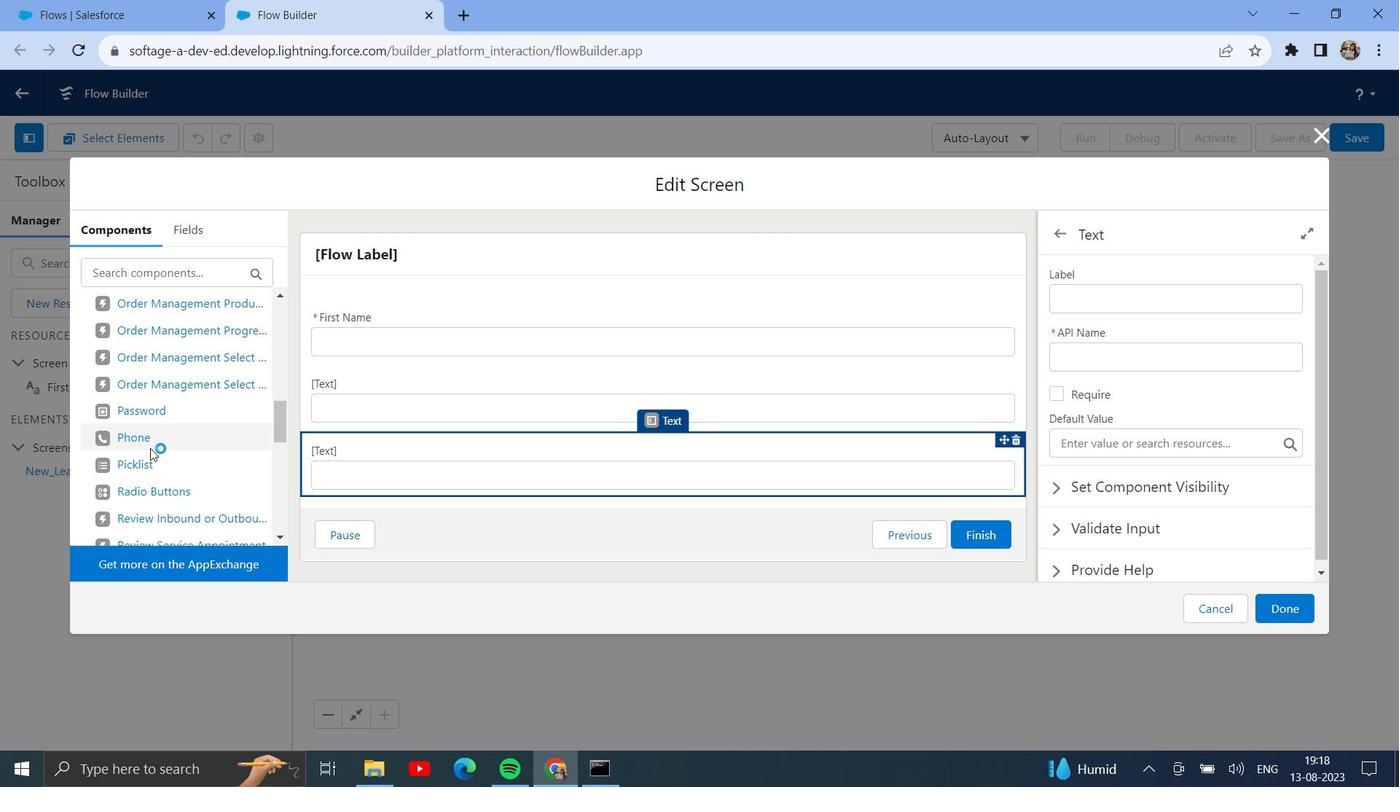 
Action: Mouse moved to (319, 392)
Screenshot: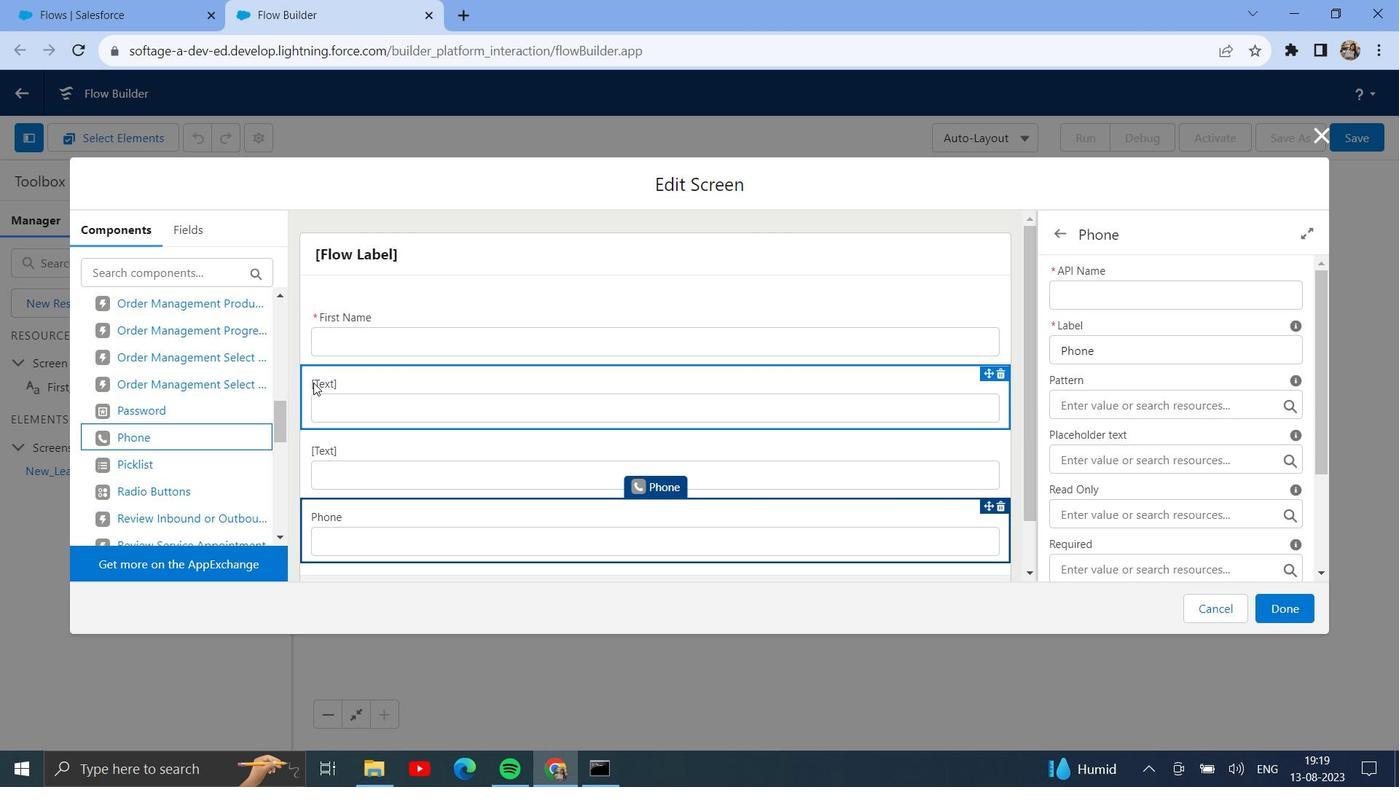 
Action: Mouse pressed left at (319, 392)
Screenshot: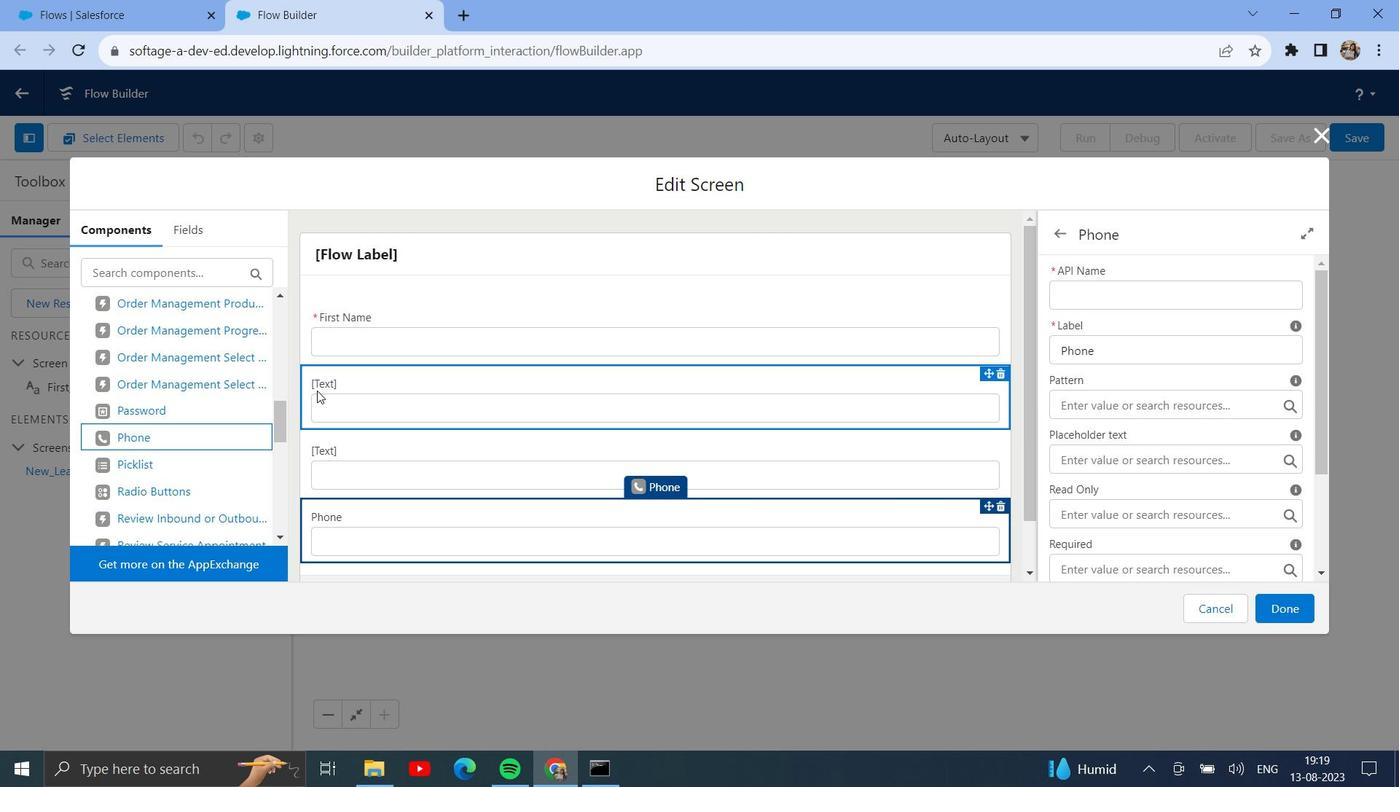 
Action: Mouse moved to (1113, 303)
Screenshot: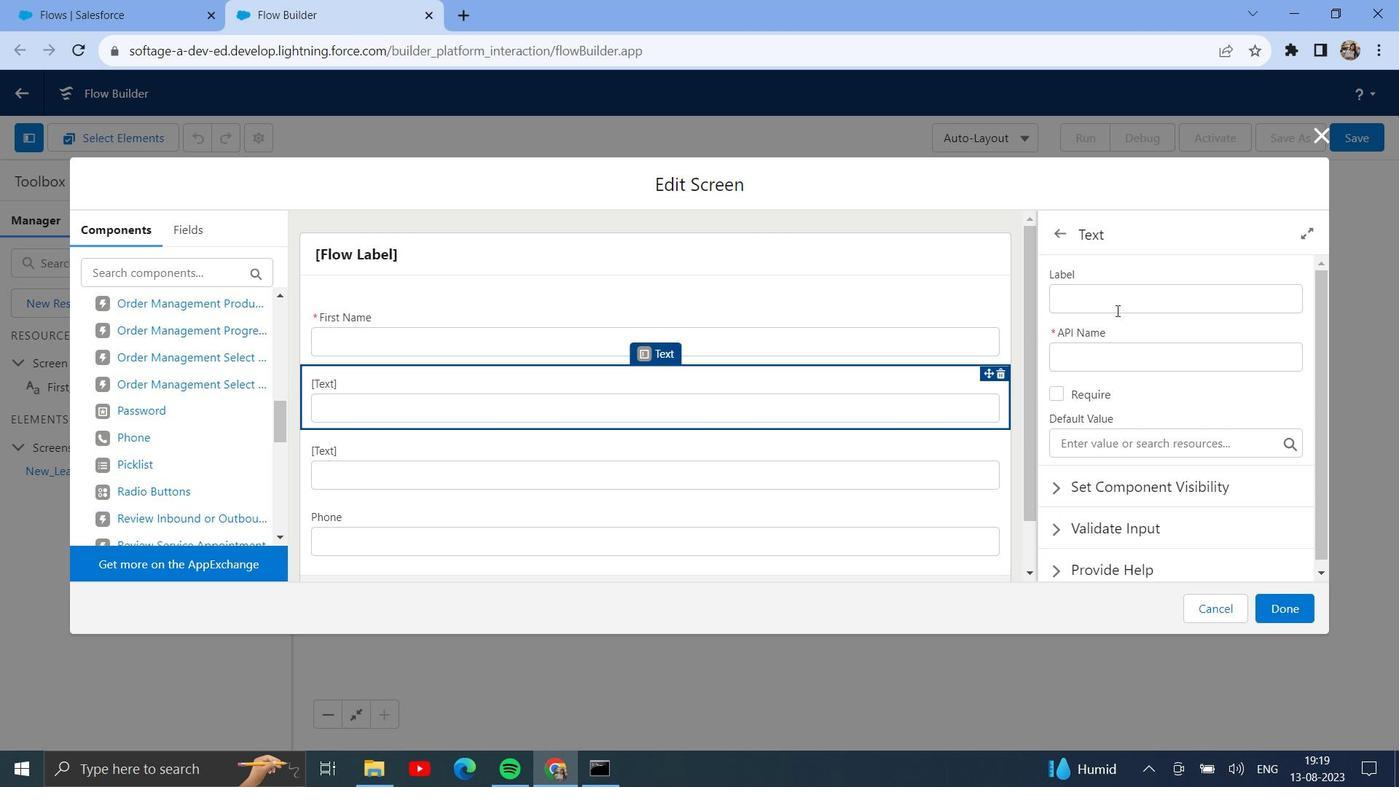 
Action: Mouse pressed left at (1113, 303)
Screenshot: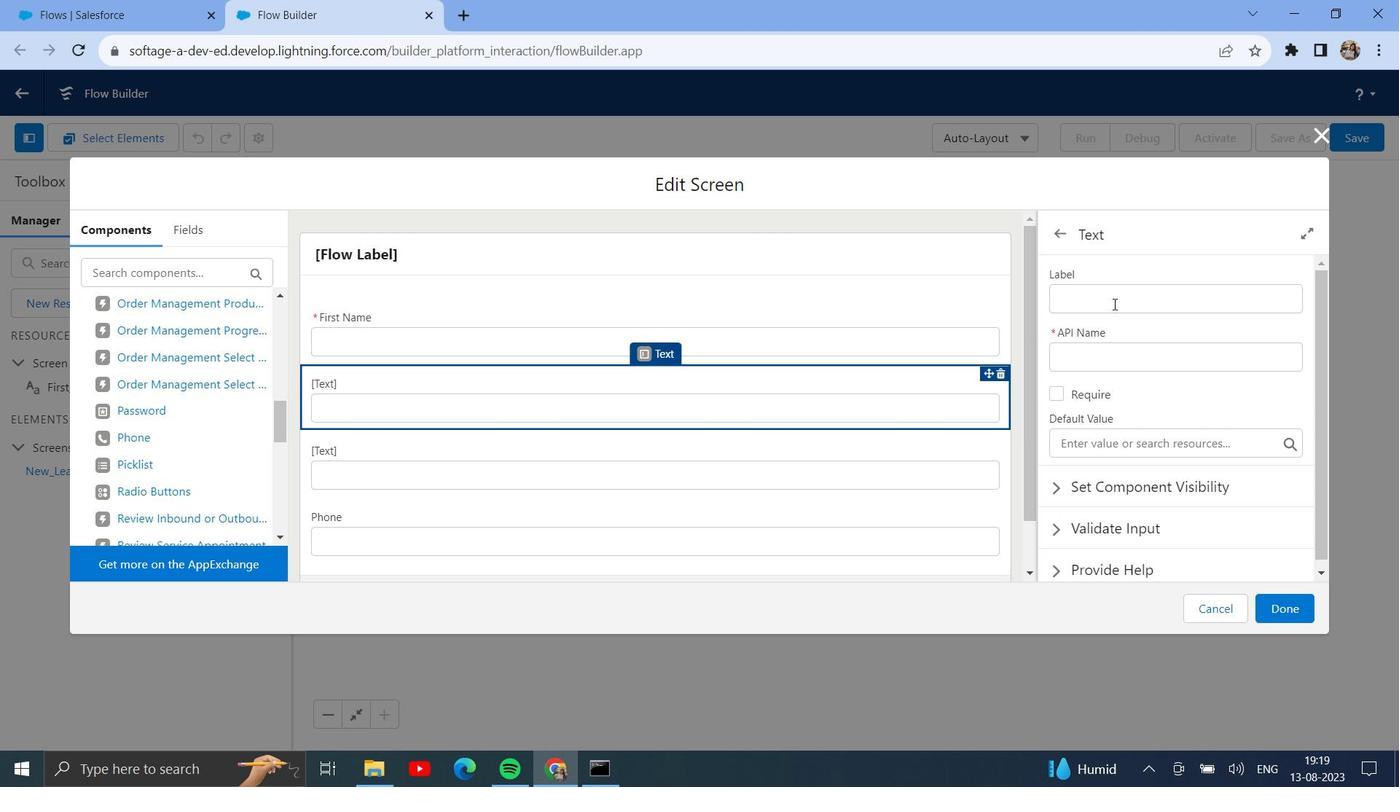 
Action: Key pressed <Key.shift>Last<Key.space><Key.shift>Name
Screenshot: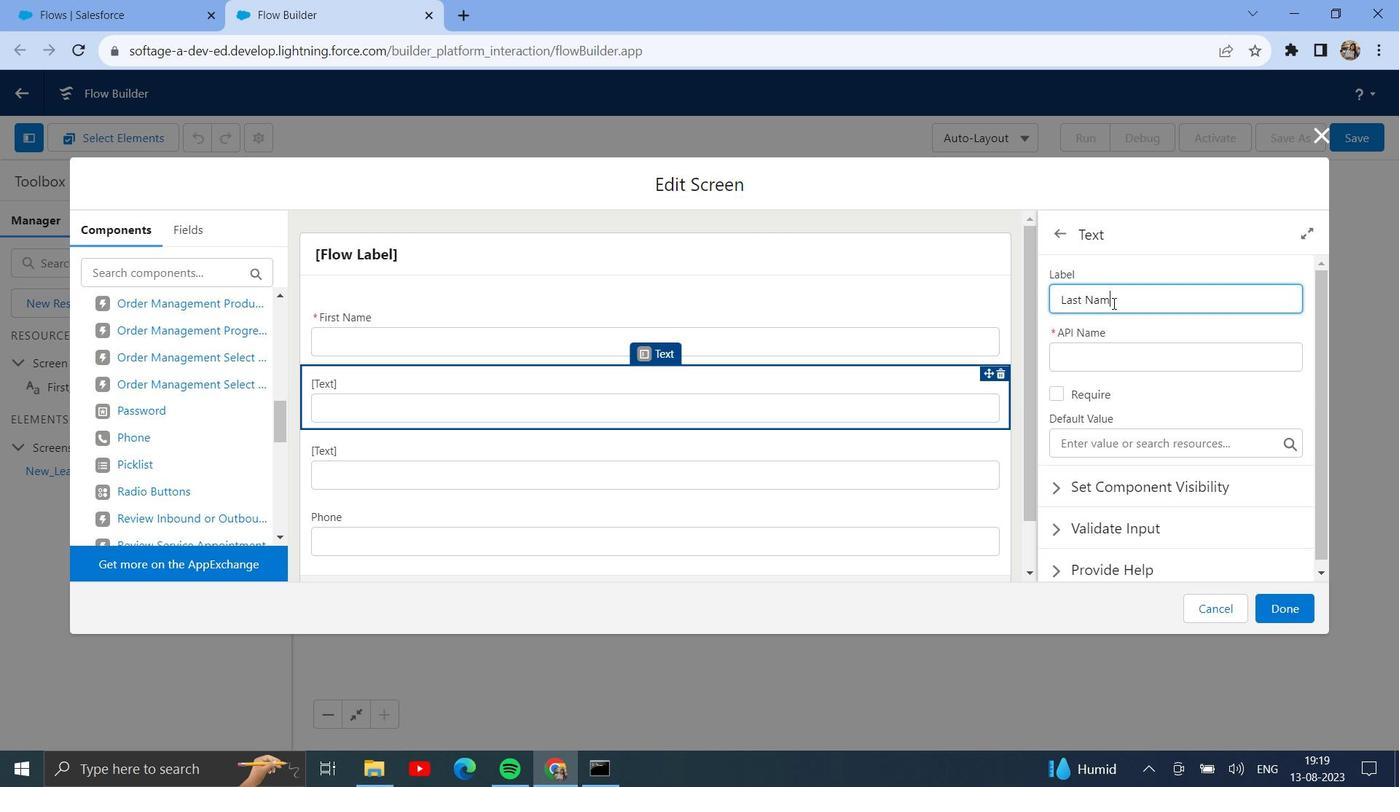 
Action: Mouse moved to (1167, 353)
Screenshot: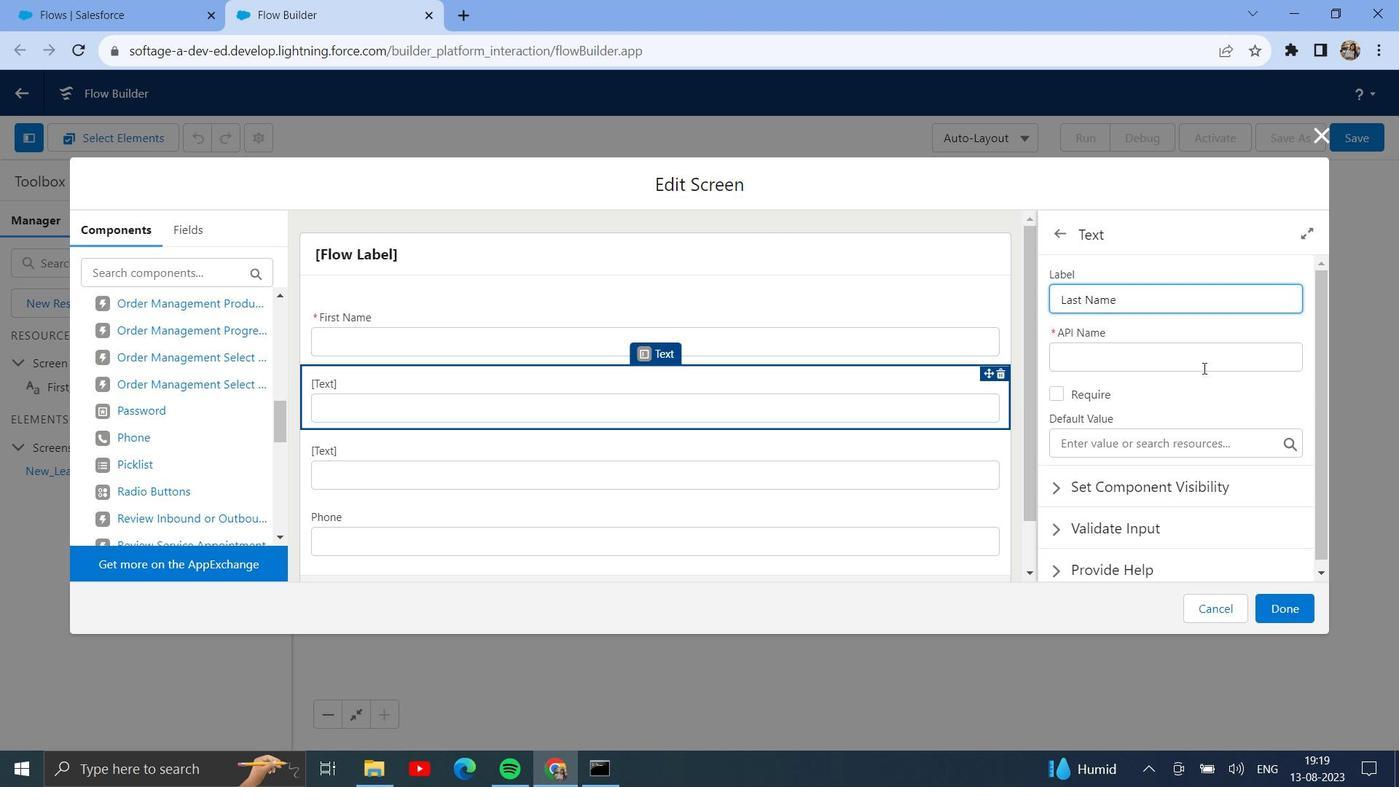 
Action: Mouse pressed left at (1167, 353)
Screenshot: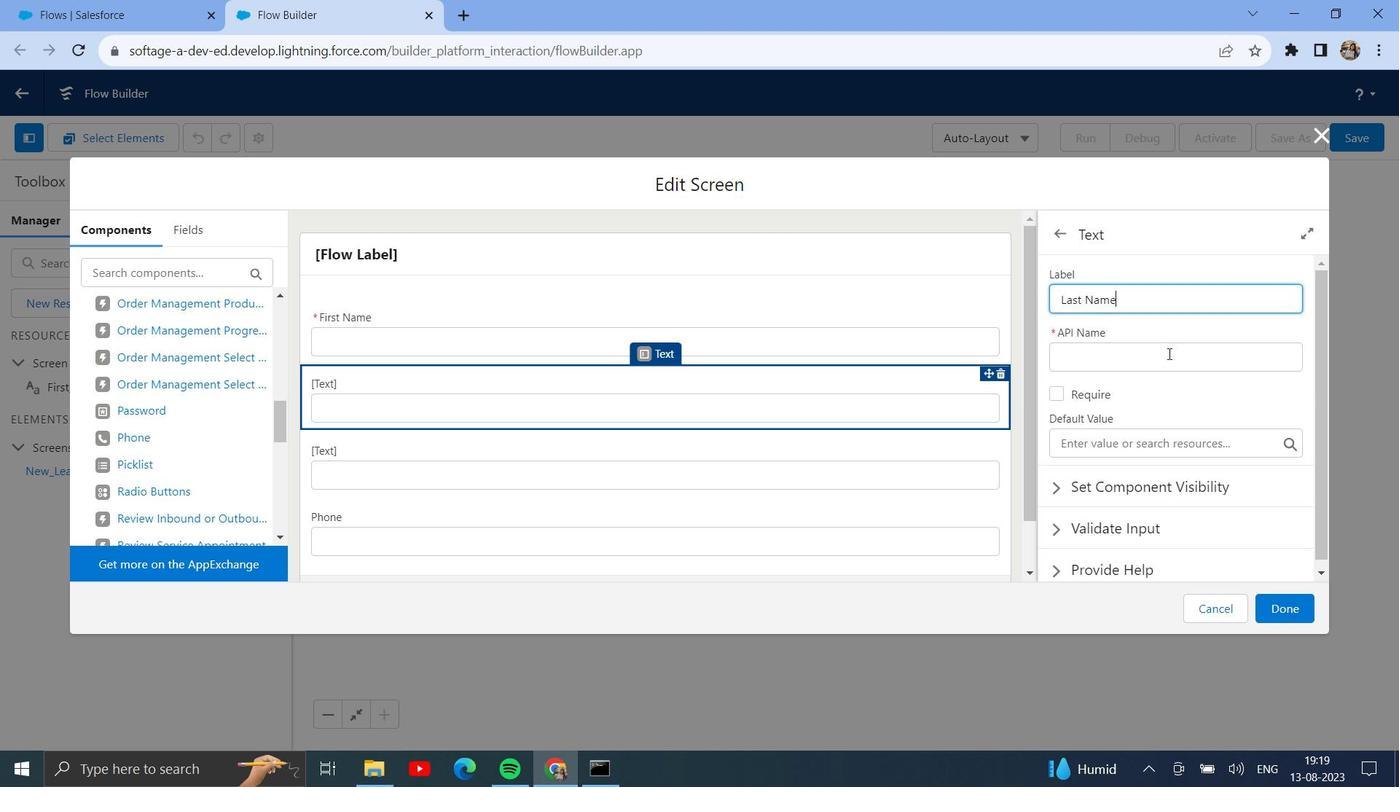 
Action: Mouse moved to (668, 490)
Screenshot: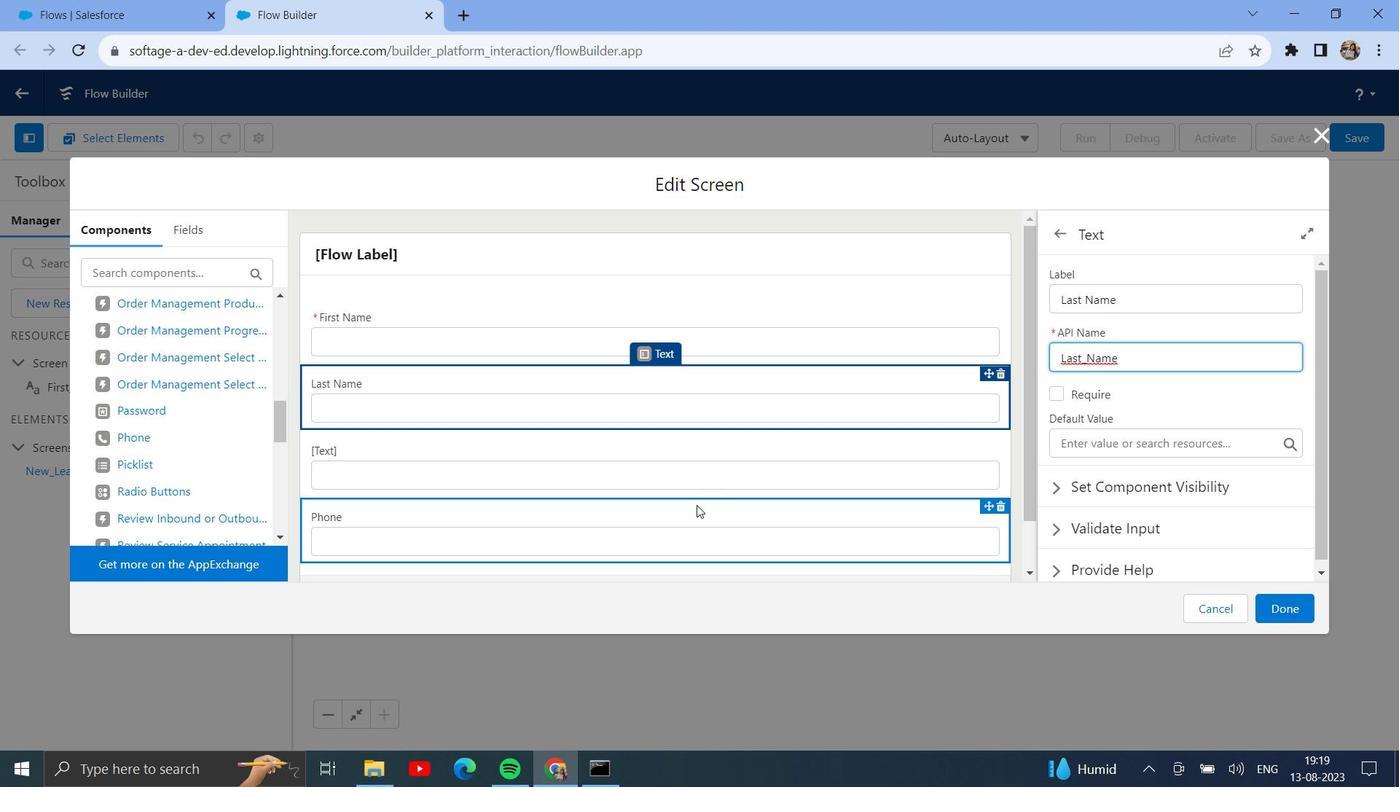 
Action: Mouse pressed left at (668, 490)
Screenshot: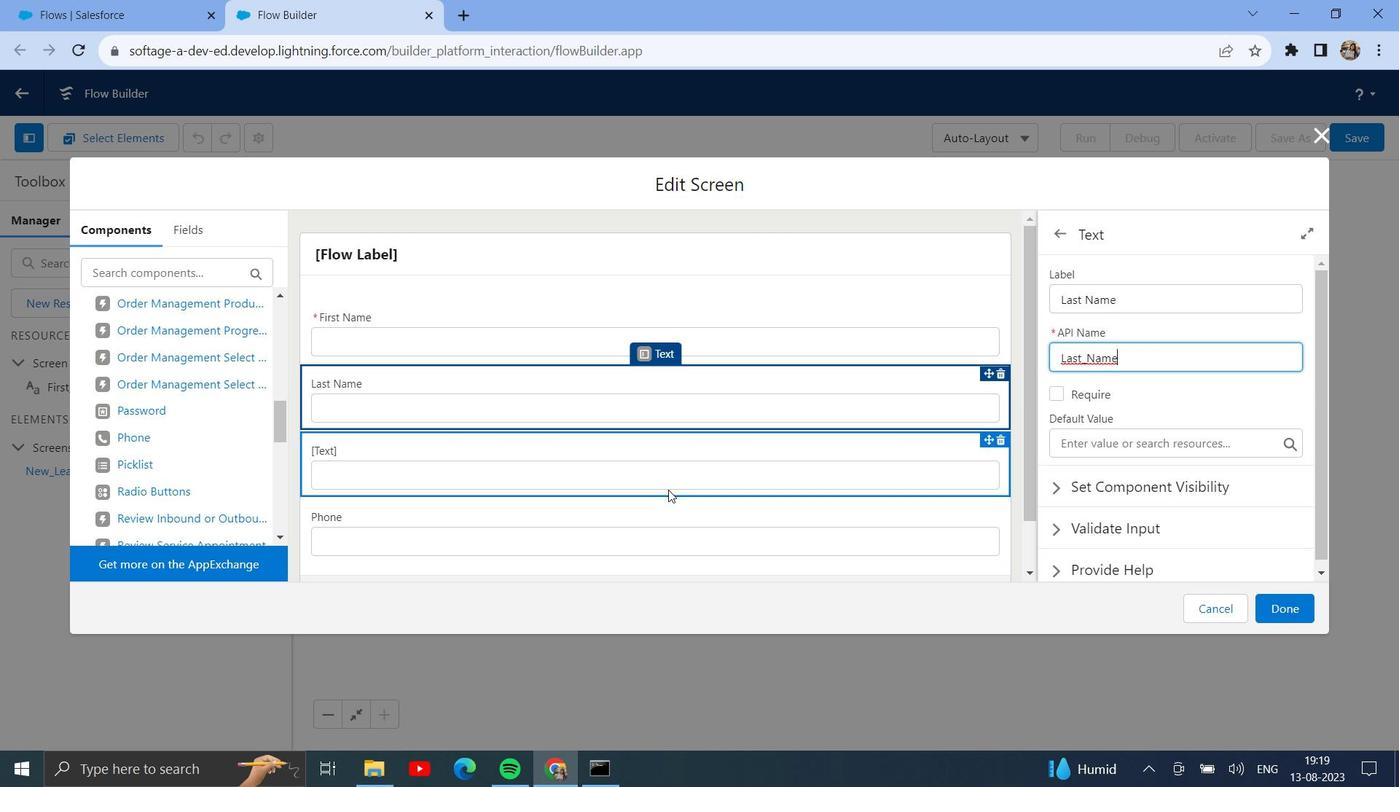 
Action: Mouse moved to (1108, 306)
Screenshot: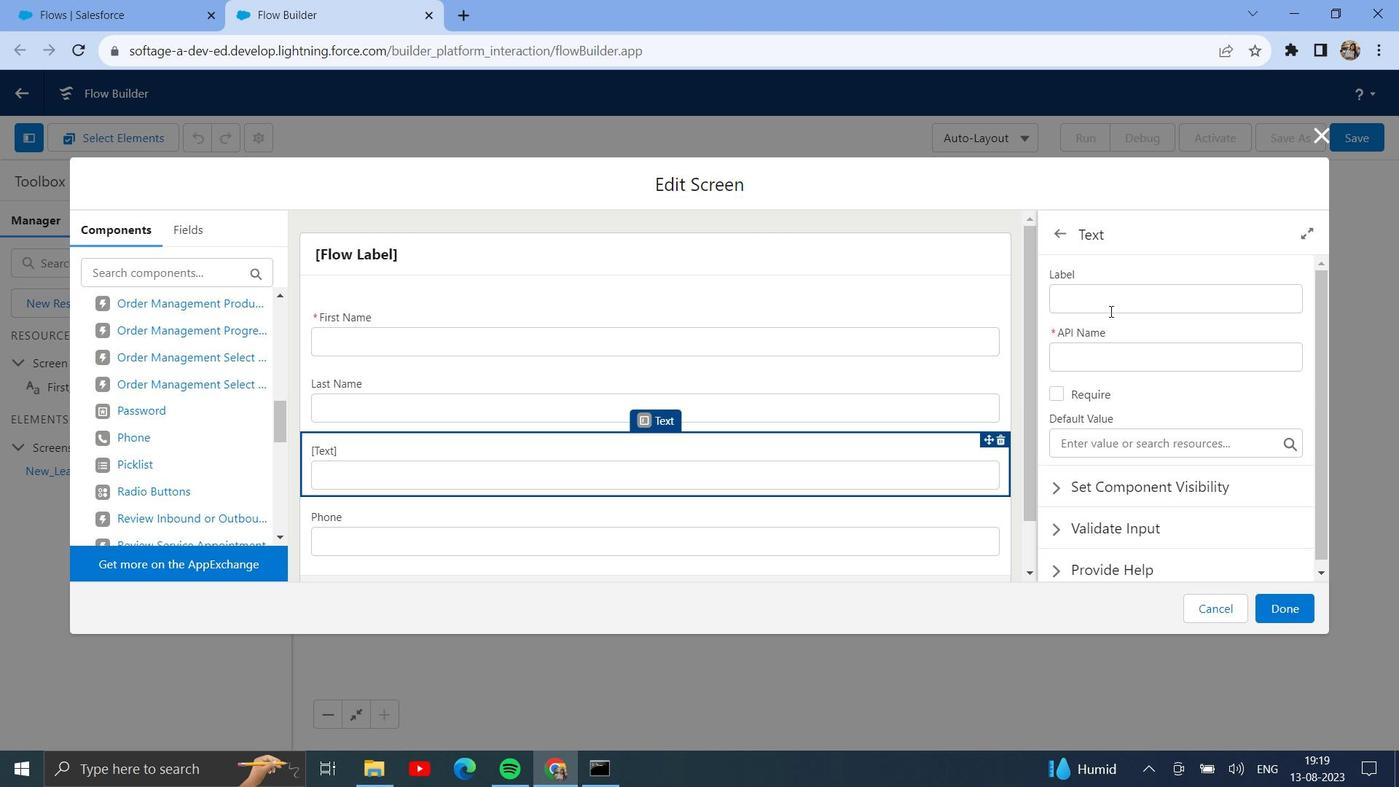 
Action: Mouse pressed left at (1108, 306)
Screenshot: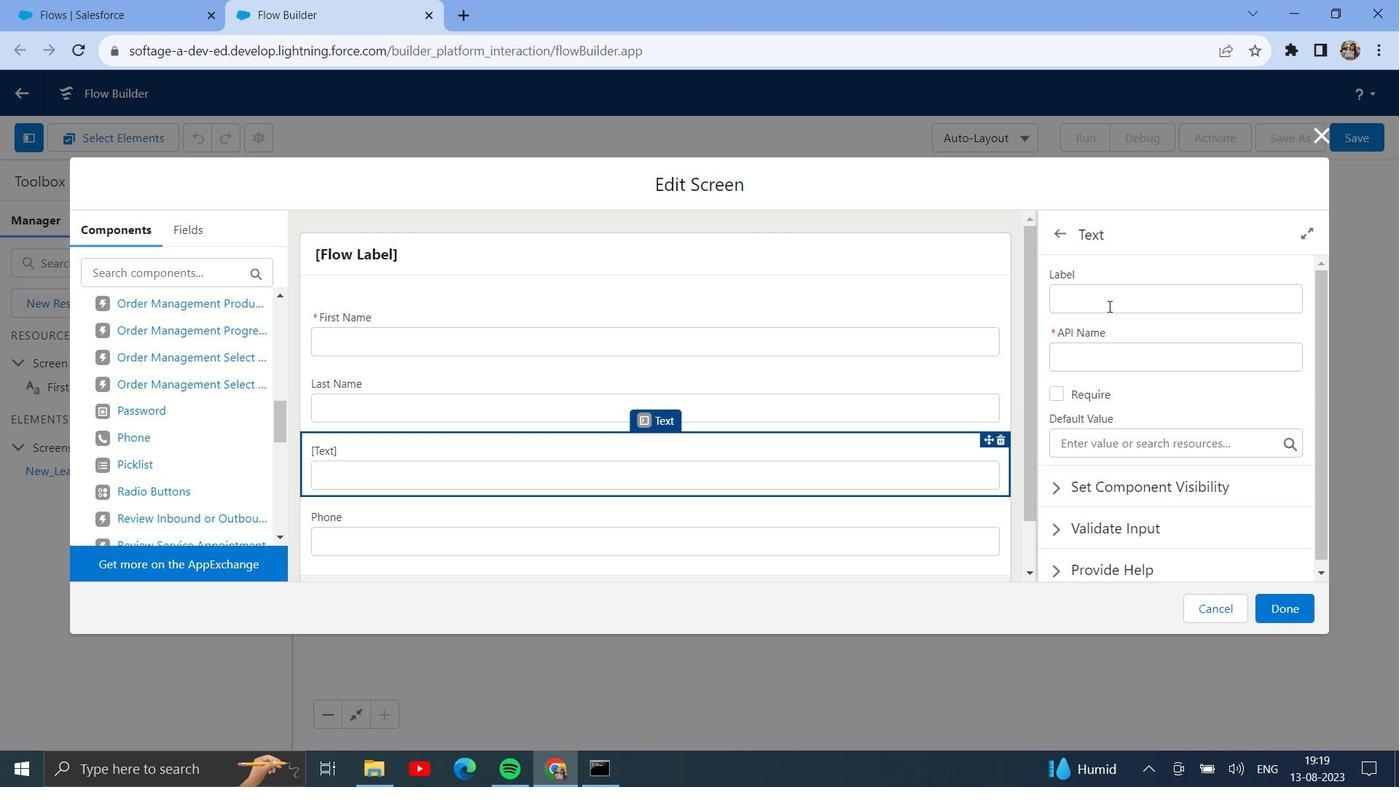 
Action: Key pressed <Key.shift>Company
Screenshot: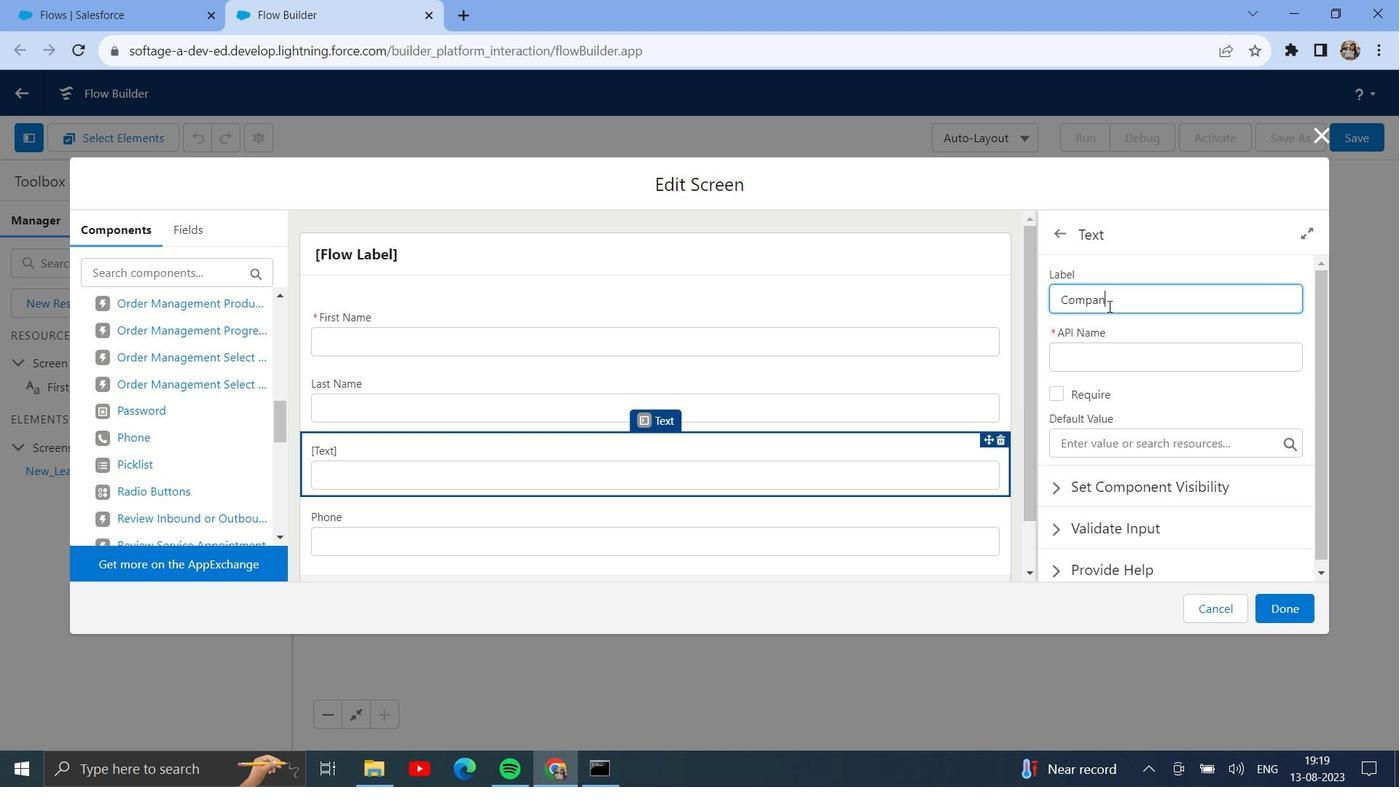 
Action: Mouse moved to (1199, 356)
Screenshot: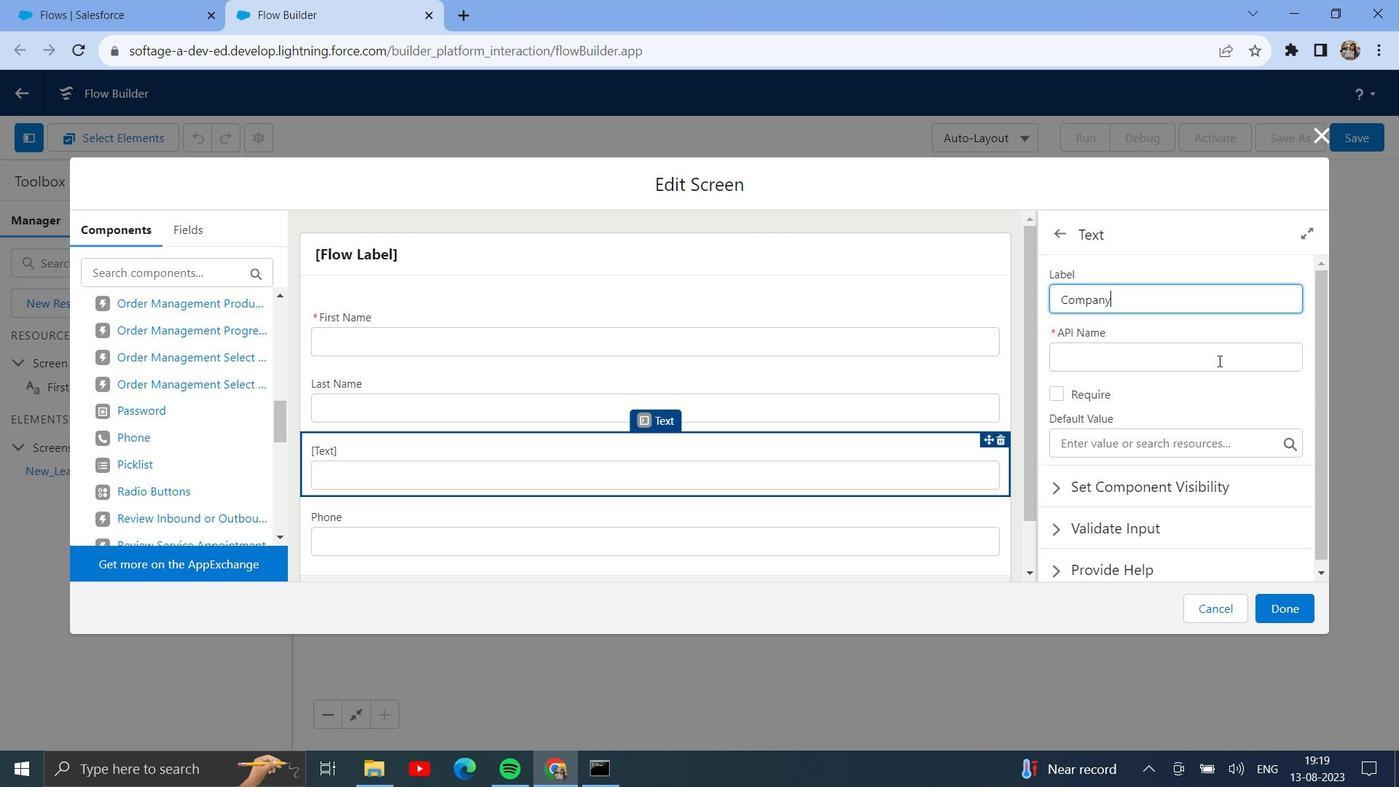 
Action: Mouse pressed left at (1199, 356)
Screenshot: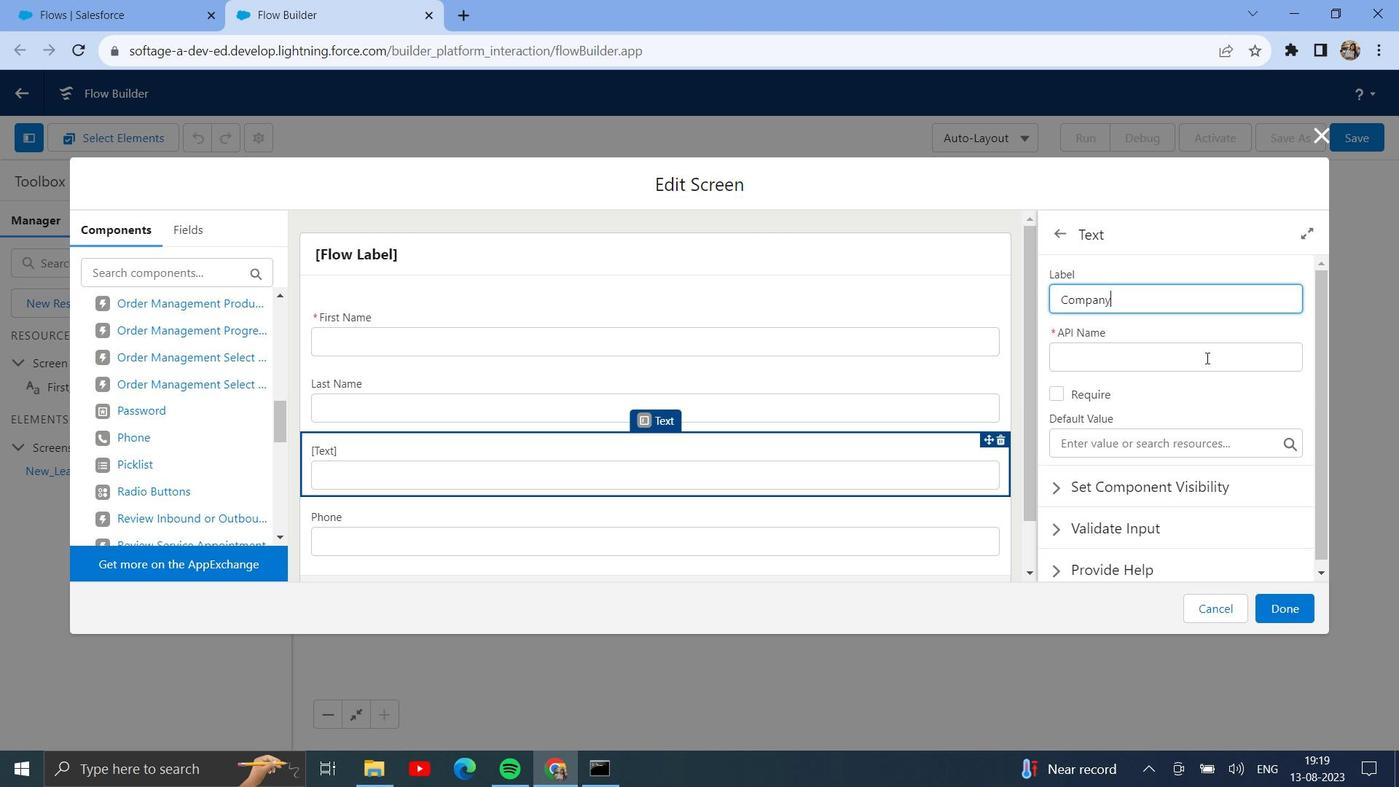 
Action: Mouse moved to (687, 497)
Screenshot: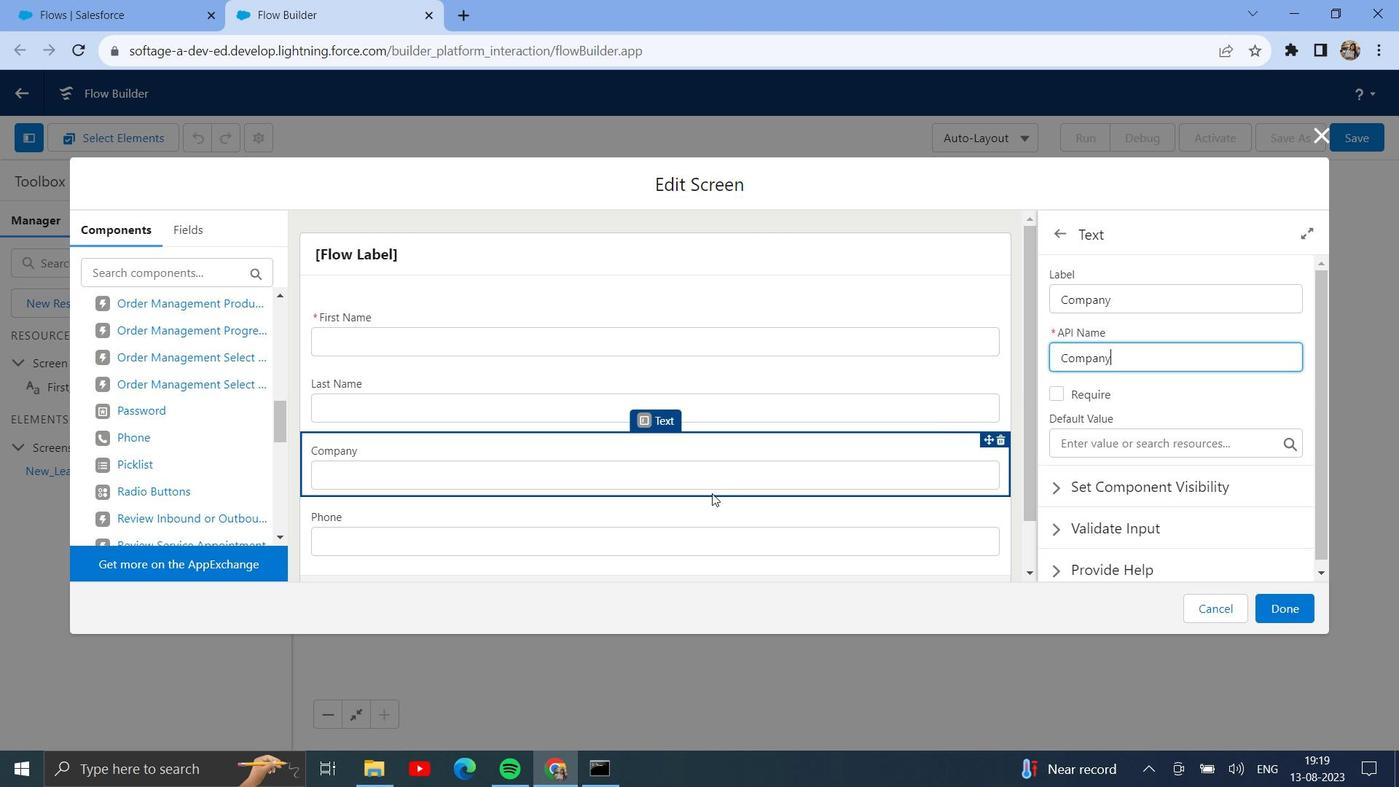 
Action: Mouse scrolled (687, 496) with delta (0, 0)
Screenshot: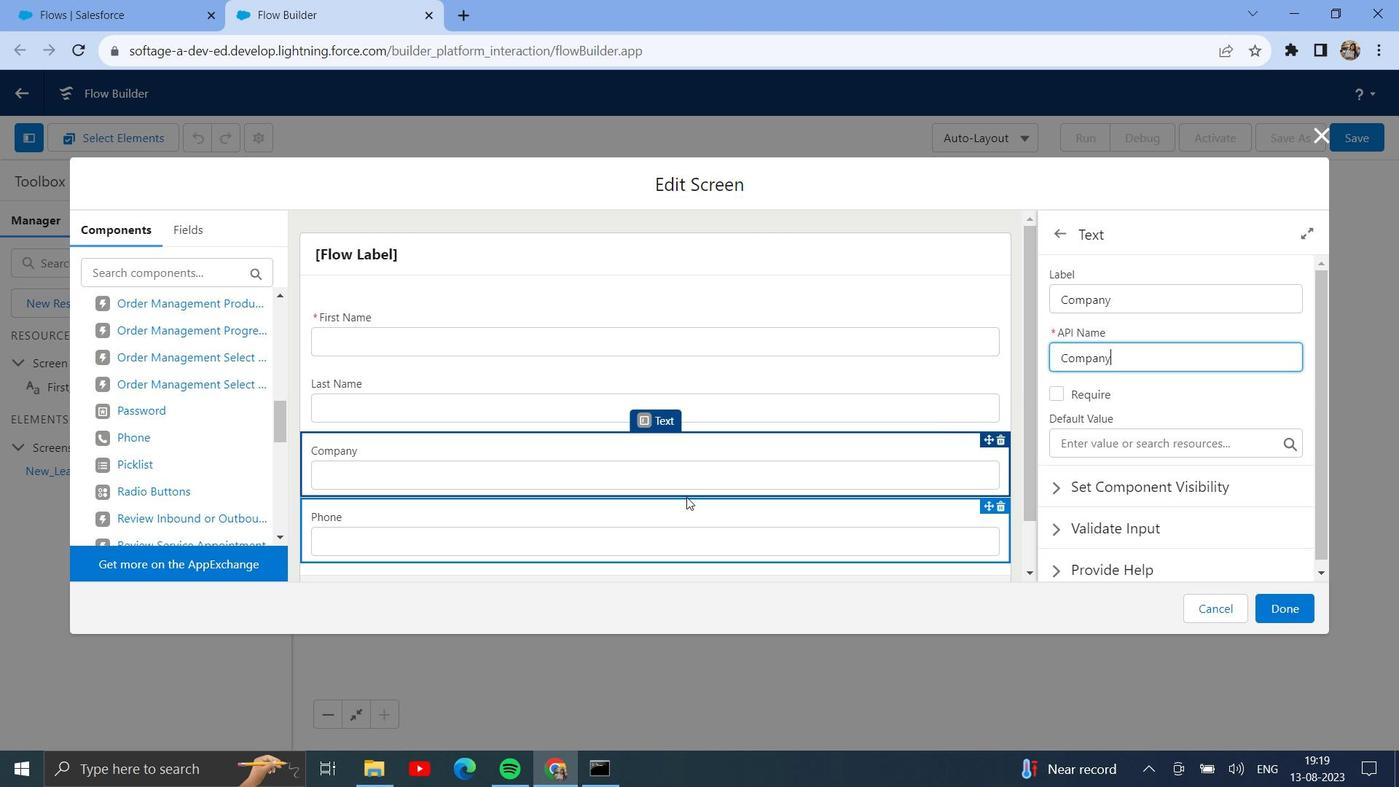 
Action: Mouse moved to (661, 469)
Screenshot: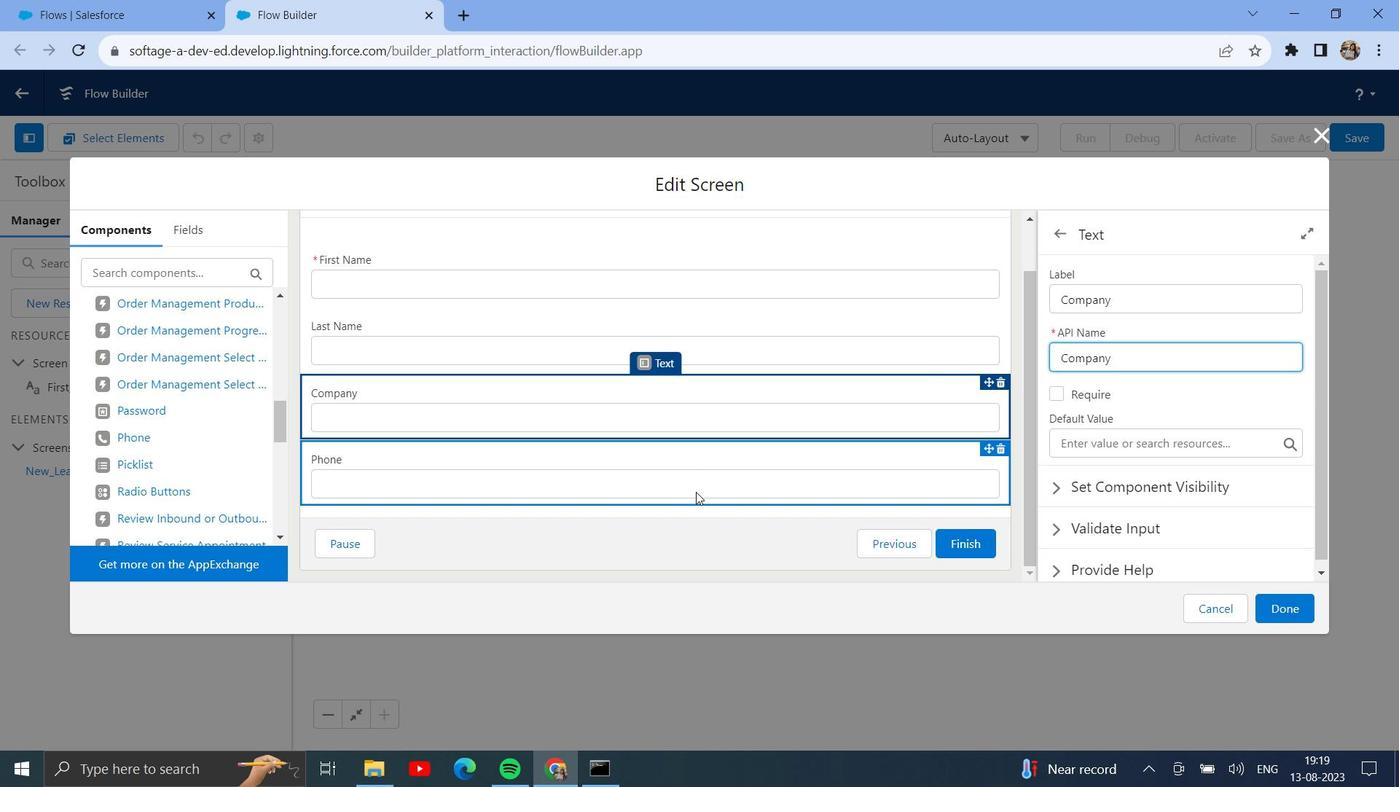 
Action: Mouse pressed left at (661, 469)
Screenshot: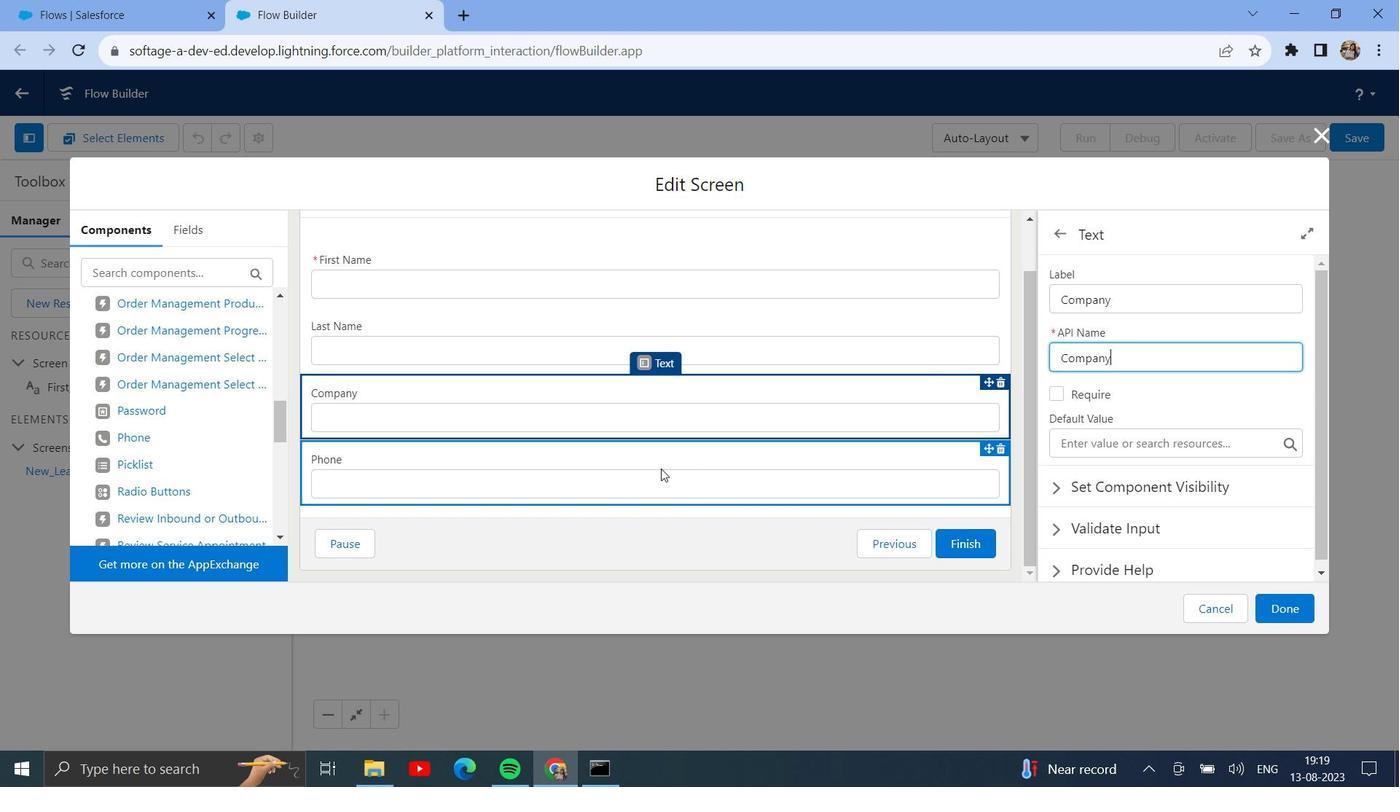 
Action: Mouse moved to (1100, 299)
Screenshot: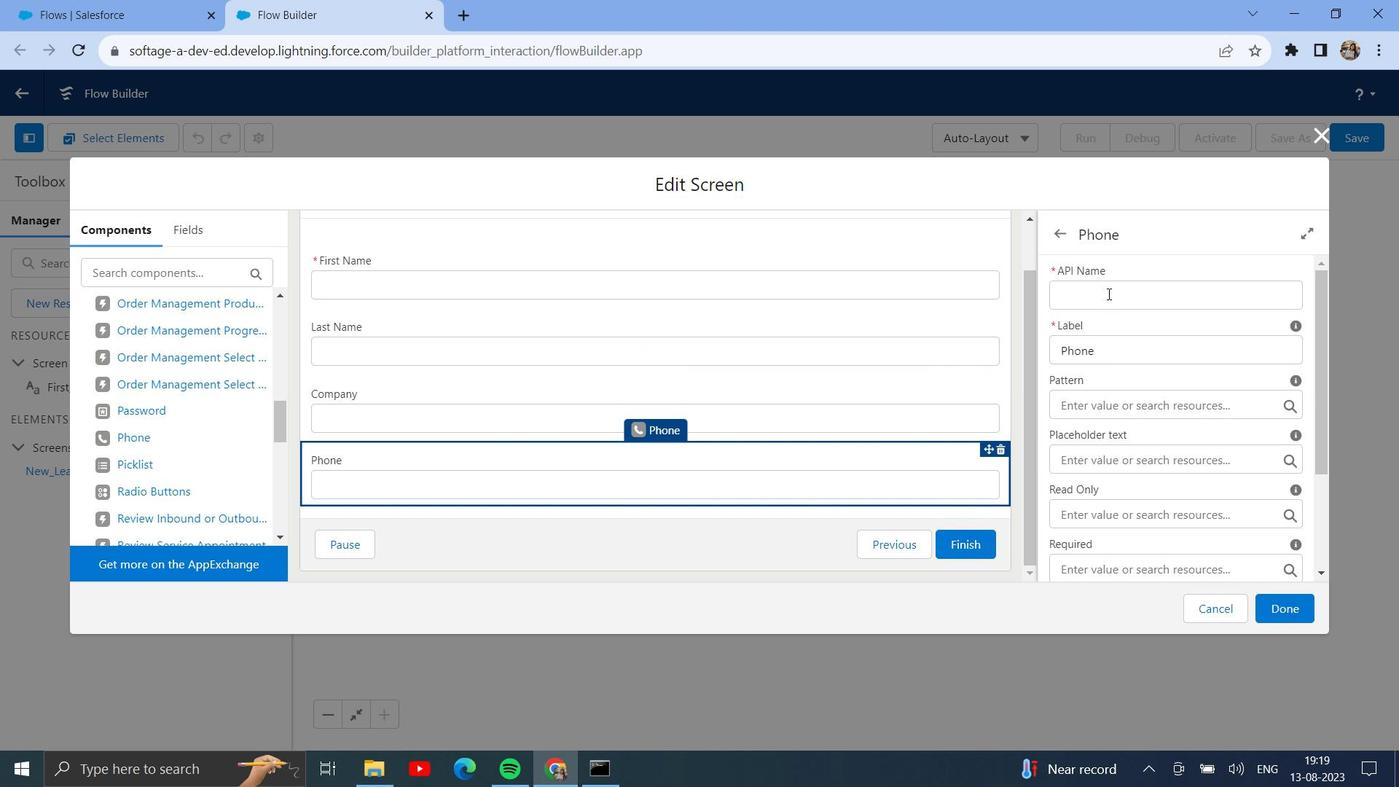 
Action: Mouse scrolled (1100, 300) with delta (0, 0)
Screenshot: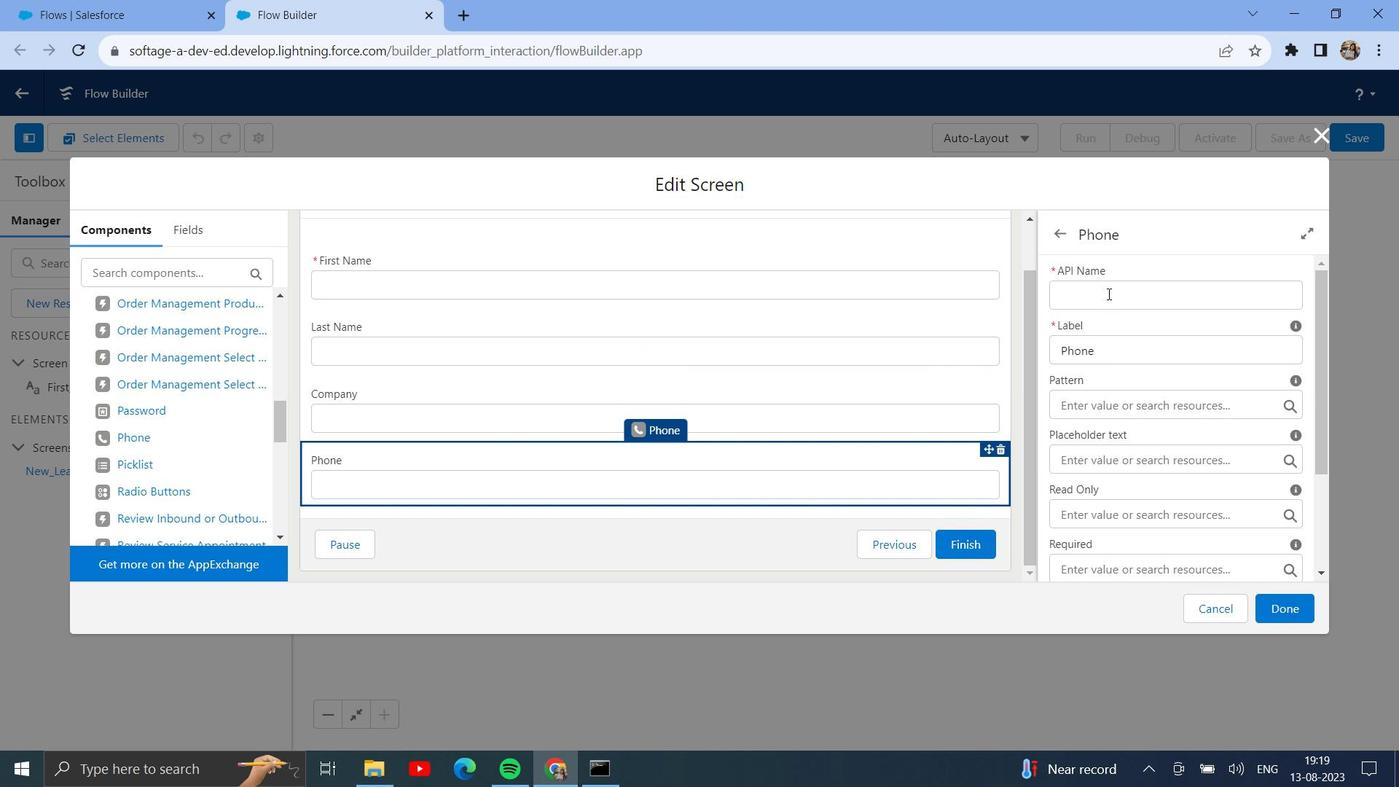 
Action: Mouse moved to (1178, 378)
Screenshot: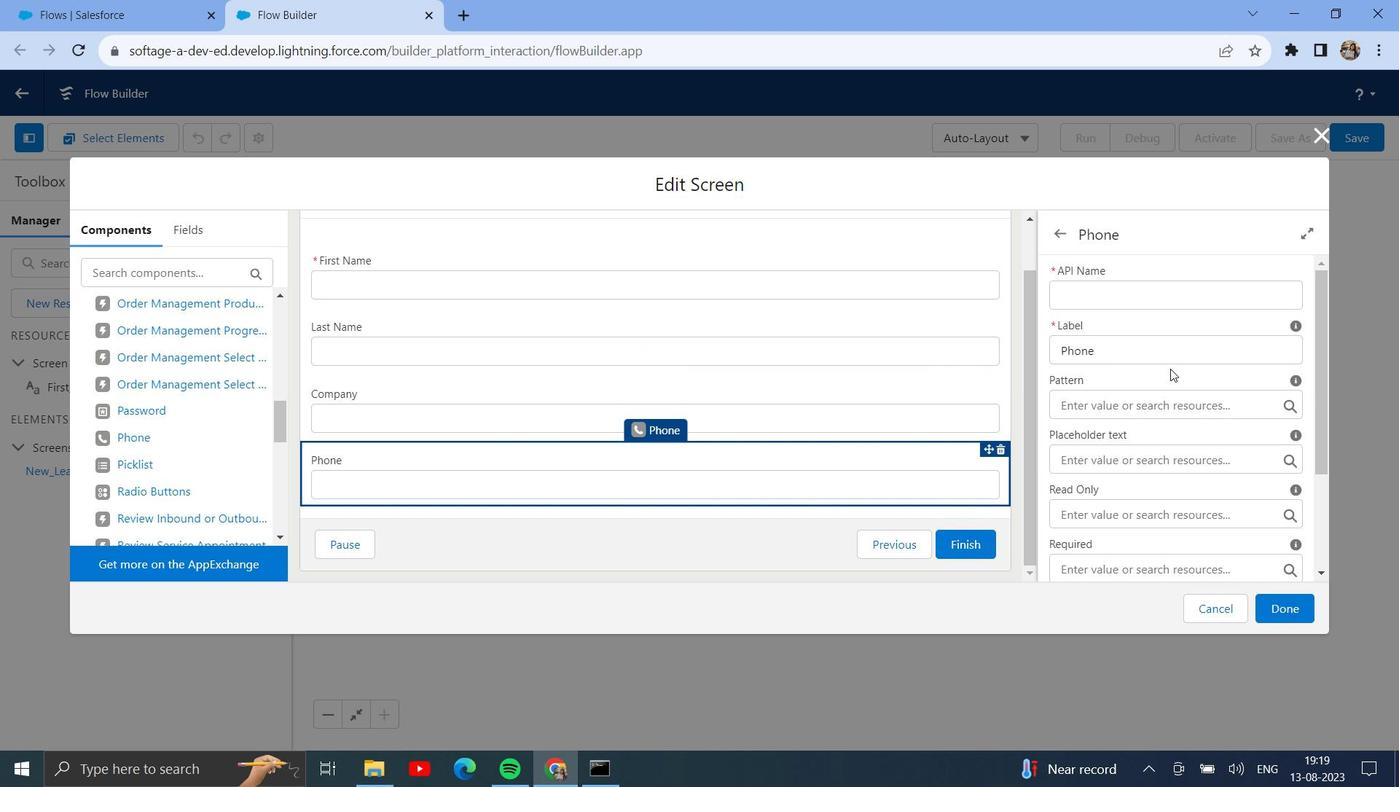 
Action: Mouse scrolled (1178, 379) with delta (0, 0)
Screenshot: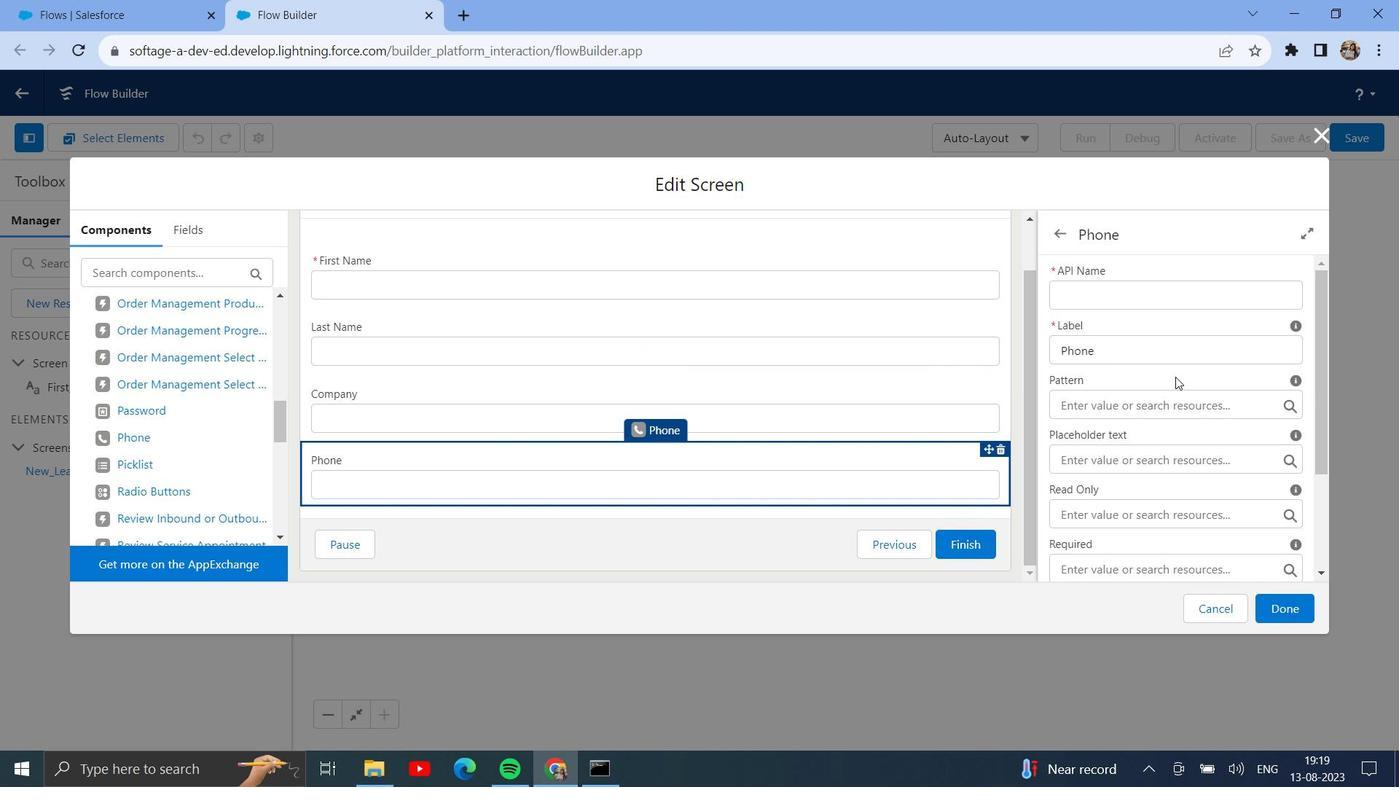 
Action: Mouse scrolled (1178, 379) with delta (0, 0)
Screenshot: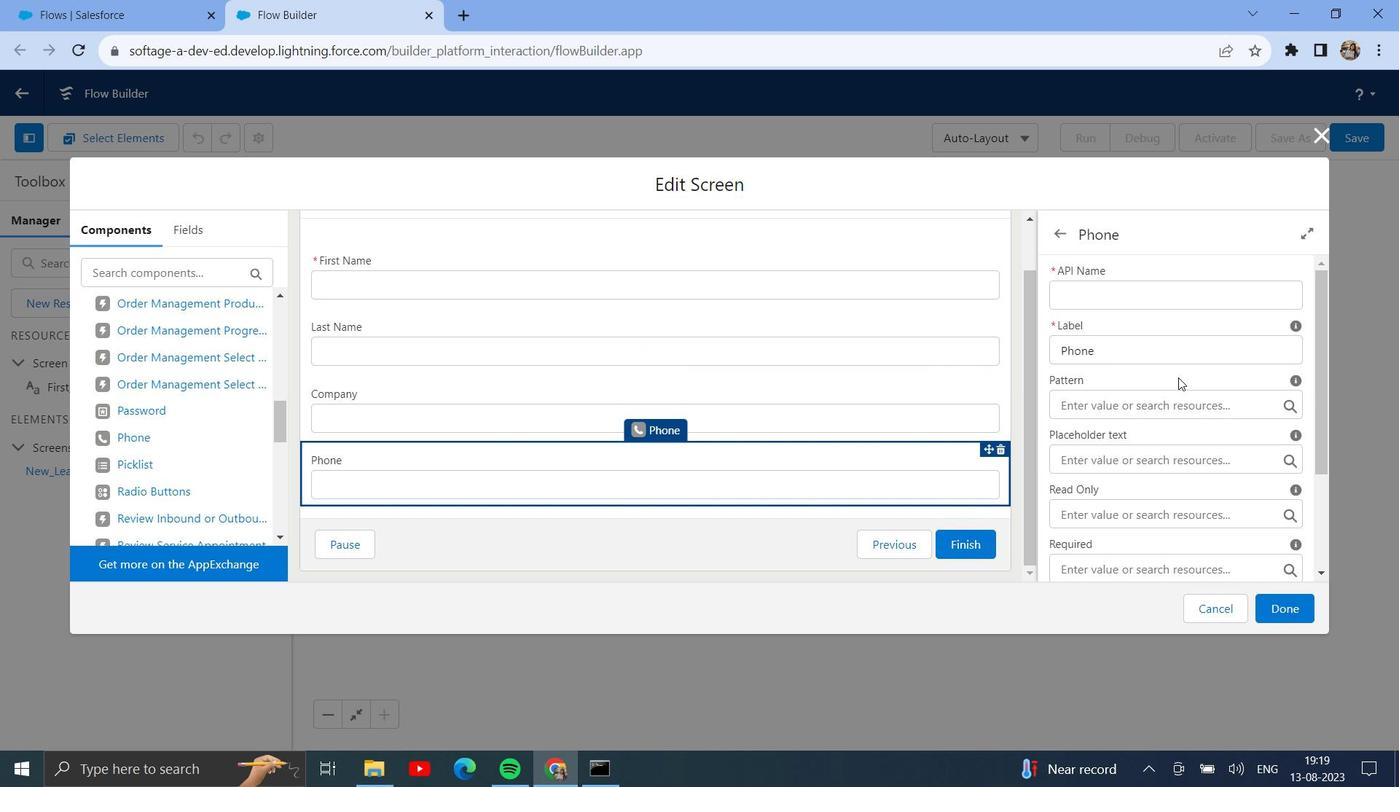 
Action: Mouse moved to (1176, 306)
Screenshot: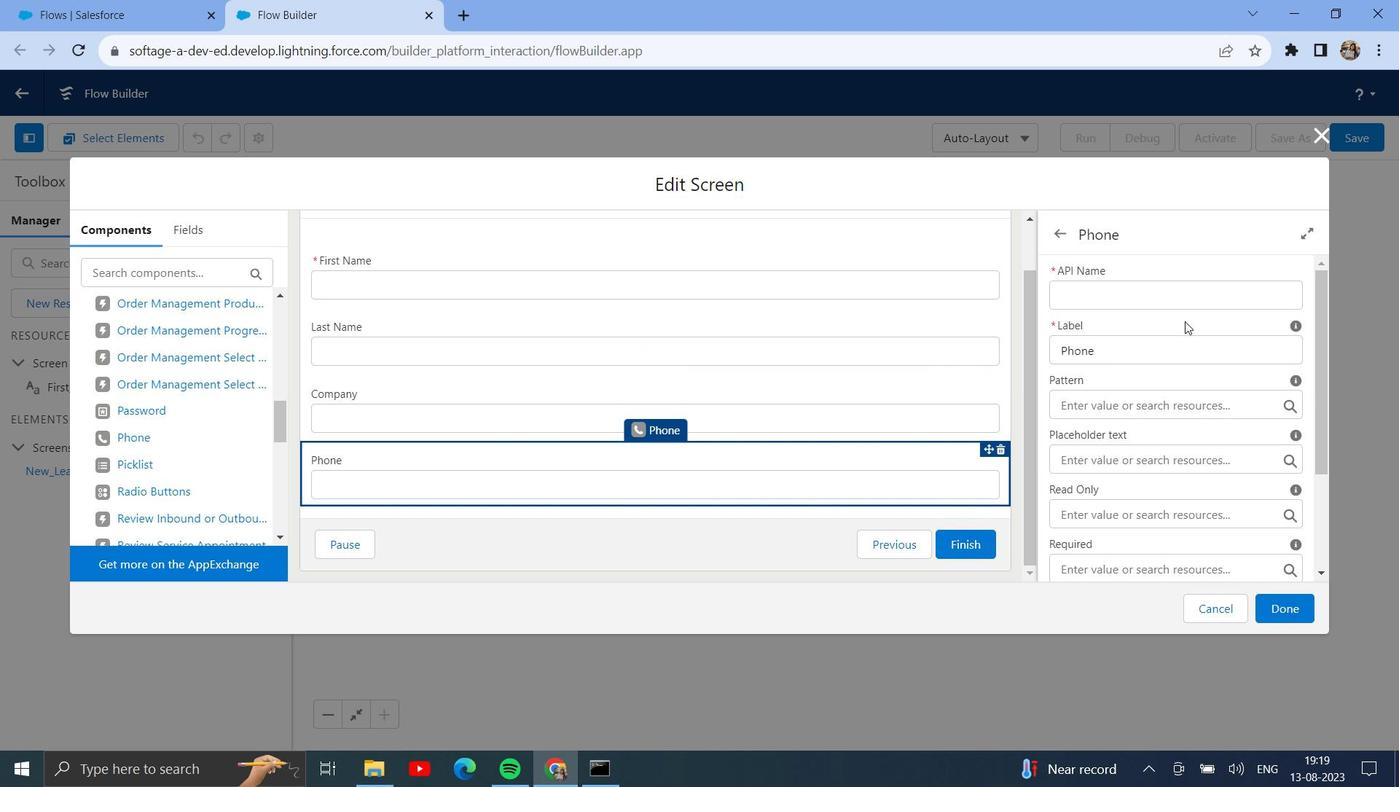 
Action: Mouse pressed left at (1176, 306)
Screenshot: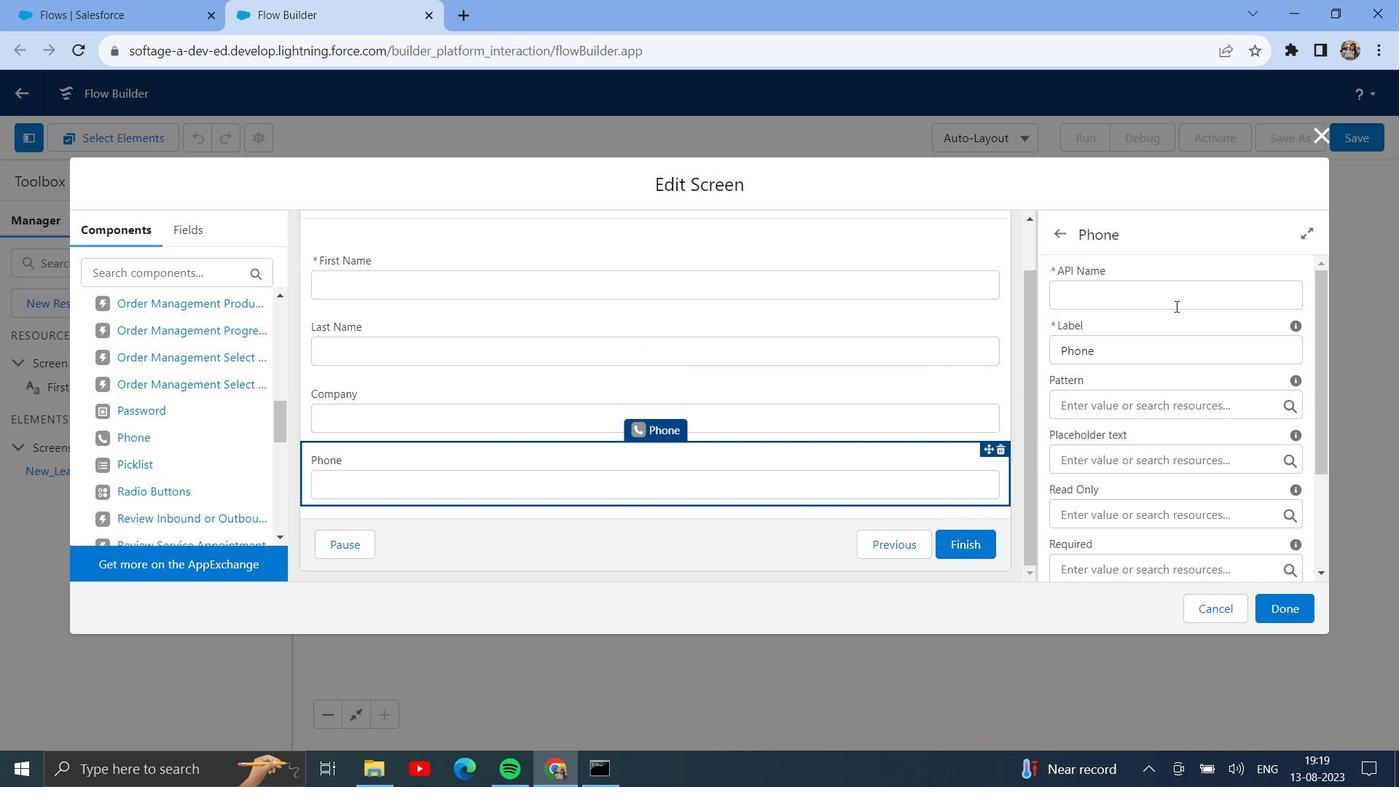 
Action: Mouse moved to (1195, 381)
Screenshot: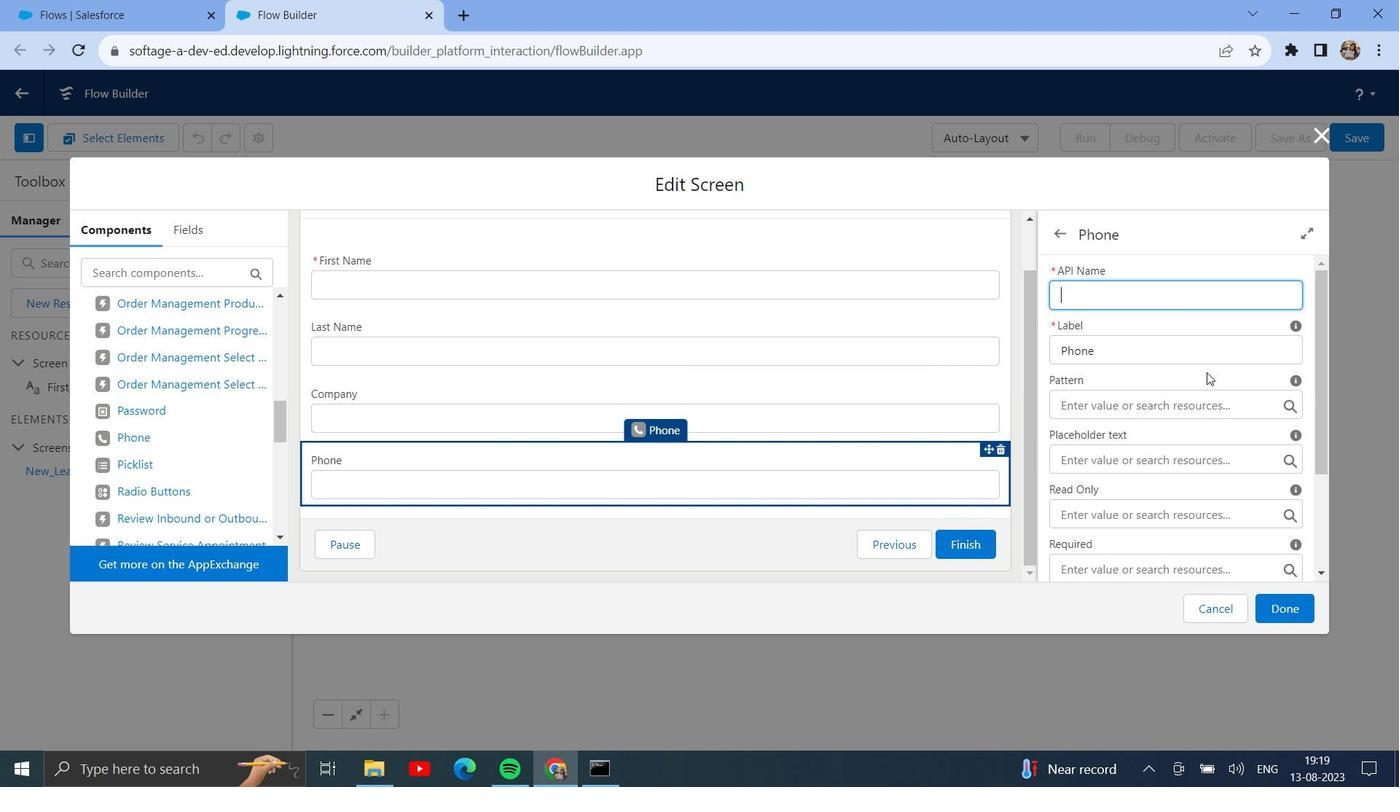 
Action: Mouse scrolled (1195, 382) with delta (0, 0)
Screenshot: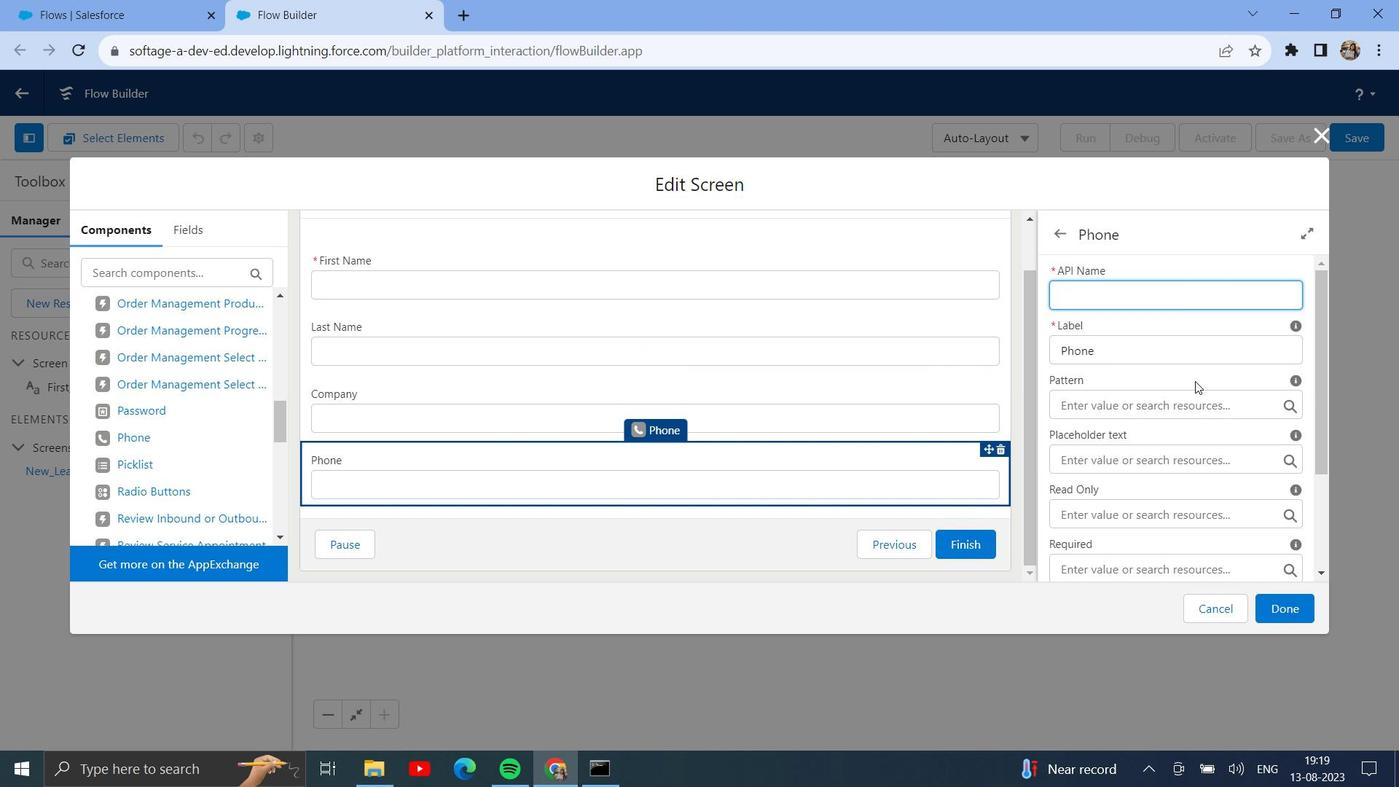 
Action: Mouse scrolled (1195, 382) with delta (0, 0)
Screenshot: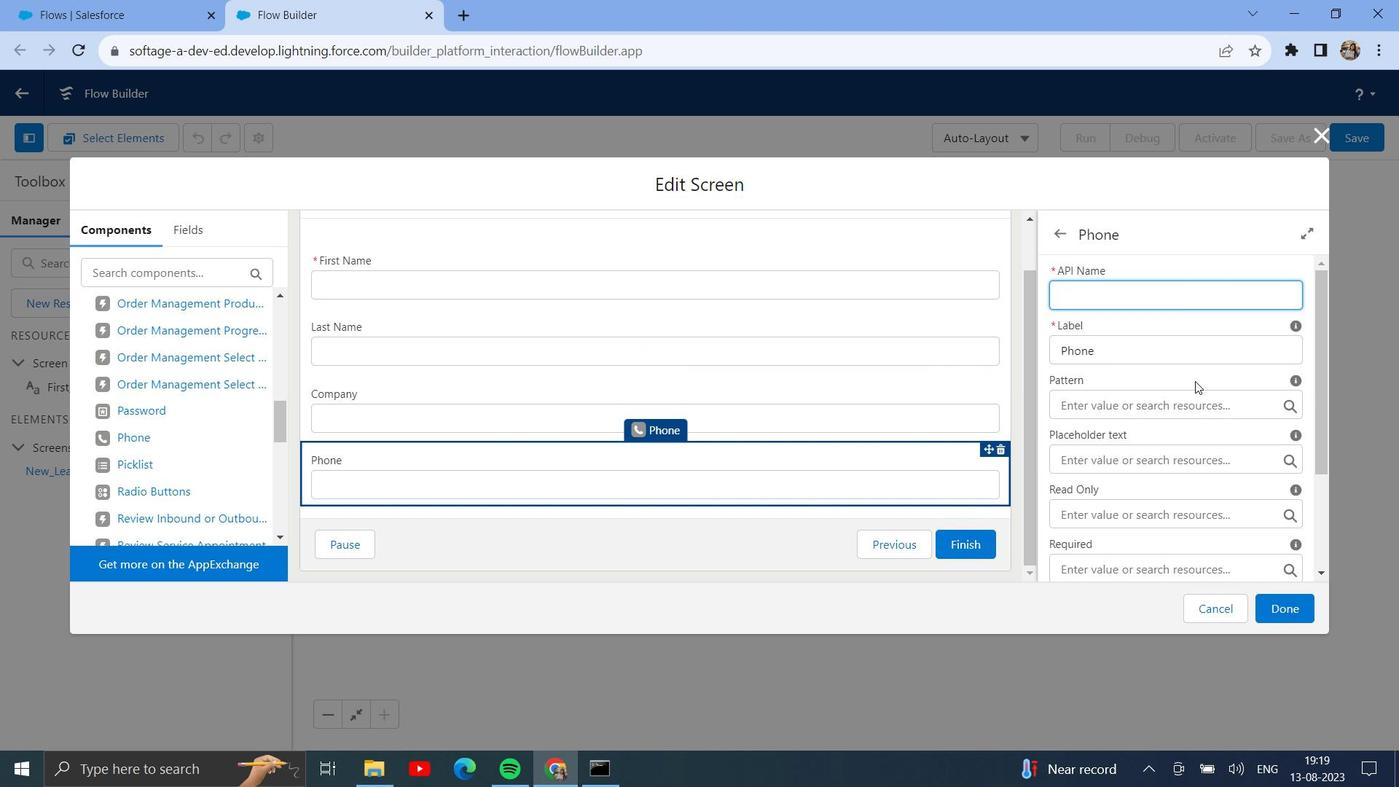 
Action: Mouse moved to (1155, 363)
Screenshot: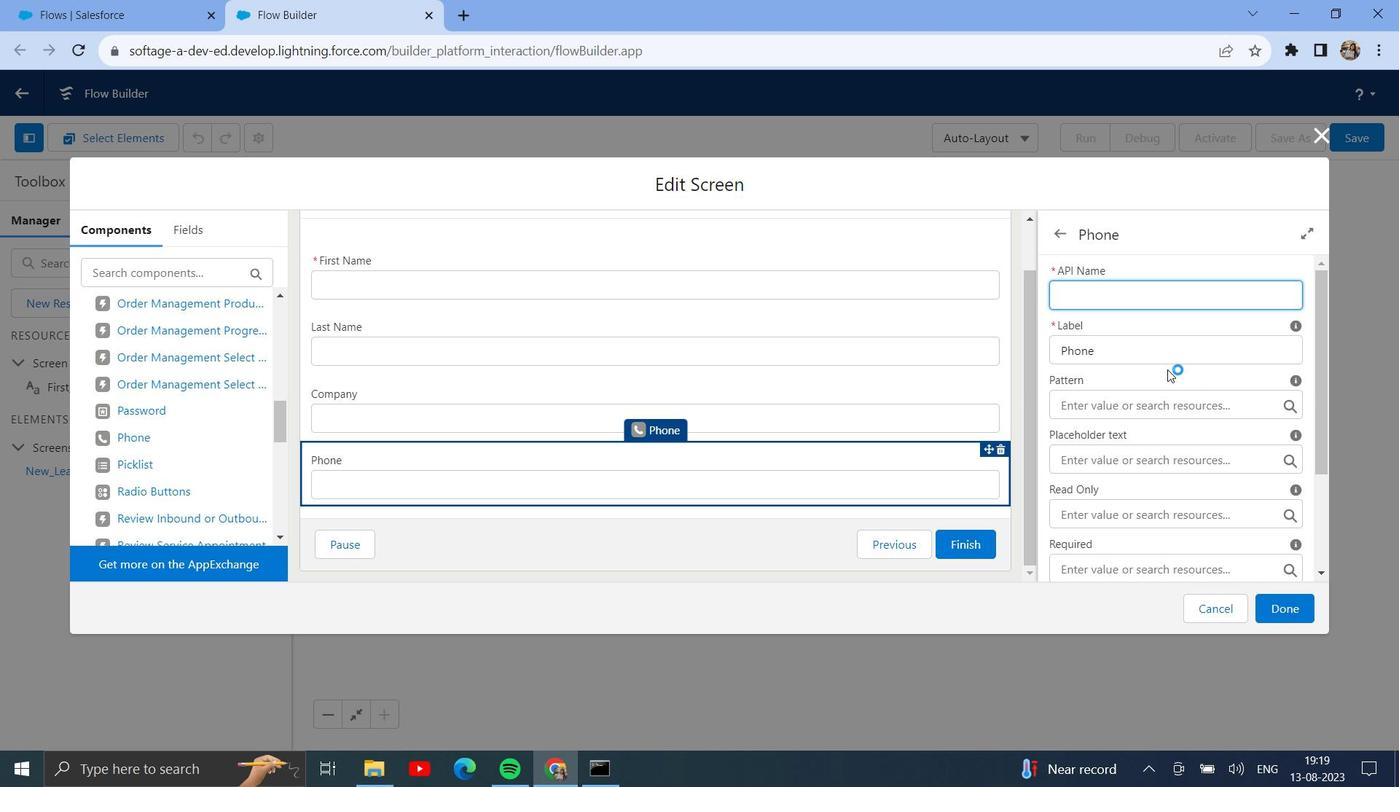
Action: Mouse pressed left at (1155, 363)
Screenshot: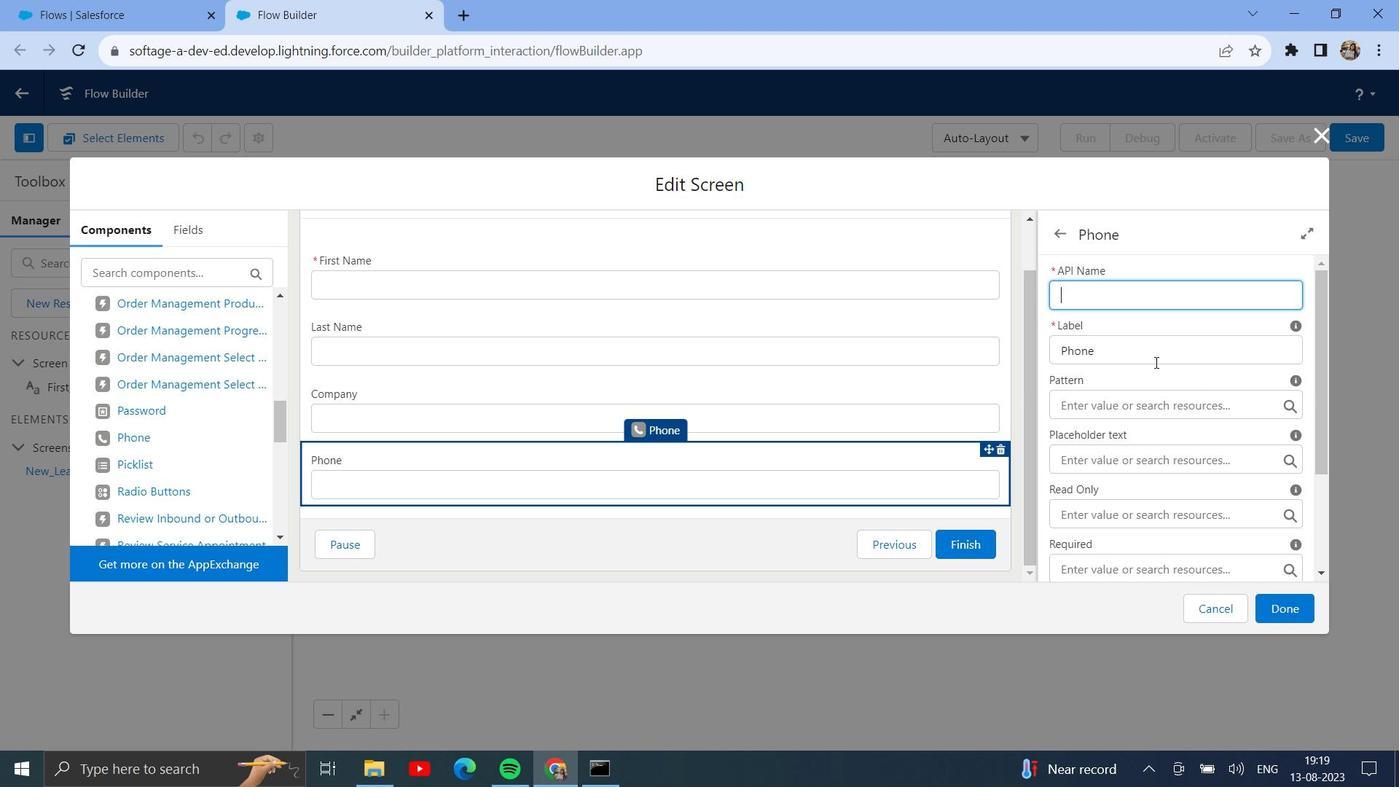 
Action: Mouse moved to (1121, 280)
Screenshot: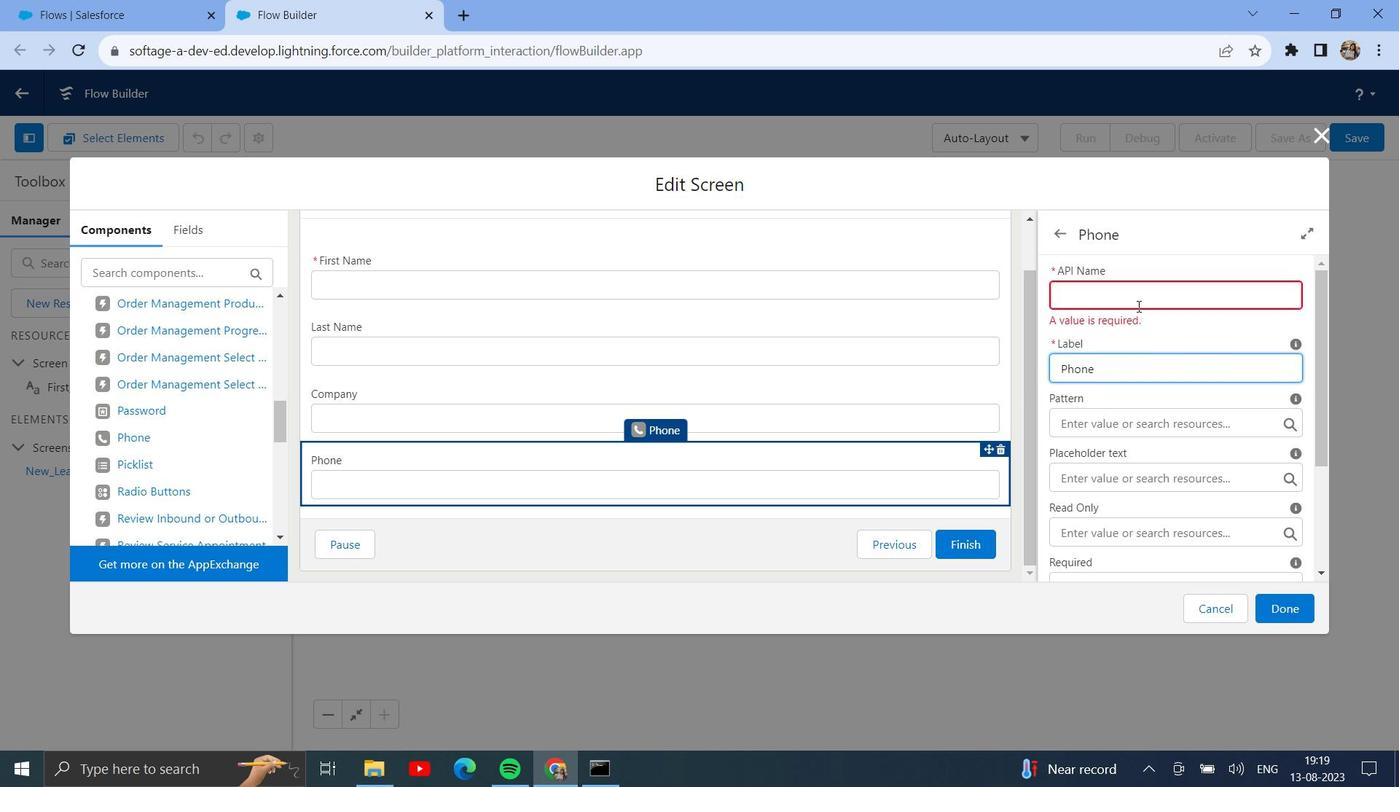 
Action: Mouse pressed left at (1121, 280)
Screenshot: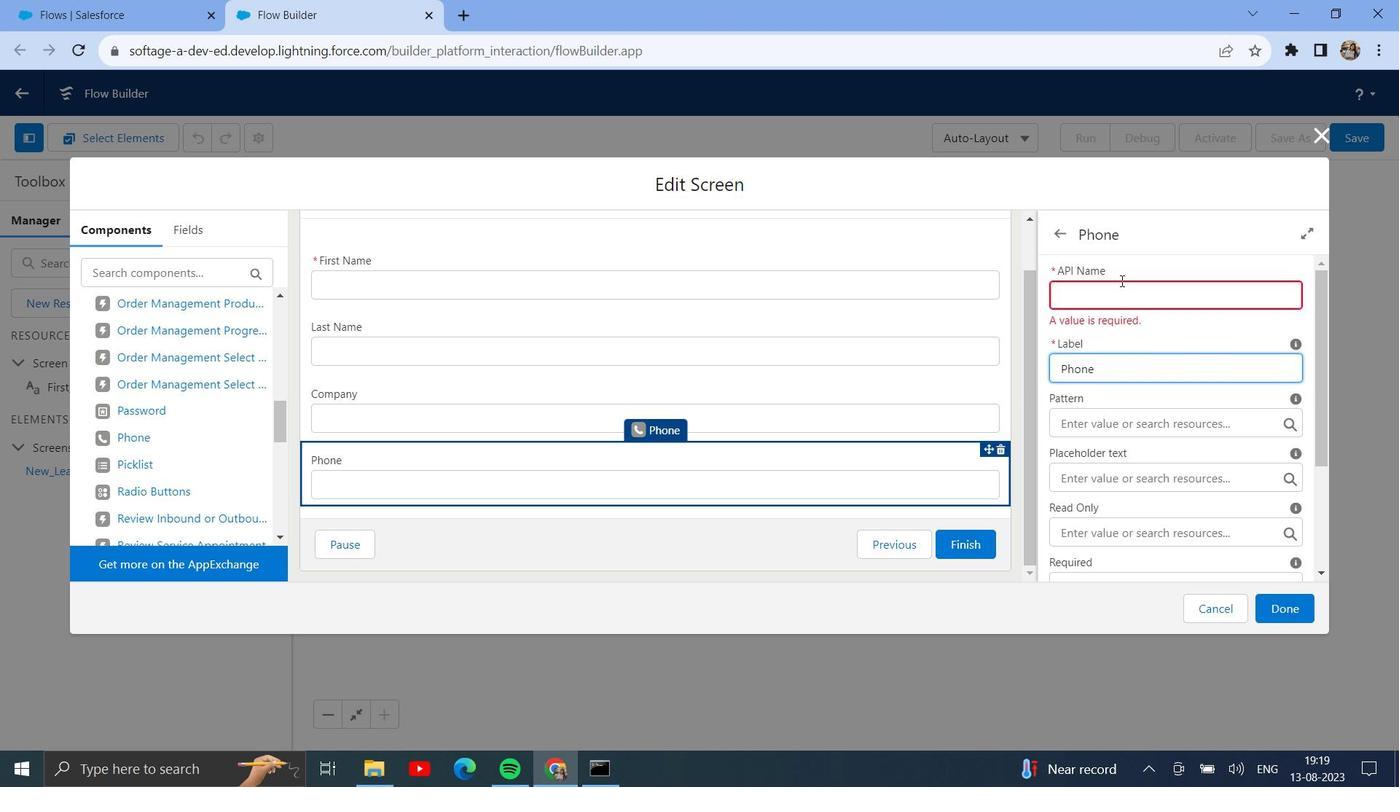 
Action: Key pressed <Key.shift>Phone
Screenshot: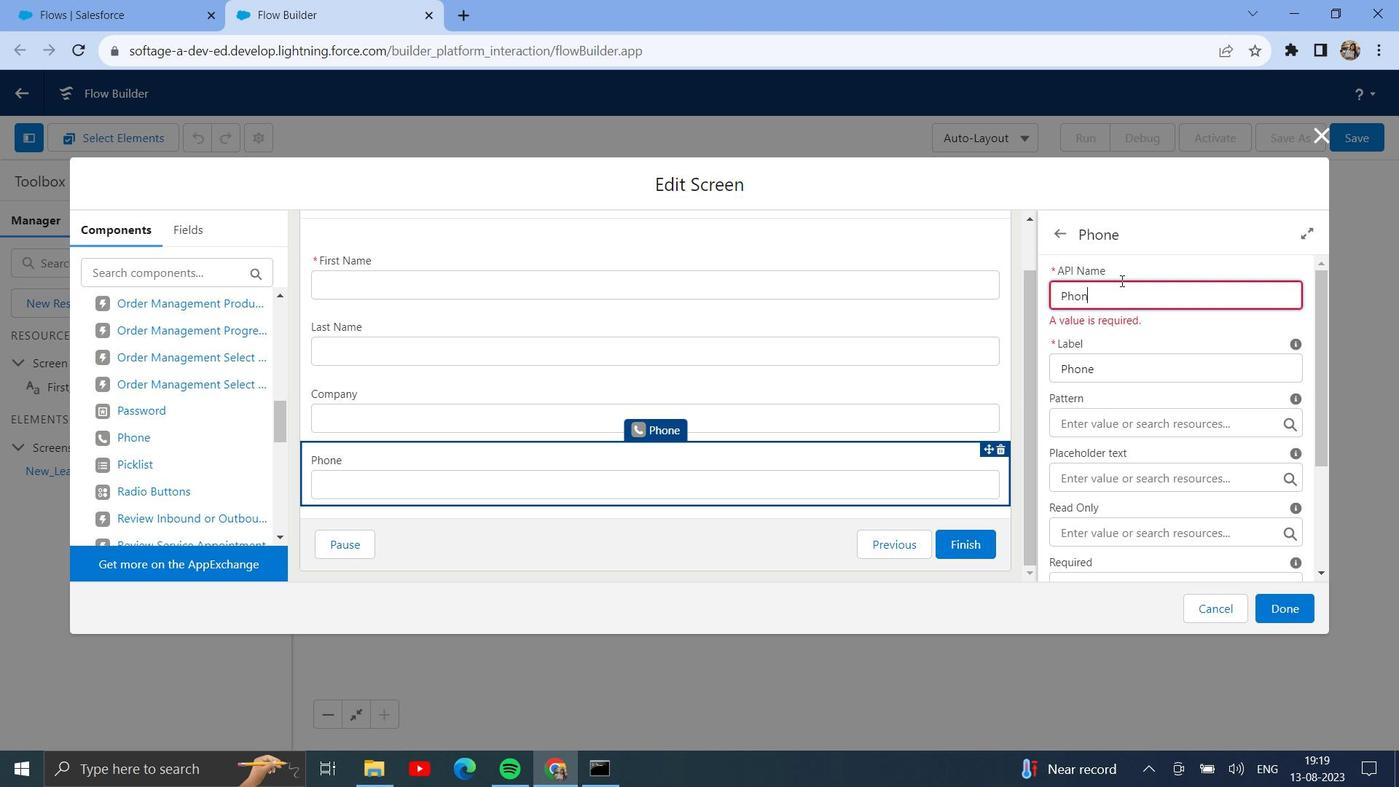
Action: Mouse scrolled (1121, 279) with delta (0, 0)
Screenshot: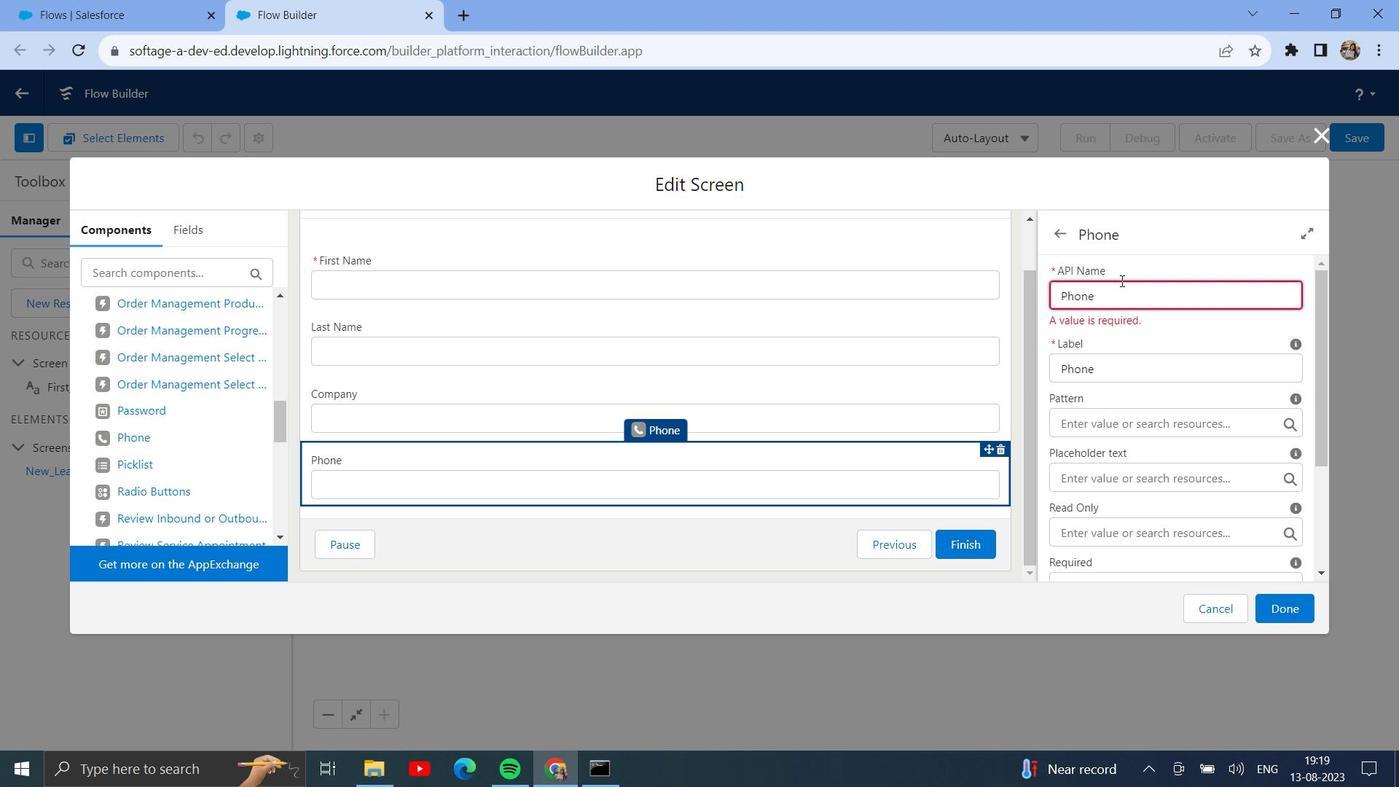 
Action: Mouse scrolled (1121, 279) with delta (0, 0)
Screenshot: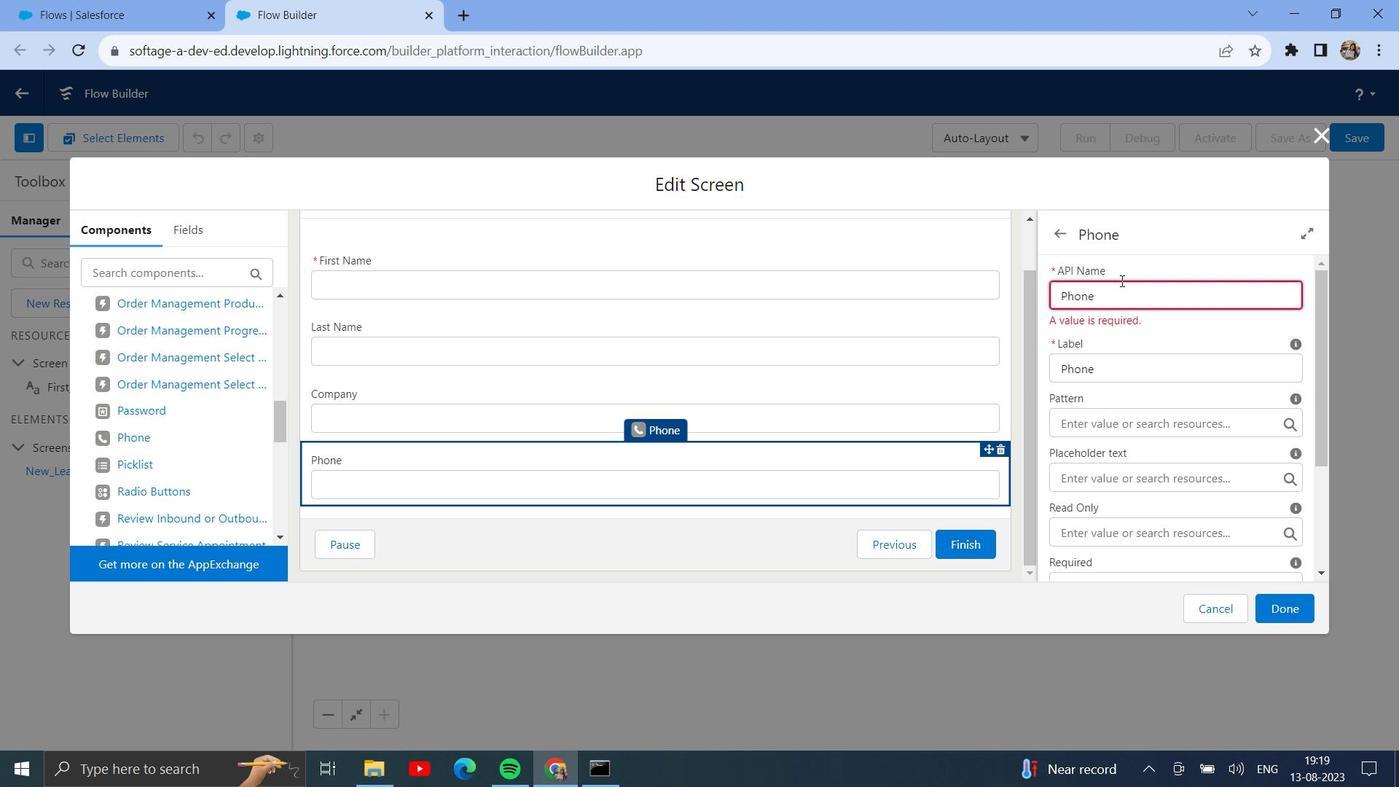 
Action: Mouse moved to (1135, 403)
Screenshot: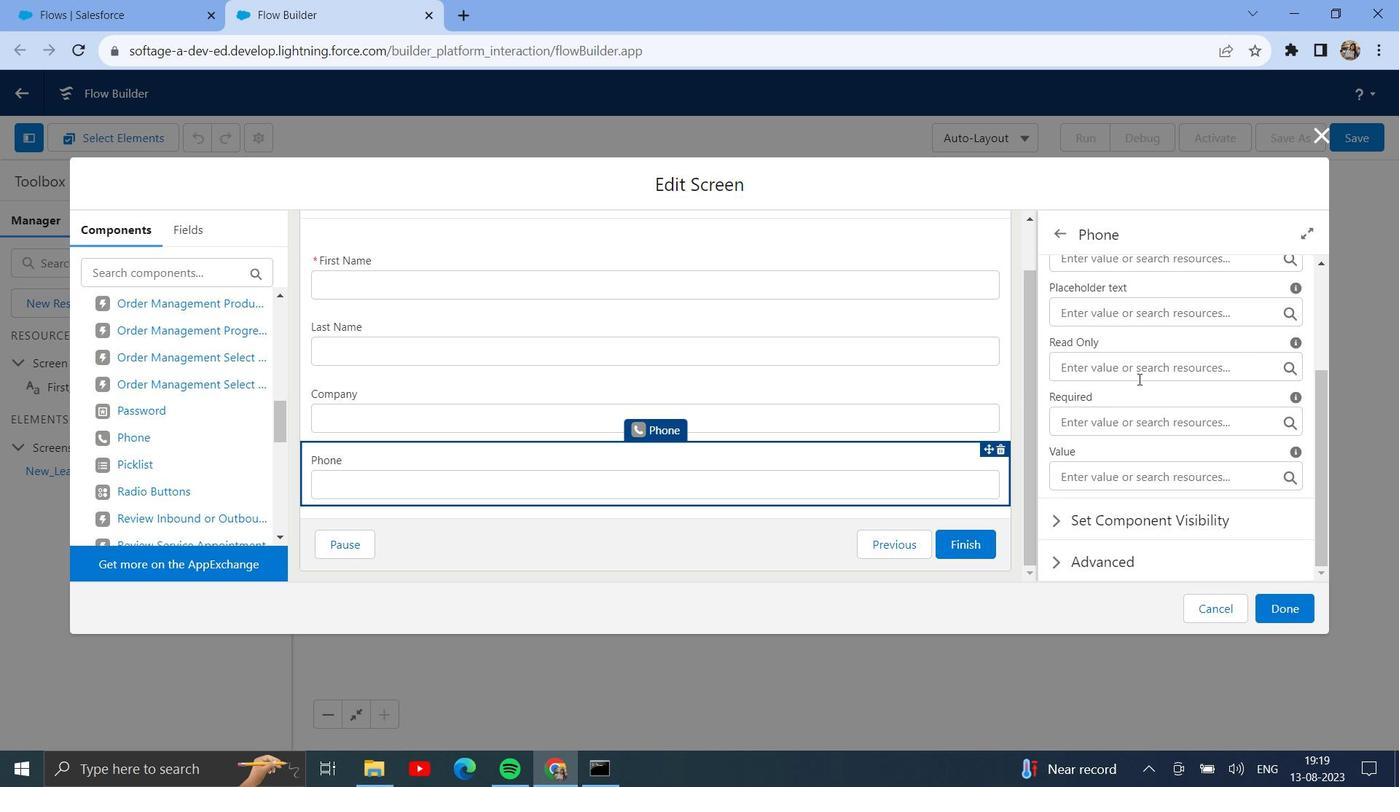 
Action: Mouse scrolled (1135, 403) with delta (0, 0)
Screenshot: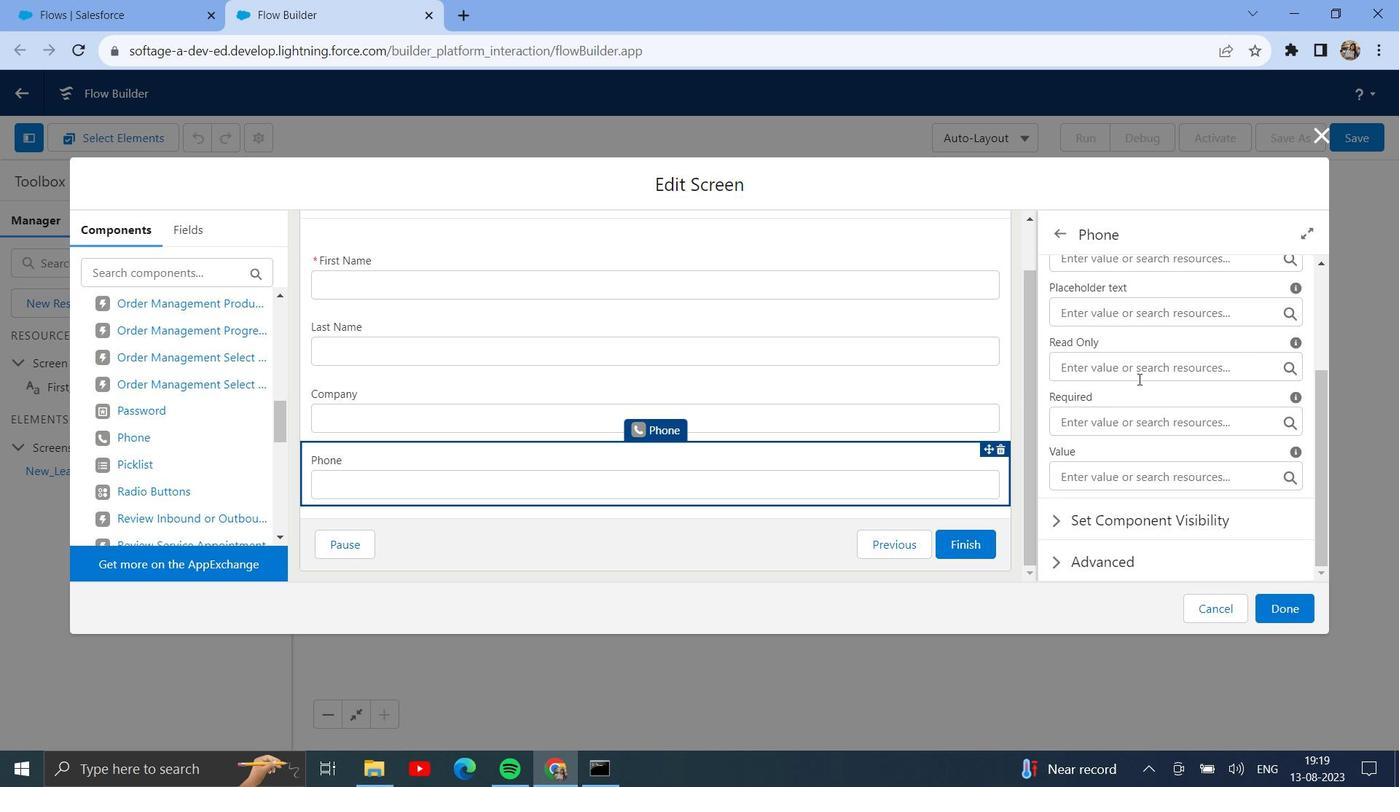 
Action: Mouse moved to (1135, 406)
Screenshot: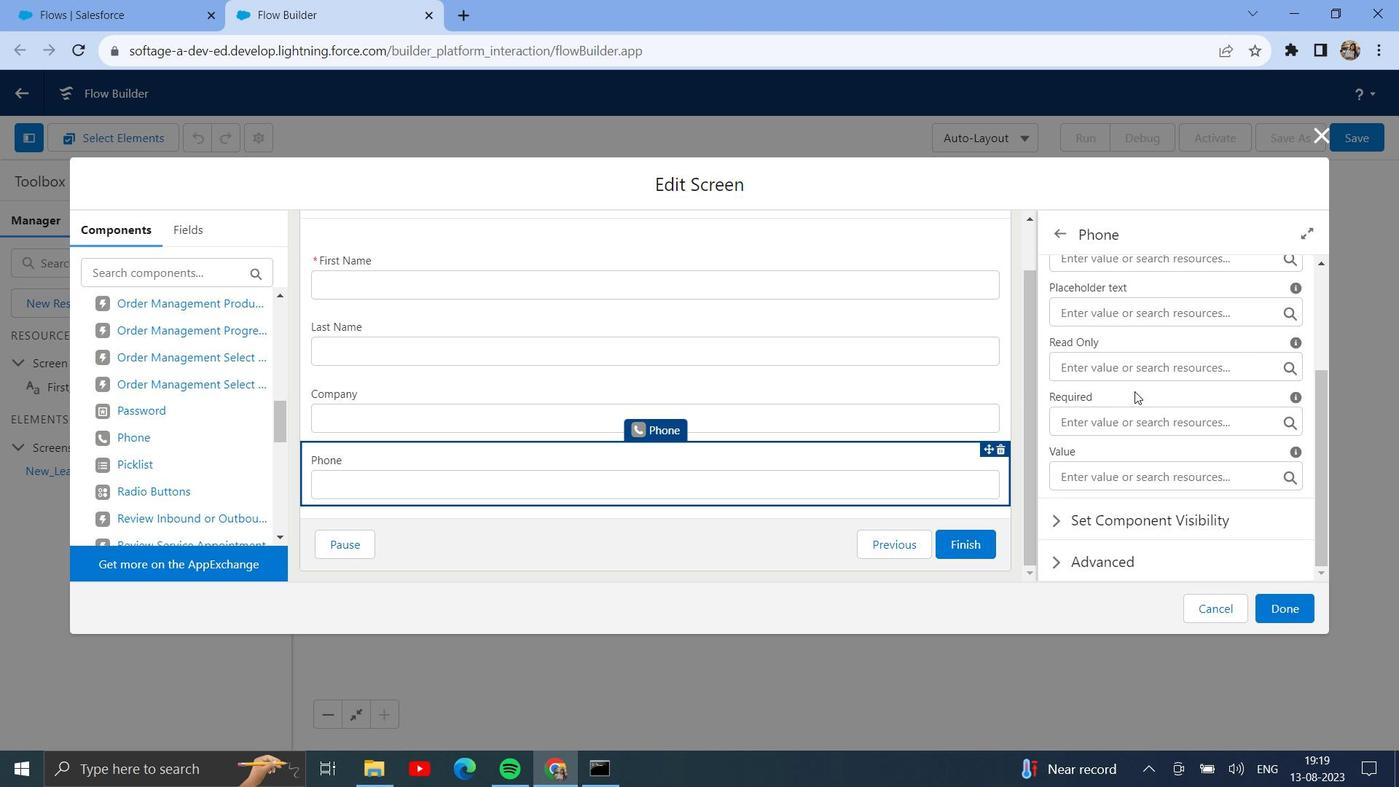 
Action: Mouse scrolled (1135, 405) with delta (0, 0)
Screenshot: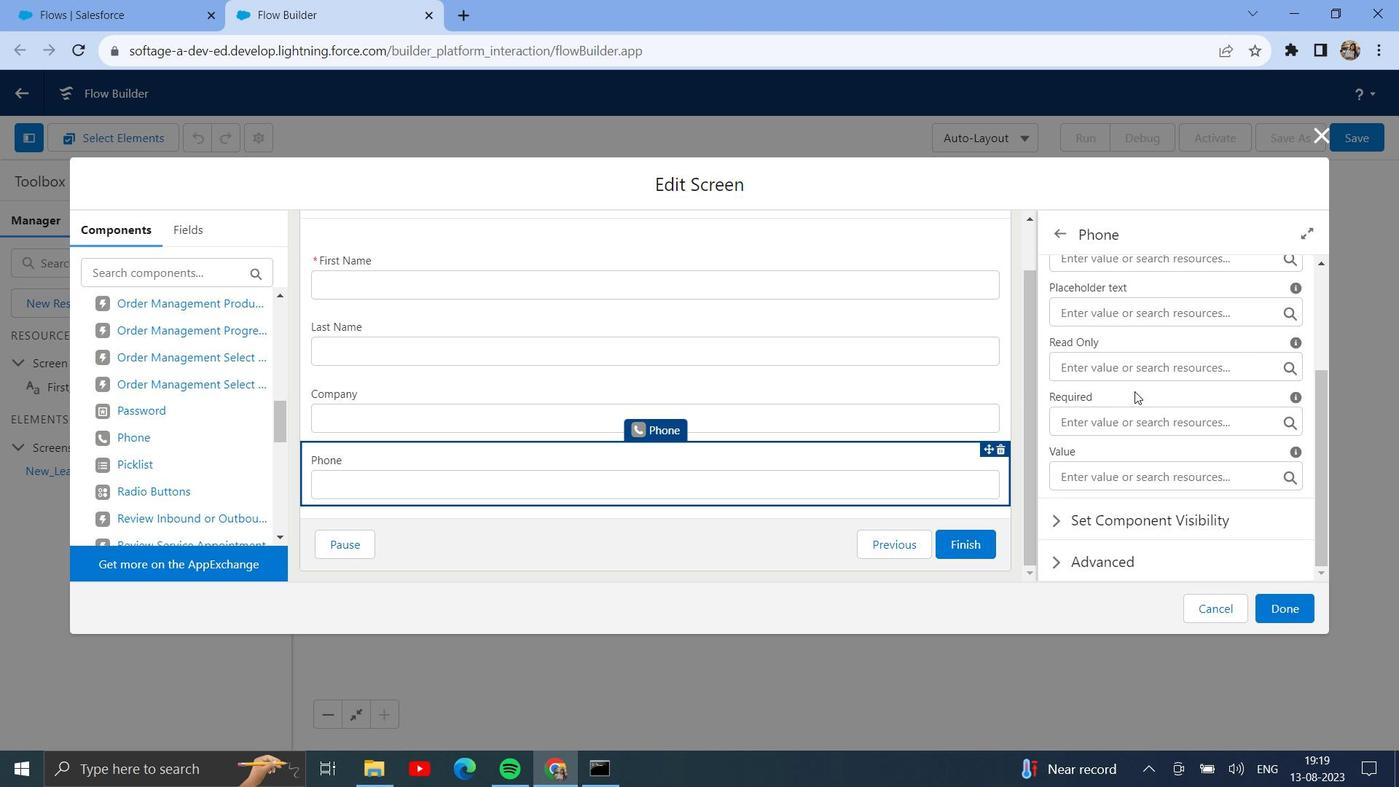 
Action: Mouse scrolled (1135, 405) with delta (0, 0)
Screenshot: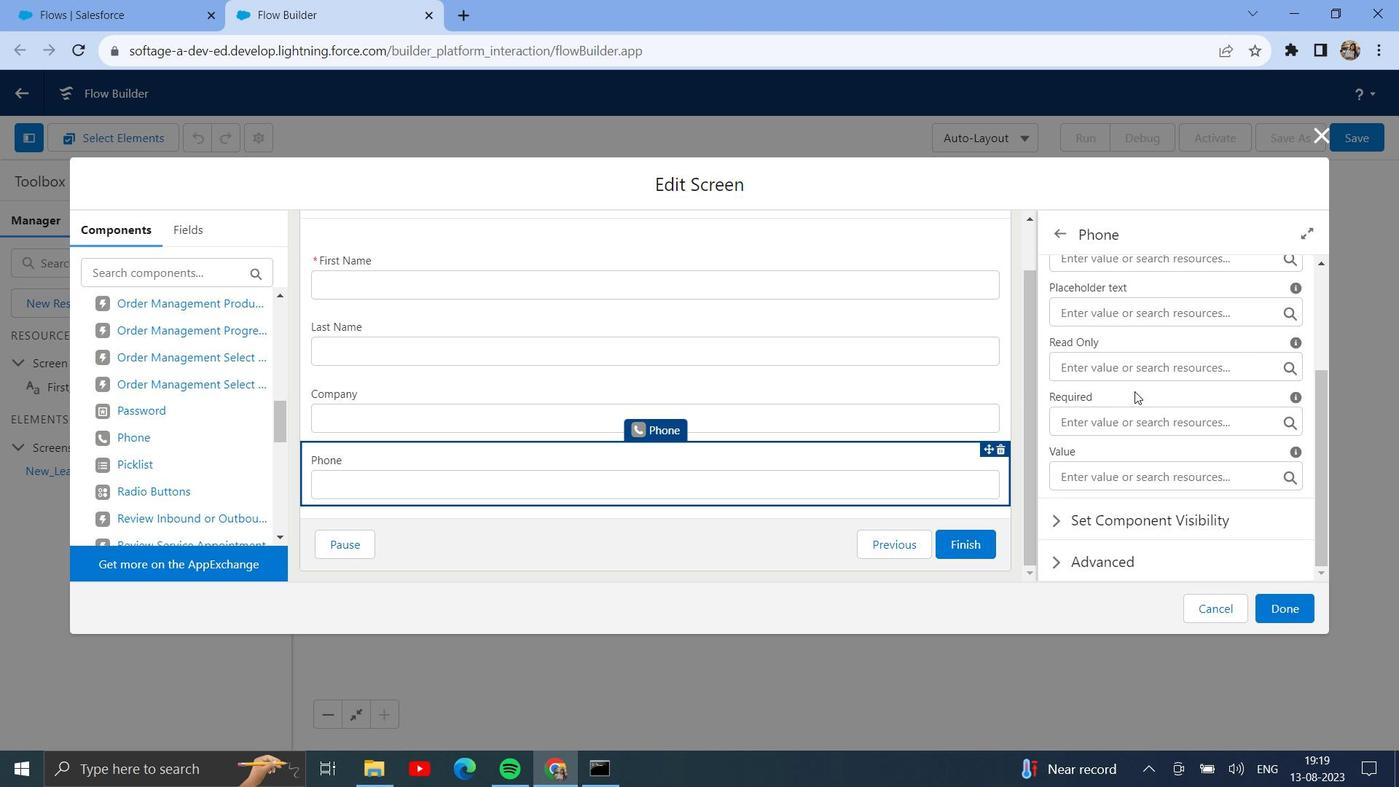 
Action: Mouse moved to (1175, 496)
Screenshot: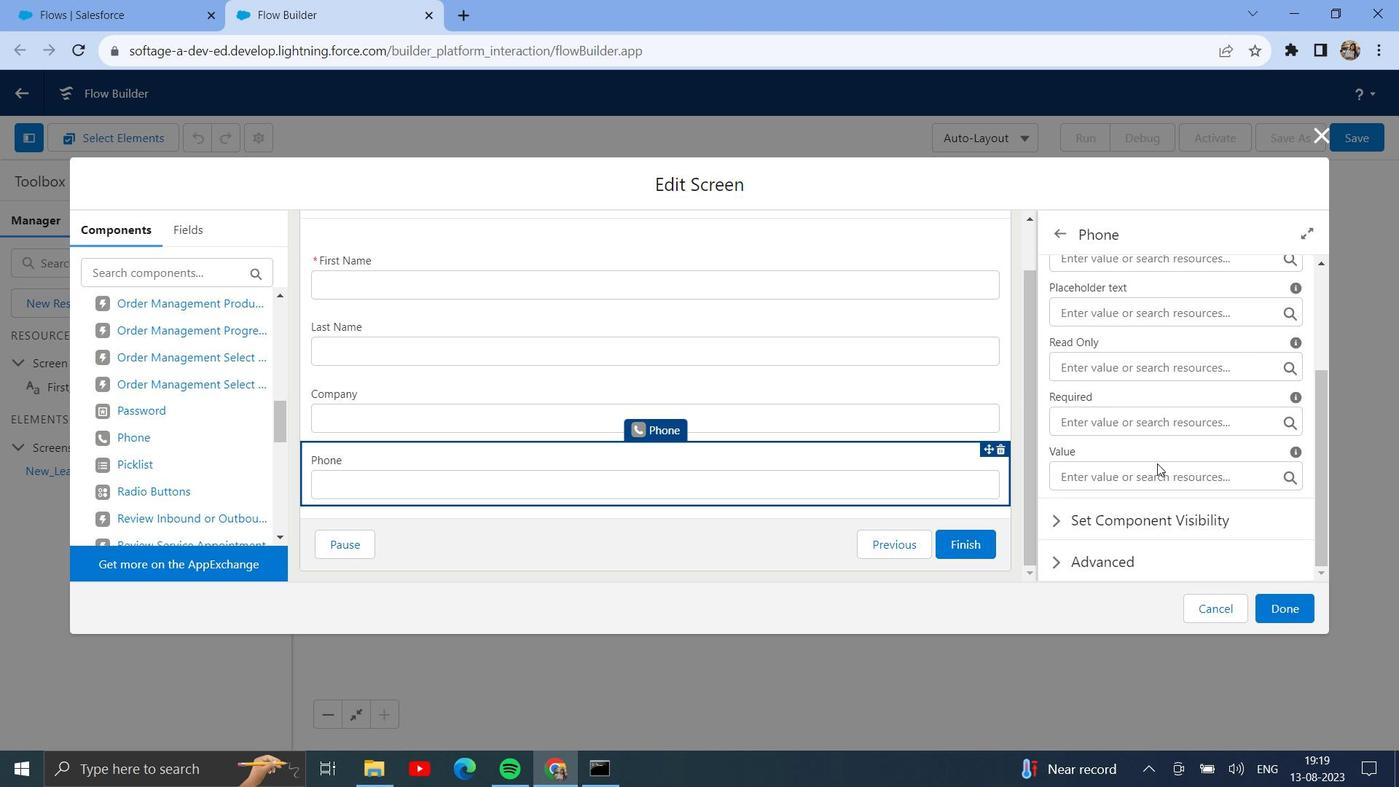 
Action: Mouse scrolled (1175, 495) with delta (0, 0)
Screenshot: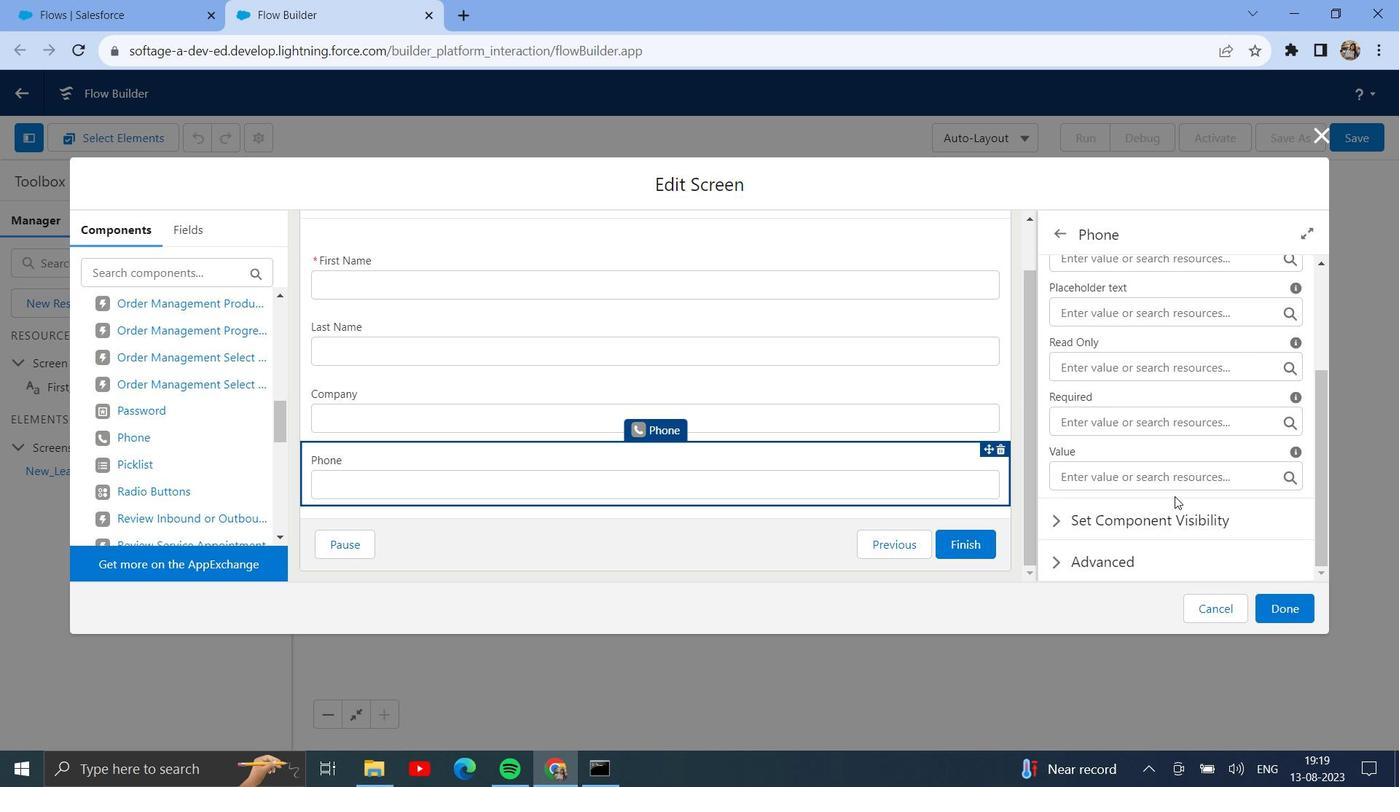 
Action: Mouse scrolled (1175, 495) with delta (0, 0)
Screenshot: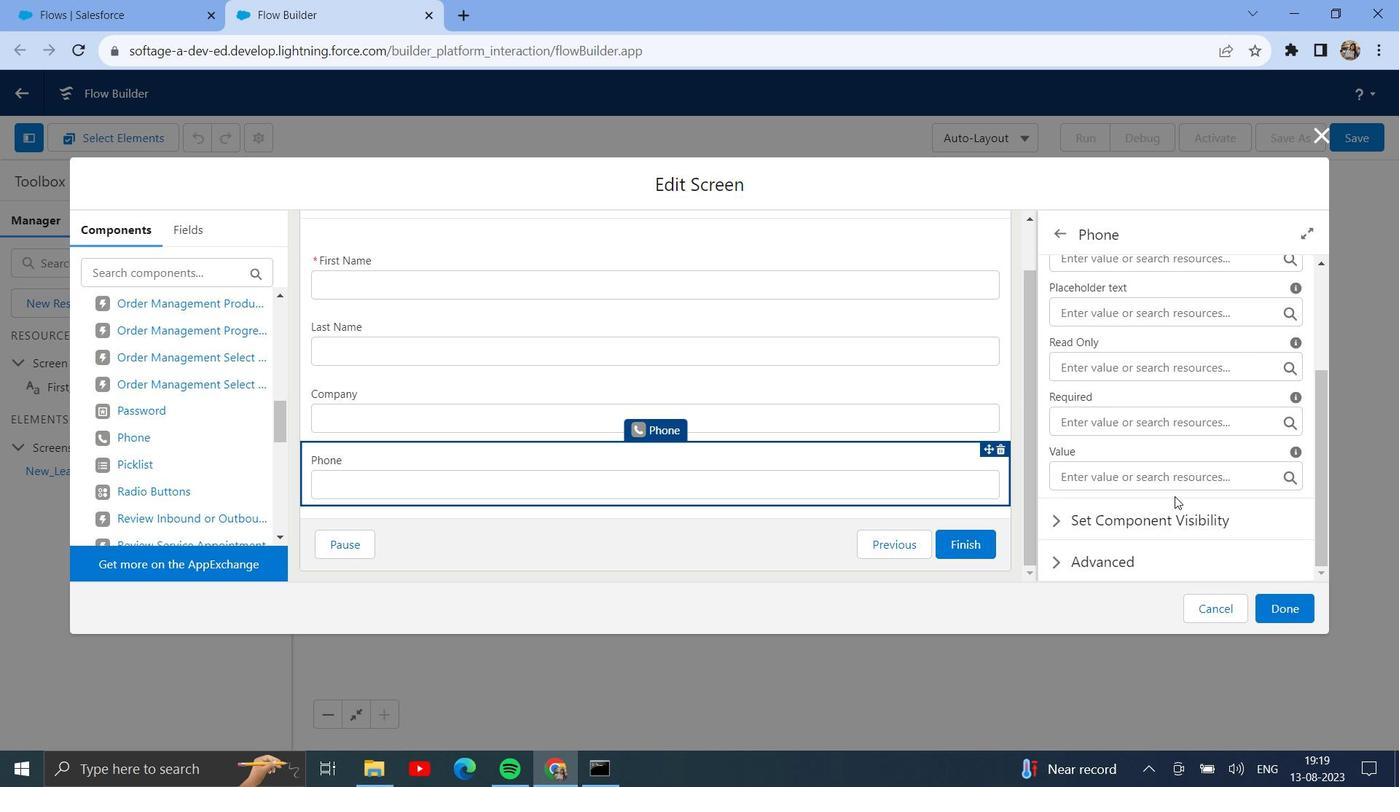 
Action: Mouse moved to (1285, 614)
Screenshot: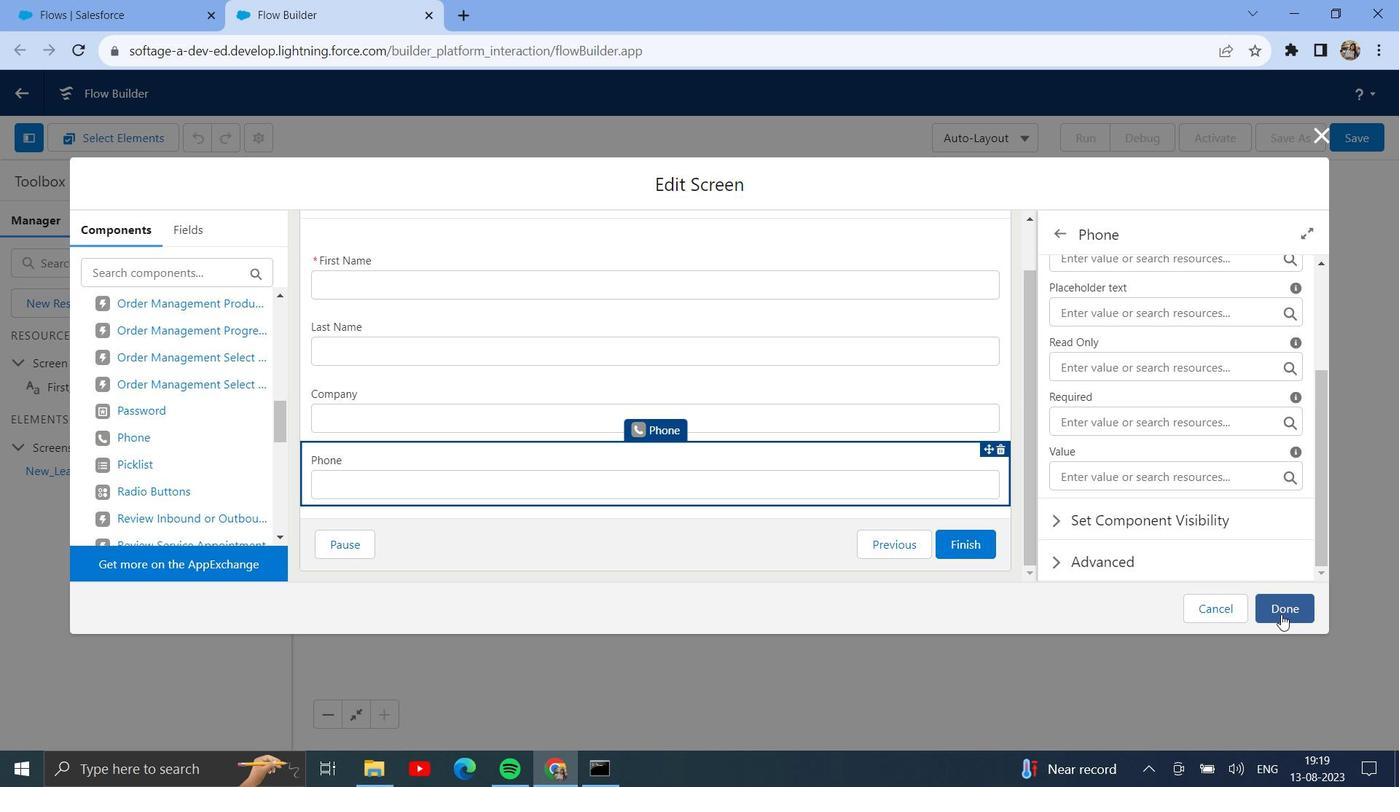
Action: Mouse pressed left at (1285, 614)
Screenshot: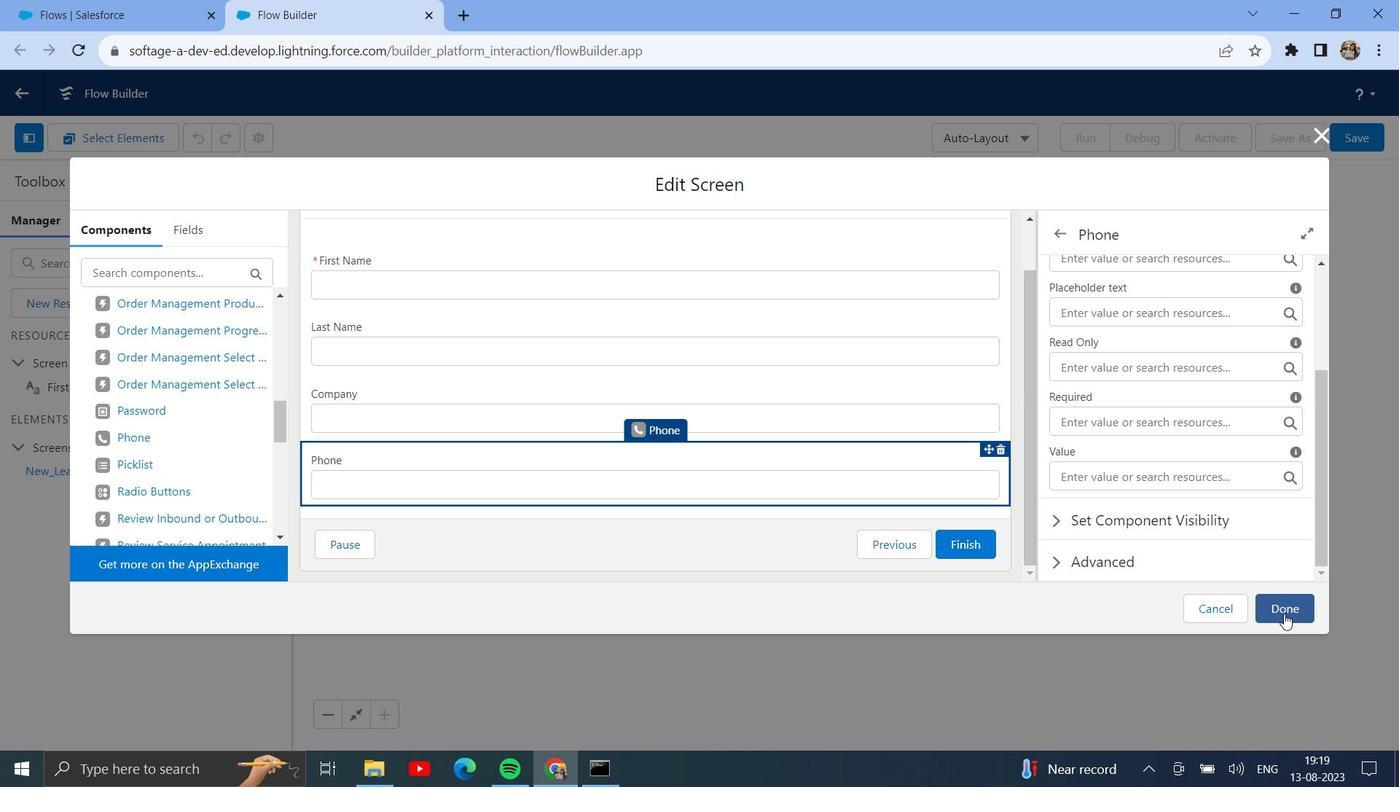 
Action: Mouse moved to (701, 357)
Screenshot: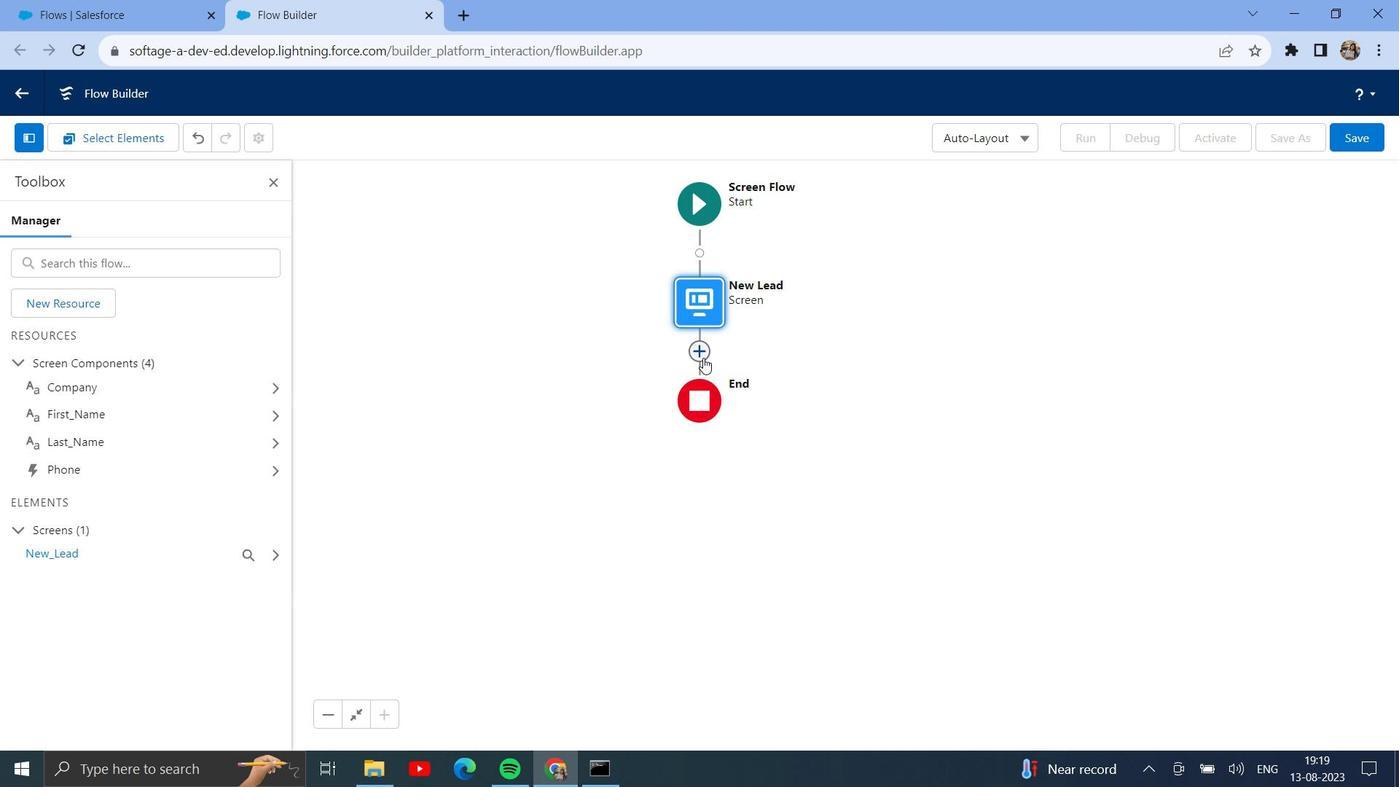 
Action: Mouse pressed left at (701, 357)
Screenshot: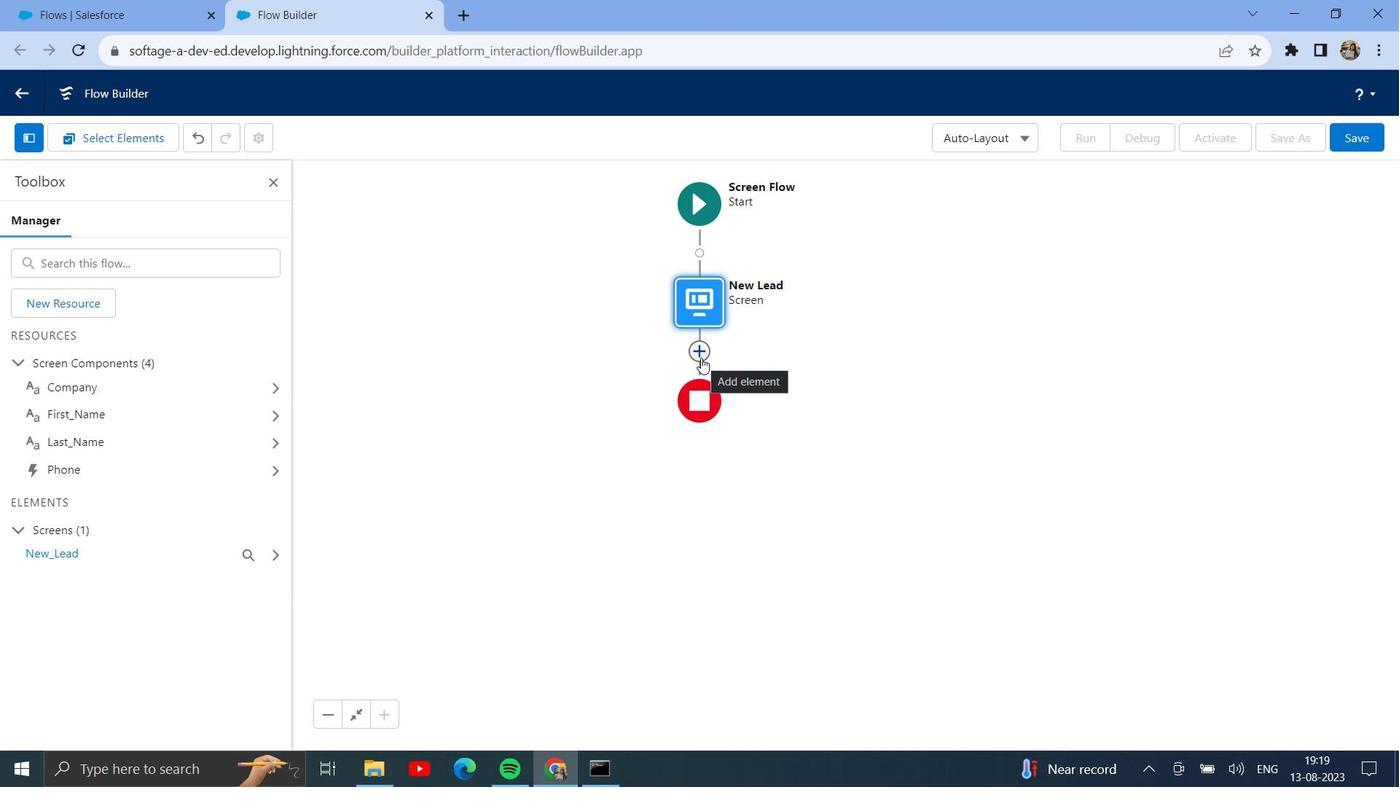 
Action: Mouse moved to (712, 556)
Screenshot: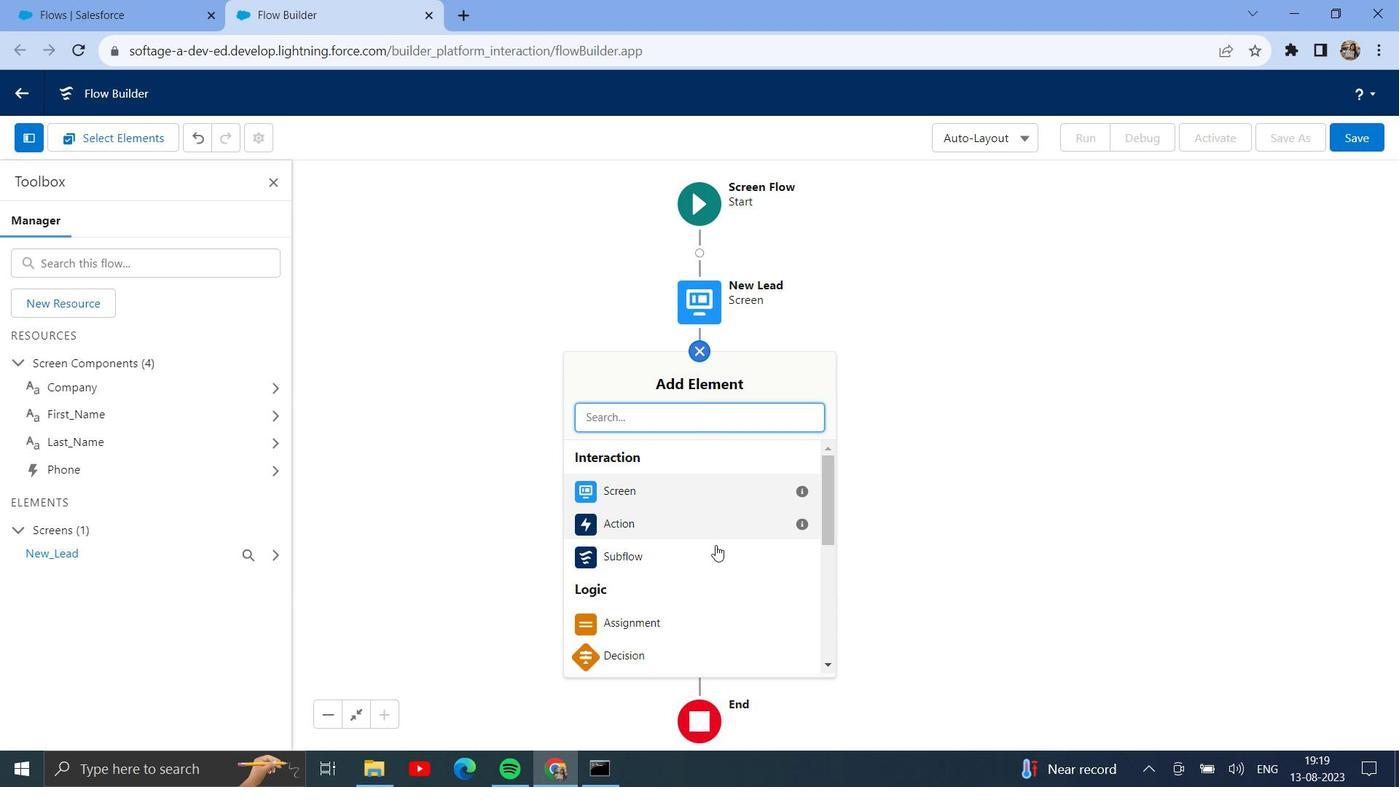 
Action: Mouse scrolled (712, 555) with delta (0, 0)
Screenshot: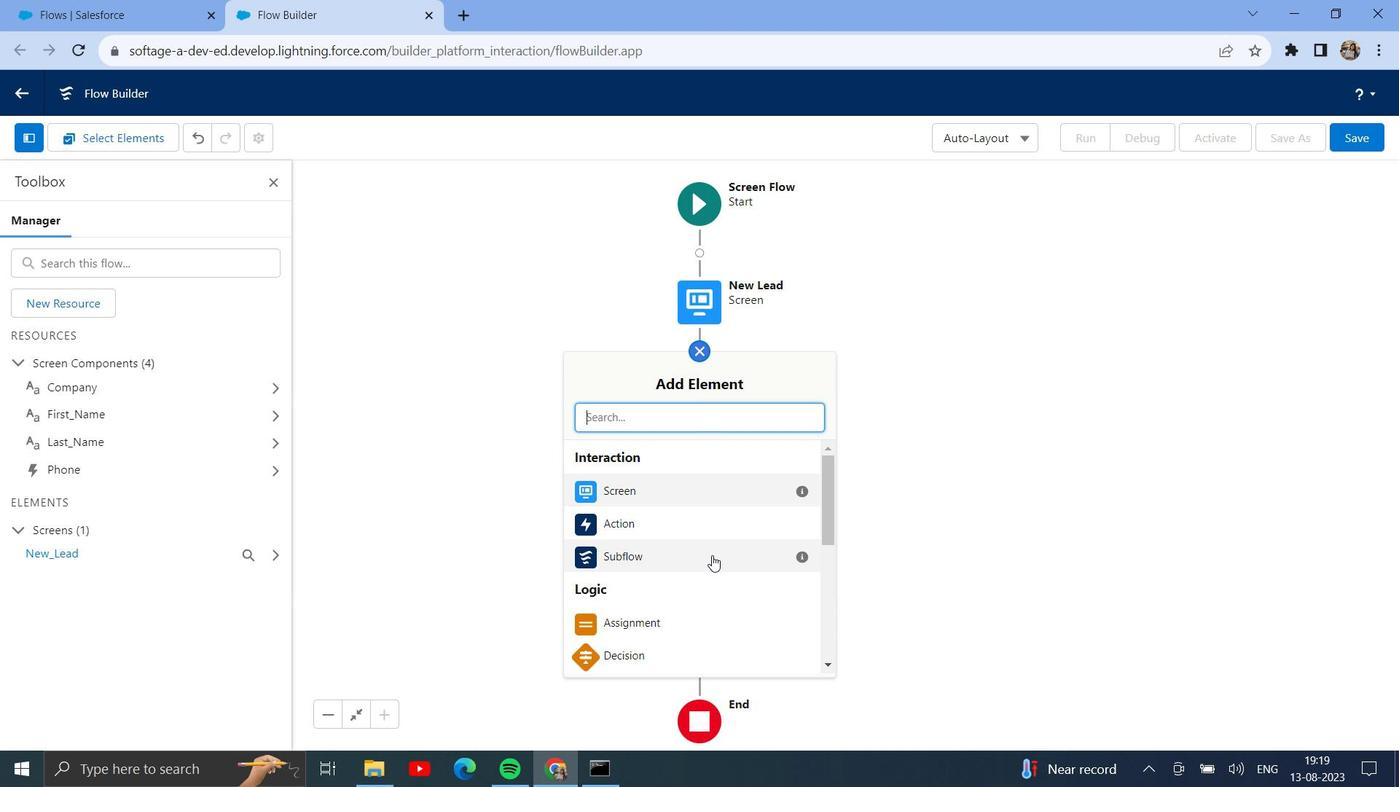 
Action: Mouse scrolled (712, 555) with delta (0, 0)
Screenshot: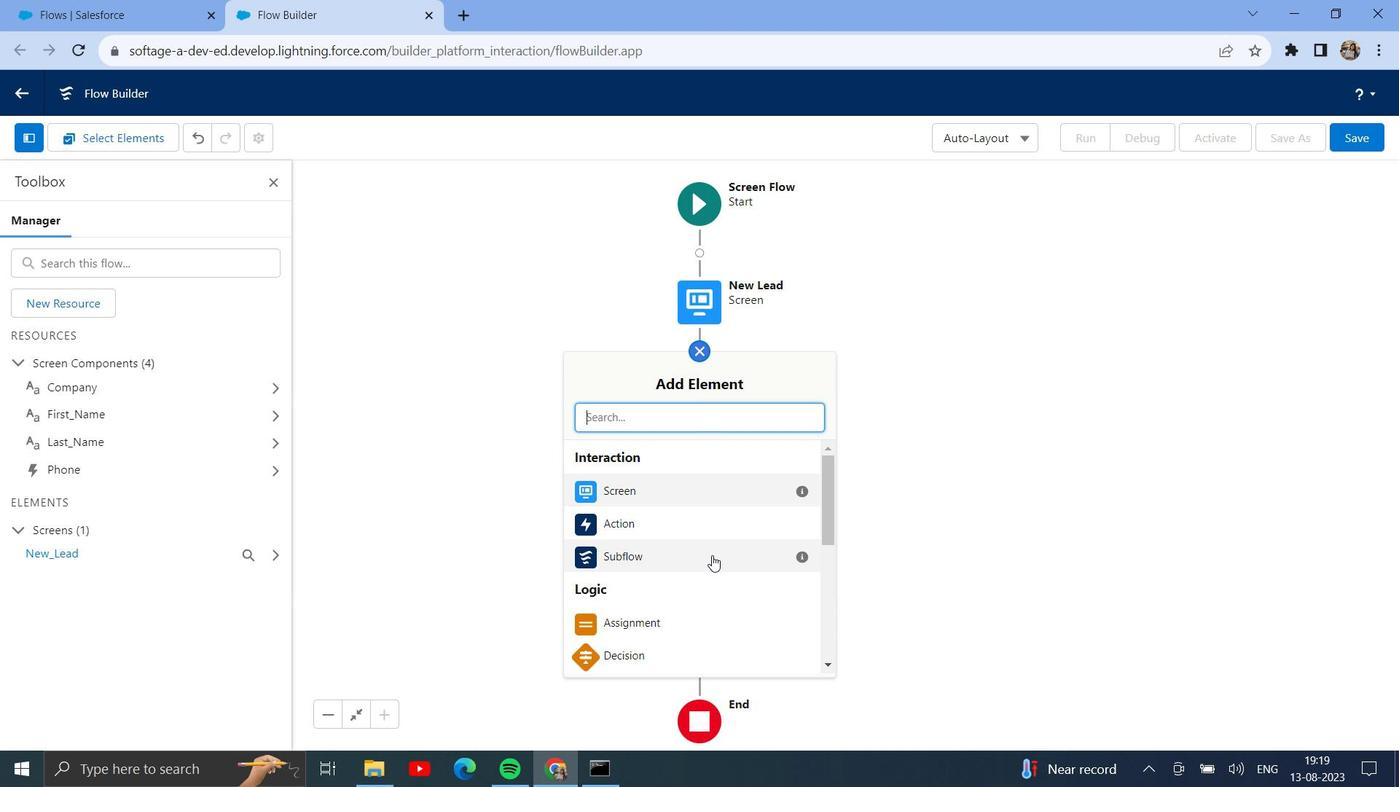 
Action: Mouse scrolled (712, 555) with delta (0, 0)
Screenshot: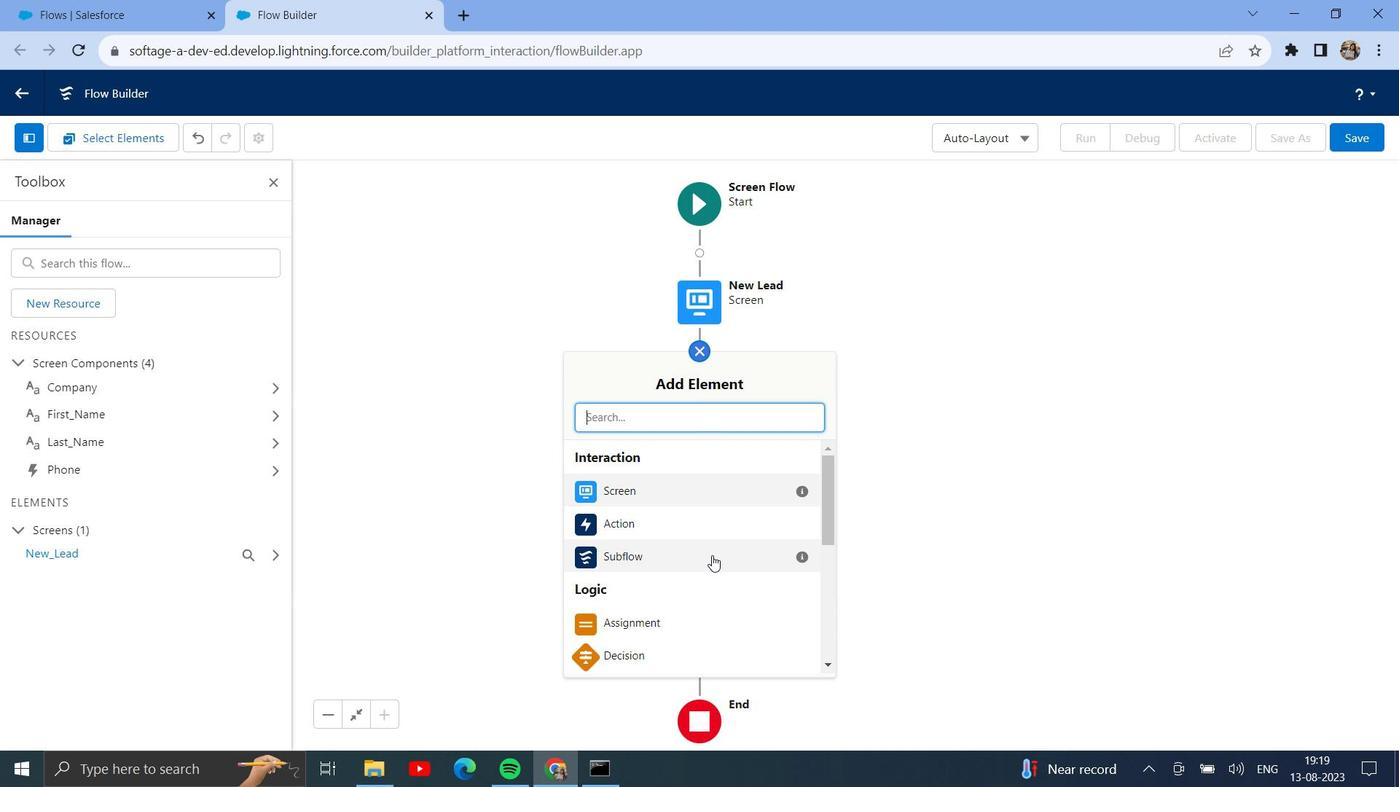 
Action: Mouse moved to (711, 570)
Screenshot: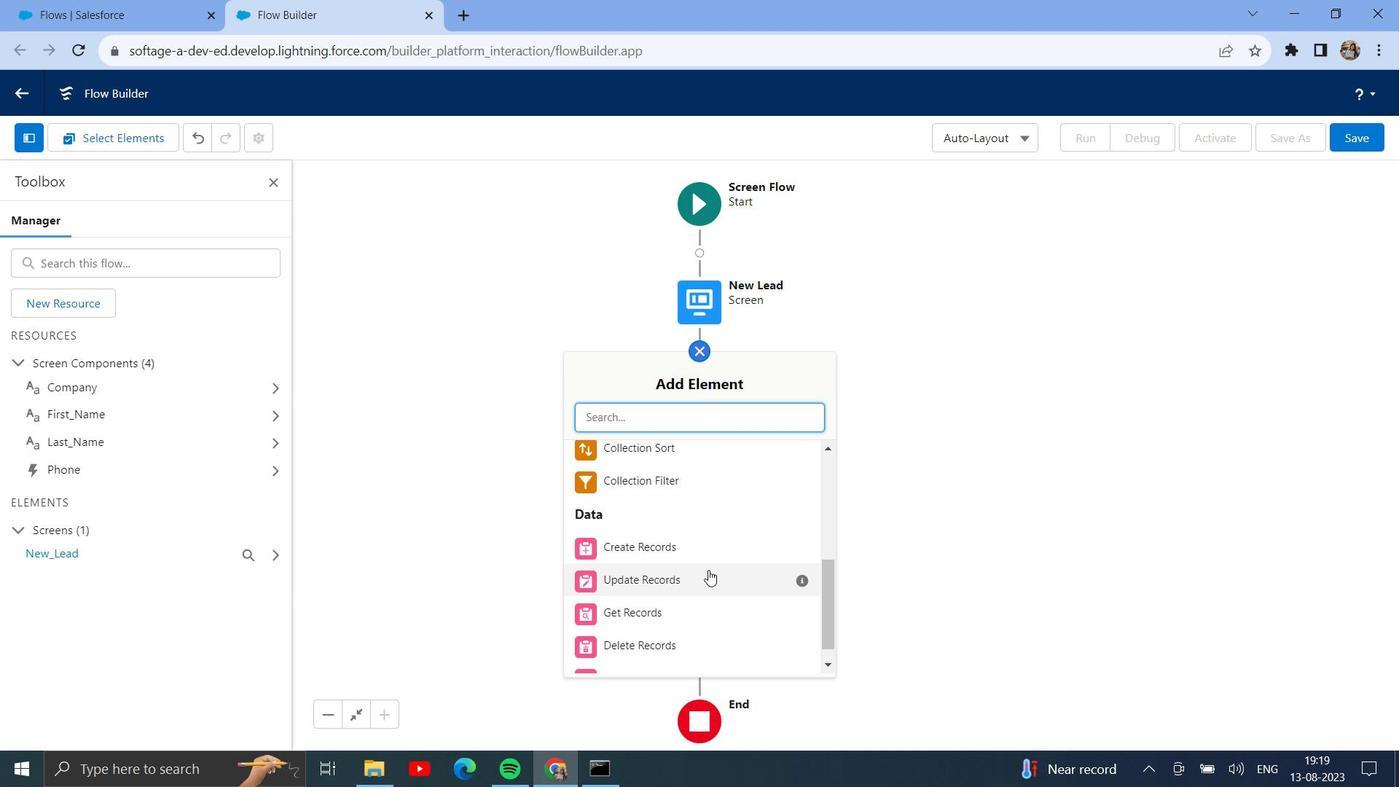 
Action: Mouse scrolled (711, 570) with delta (0, 0)
Screenshot: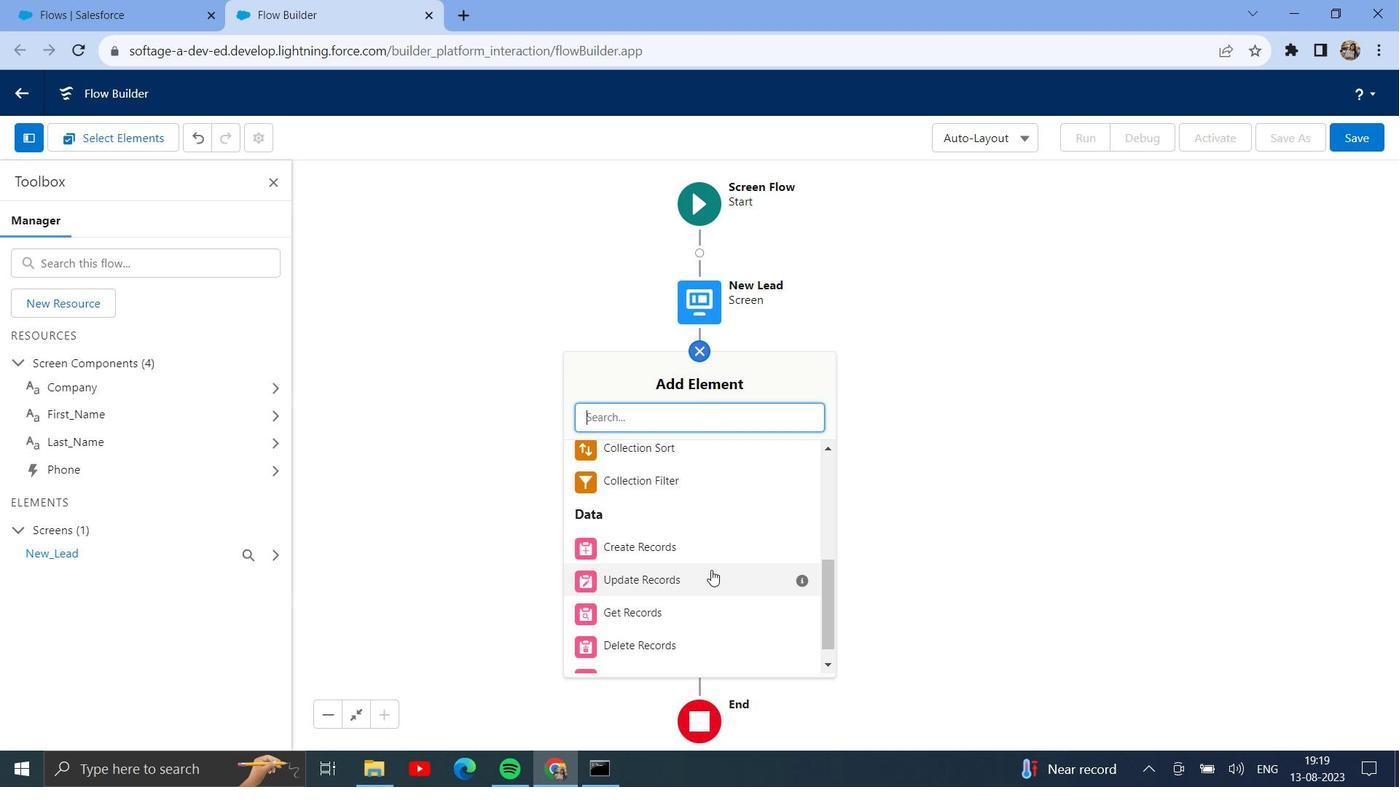 
Action: Mouse scrolled (711, 570) with delta (0, 0)
Screenshot: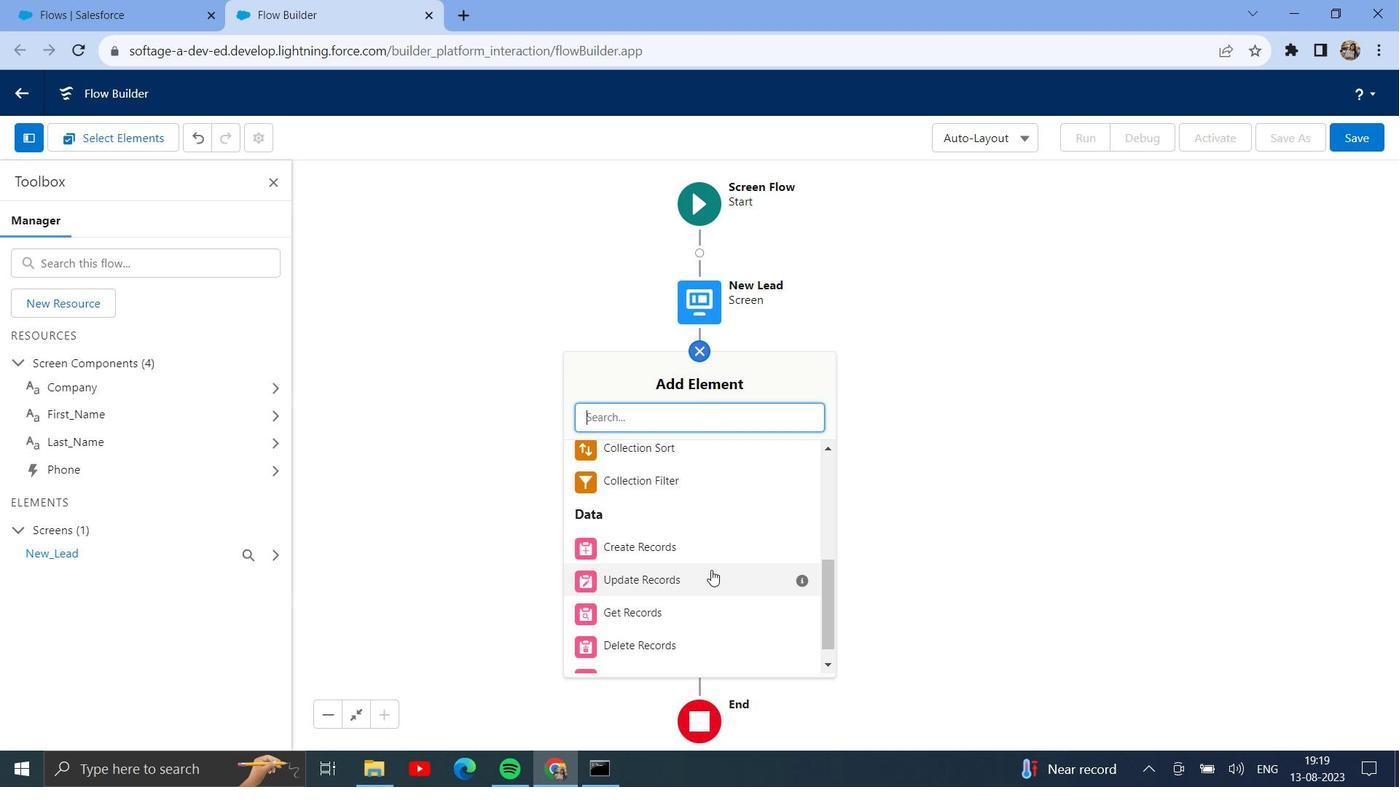 
Action: Mouse scrolled (711, 570) with delta (0, 0)
Screenshot: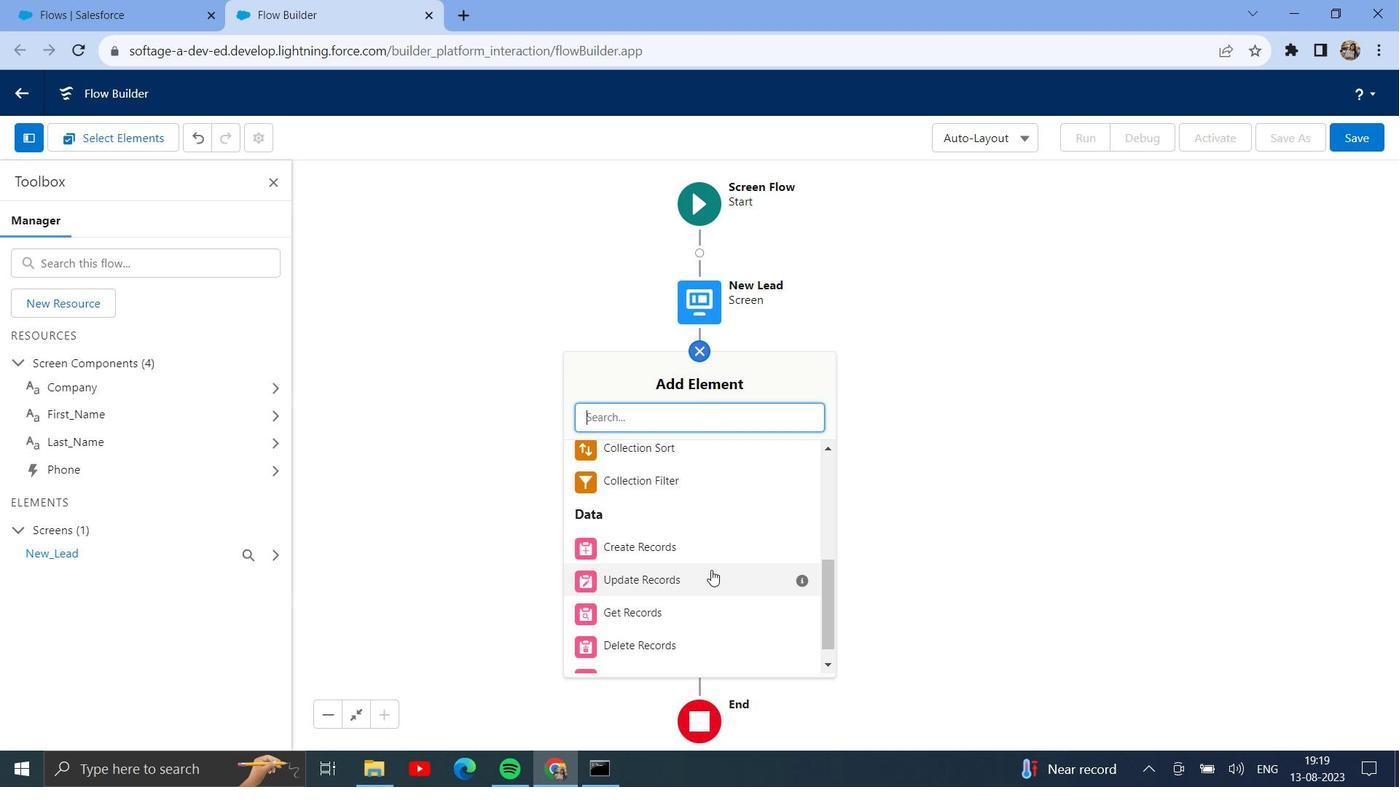 
Action: Mouse moved to (720, 586)
Screenshot: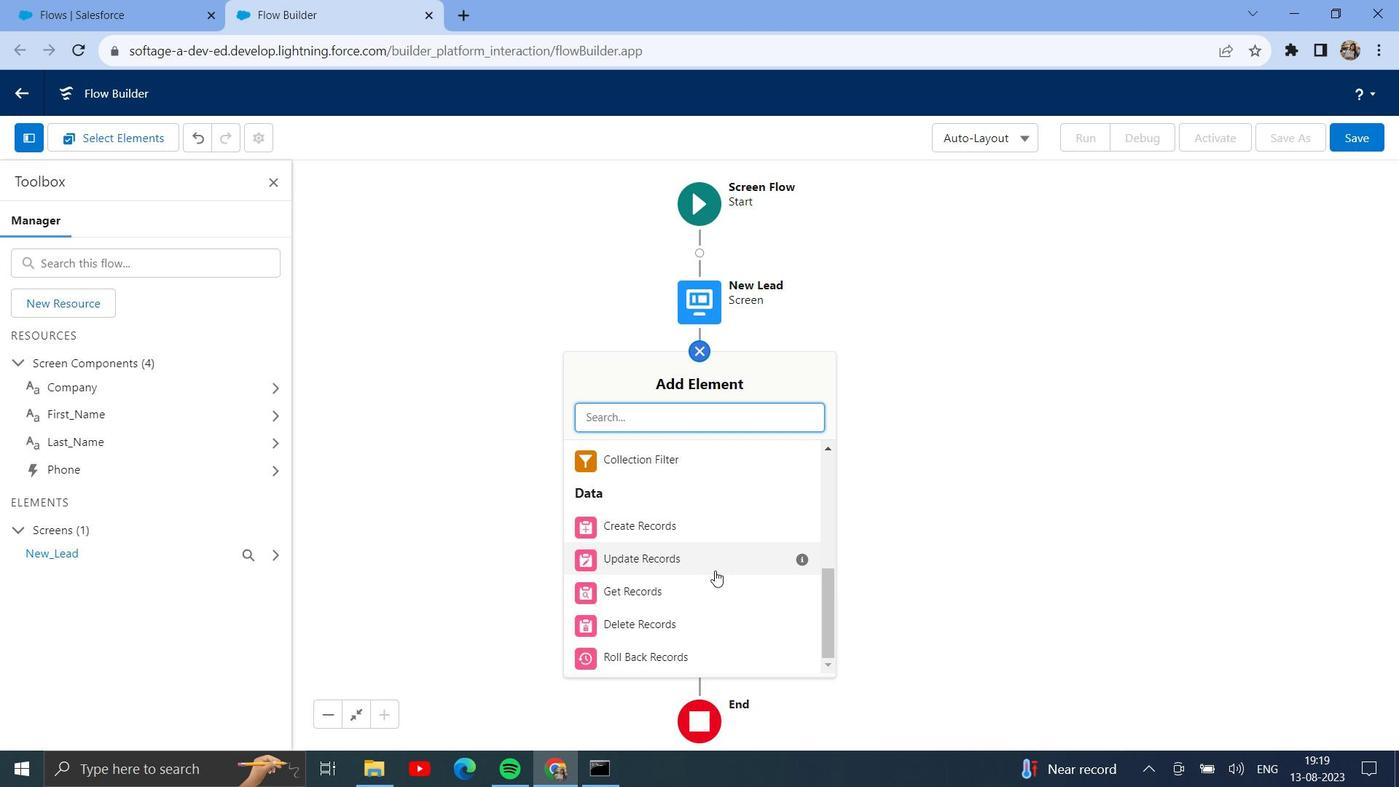 
Action: Mouse scrolled (720, 585) with delta (0, 0)
Screenshot: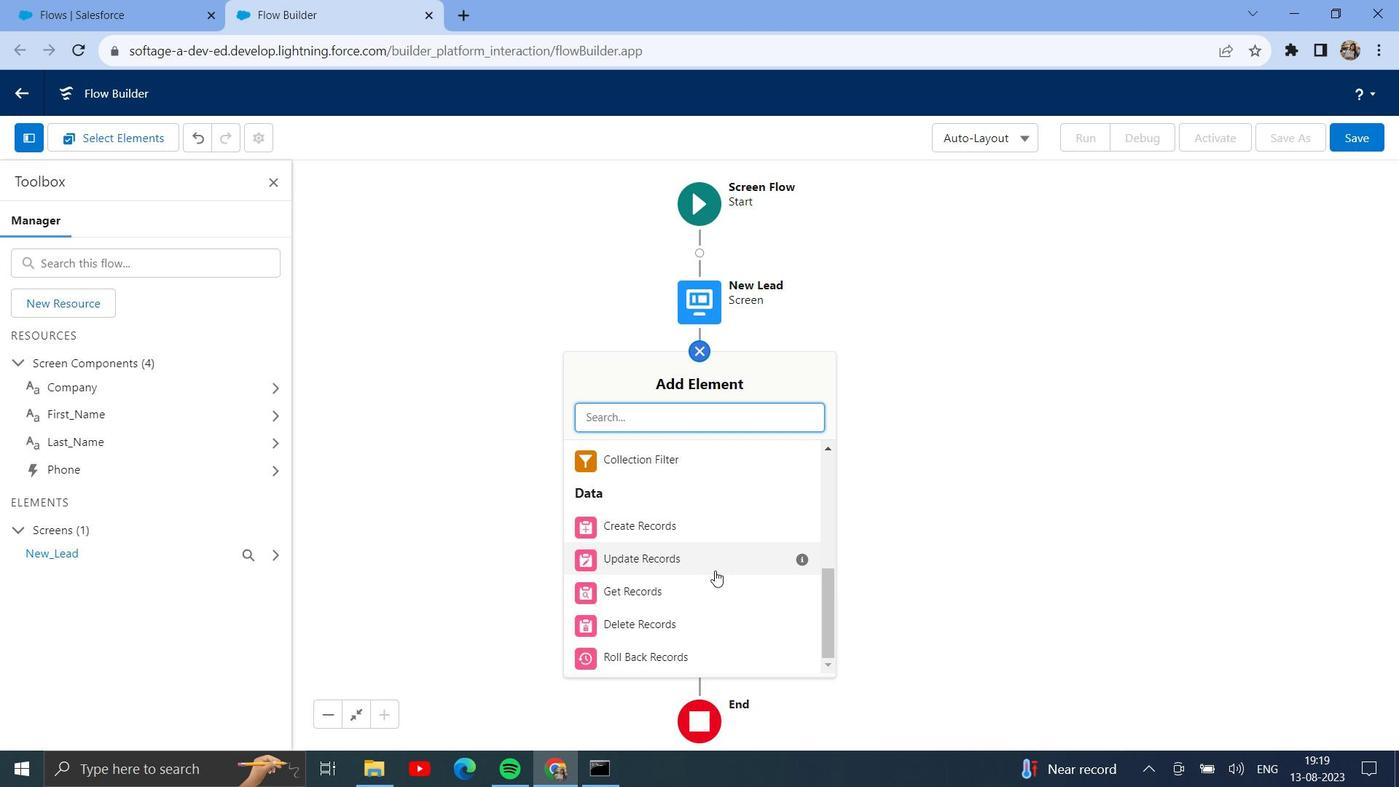 
Action: Mouse moved to (703, 529)
Screenshot: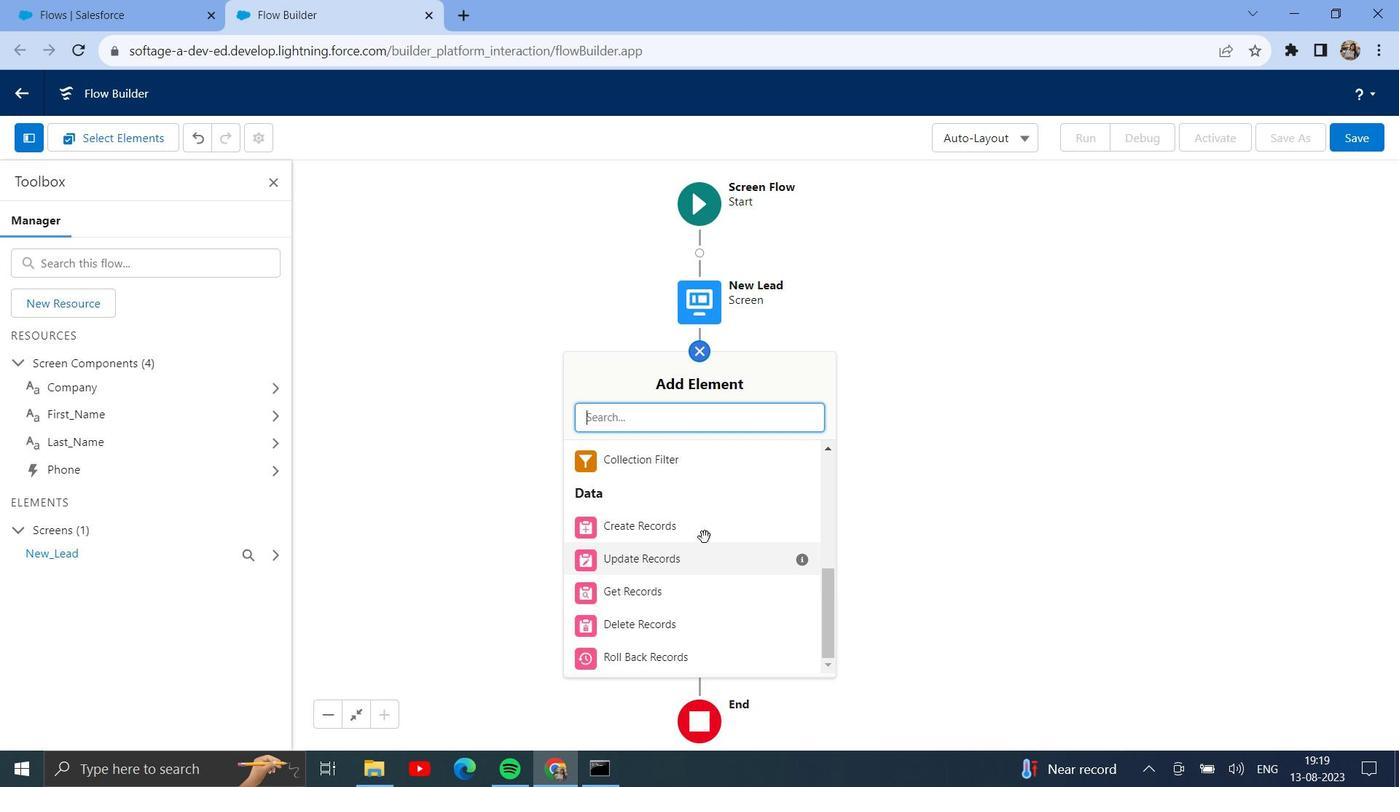 
Action: Mouse pressed left at (703, 529)
Screenshot: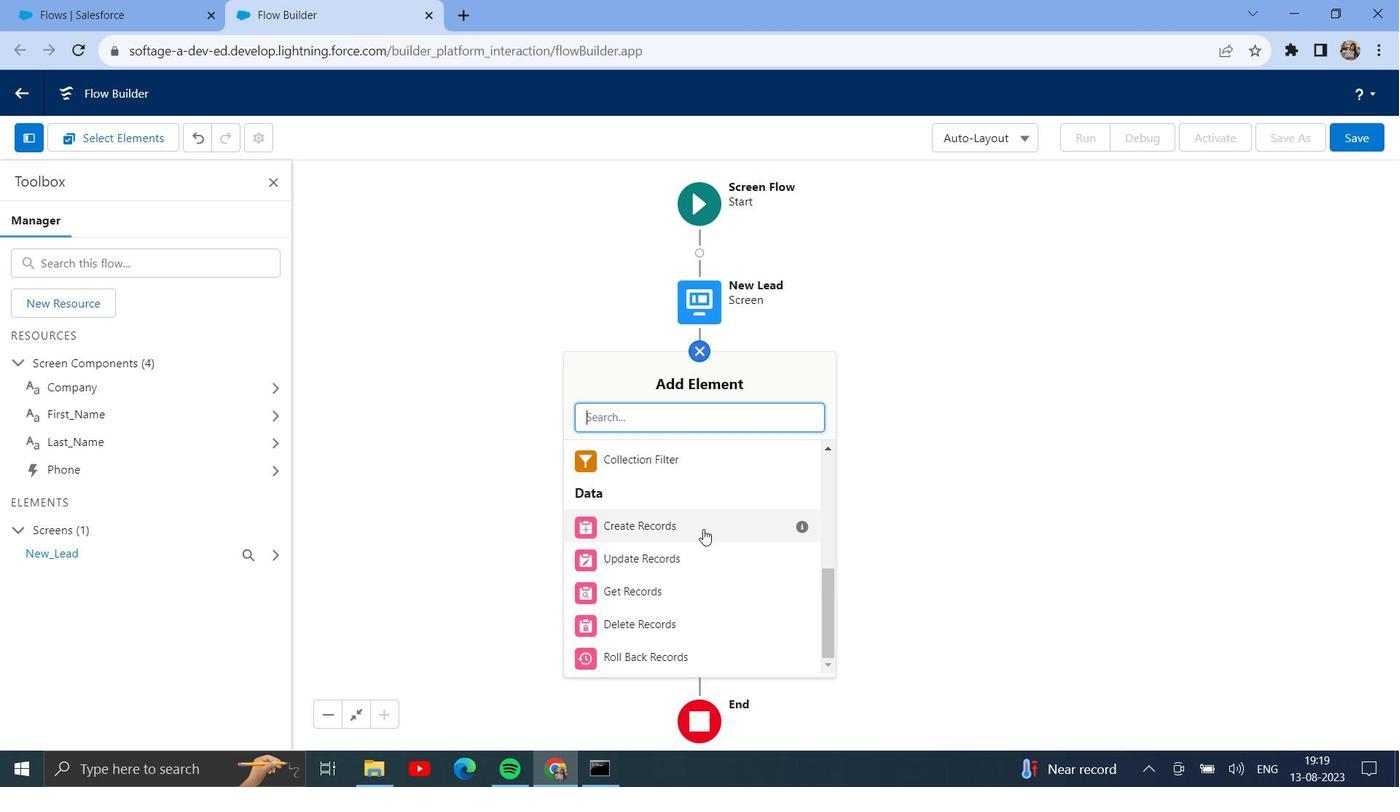 
Action: Mouse moved to (433, 239)
Screenshot: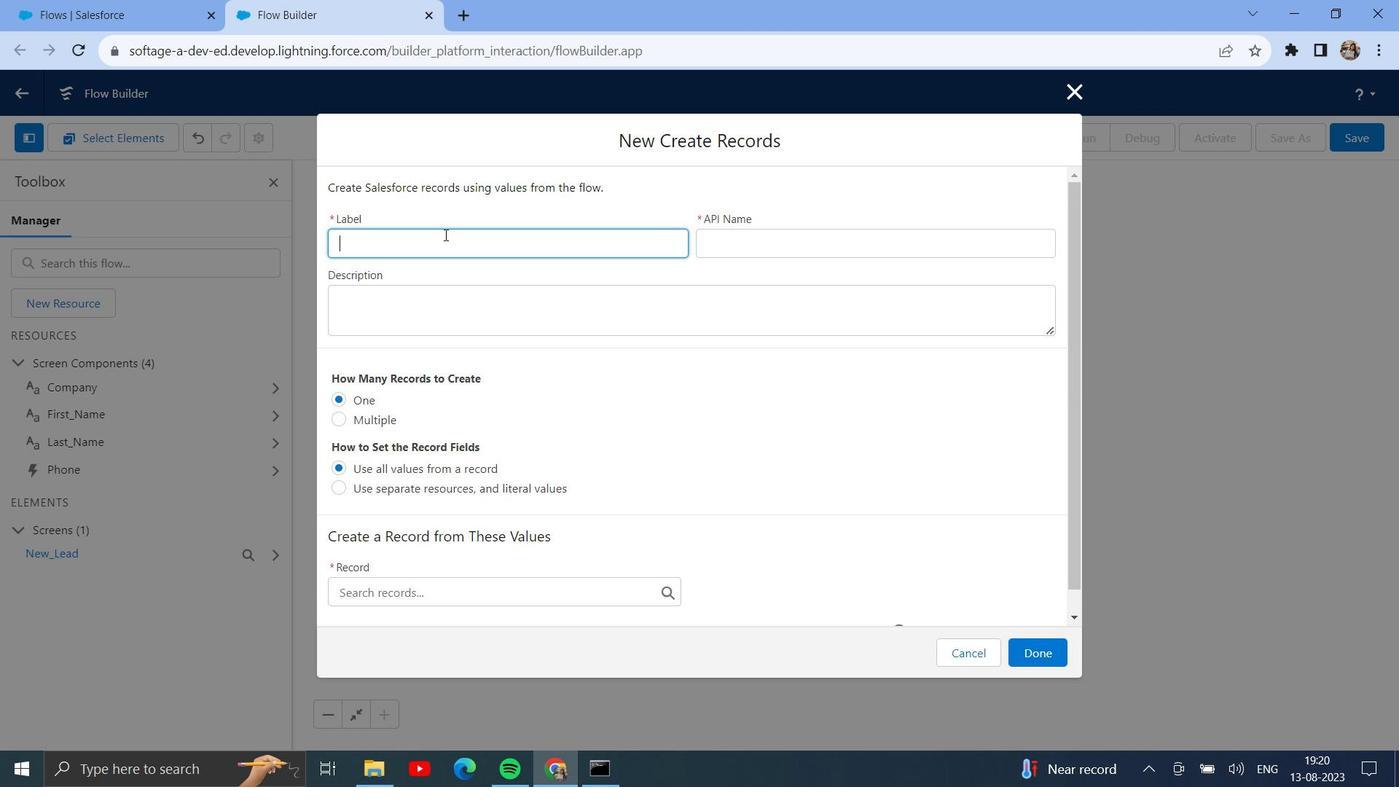
Action: Key pressed <Key.shift>Create<Key.space><Key.shift>Lead<Key.space>
Screenshot: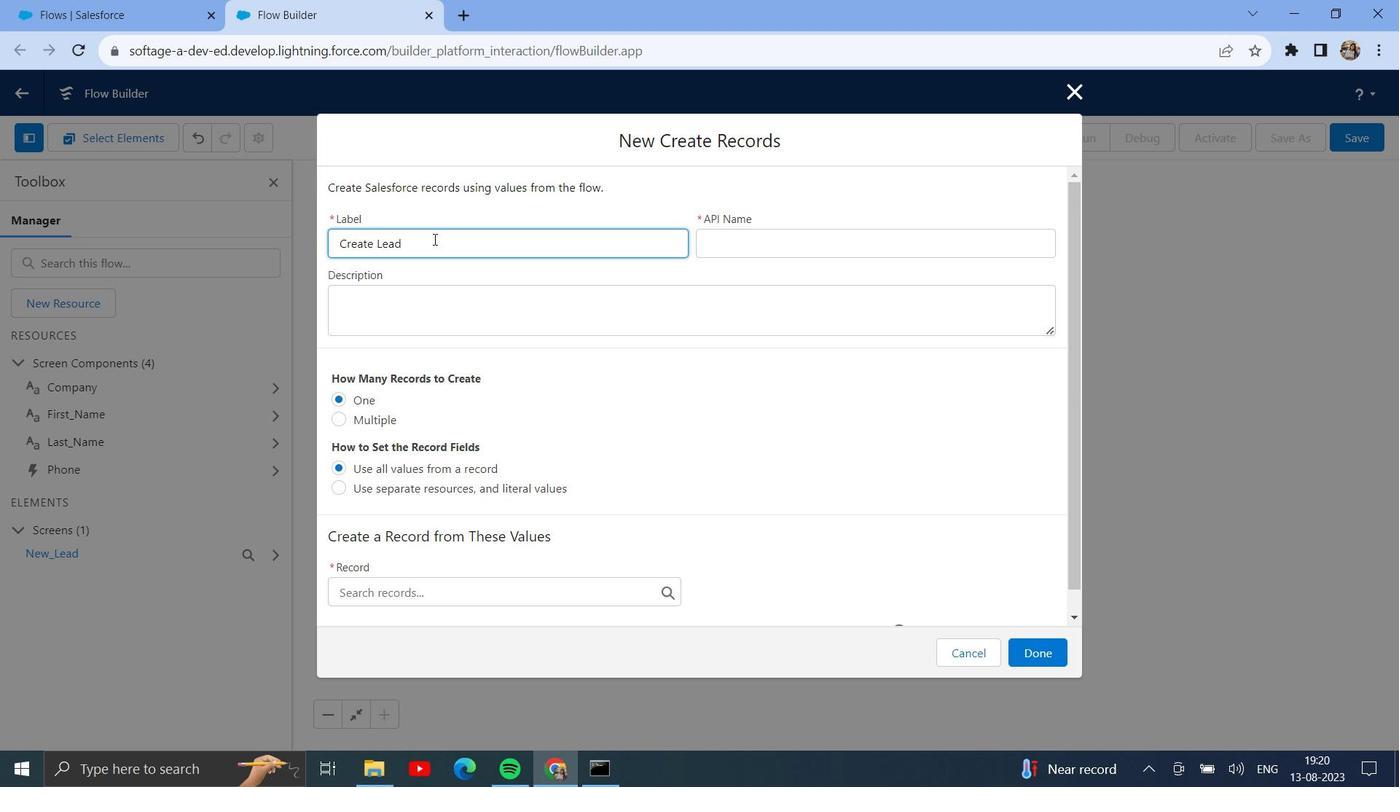 
Action: Mouse moved to (743, 241)
Screenshot: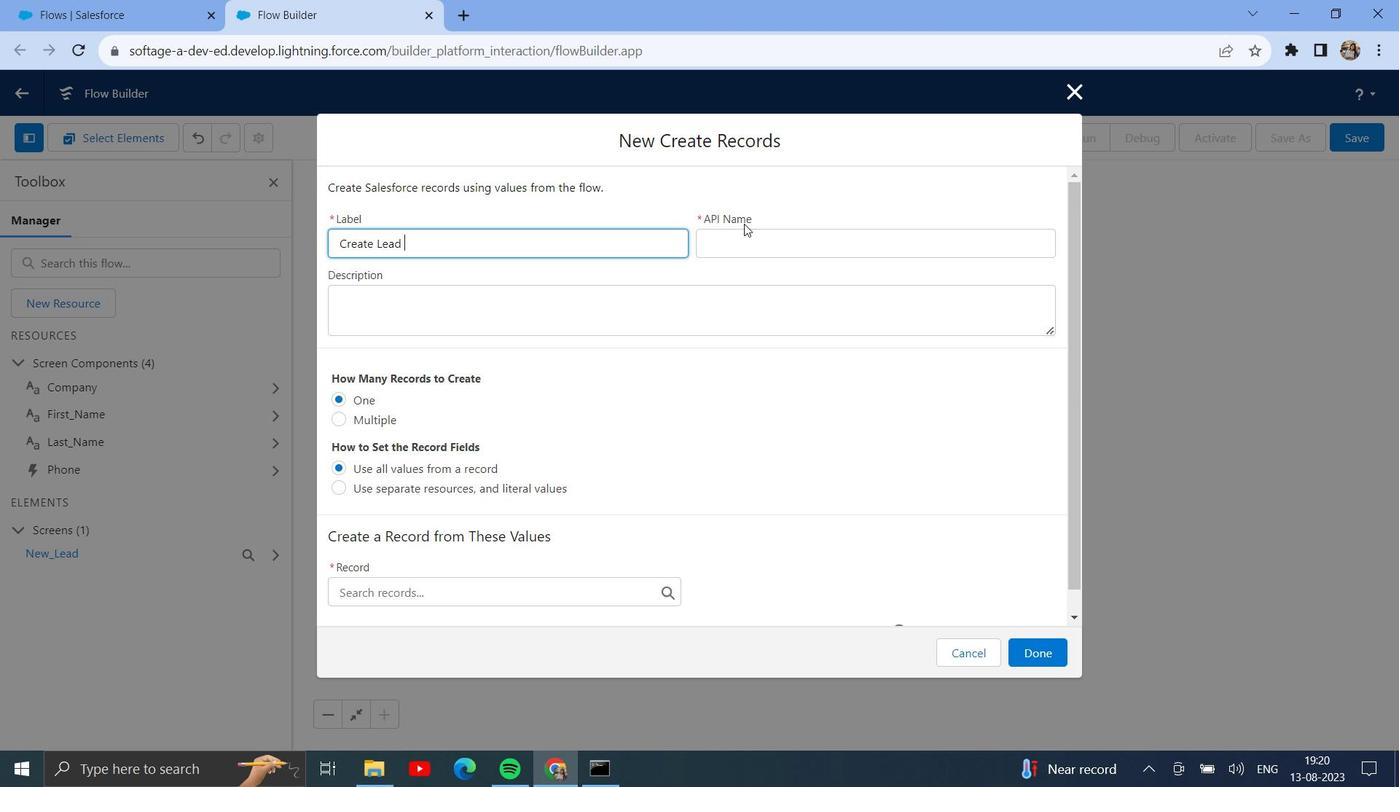 
Action: Mouse pressed left at (743, 241)
Screenshot: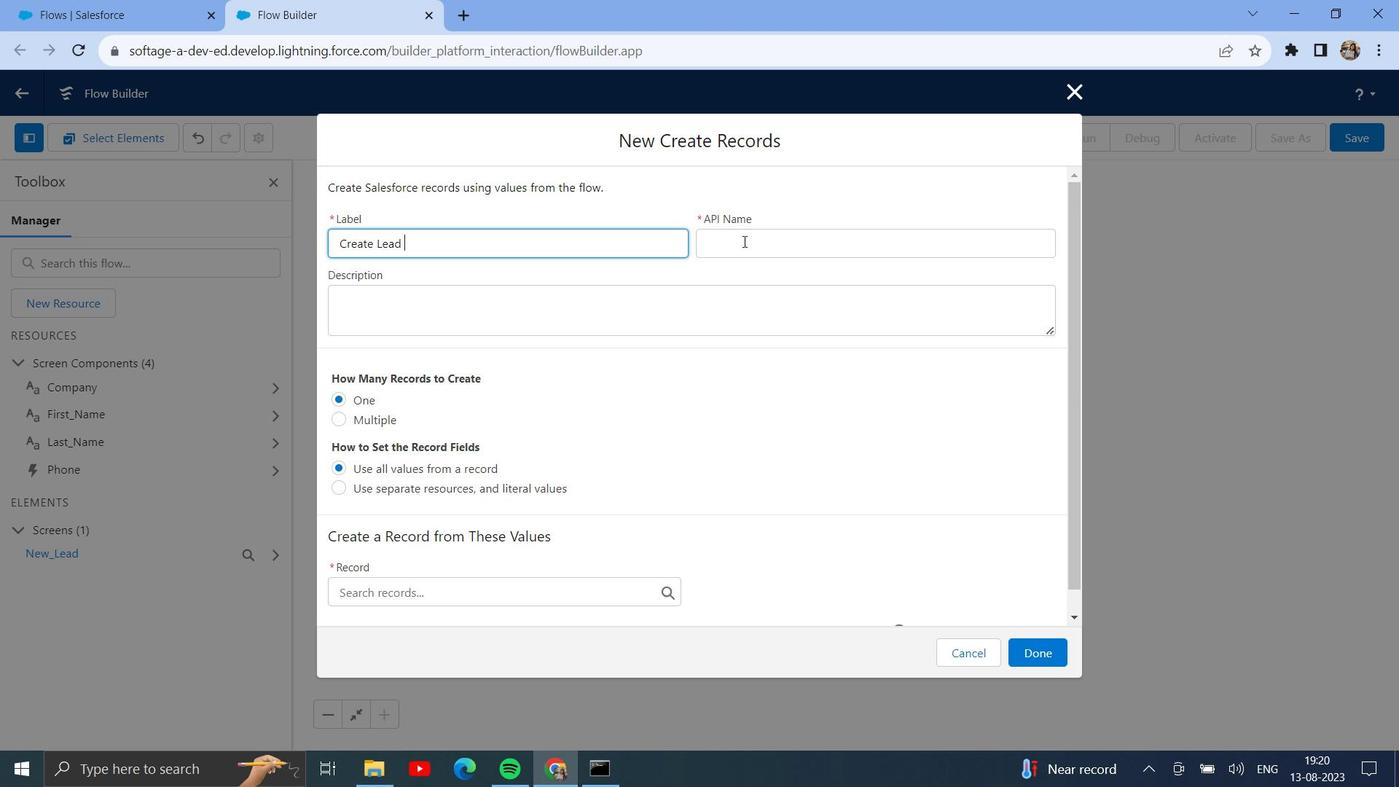 
Action: Mouse moved to (386, 415)
Screenshot: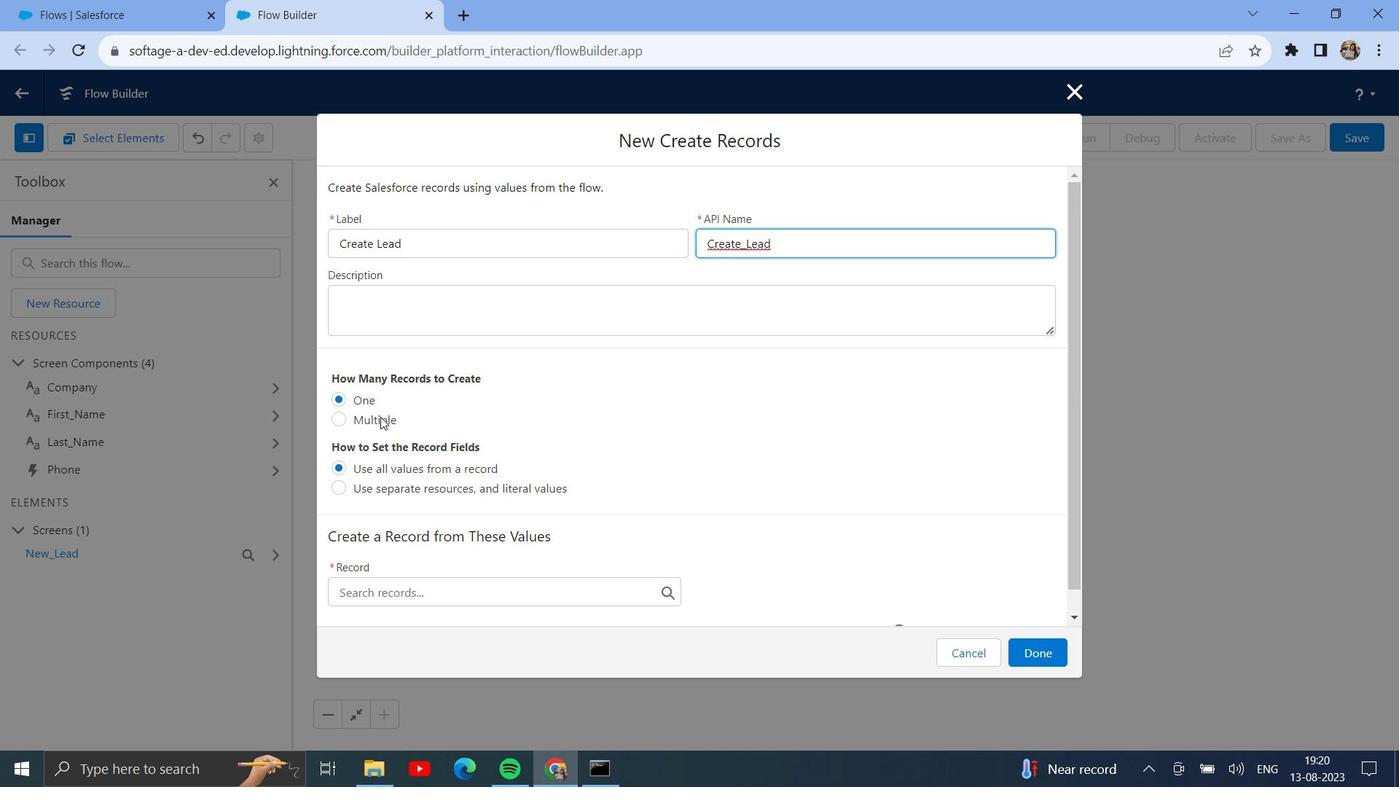 
Action: Mouse scrolled (386, 414) with delta (0, 0)
Screenshot: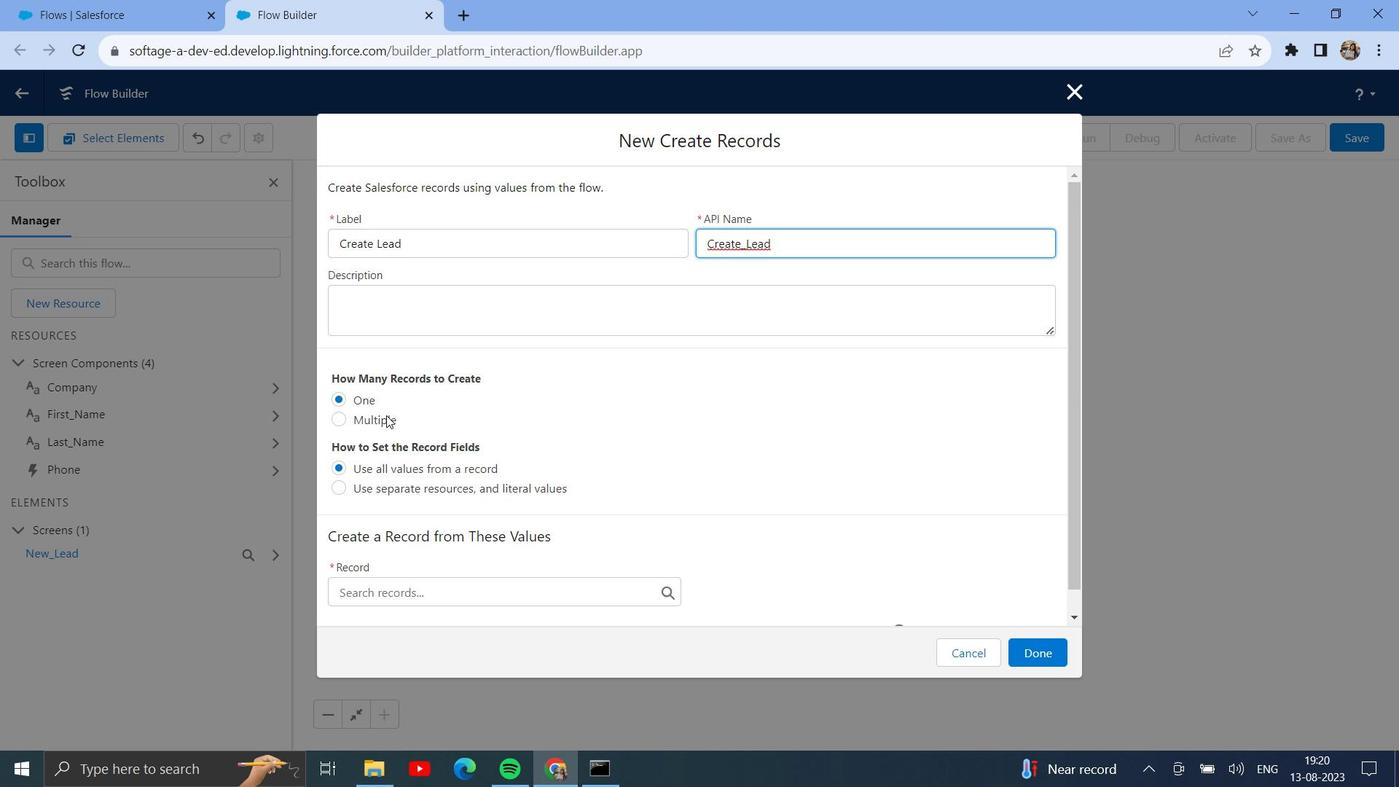 
Action: Mouse moved to (333, 465)
Screenshot: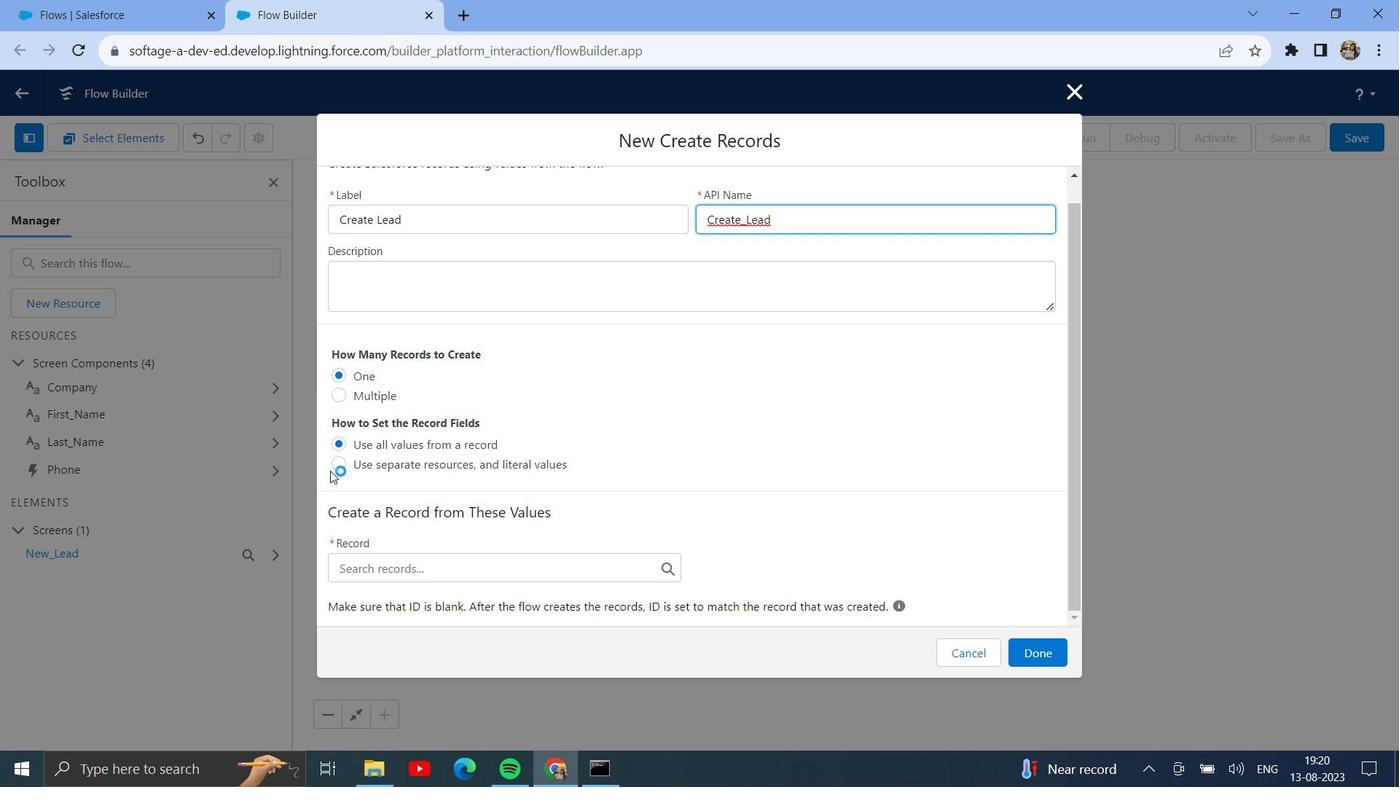 
Action: Mouse pressed left at (333, 465)
Screenshot: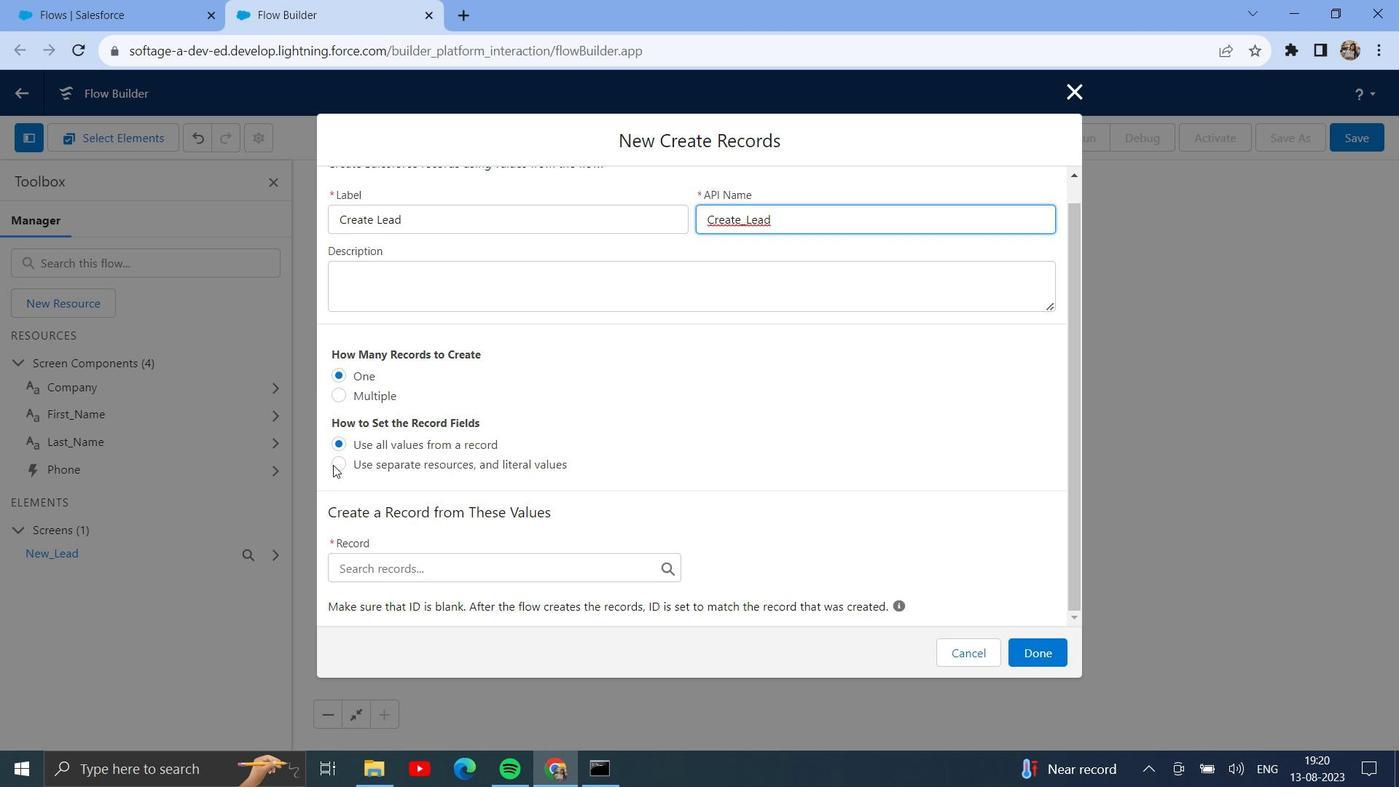 
Action: Mouse moved to (535, 545)
Screenshot: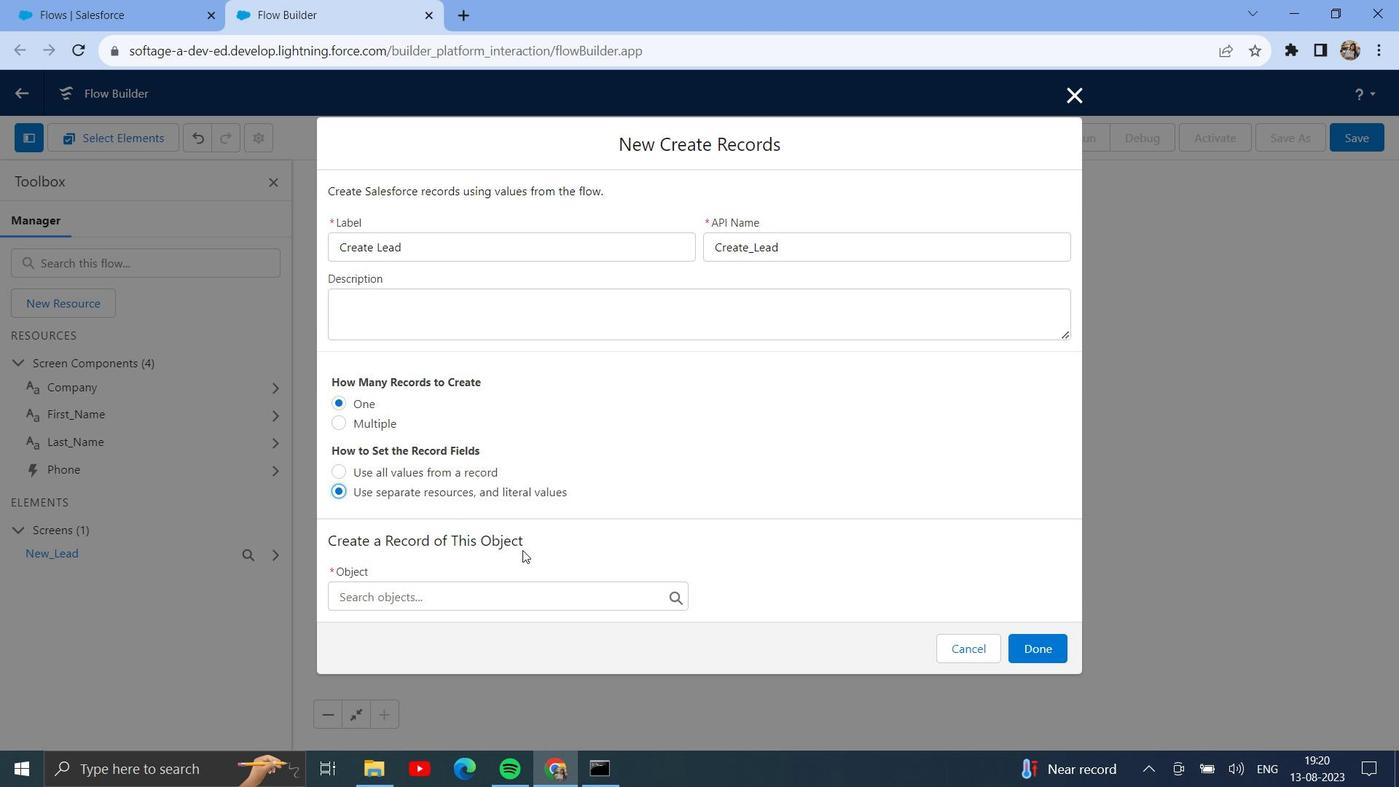 
Action: Mouse scrolled (535, 544) with delta (0, 0)
Screenshot: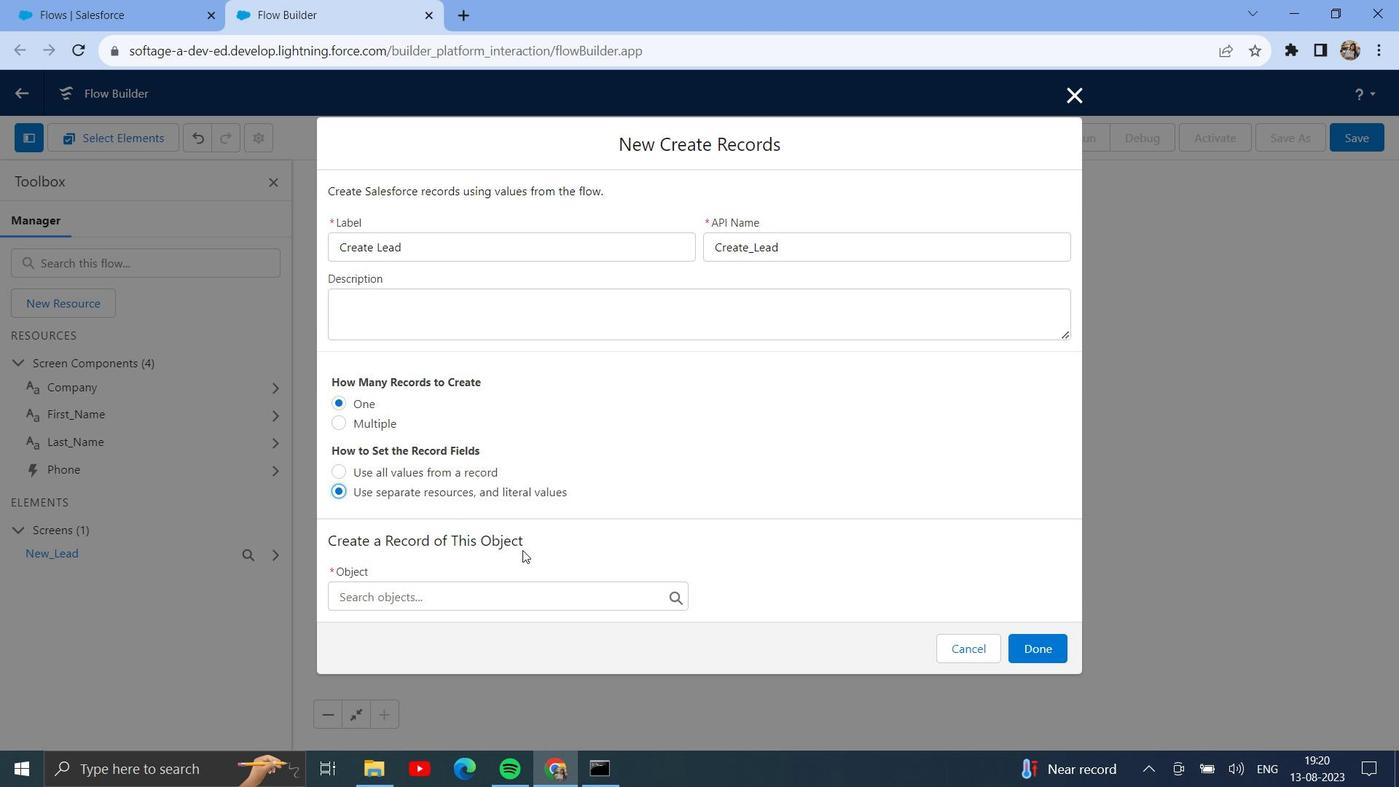 
Action: Mouse scrolled (535, 544) with delta (0, 0)
Screenshot: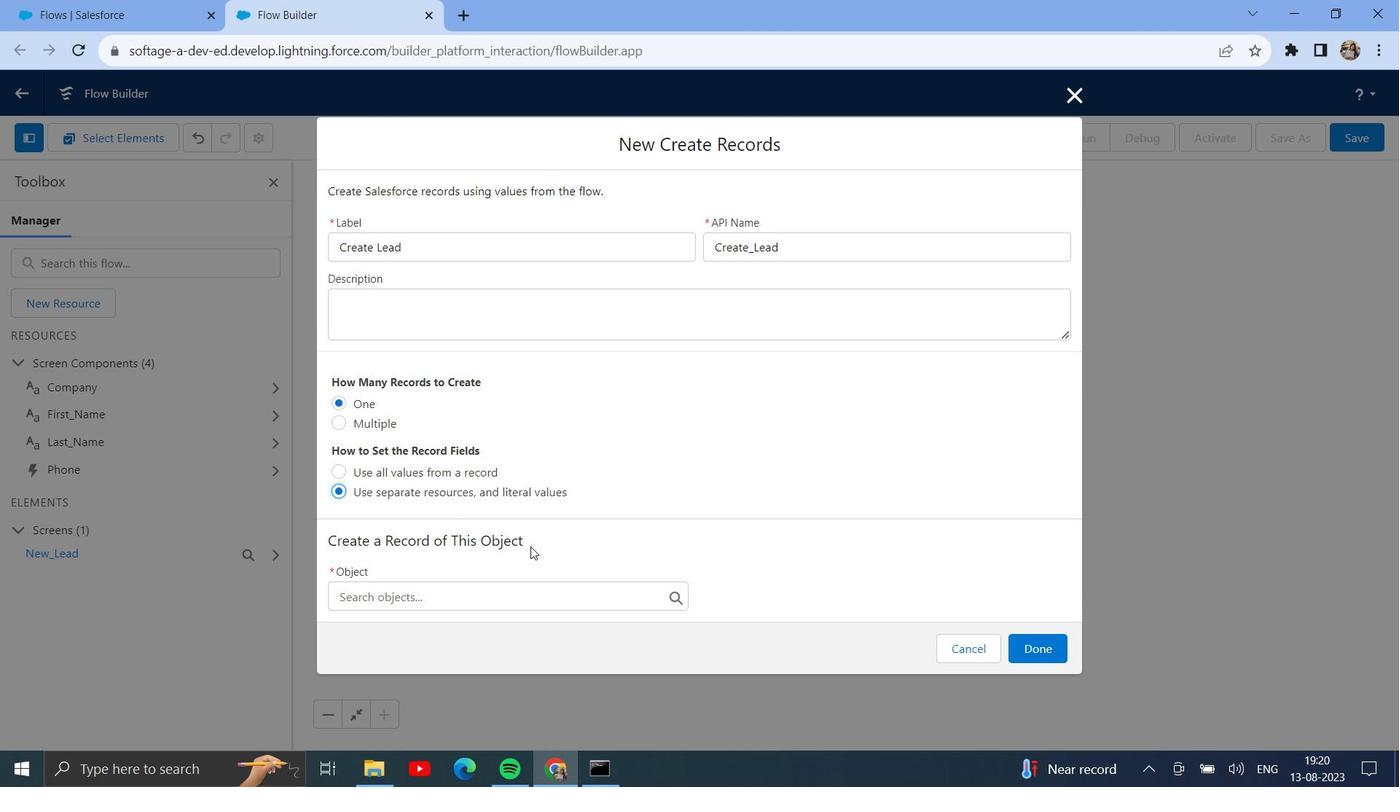 
Action: Mouse moved to (661, 600)
Screenshot: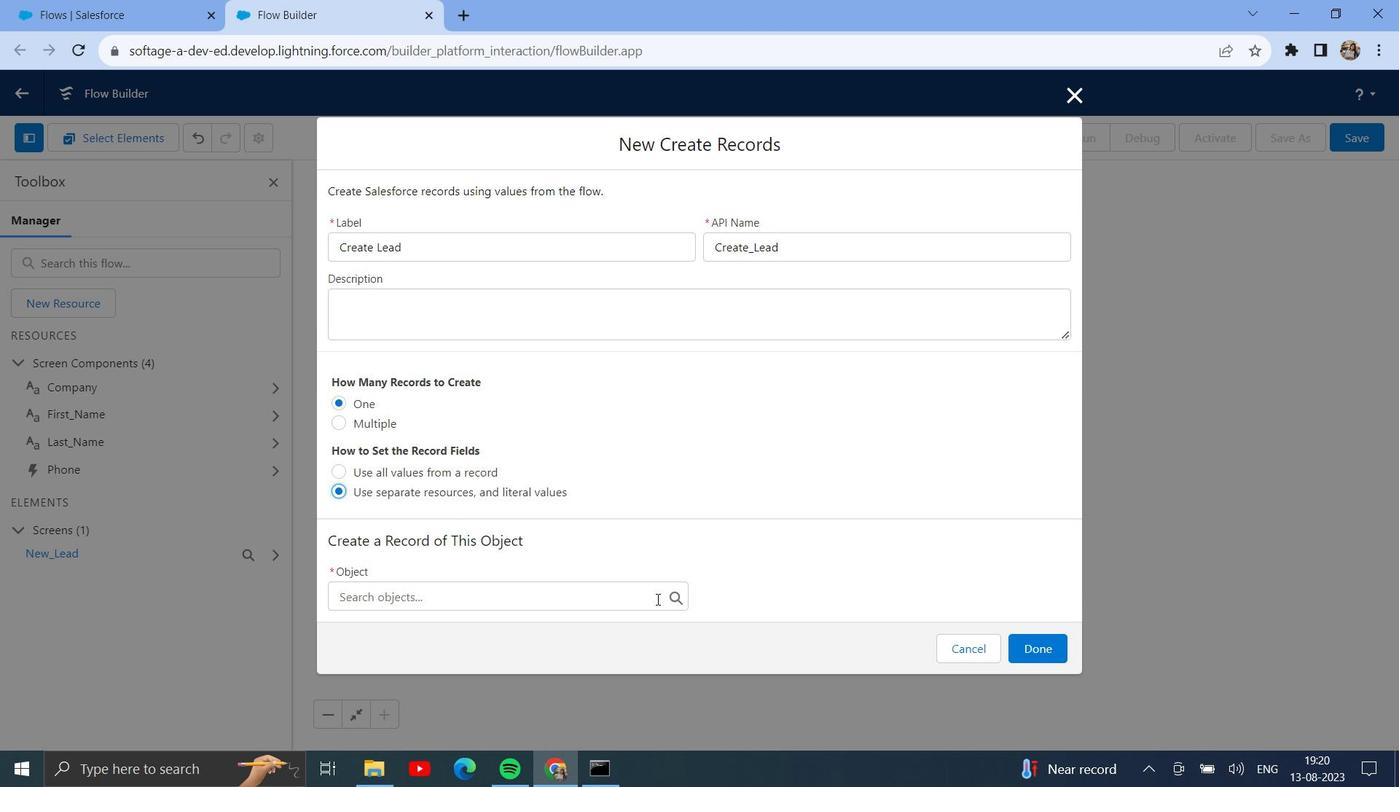 
Action: Mouse pressed left at (661, 600)
Screenshot: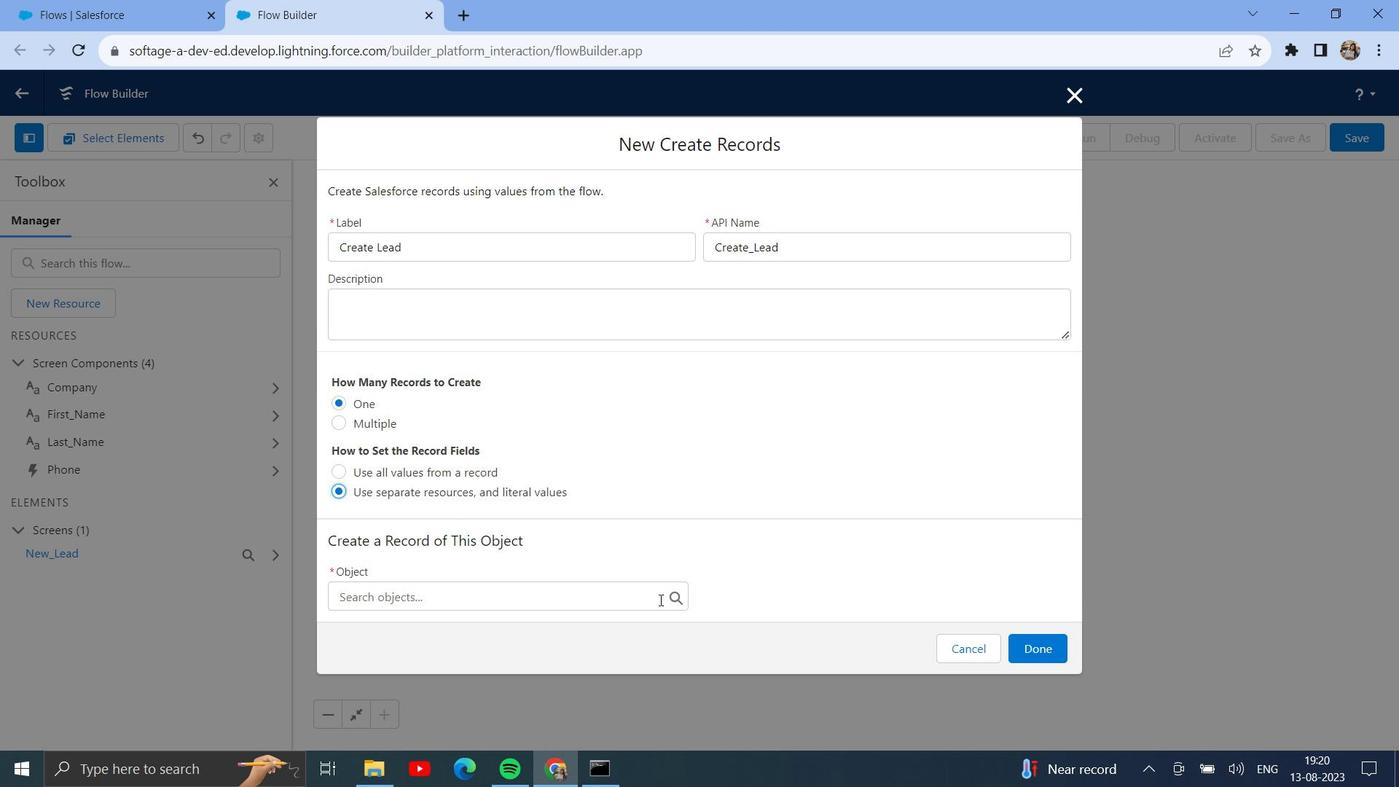 
Action: Mouse moved to (511, 414)
Screenshot: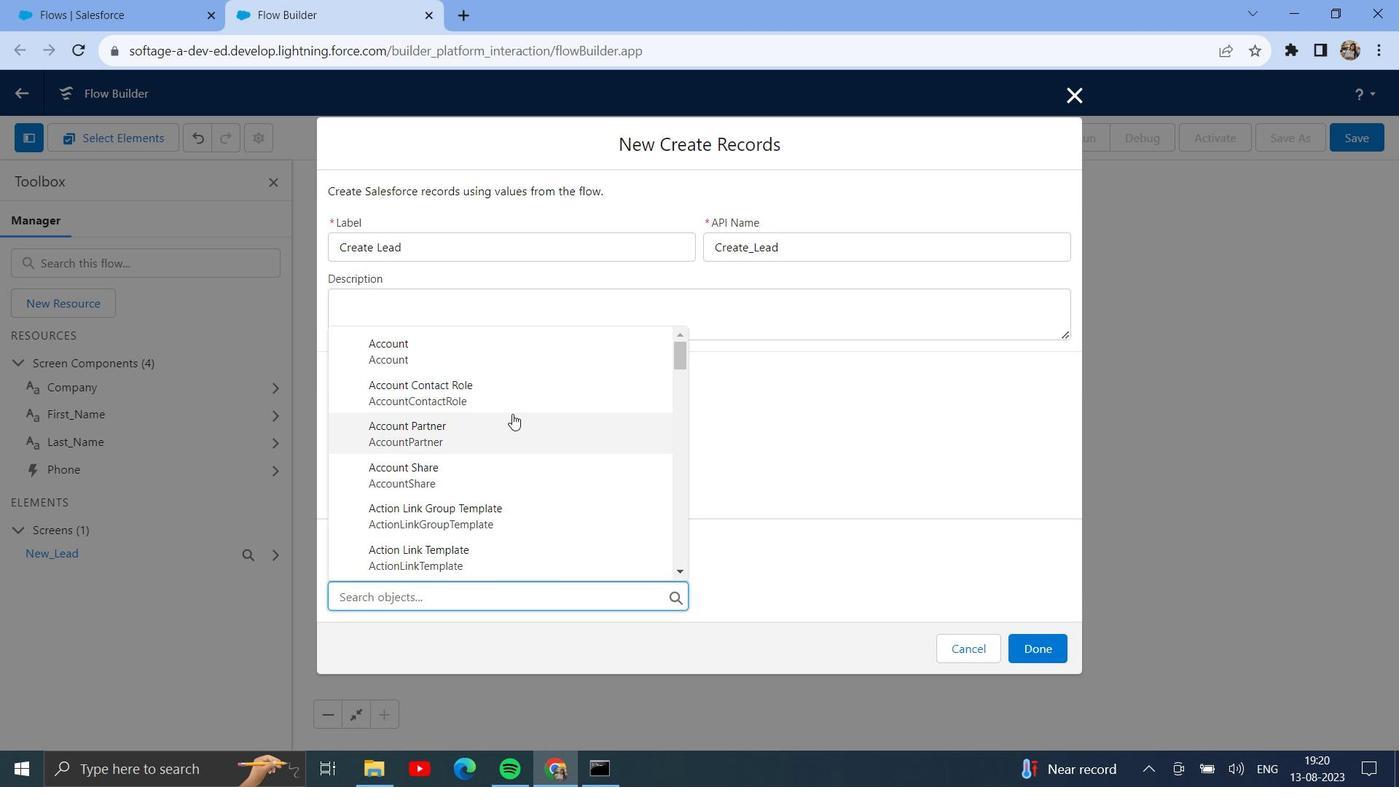 
Action: Mouse scrolled (511, 414) with delta (0, 0)
Screenshot: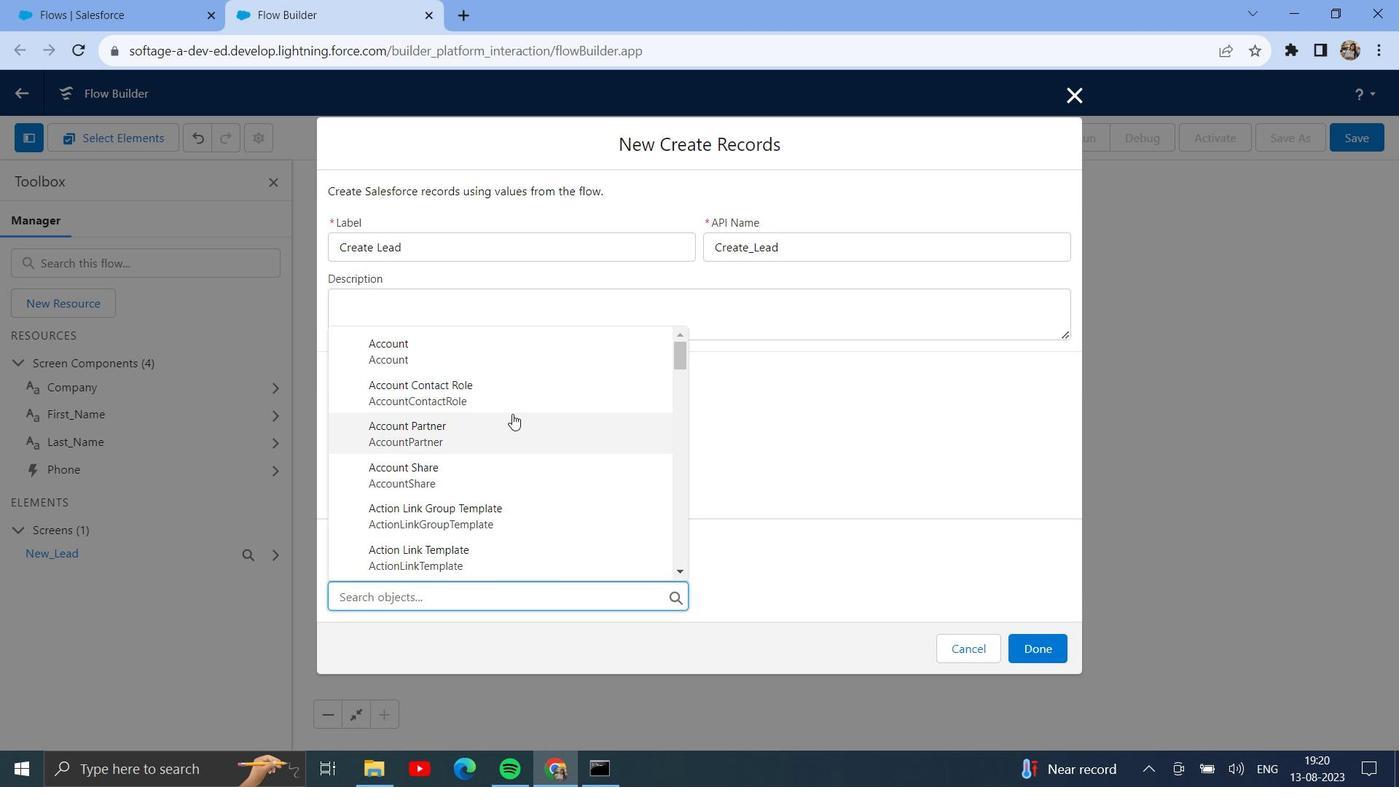 
Action: Mouse moved to (511, 415)
Screenshot: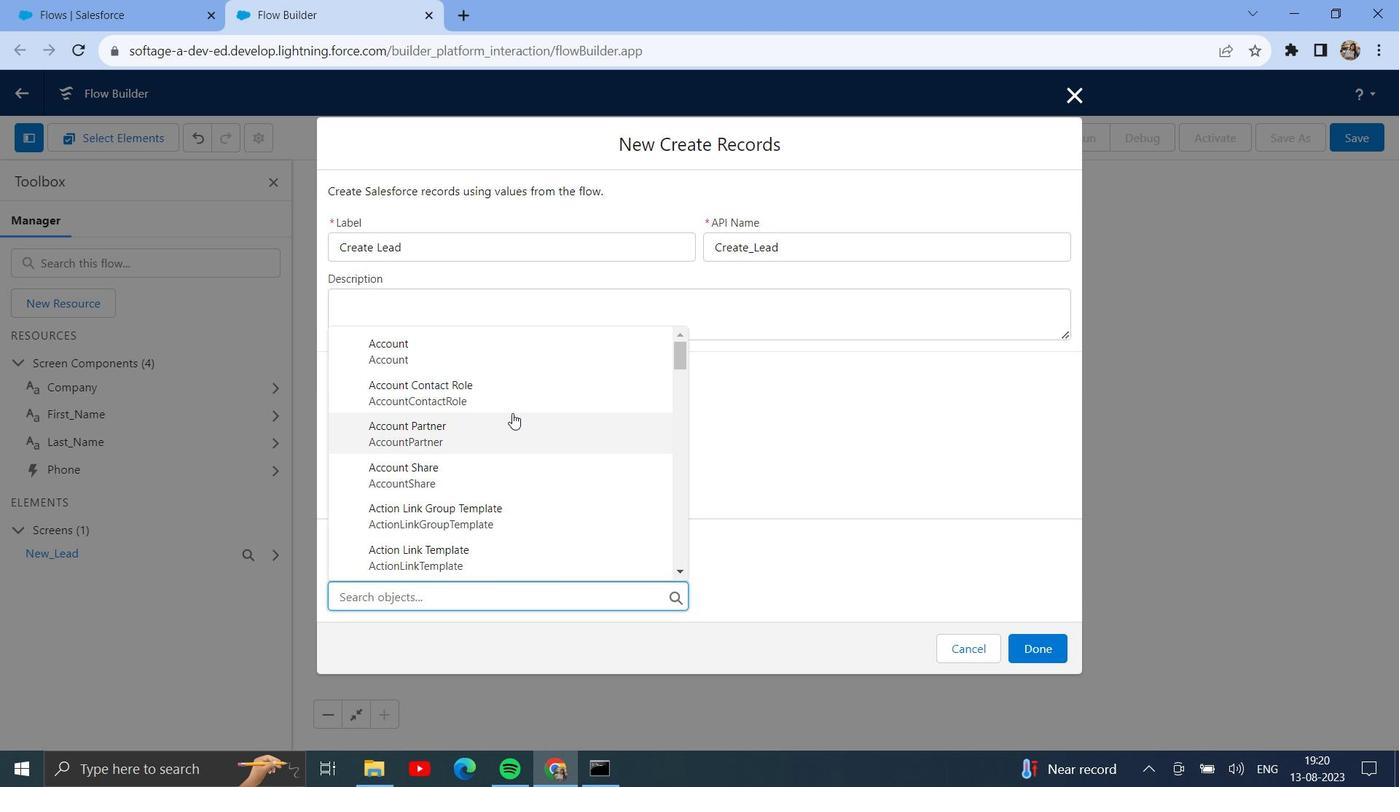 
Action: Mouse scrolled (511, 414) with delta (0, 0)
Screenshot: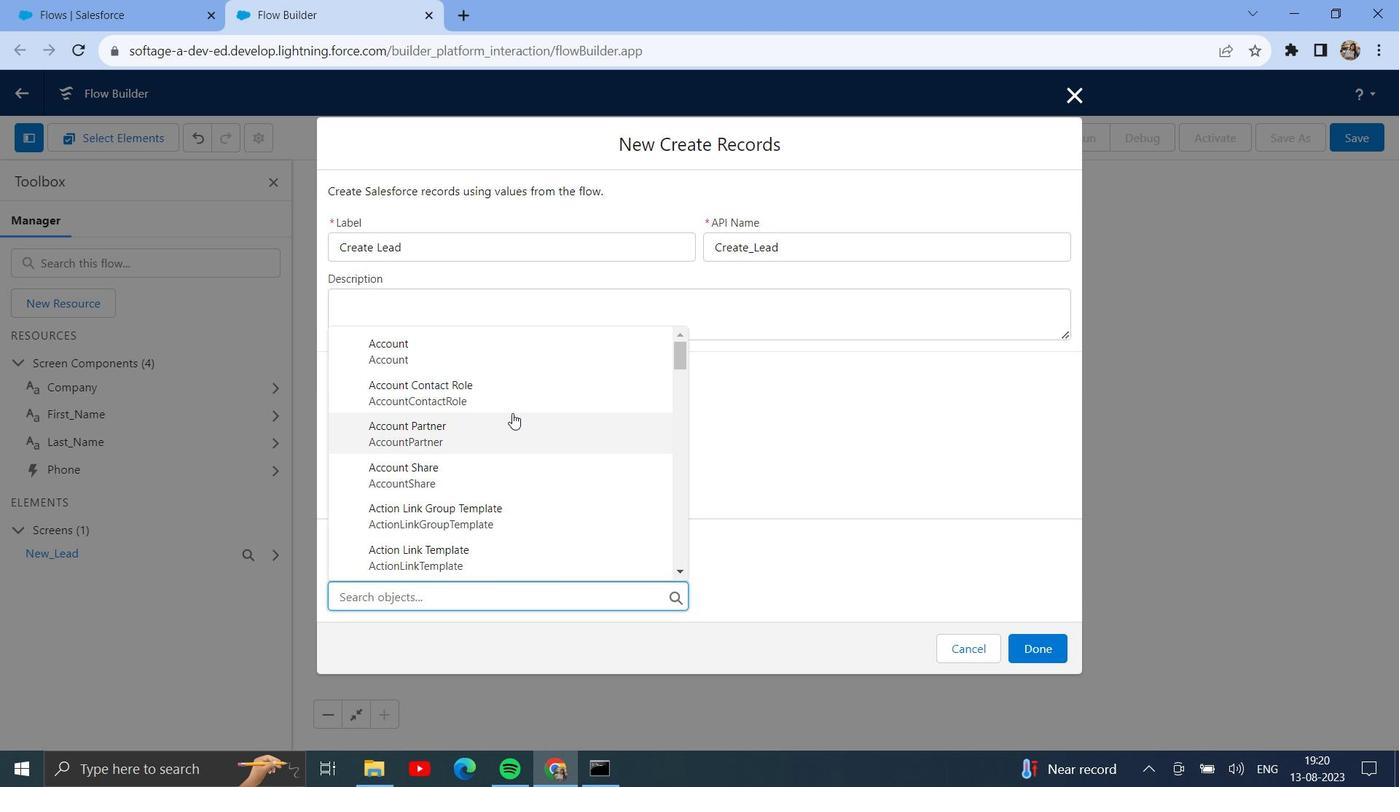 
Action: Mouse scrolled (511, 414) with delta (0, 0)
Screenshot: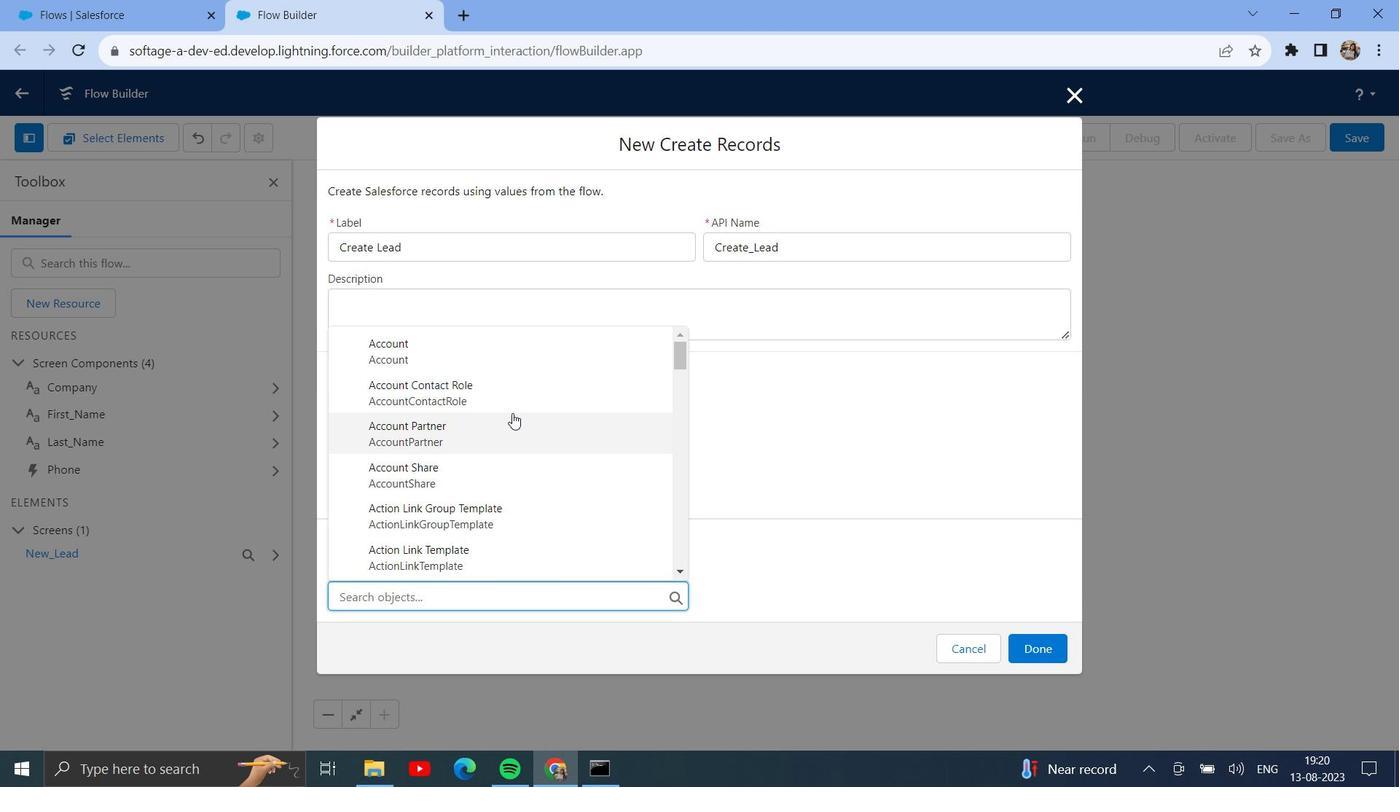 
Action: Mouse moved to (528, 455)
Screenshot: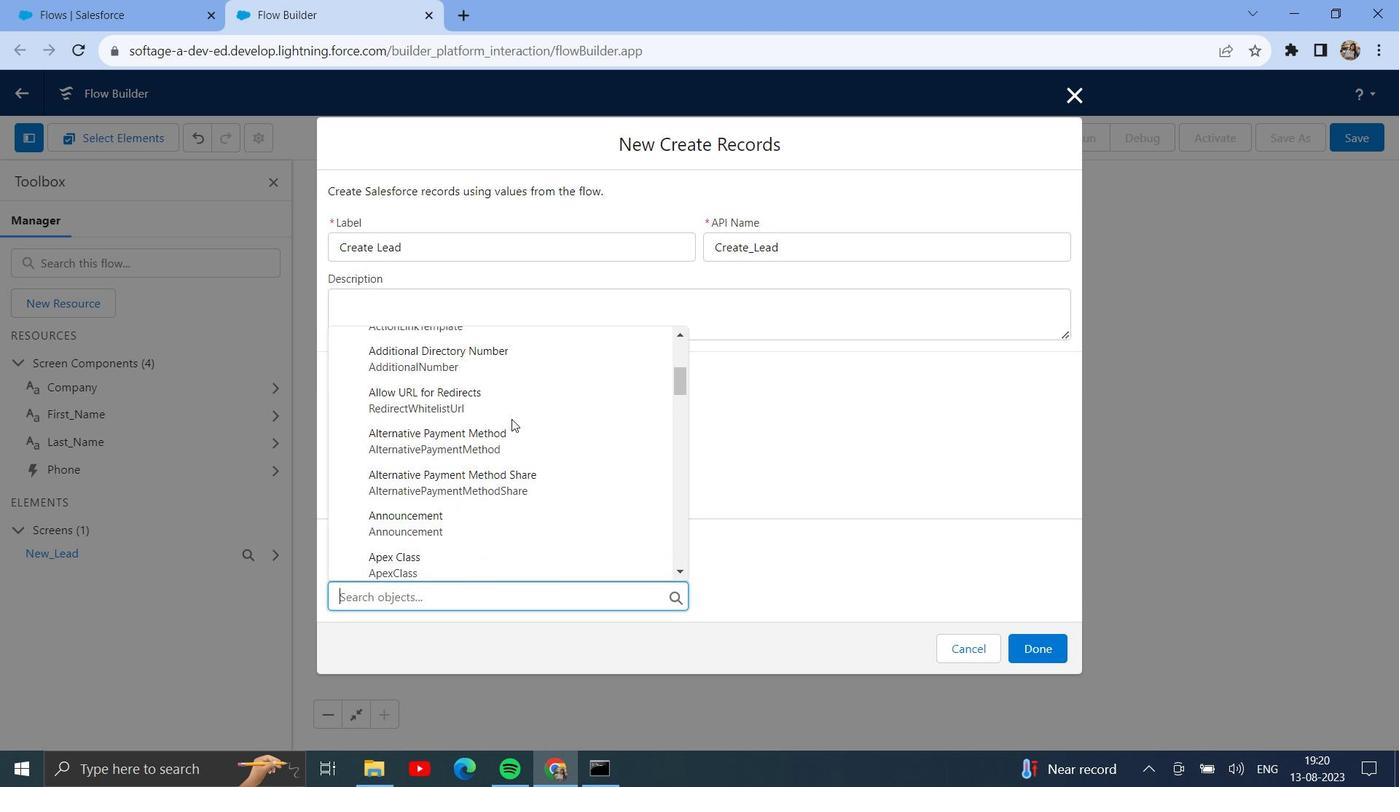 
Action: Mouse scrolled (528, 454) with delta (0, 0)
Screenshot: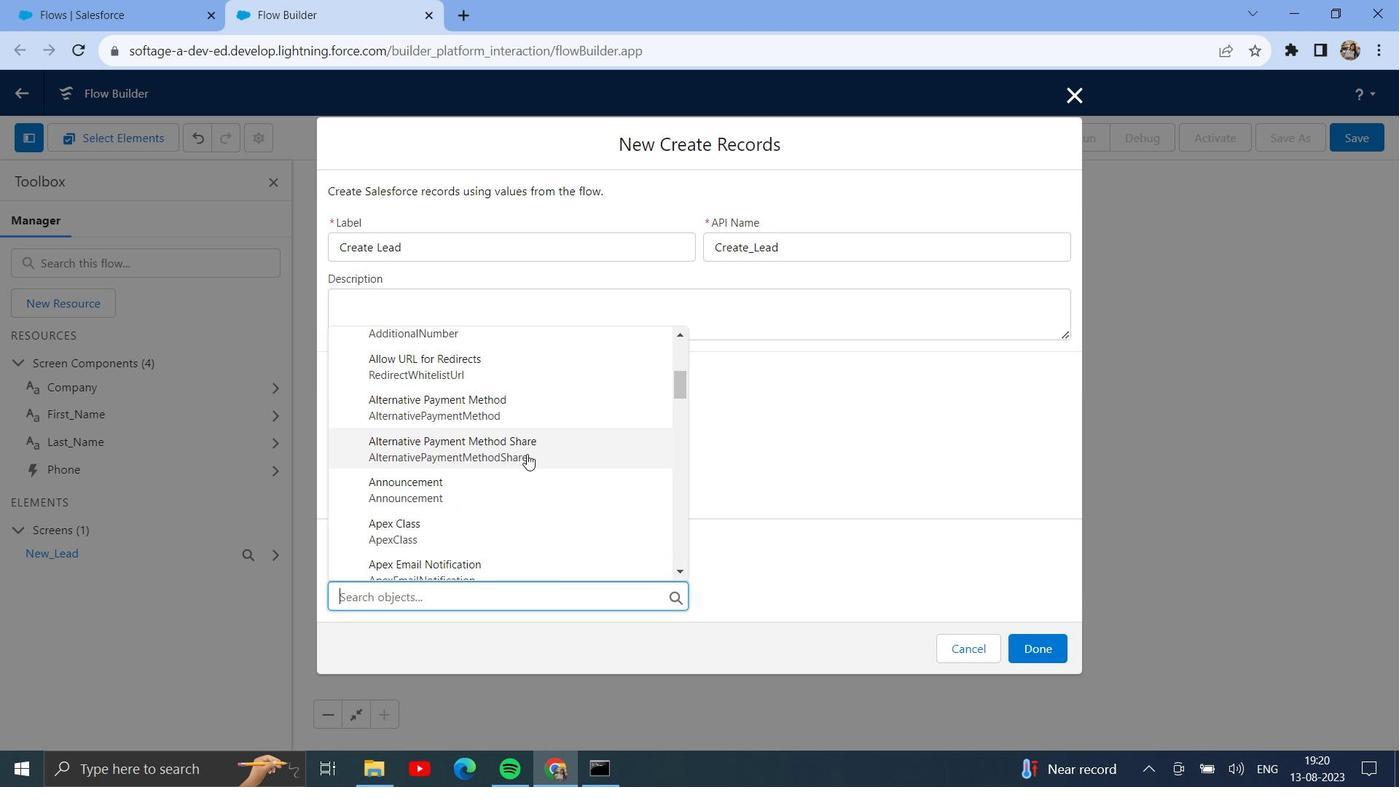 
Action: Mouse scrolled (528, 454) with delta (0, 0)
Screenshot: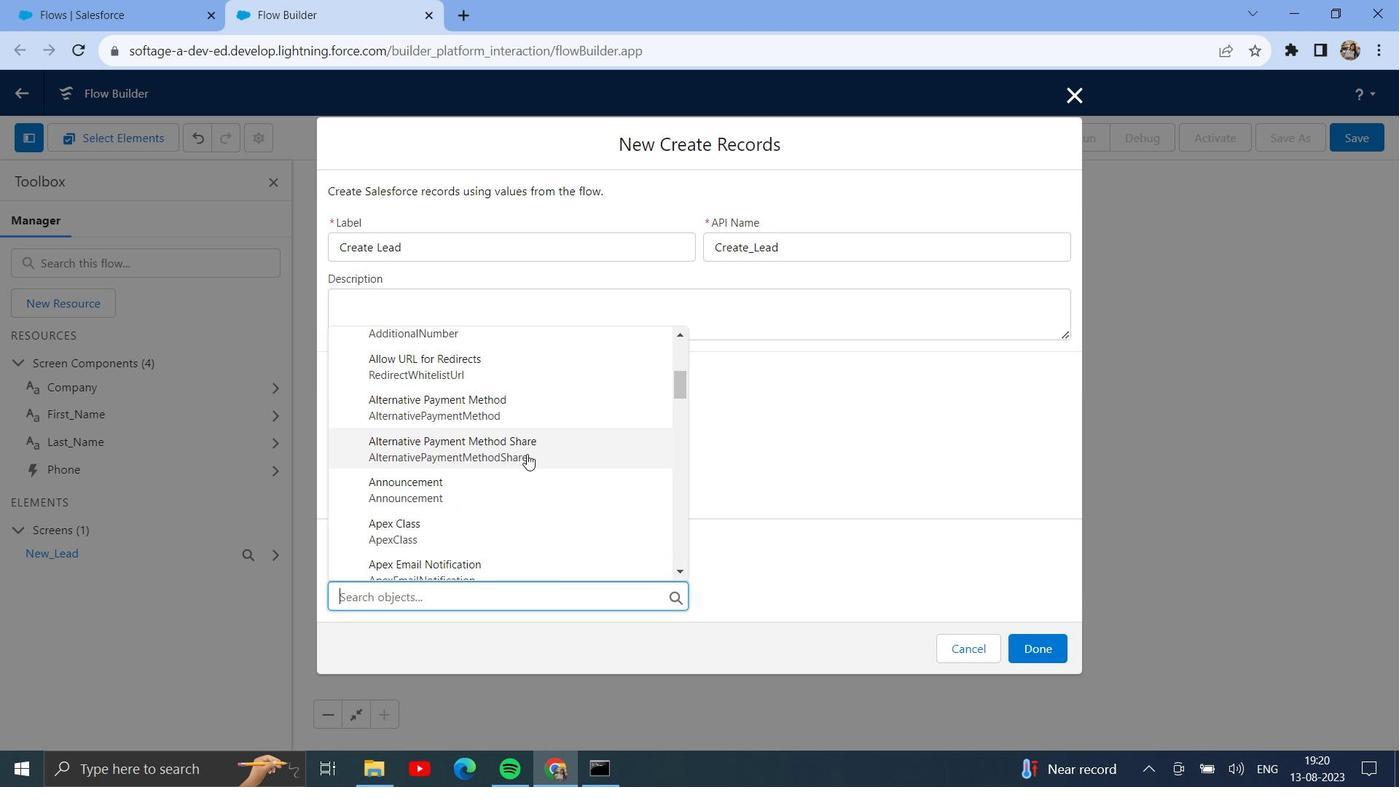 
Action: Mouse scrolled (528, 454) with delta (0, 0)
Screenshot: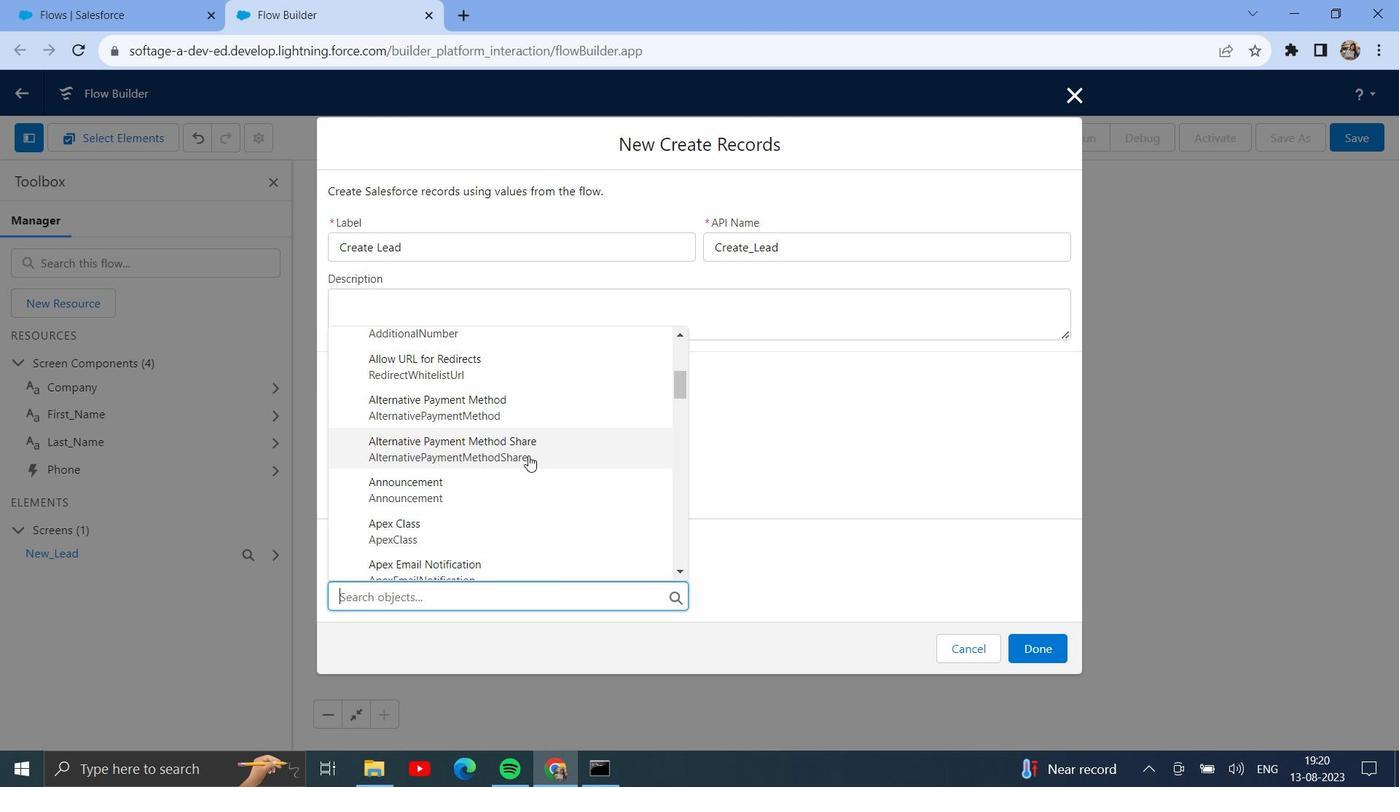 
Action: Mouse scrolled (528, 454) with delta (0, 0)
Screenshot: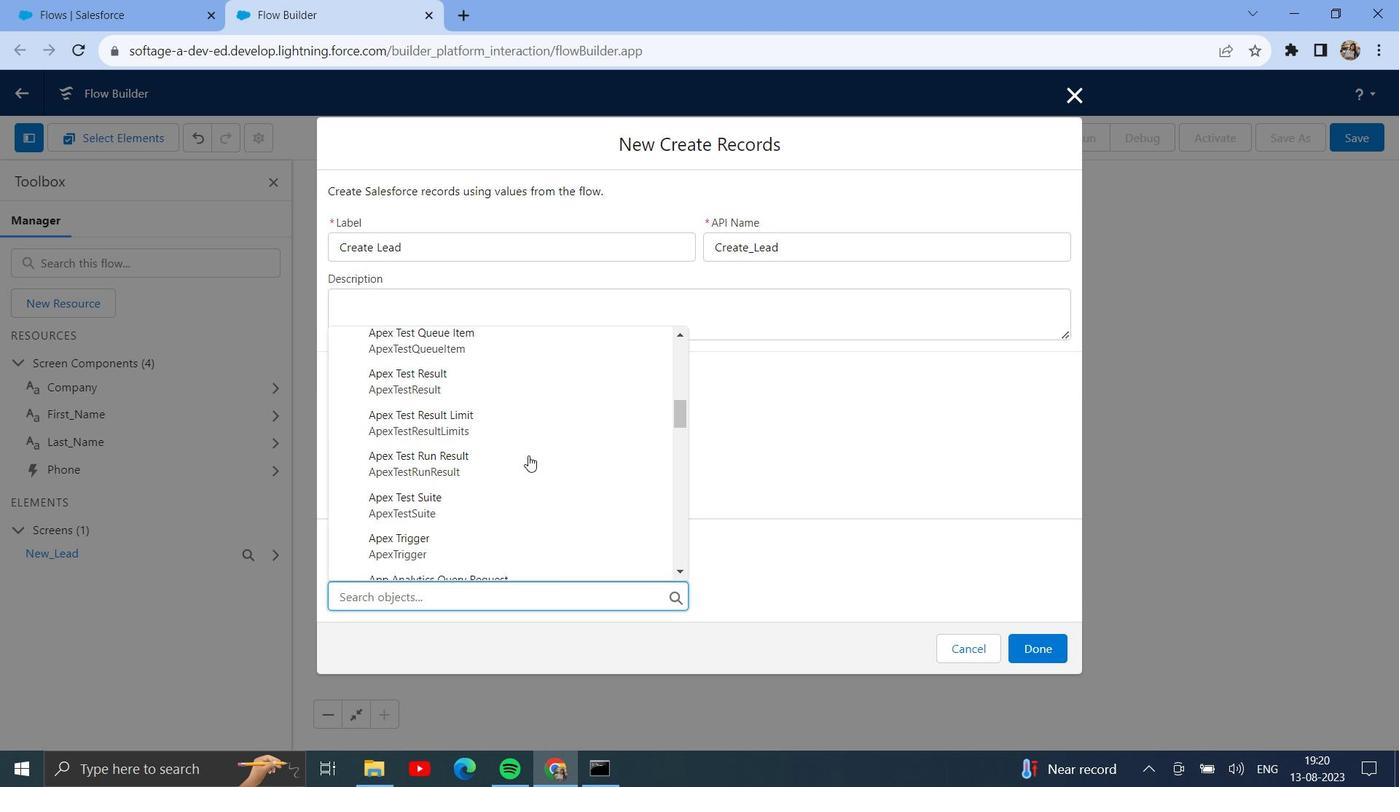 
Action: Mouse scrolled (528, 454) with delta (0, 0)
Screenshot: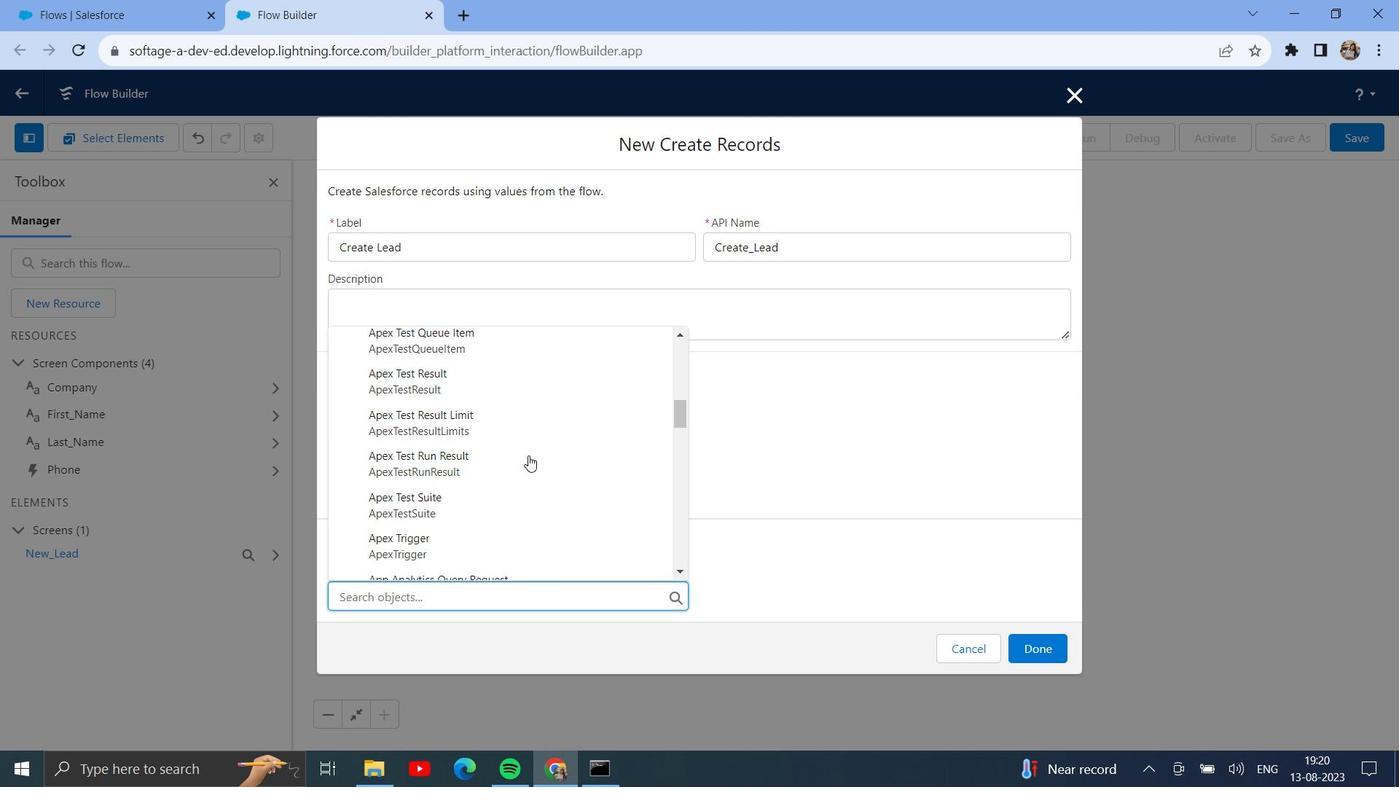 
Action: Mouse scrolled (528, 454) with delta (0, 0)
Screenshot: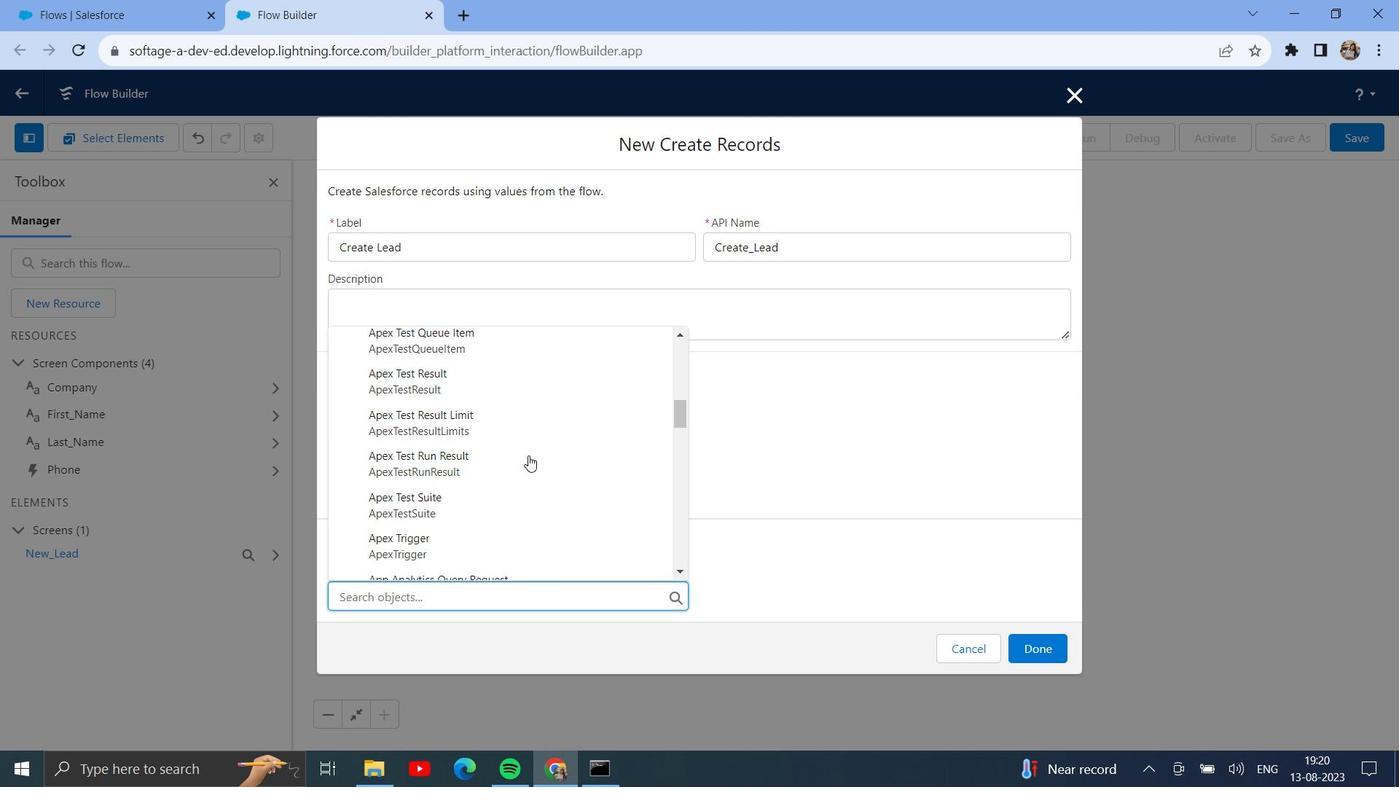 
Action: Mouse scrolled (528, 454) with delta (0, 0)
Screenshot: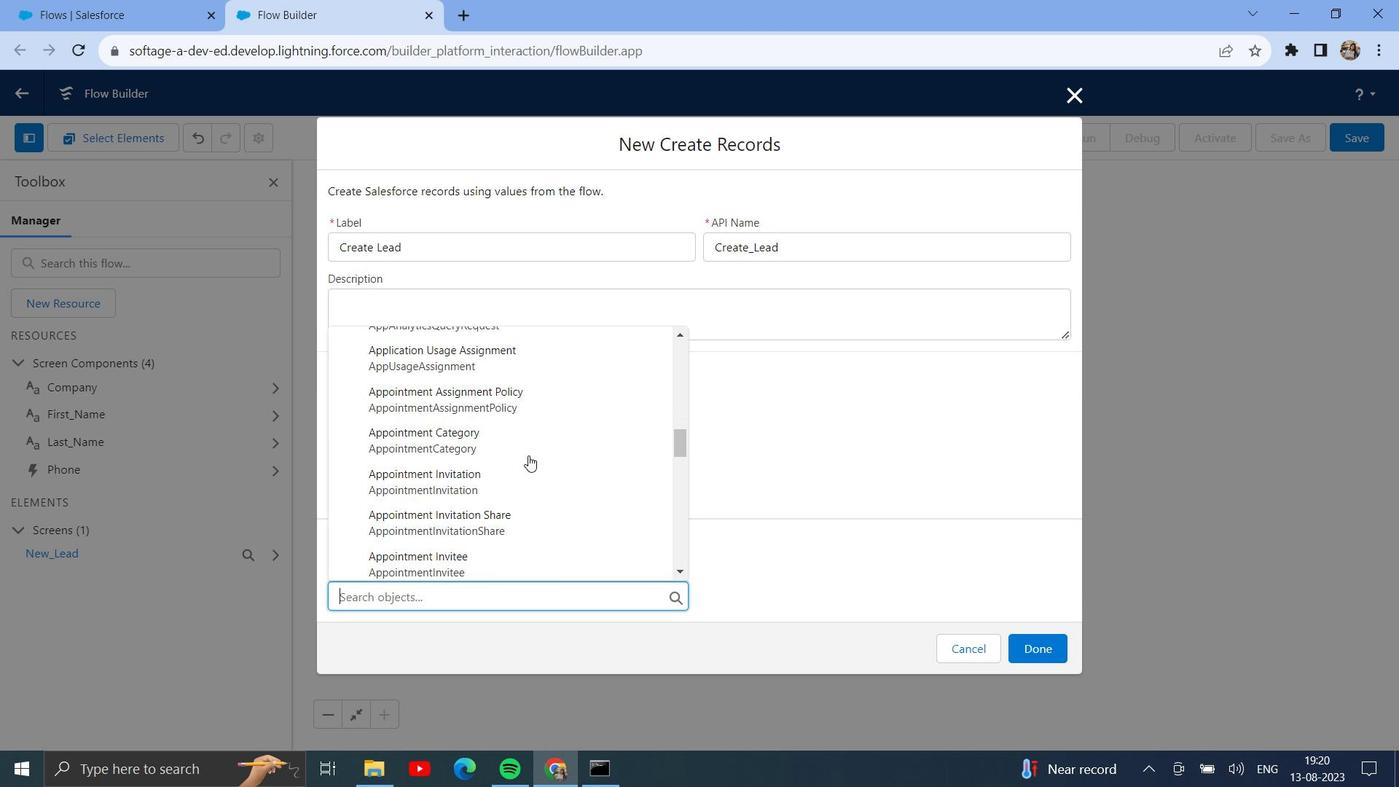 
Action: Mouse scrolled (528, 454) with delta (0, 0)
Screenshot: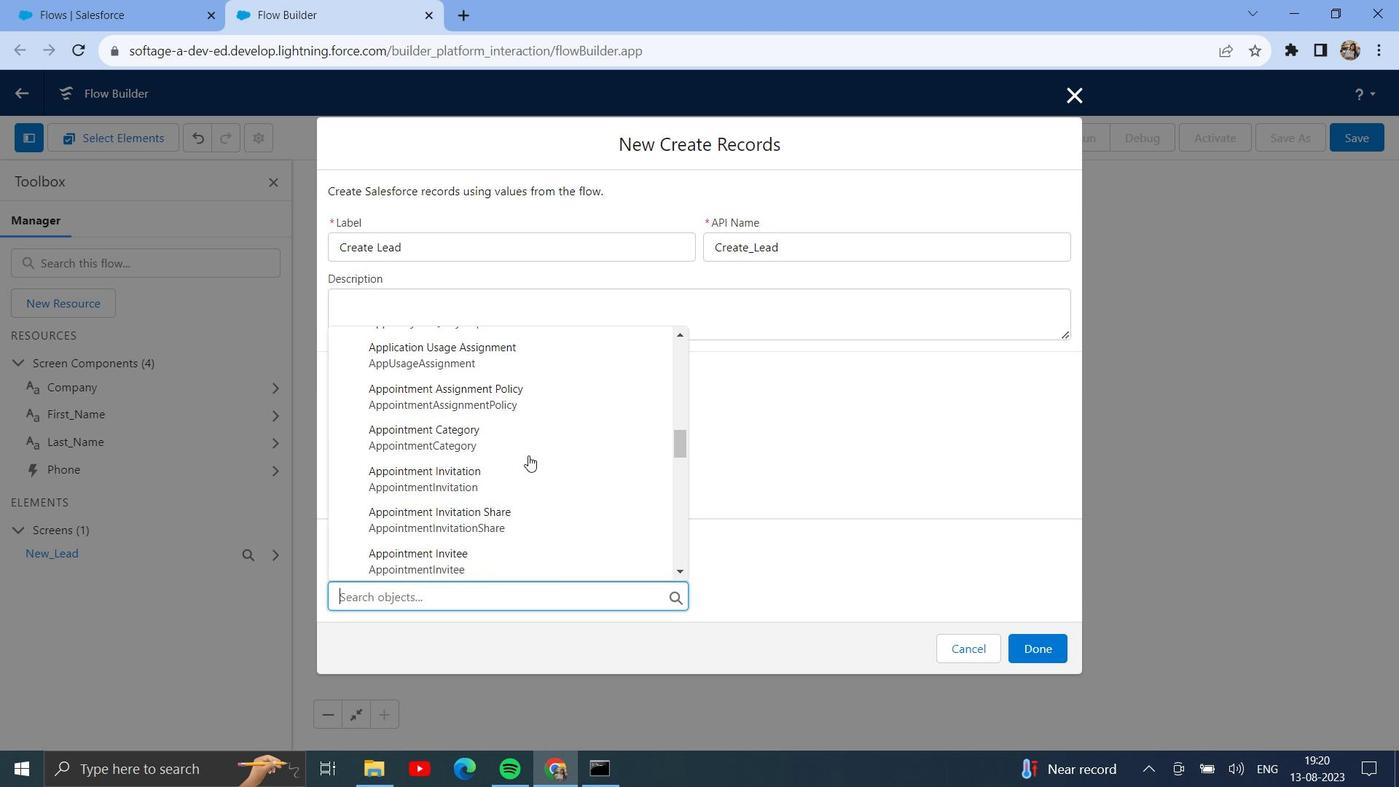 
Action: Mouse scrolled (528, 454) with delta (0, 0)
Screenshot: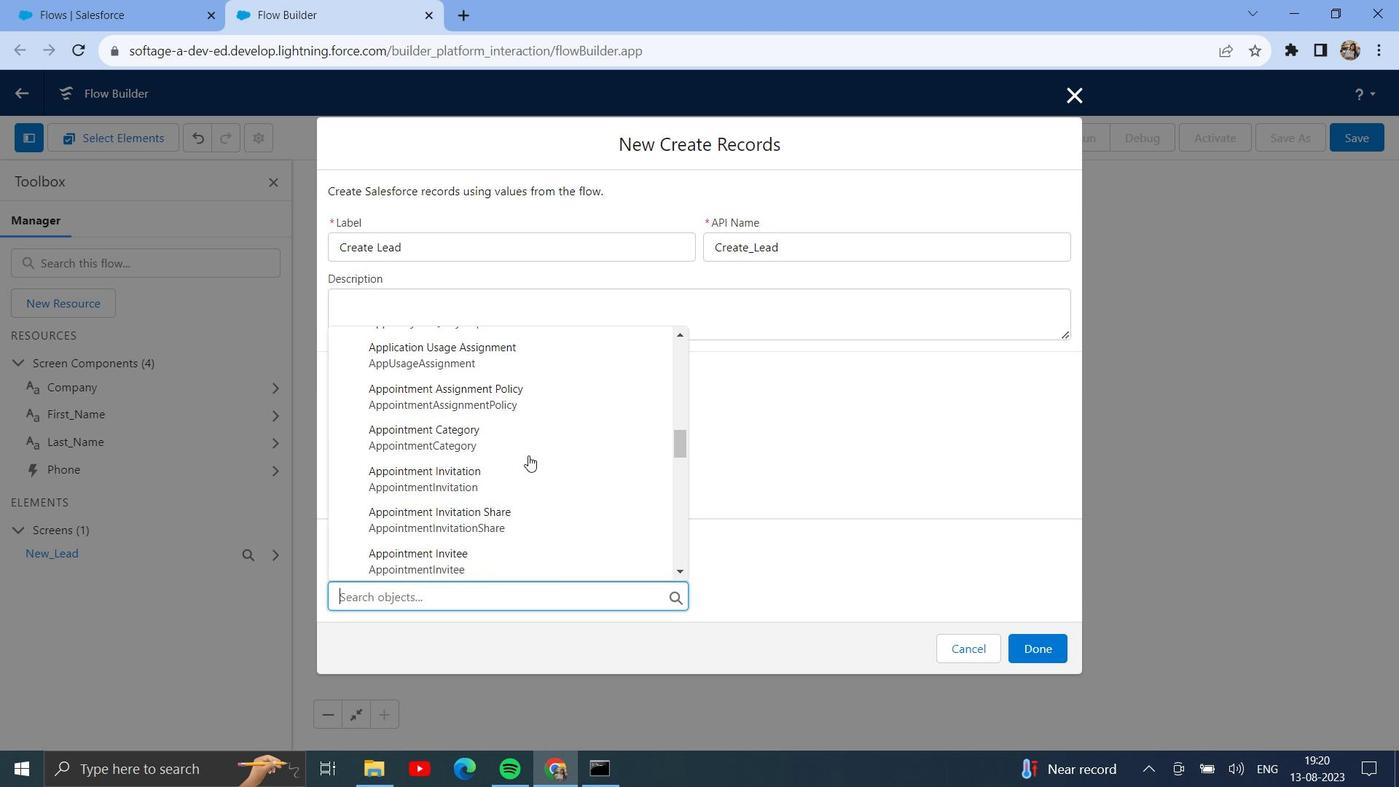 
Action: Mouse scrolled (528, 454) with delta (0, 0)
Screenshot: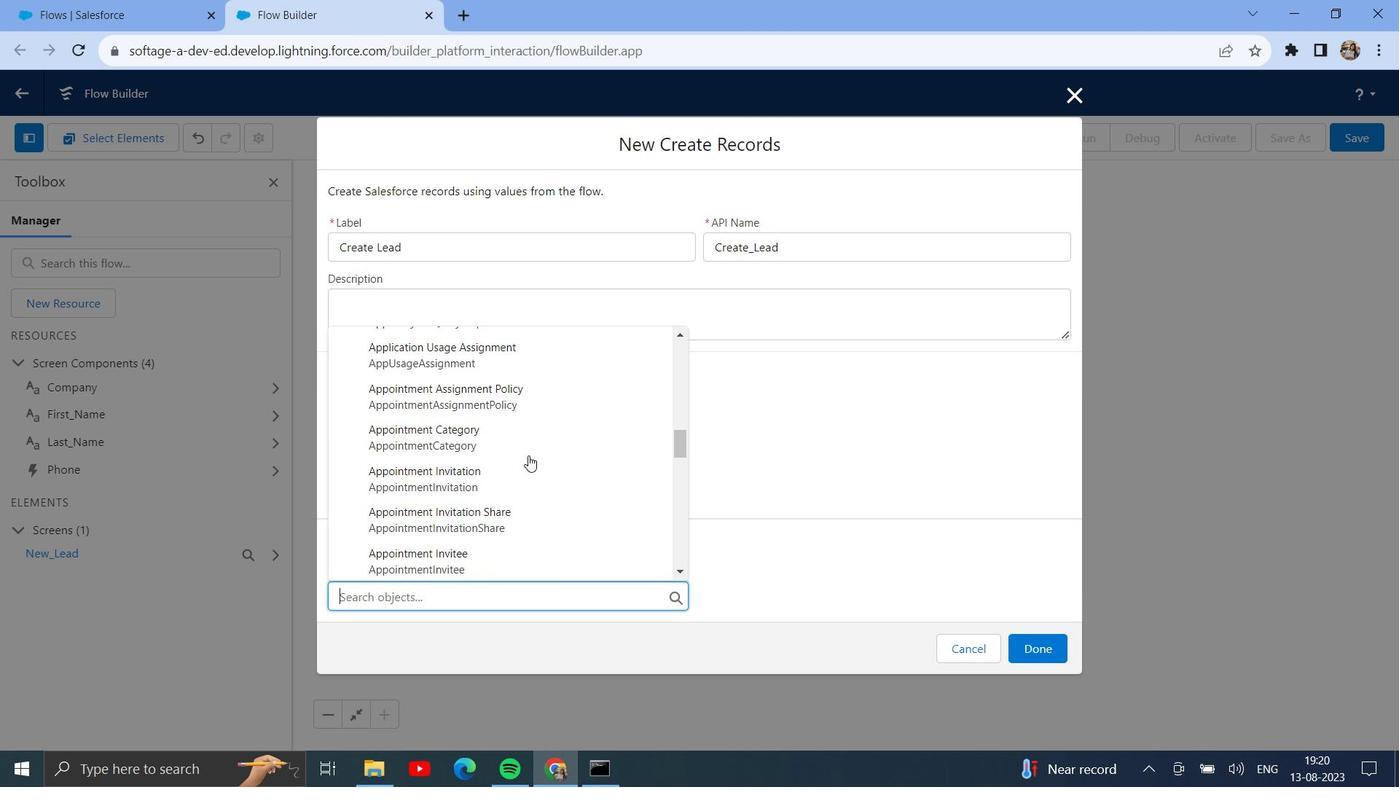 
Action: Key pressed lea
Screenshot: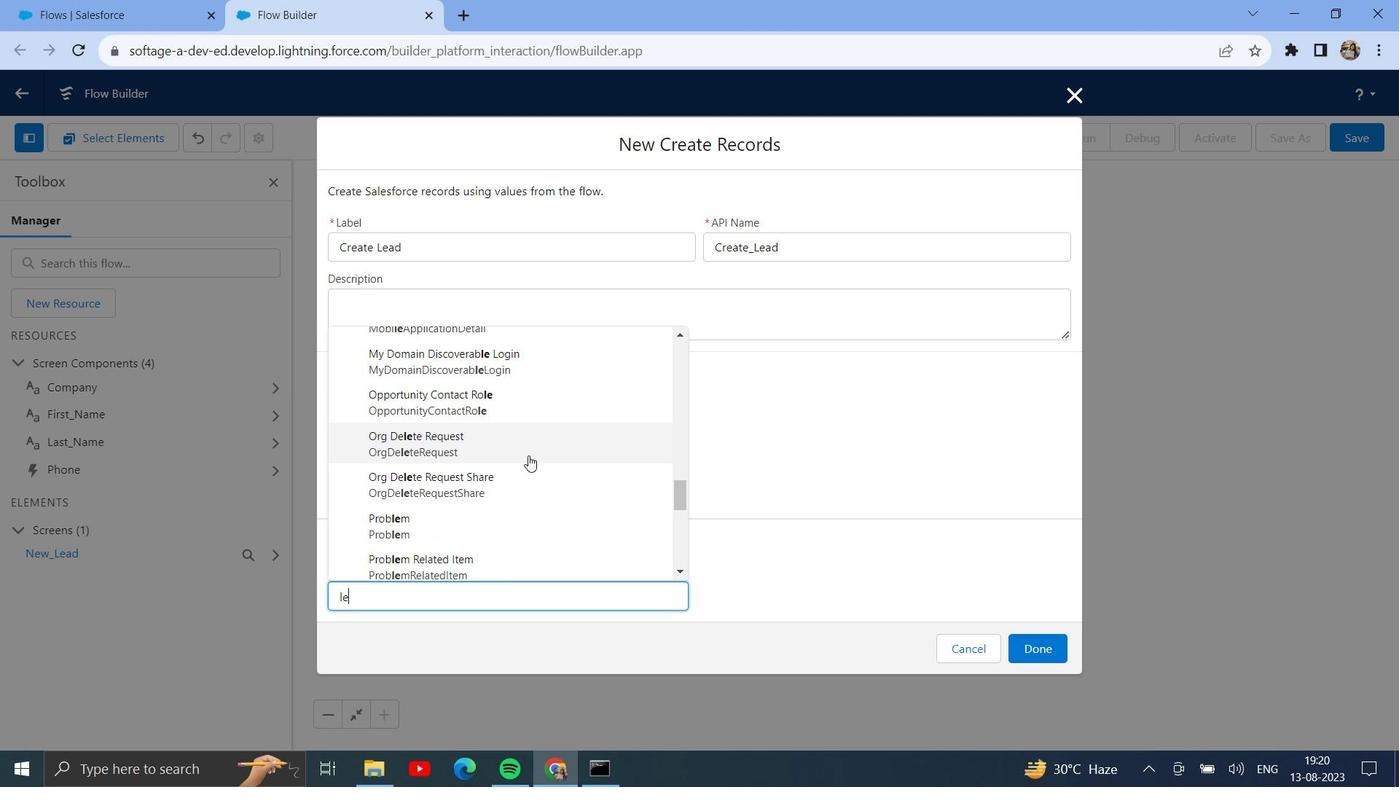 
Action: Mouse moved to (512, 462)
Screenshot: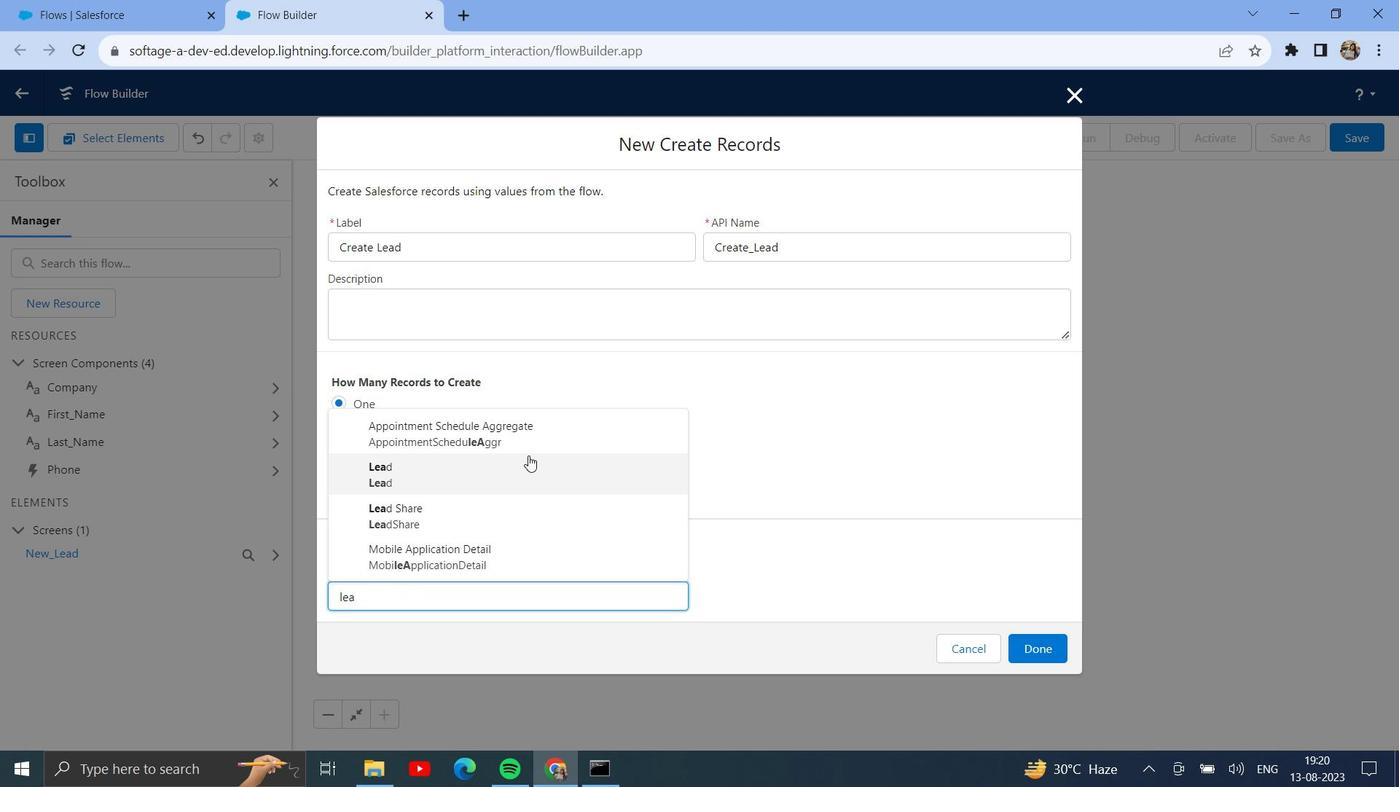 
Action: Mouse pressed left at (512, 462)
Screenshot: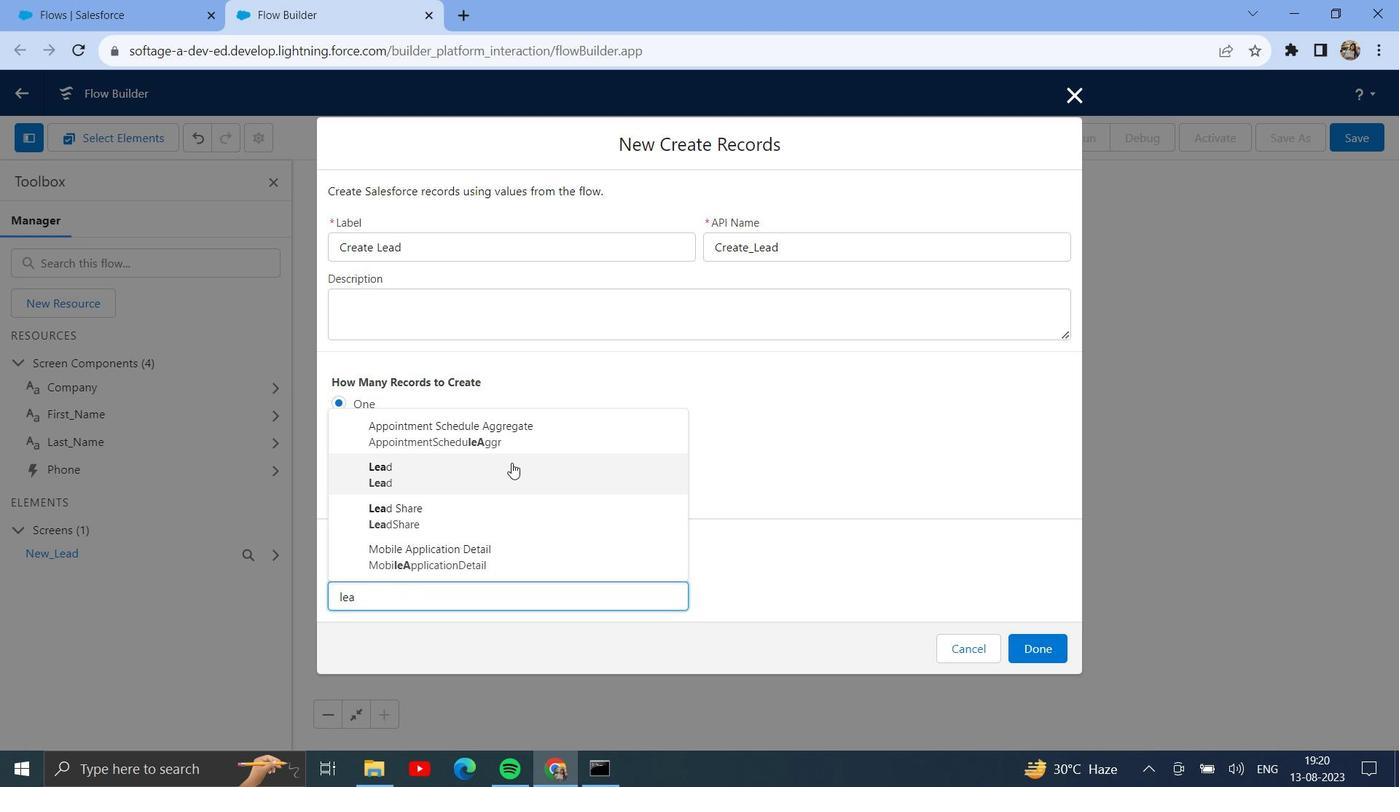 
Action: Mouse moved to (598, 524)
Screenshot: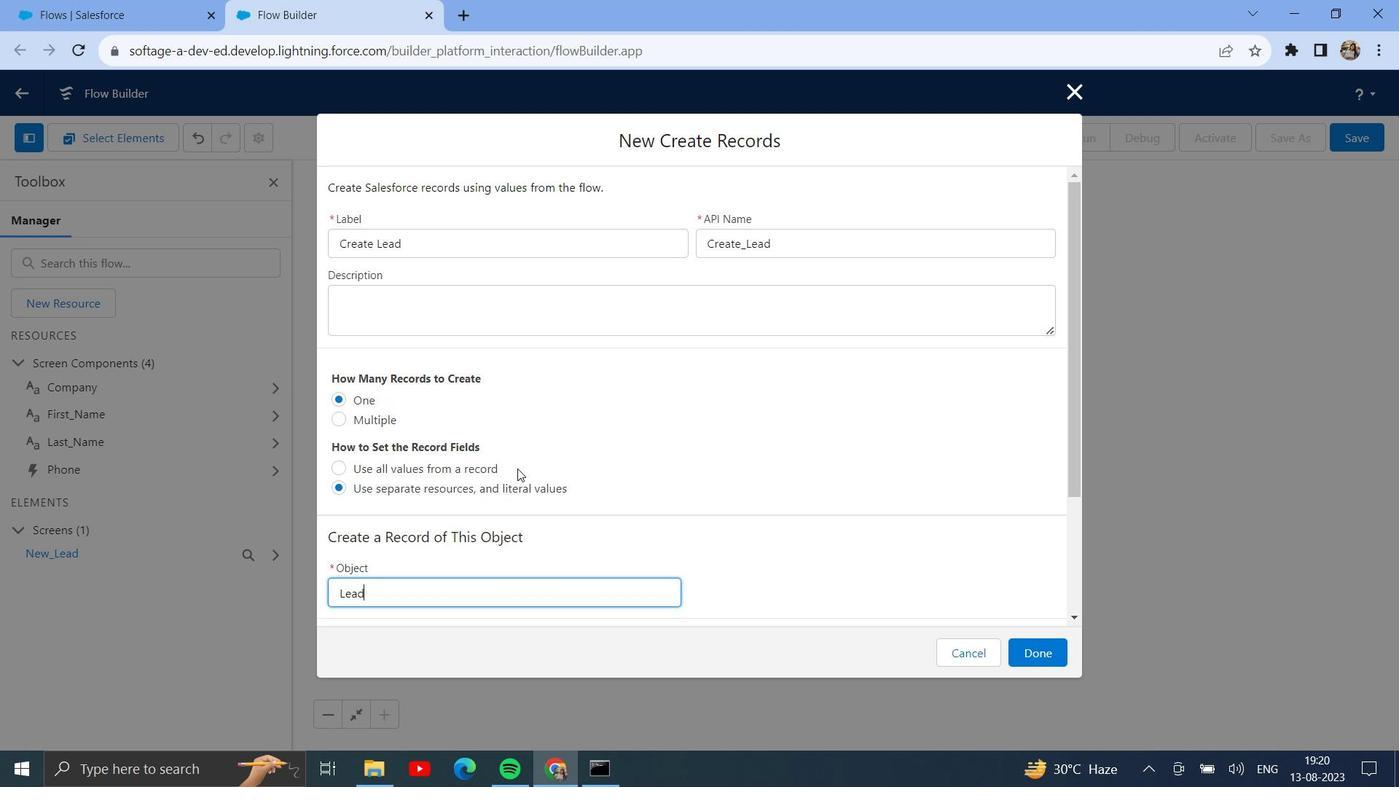 
Action: Mouse scrolled (598, 524) with delta (0, 0)
Screenshot: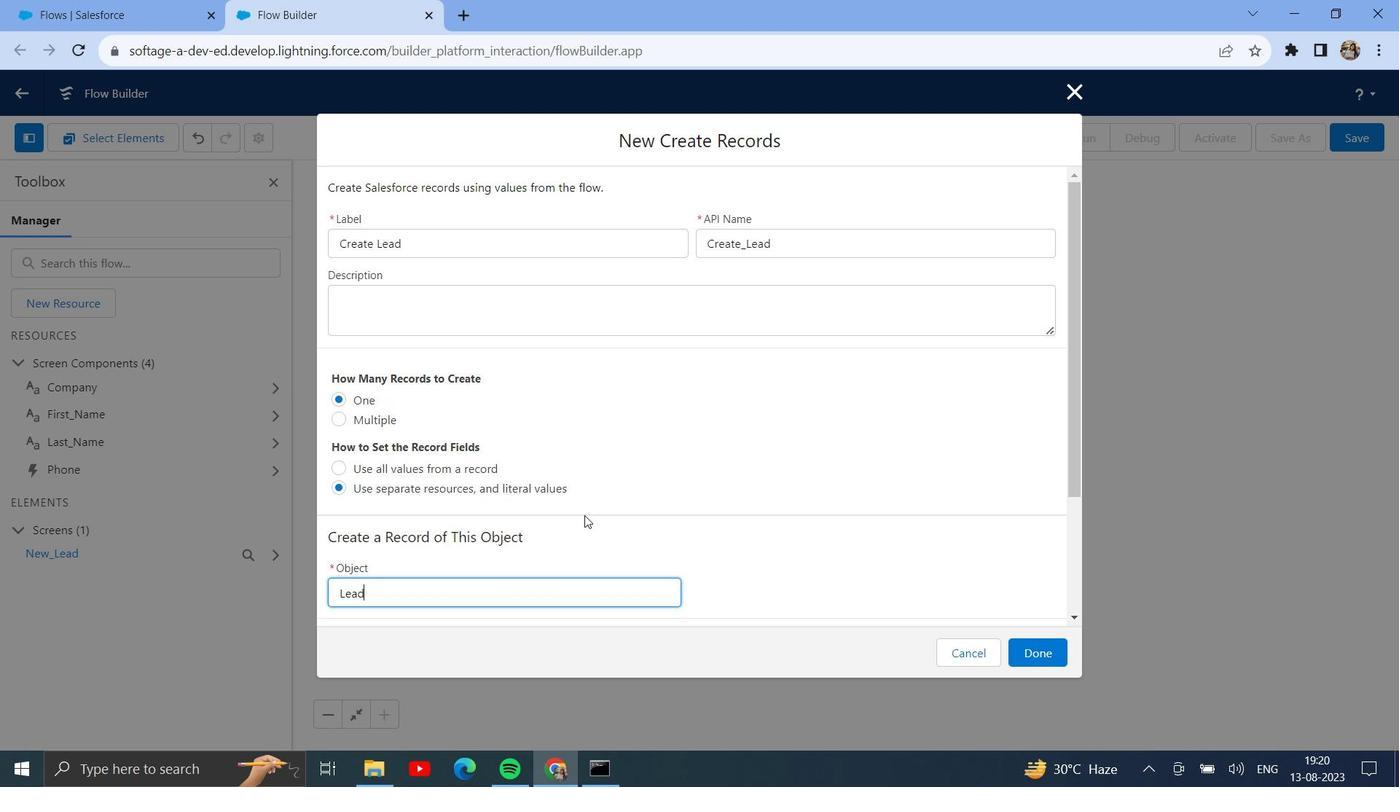
Action: Mouse scrolled (598, 524) with delta (0, 0)
Screenshot: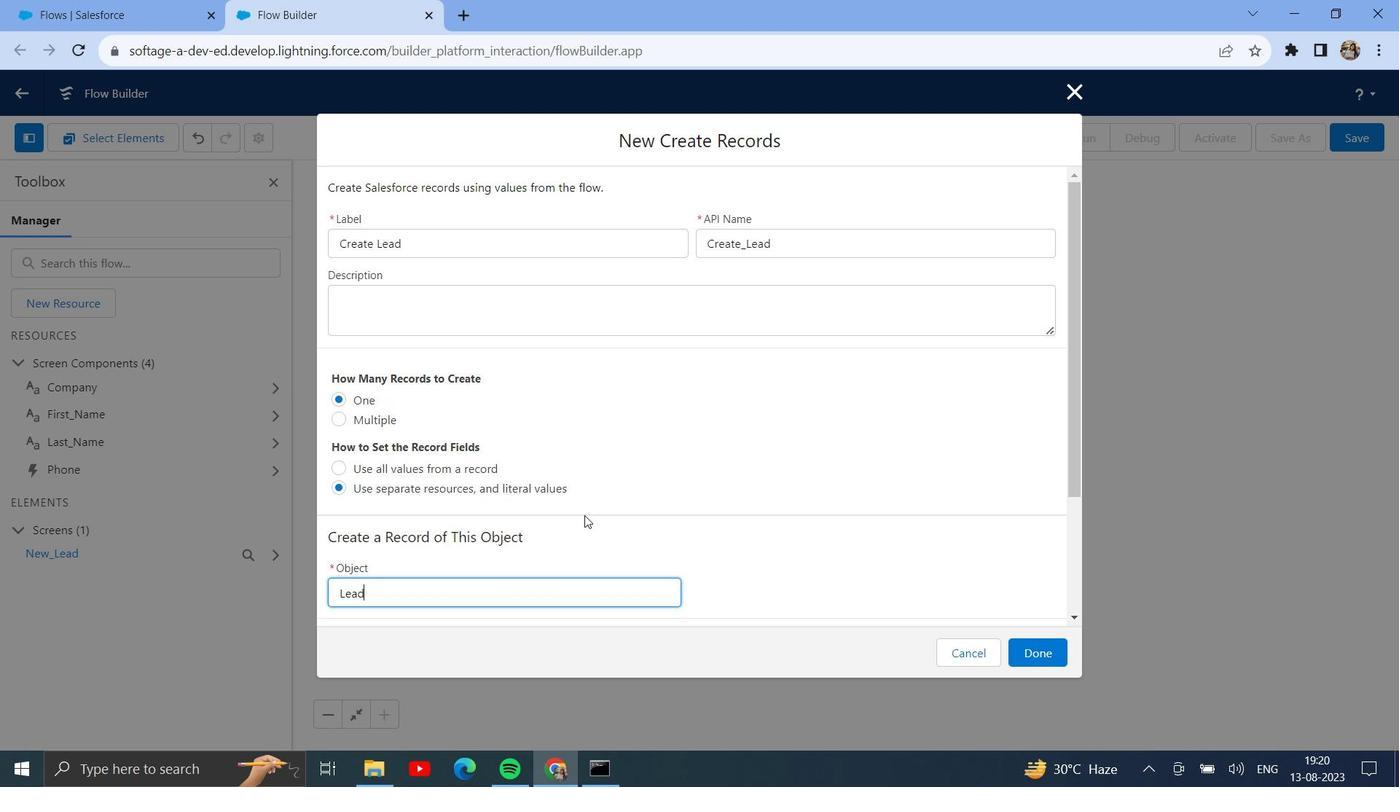 
Action: Mouse moved to (521, 527)
Screenshot: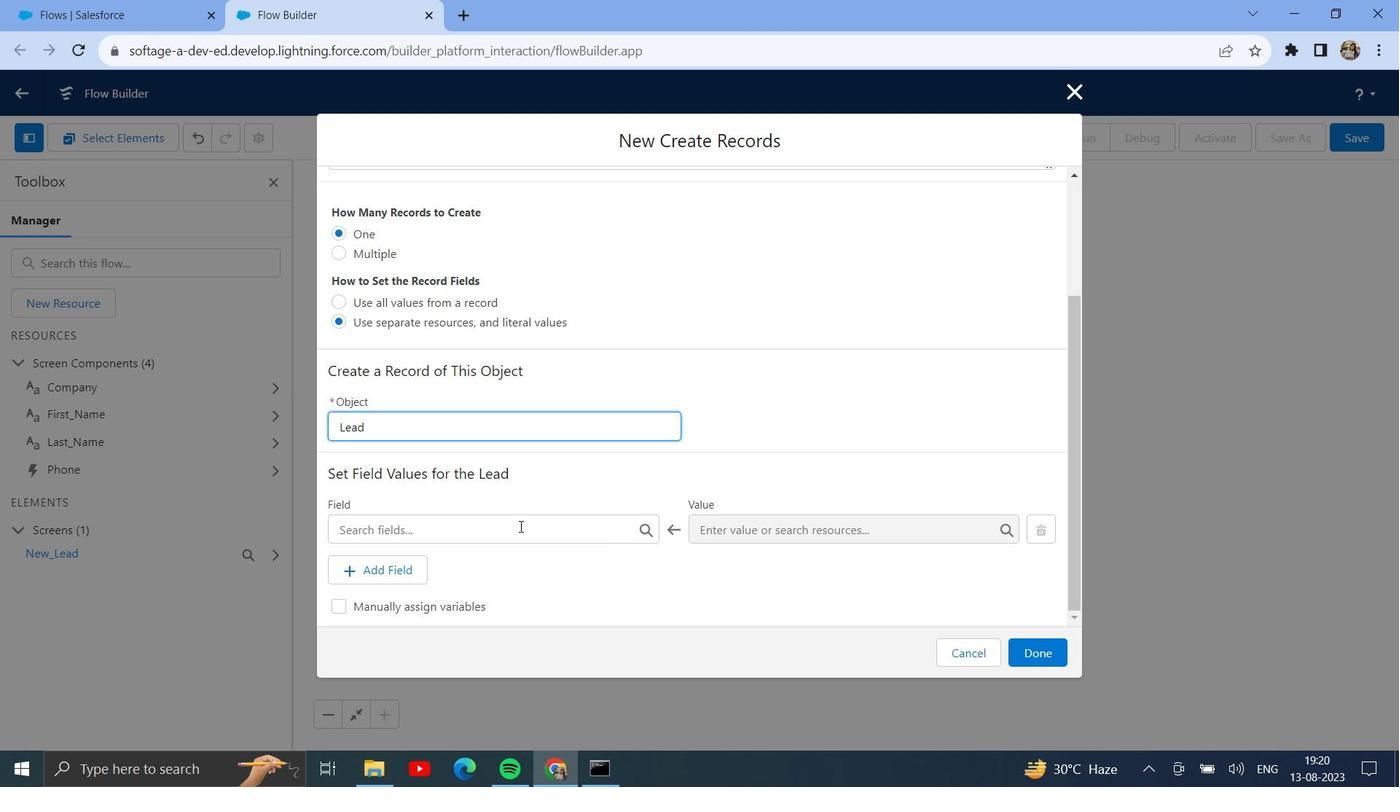 
Action: Mouse pressed left at (521, 527)
Screenshot: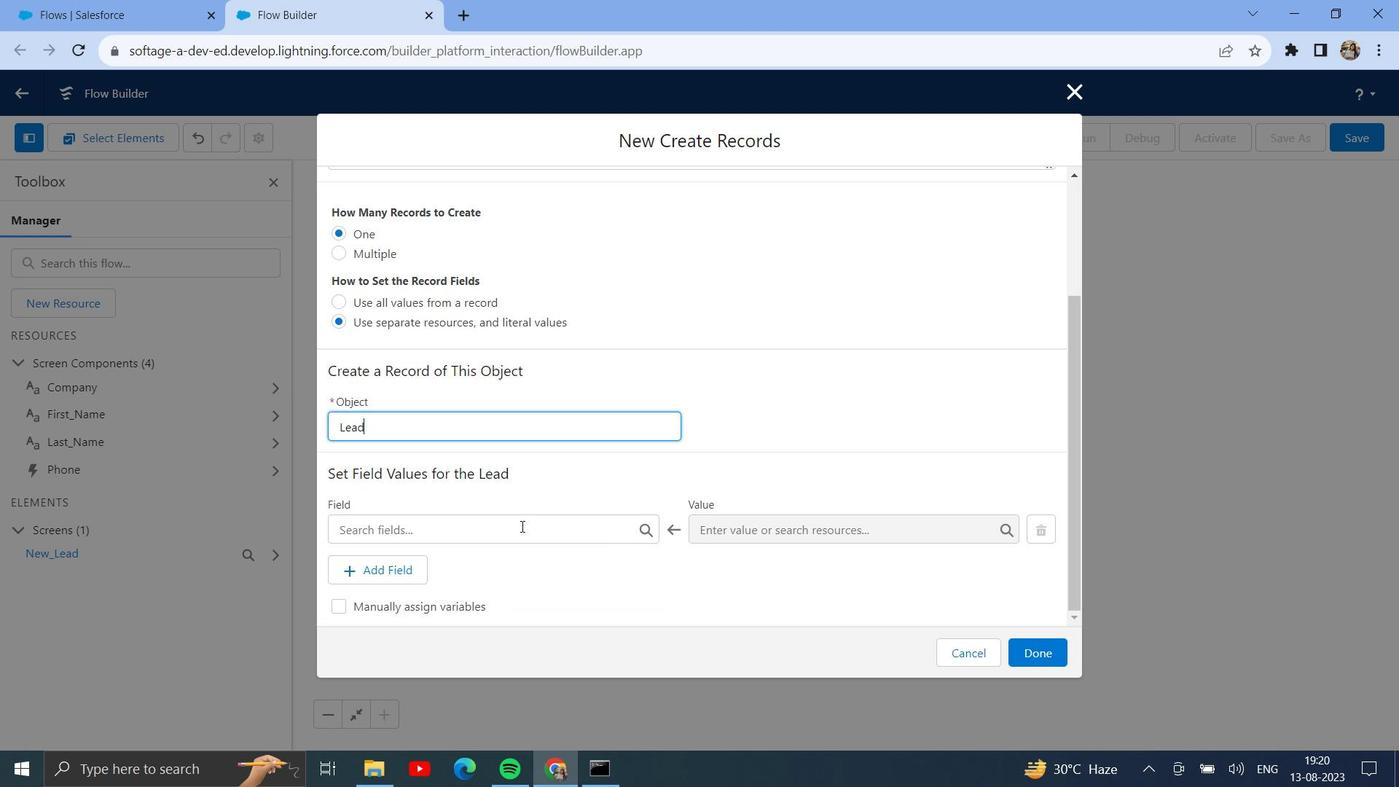 
Action: Key pressed <Key.shift>Fi
Screenshot: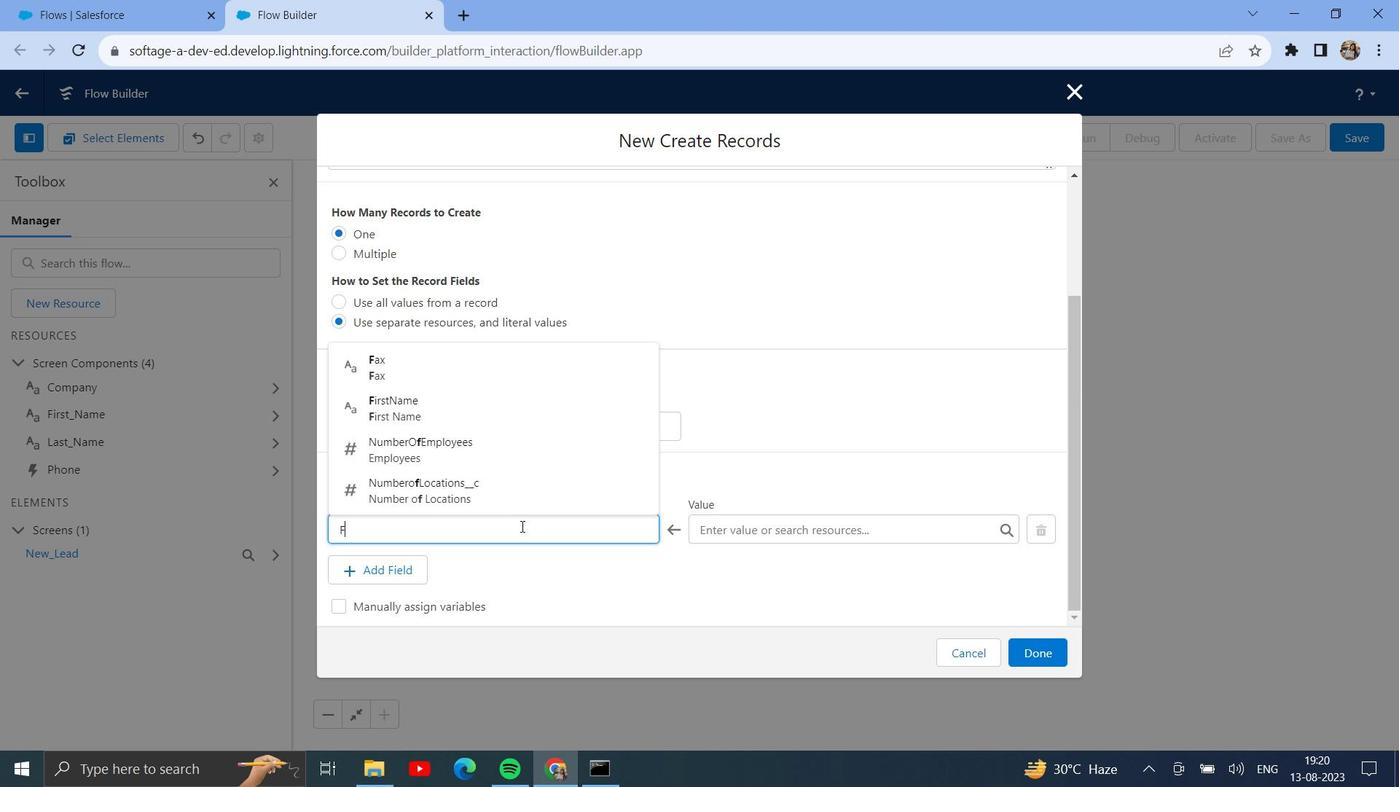 
Action: Mouse moved to (540, 494)
Screenshot: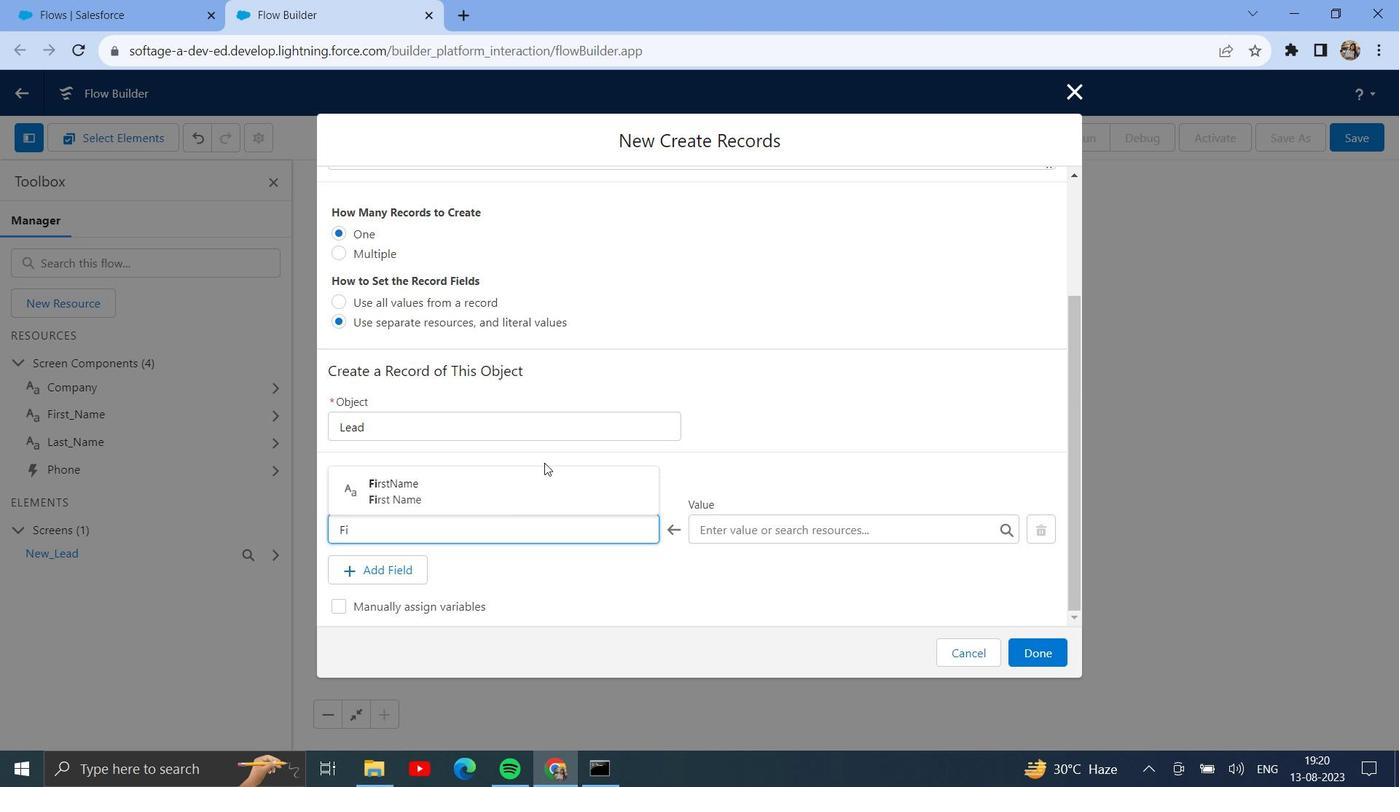 
Action: Mouse pressed left at (540, 494)
Screenshot: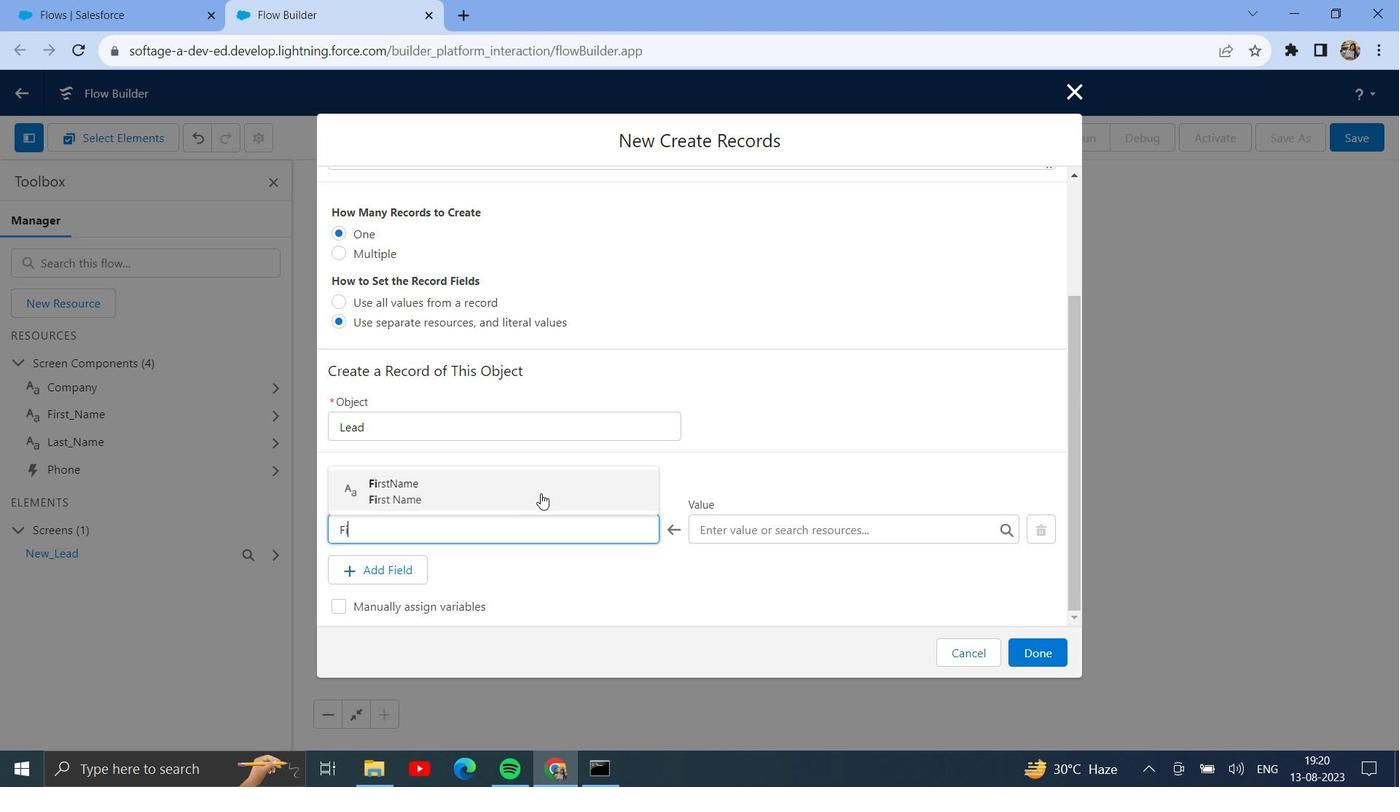 
Action: Mouse moved to (816, 536)
Screenshot: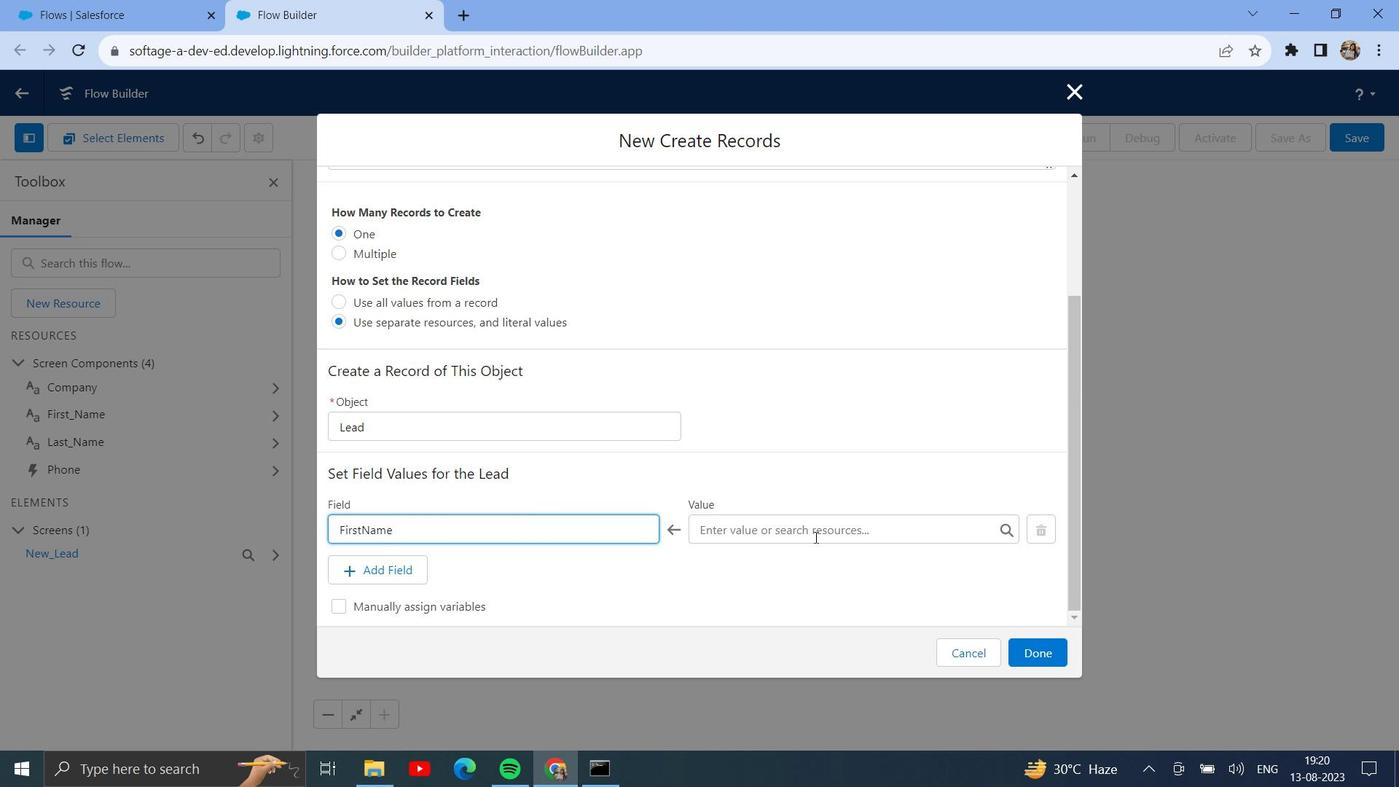 
Action: Mouse pressed left at (816, 536)
Screenshot: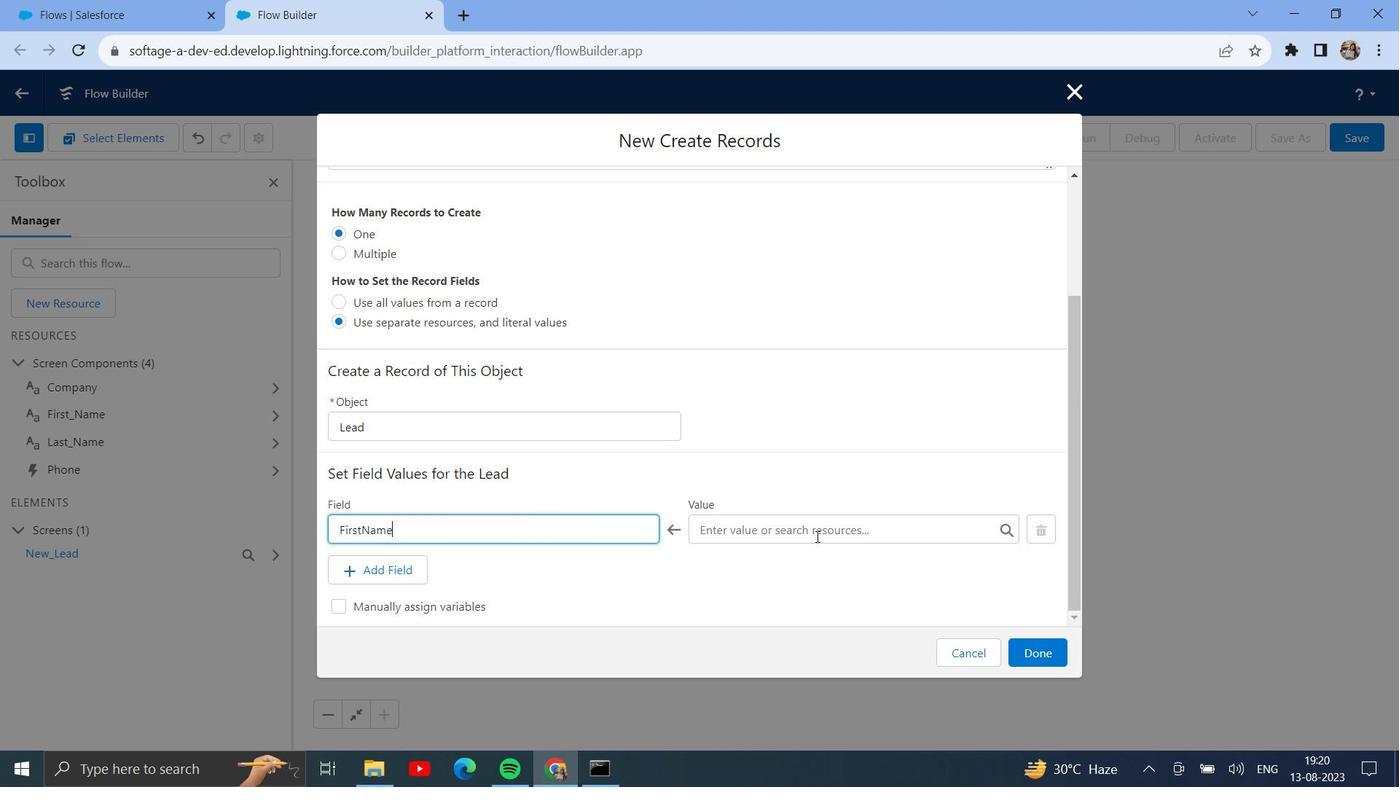 
Action: Mouse moved to (823, 498)
Screenshot: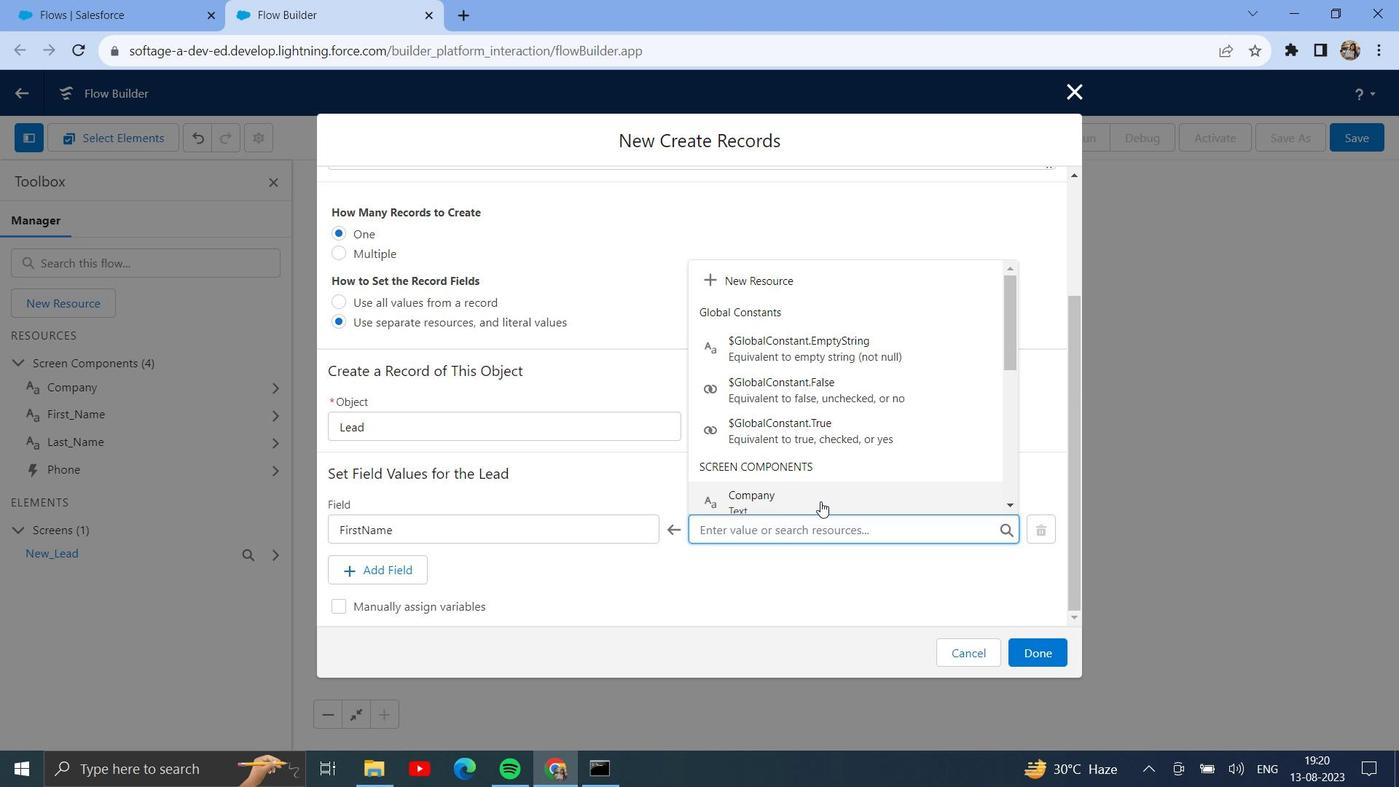
Action: Mouse scrolled (823, 497) with delta (0, 0)
Screenshot: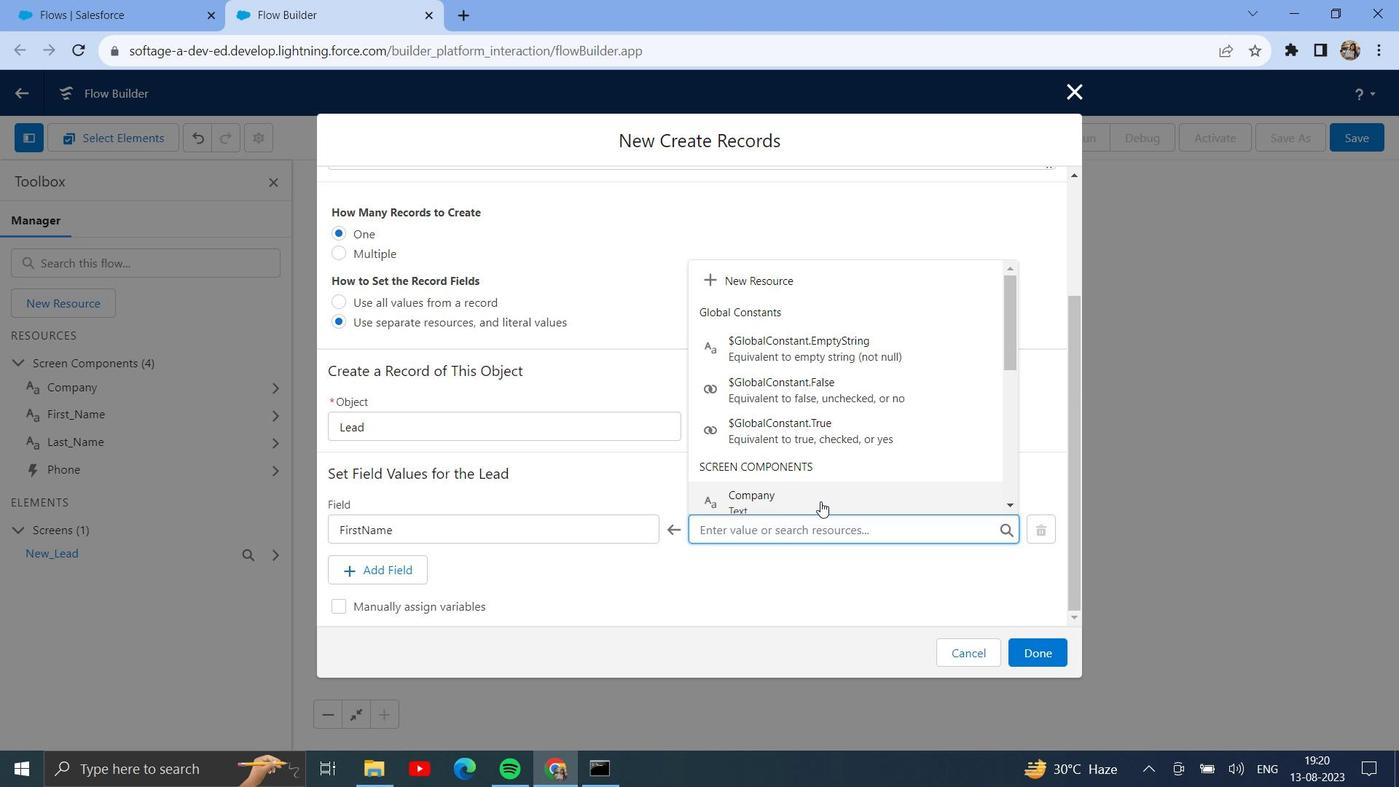 
Action: Mouse moved to (825, 497)
Screenshot: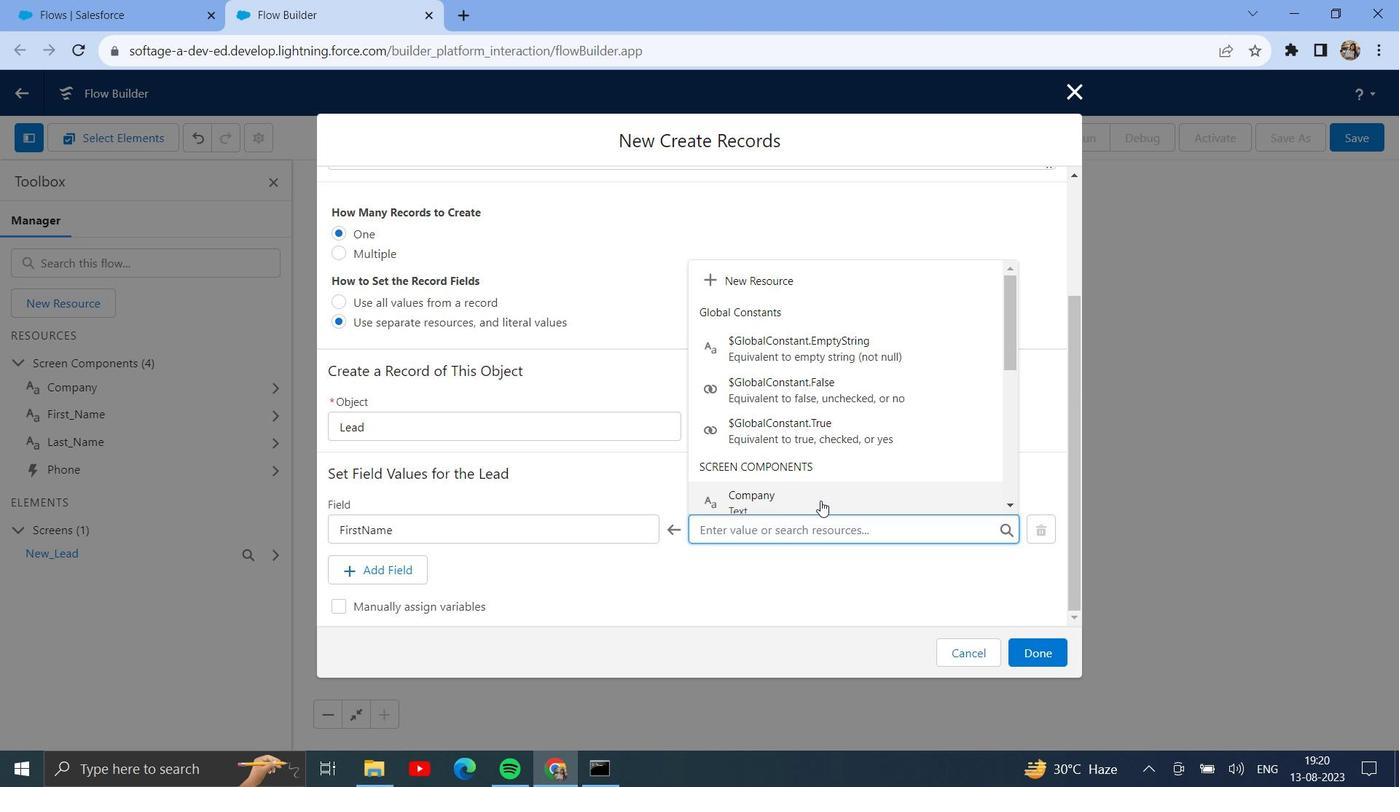 
Action: Mouse scrolled (825, 497) with delta (0, 0)
Screenshot: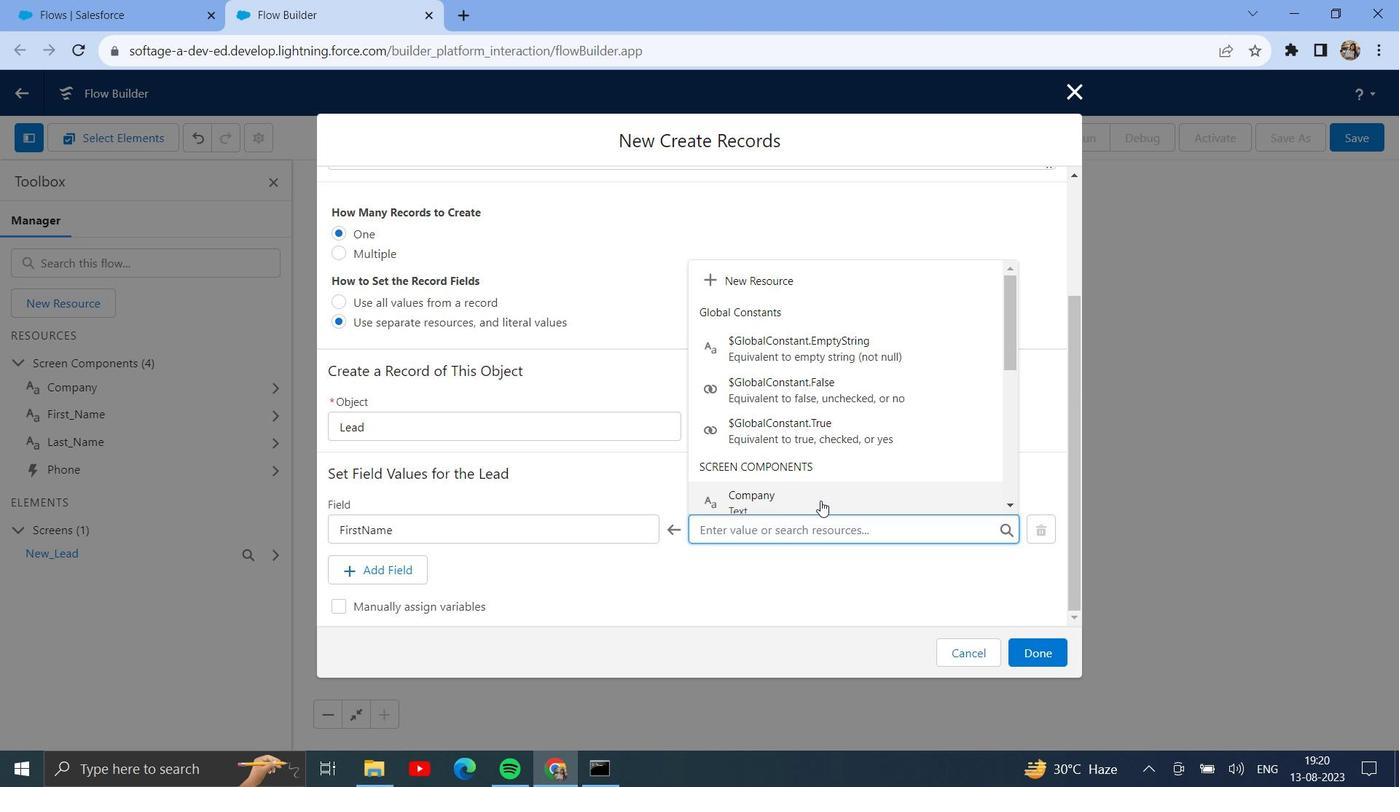 
Action: Mouse moved to (820, 364)
Screenshot: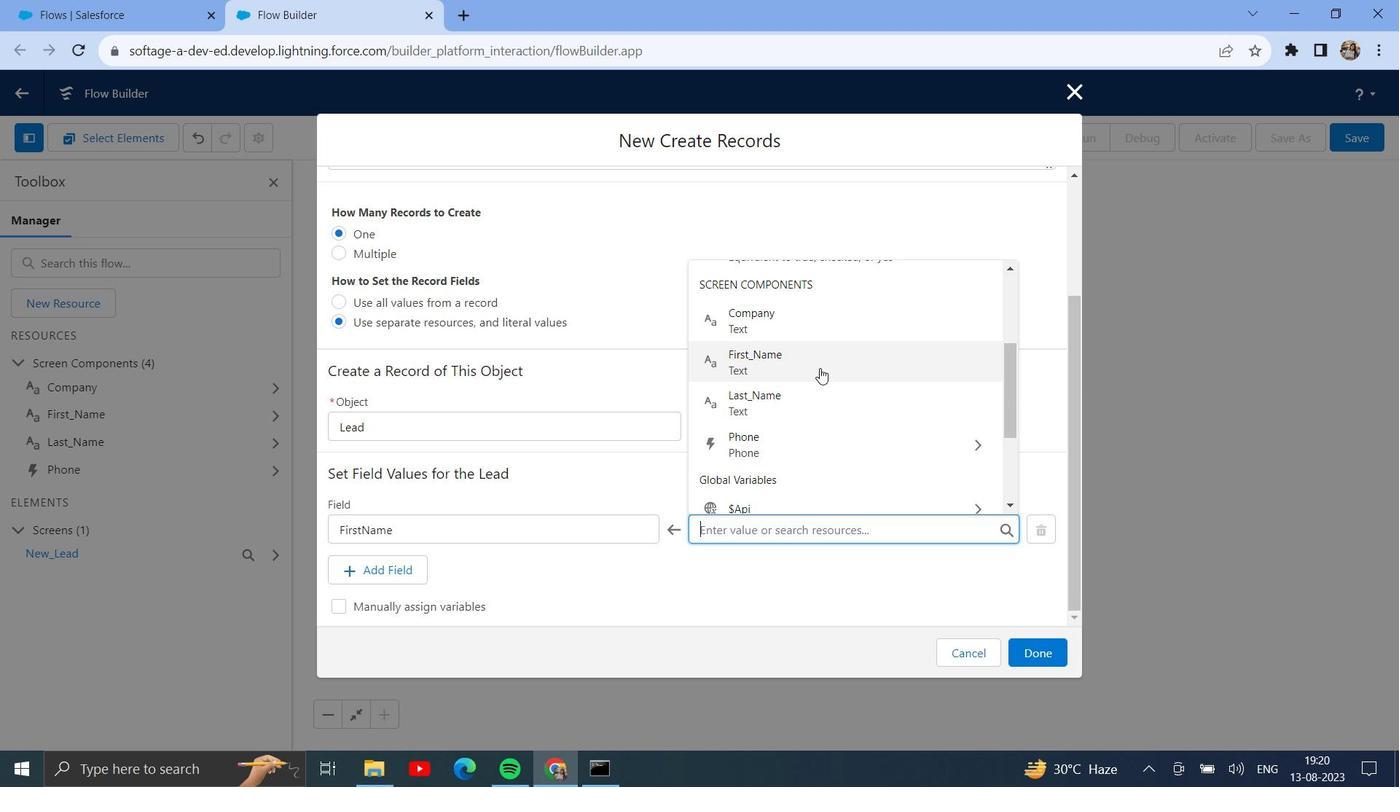 
Action: Mouse pressed left at (820, 364)
Screenshot: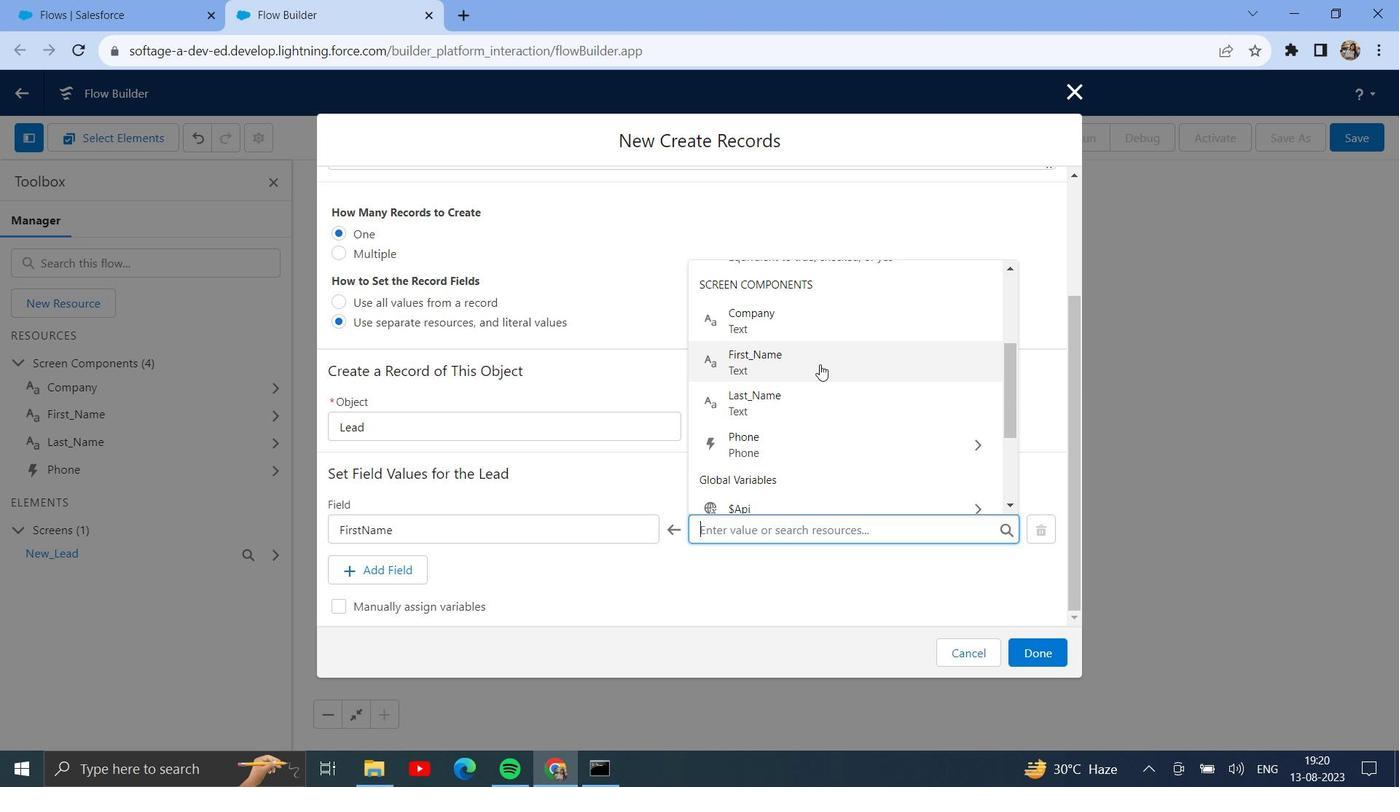 
Action: Mouse moved to (449, 572)
Screenshot: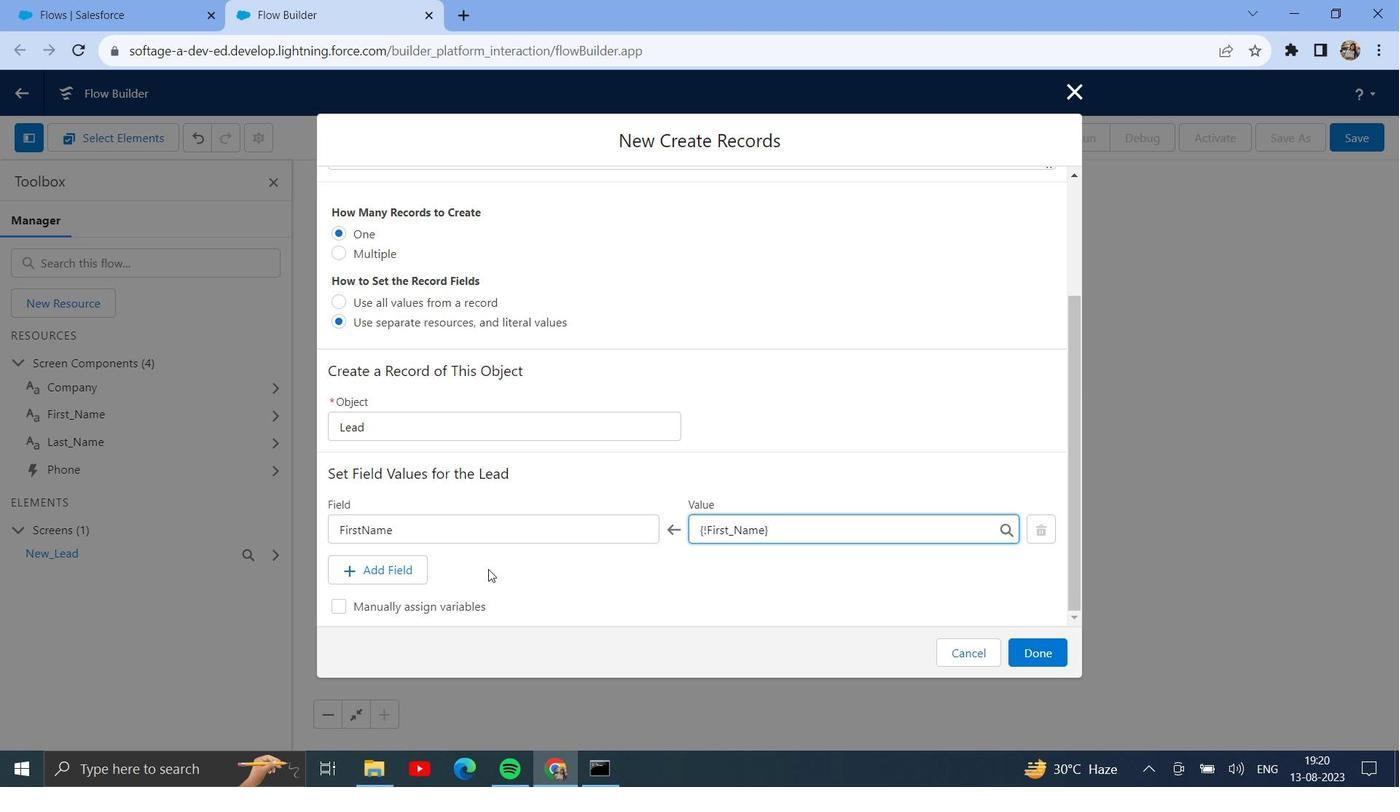 
Action: Mouse scrolled (449, 572) with delta (0, 0)
Screenshot: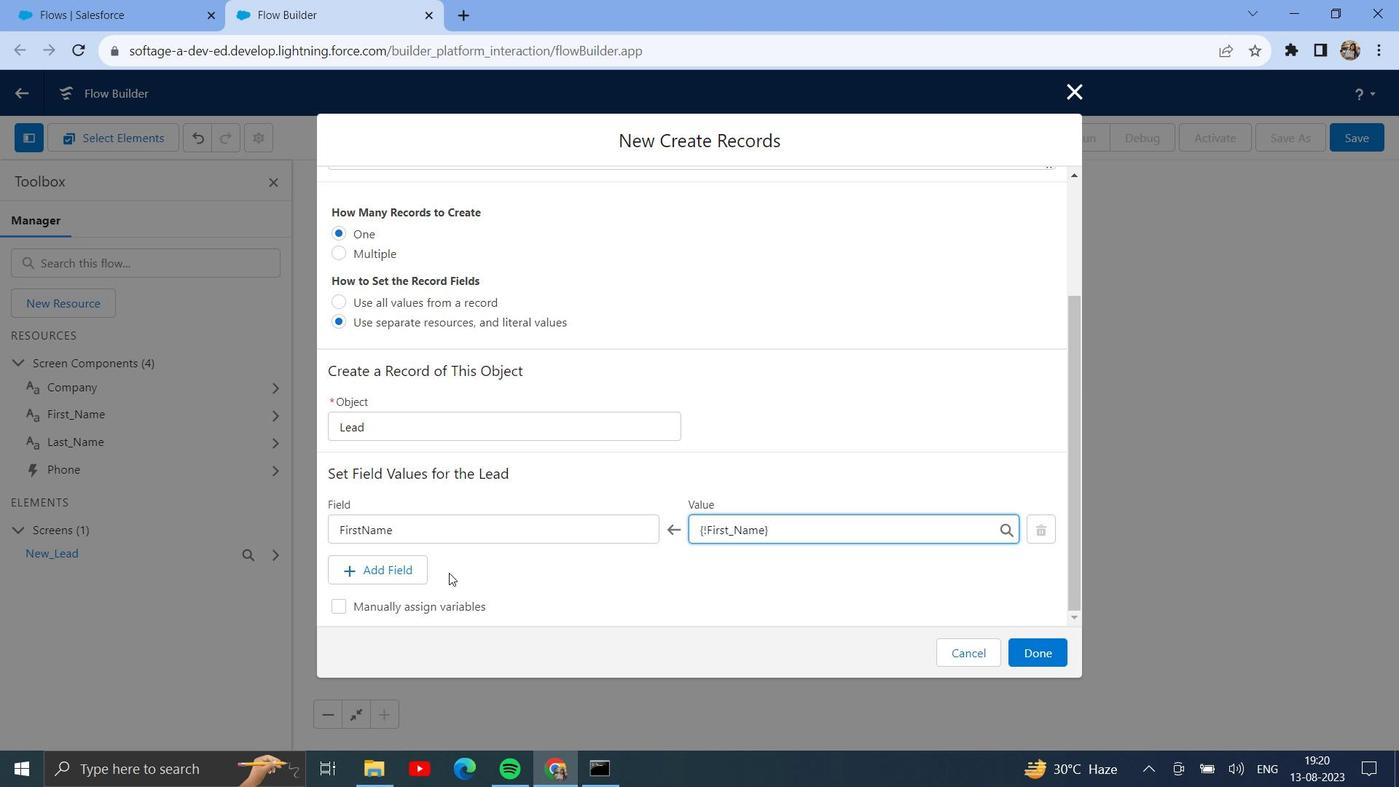 
Action: Mouse moved to (358, 562)
Screenshot: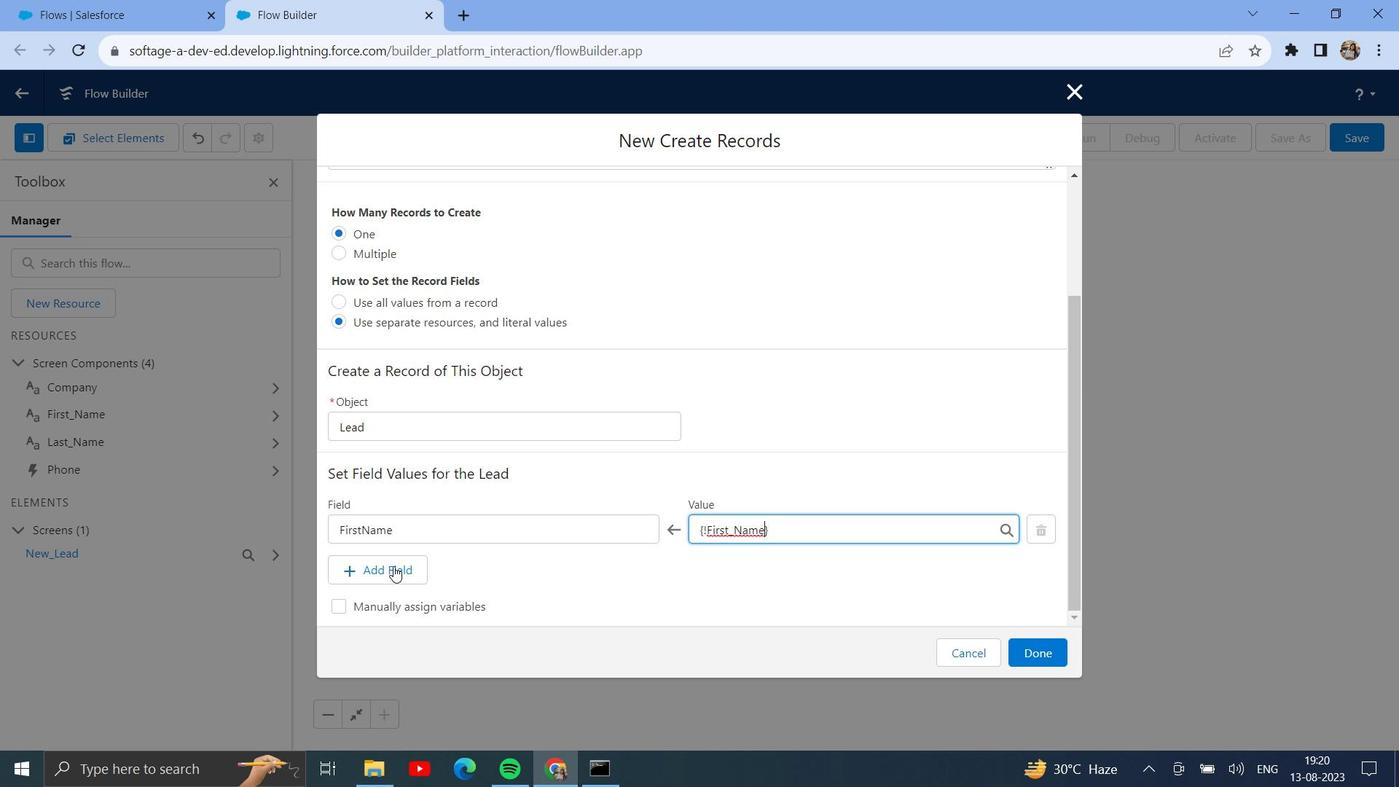 
Action: Mouse pressed left at (358, 562)
Screenshot: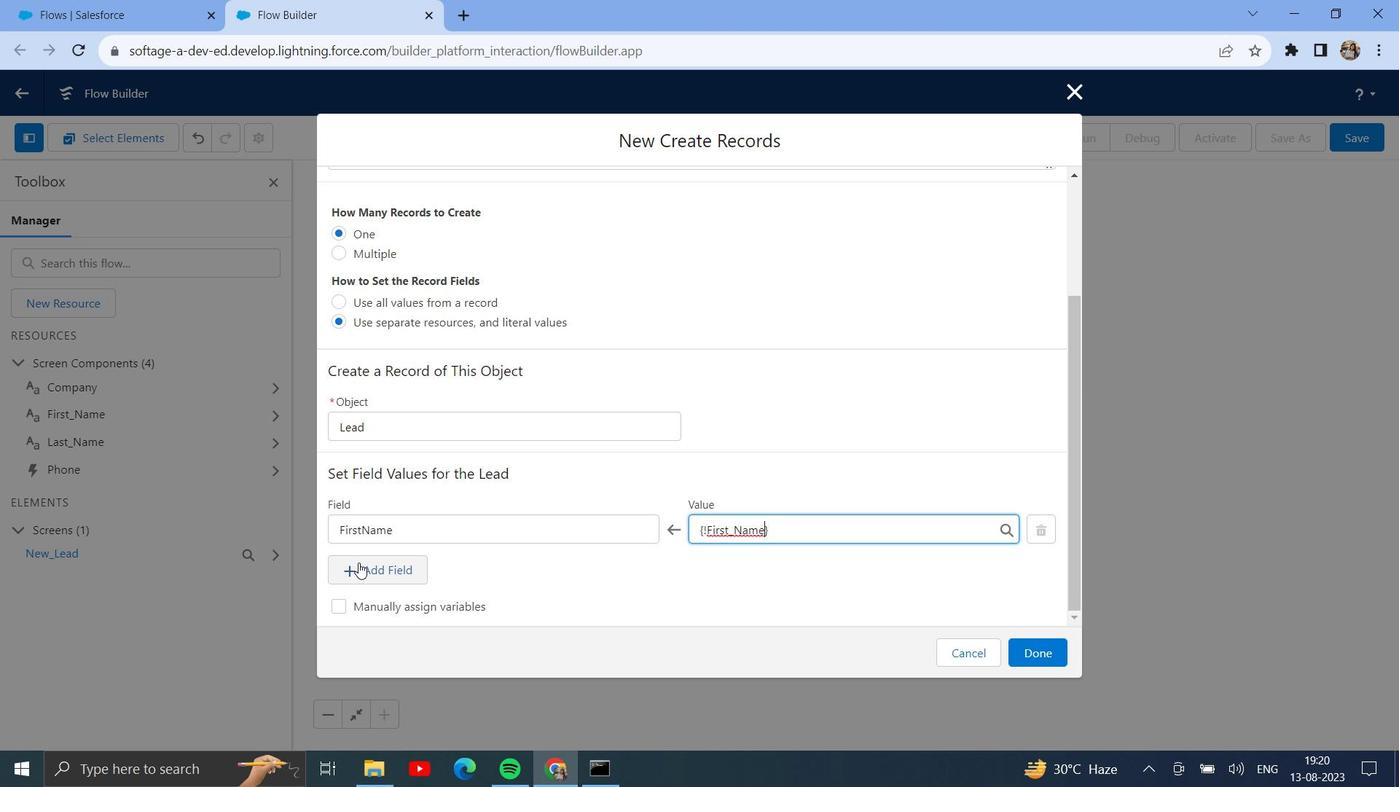 
Action: Mouse moved to (443, 590)
Screenshot: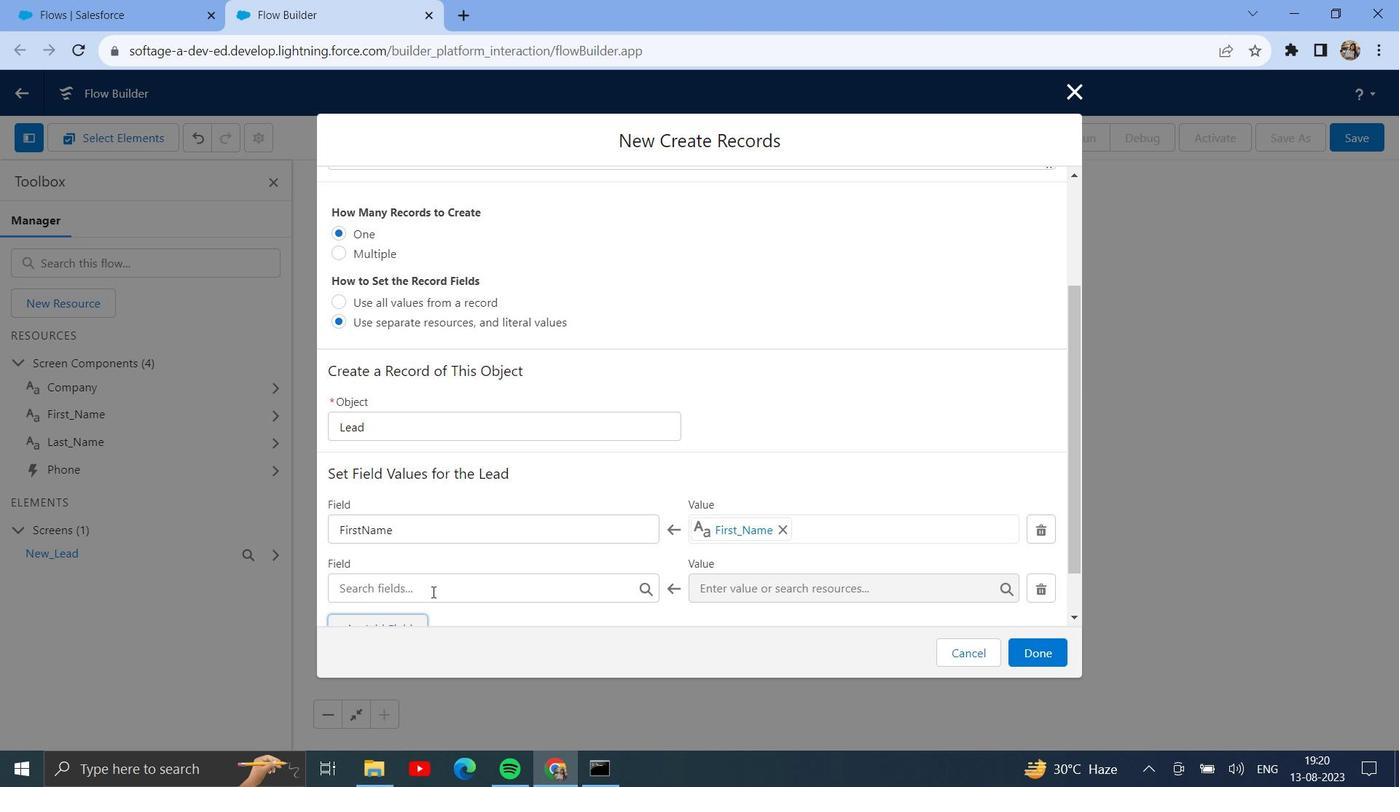 
Action: Mouse scrolled (443, 589) with delta (0, 0)
Screenshot: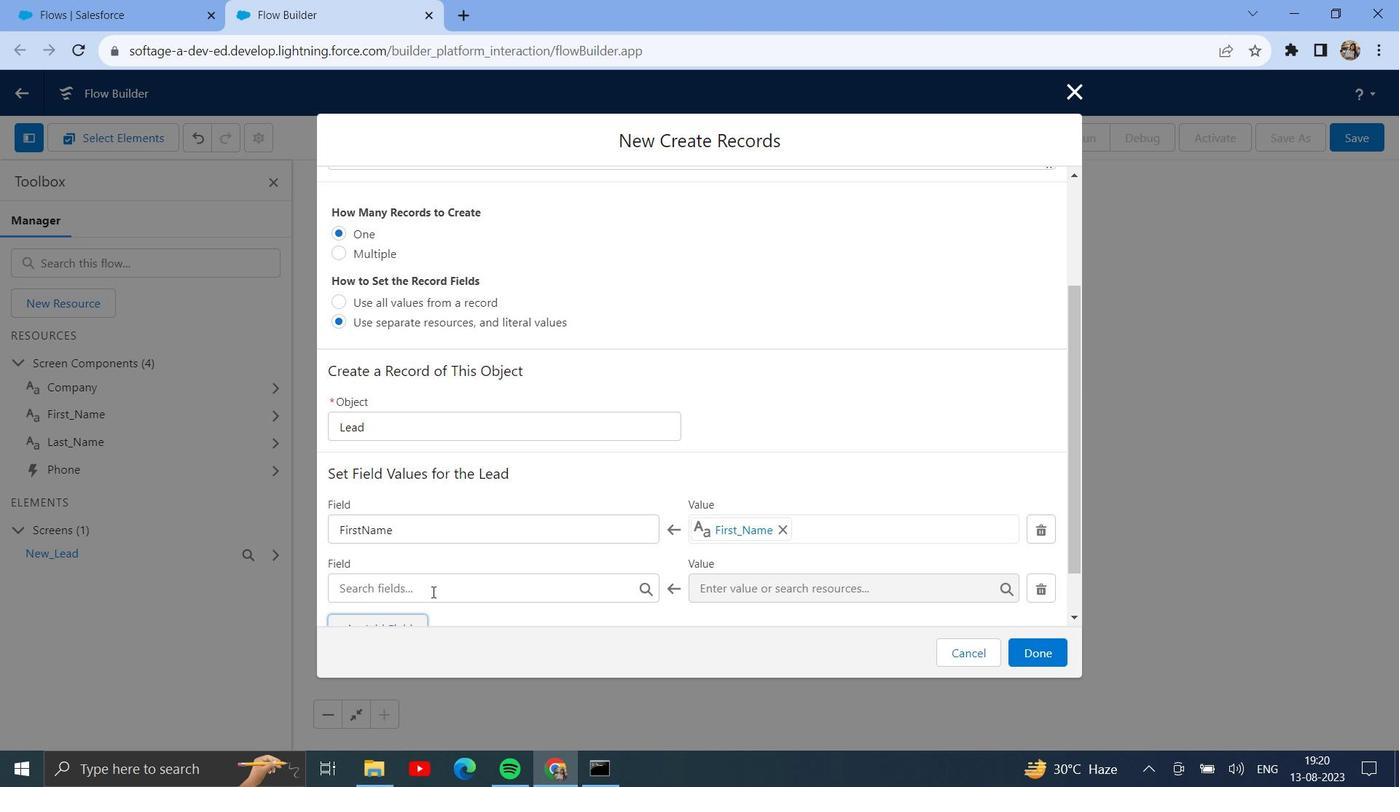 
Action: Mouse moved to (612, 531)
